 Task: Play online Dominion game.
Action: Mouse moved to (501, 391)
Screenshot: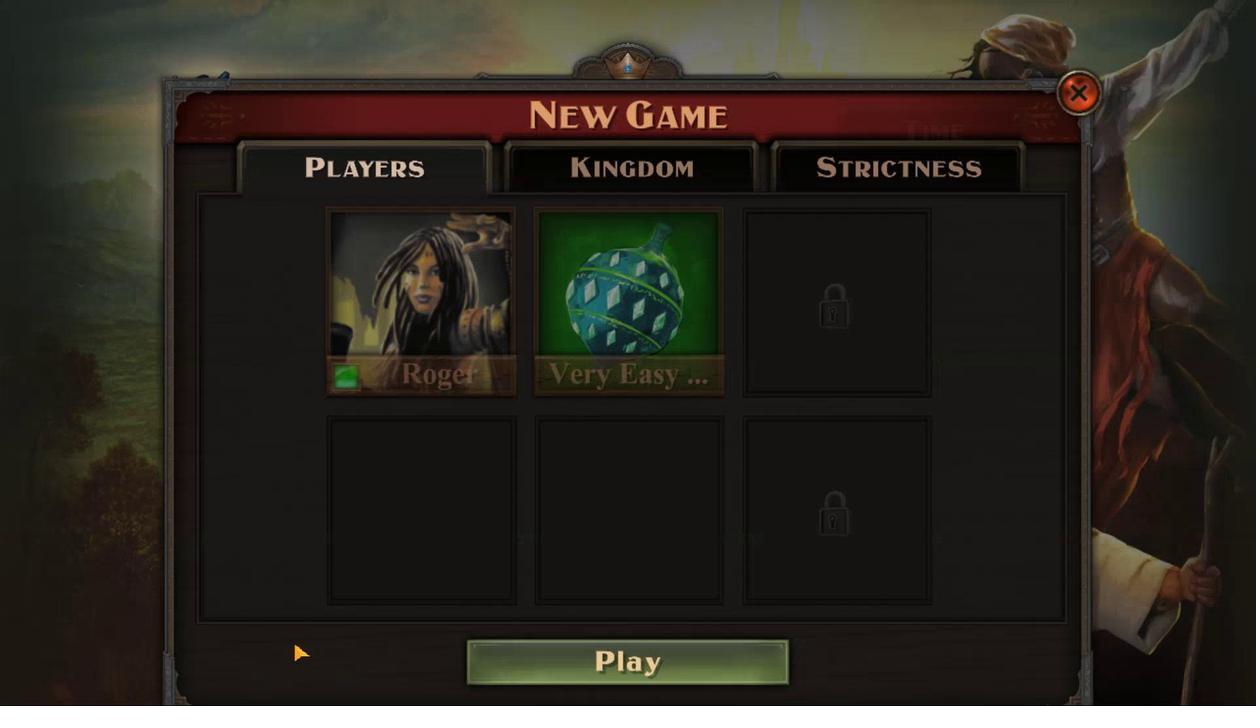 
Action: Mouse pressed left at (501, 391)
Screenshot: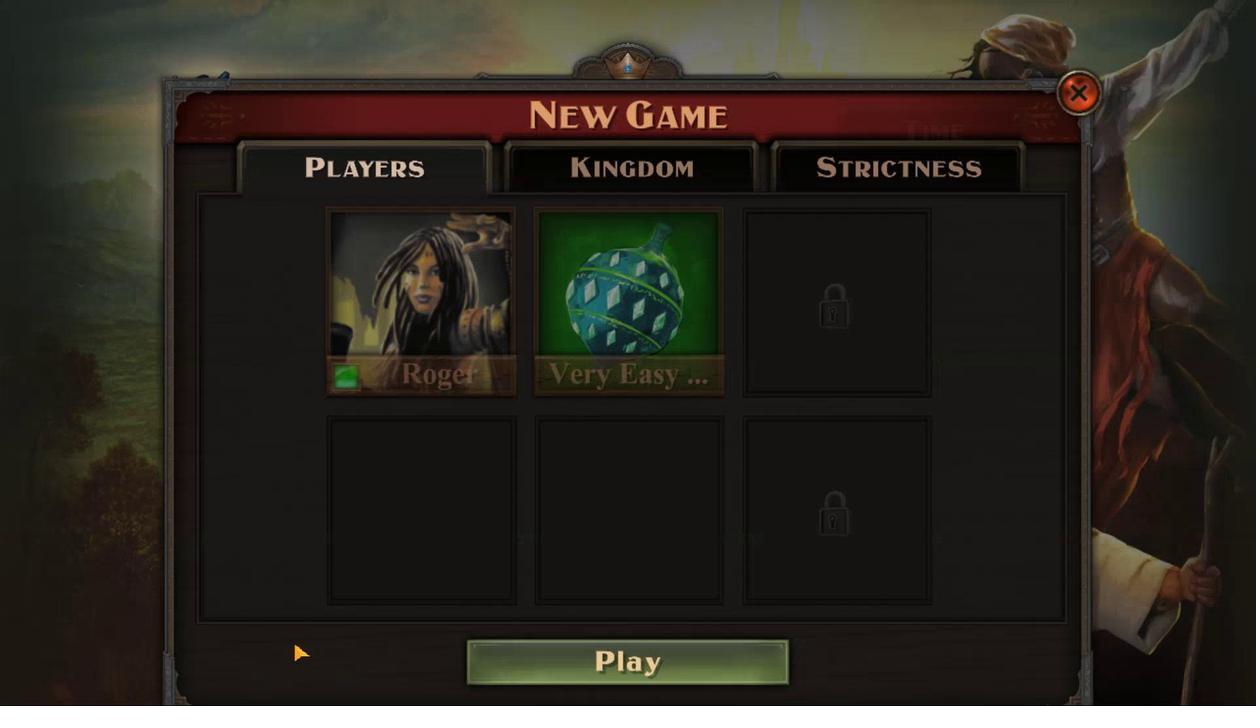 
Action: Mouse moved to (629, 391)
Screenshot: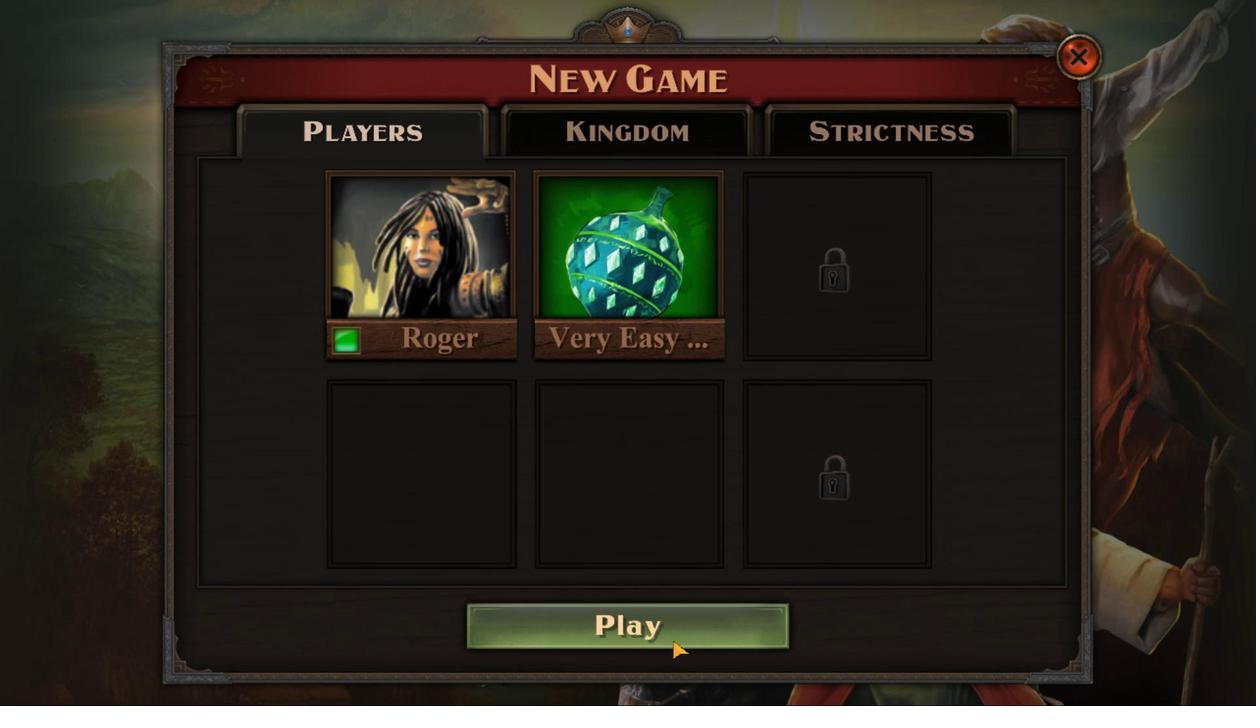 
Action: Mouse pressed left at (629, 391)
Screenshot: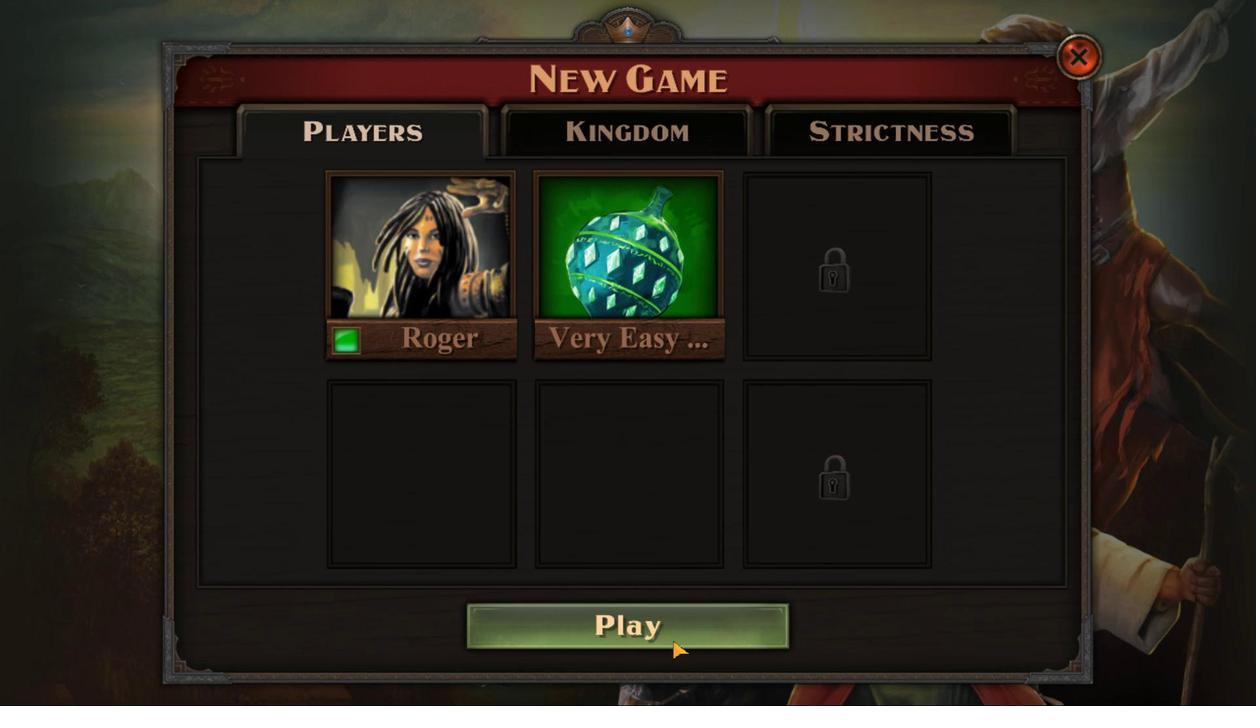 
Action: Mouse moved to (645, 390)
Screenshot: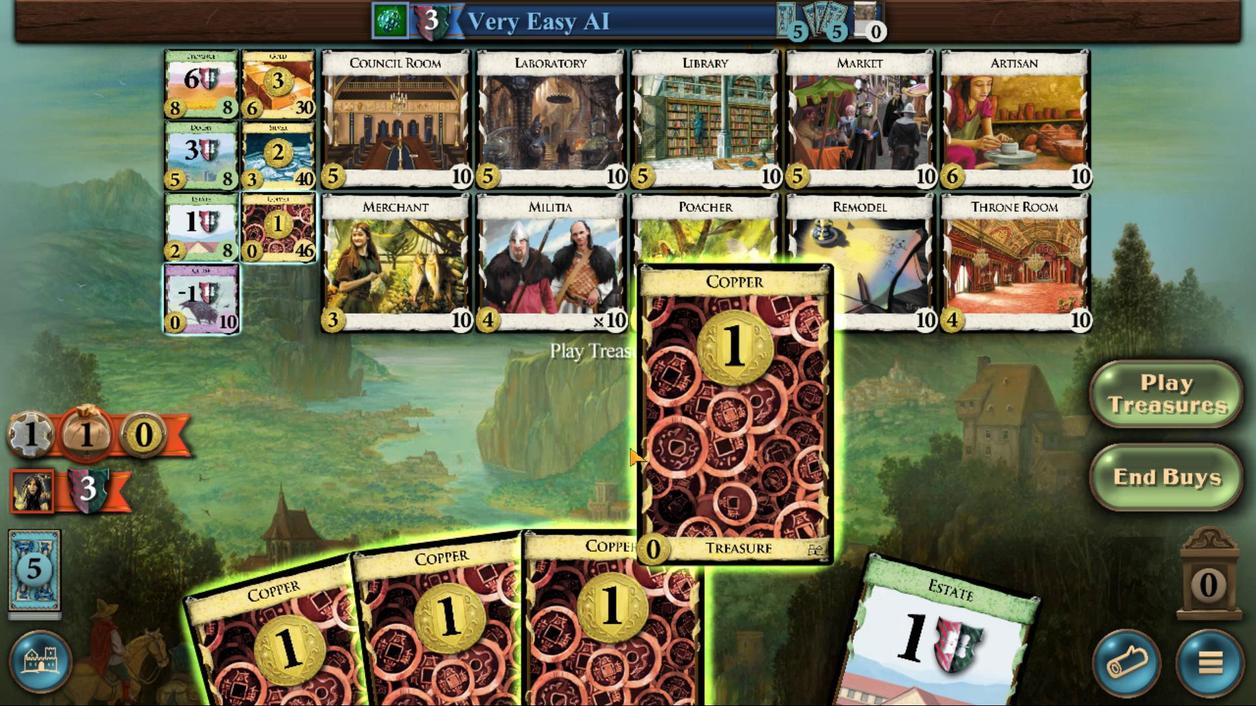 
Action: Mouse pressed left at (645, 390)
Screenshot: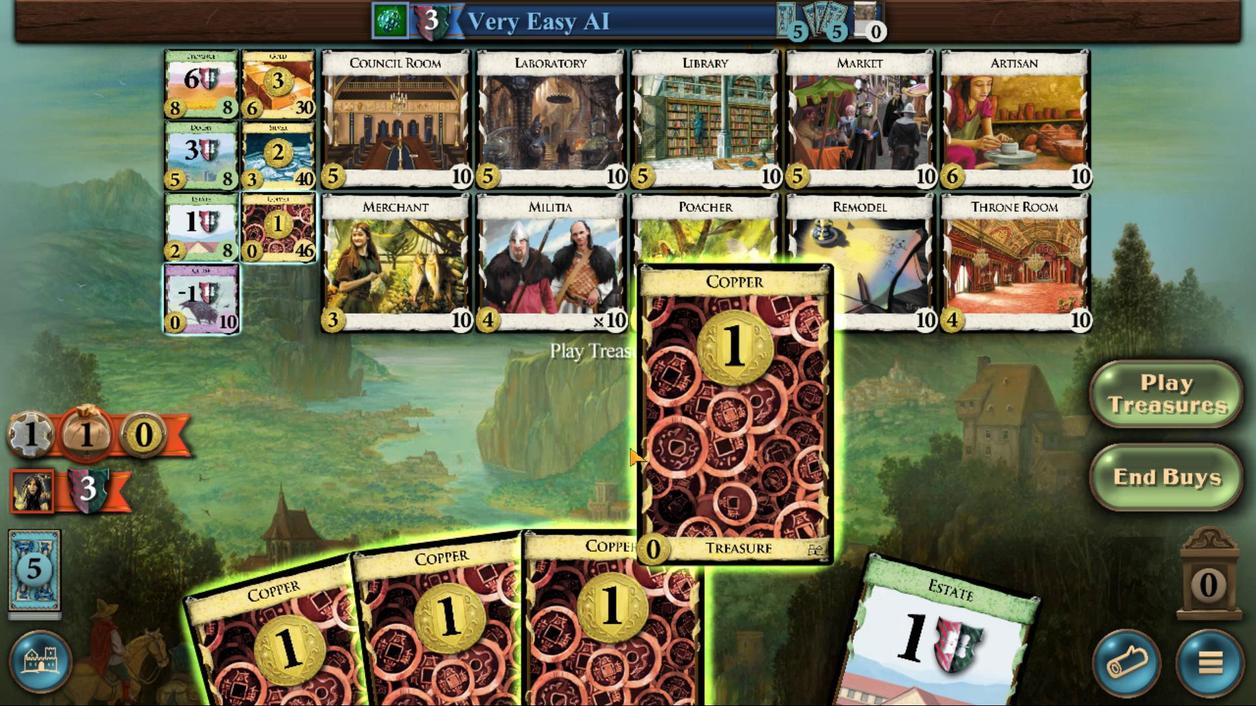 
Action: Mouse moved to (621, 389)
Screenshot: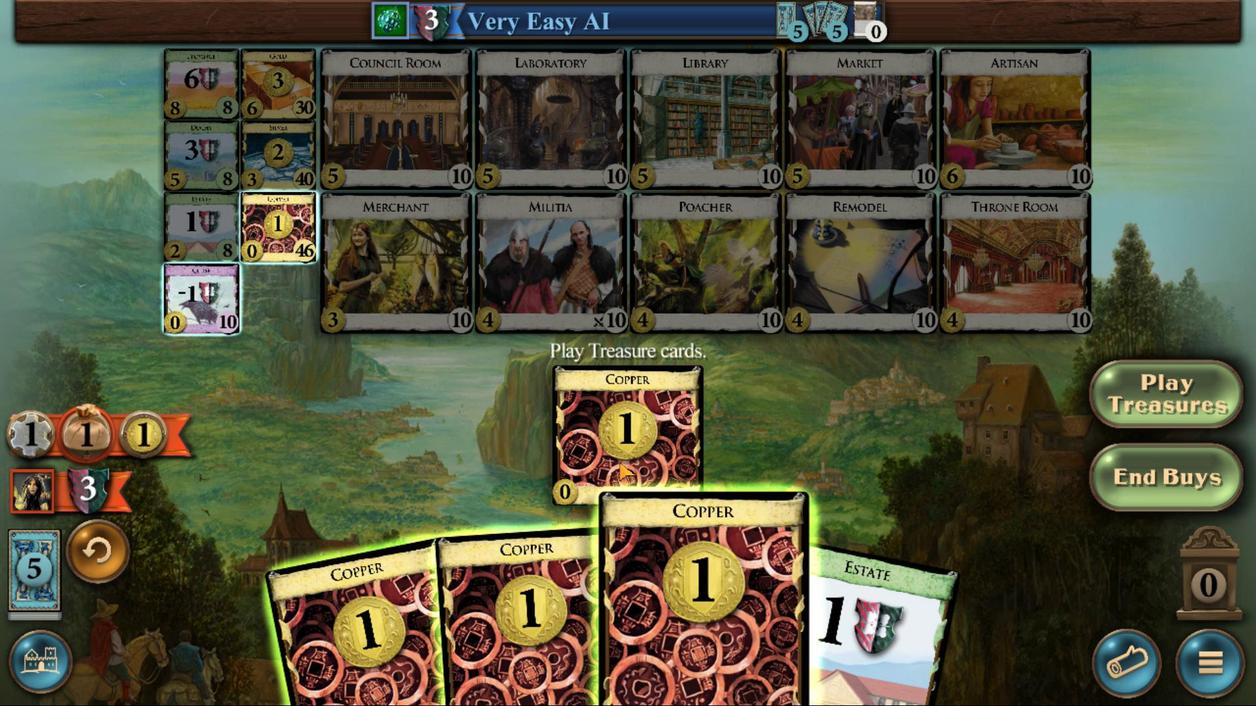 
Action: Mouse pressed left at (621, 389)
Screenshot: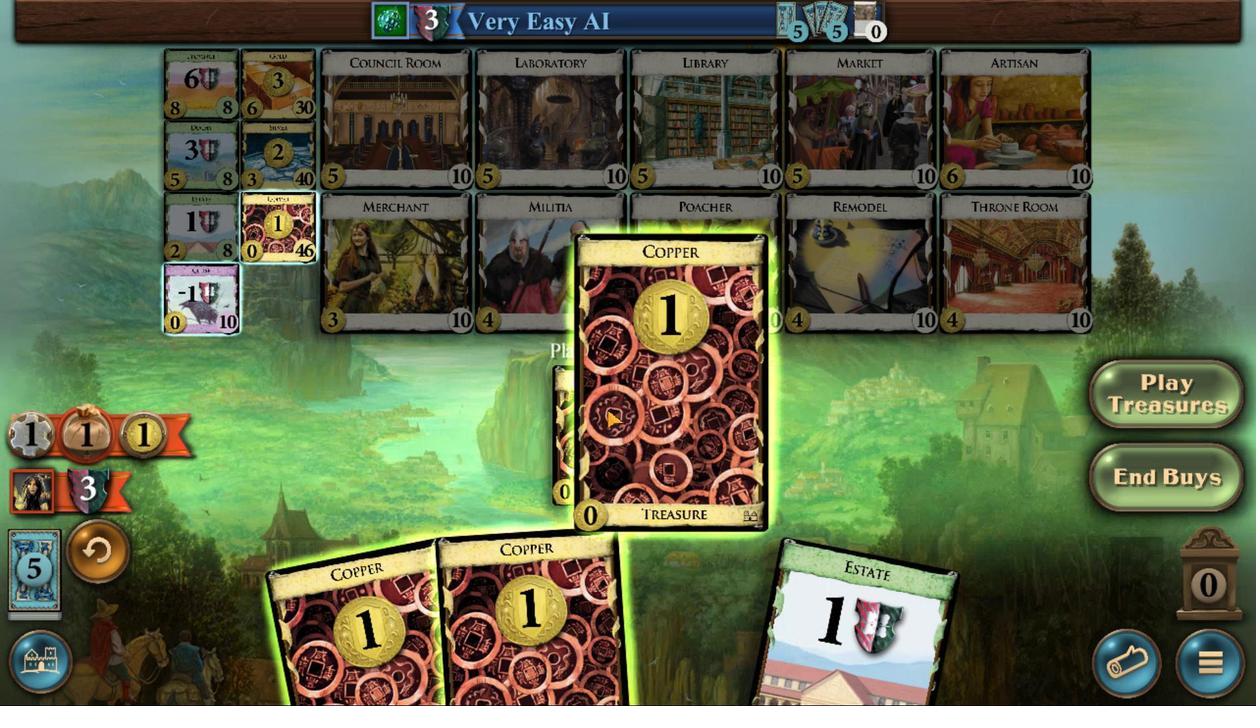 
Action: Mouse moved to (585, 388)
Screenshot: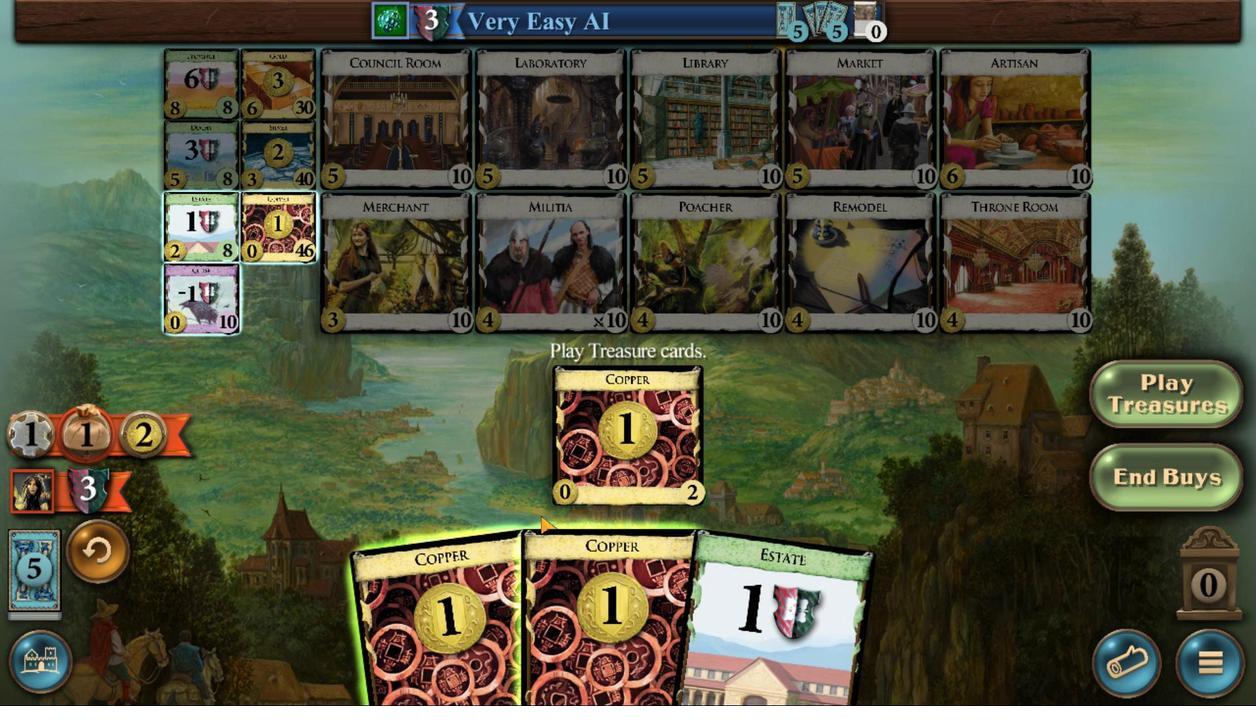 
Action: Mouse pressed left at (585, 388)
Screenshot: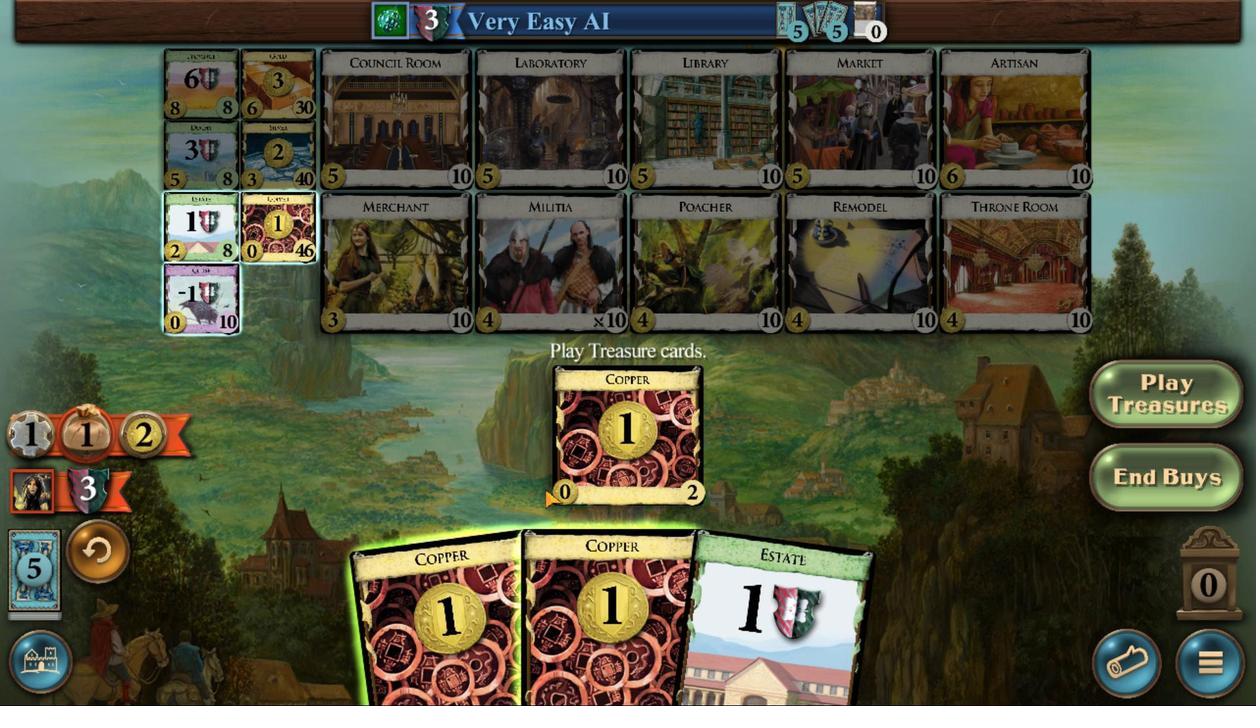 
Action: Mouse moved to (604, 390)
Screenshot: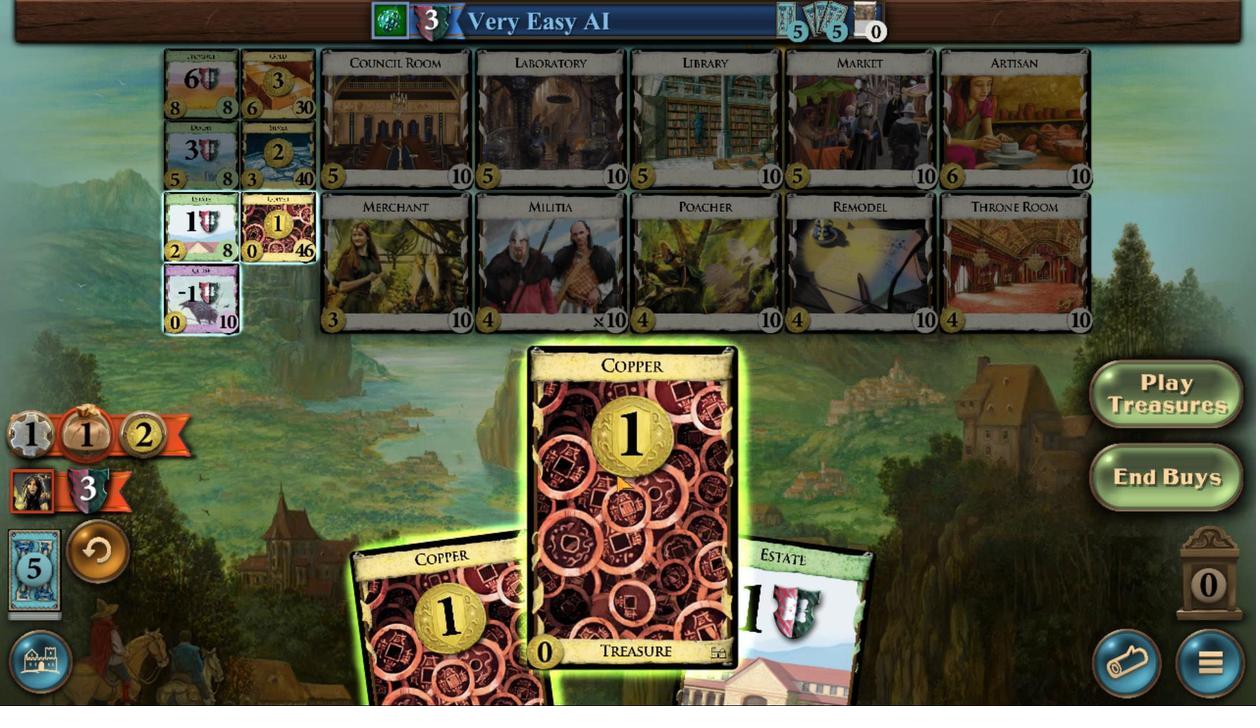 
Action: Mouse pressed left at (604, 390)
Screenshot: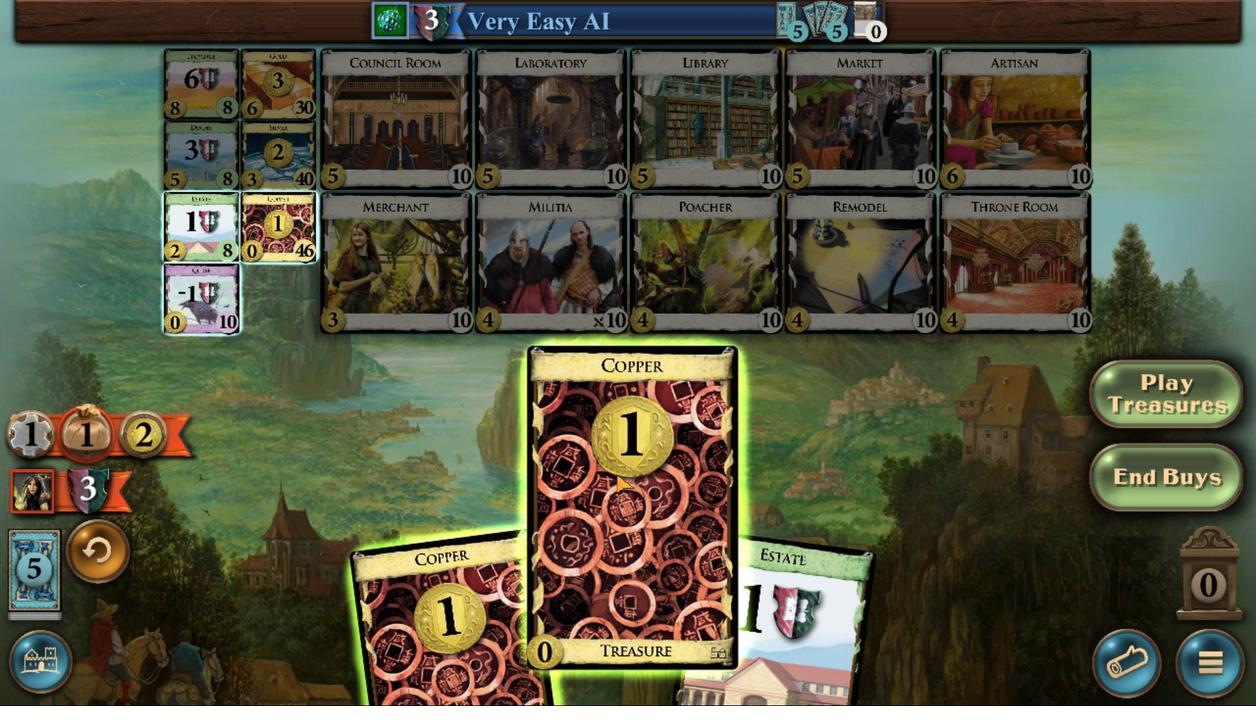
Action: Mouse moved to (583, 390)
Screenshot: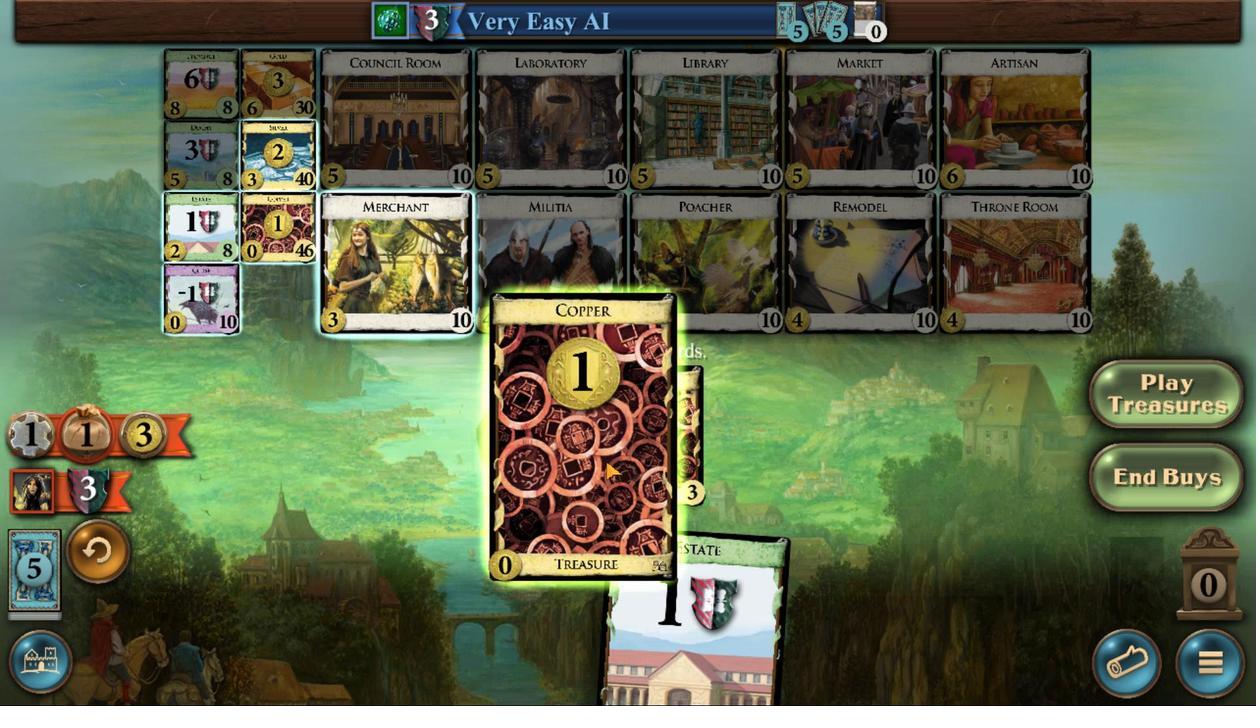 
Action: Mouse pressed left at (583, 390)
Screenshot: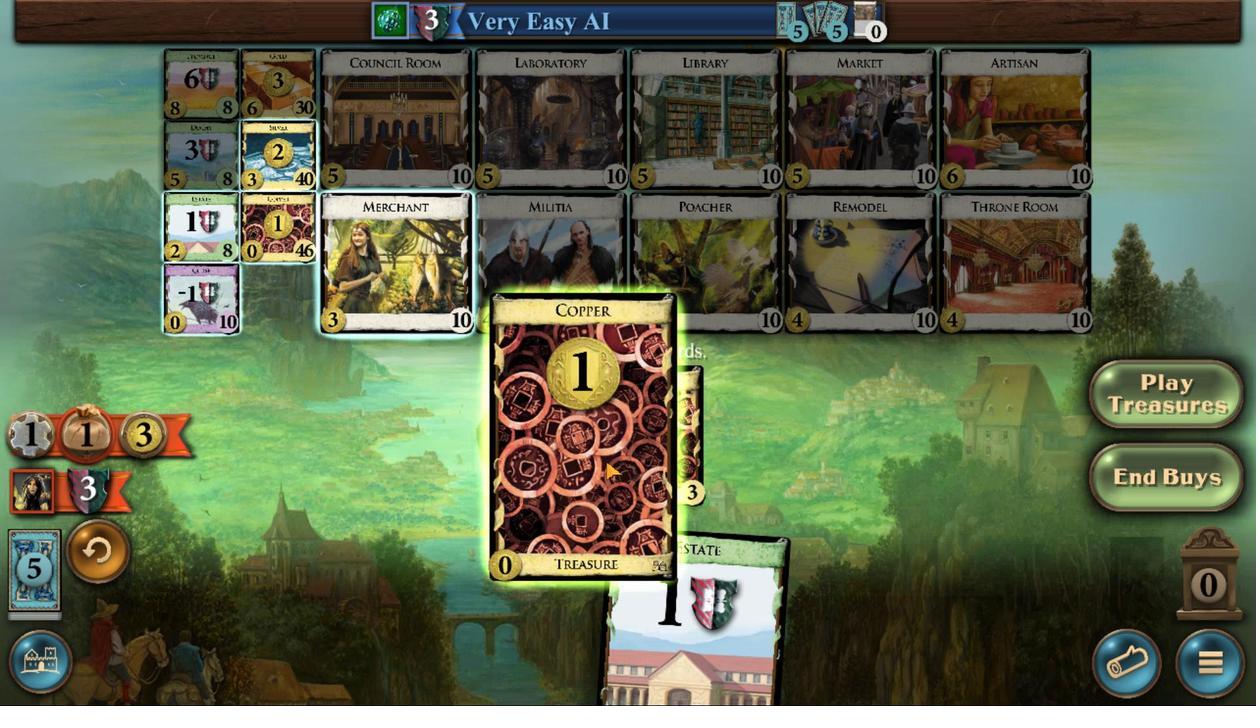 
Action: Mouse moved to (499, 378)
Screenshot: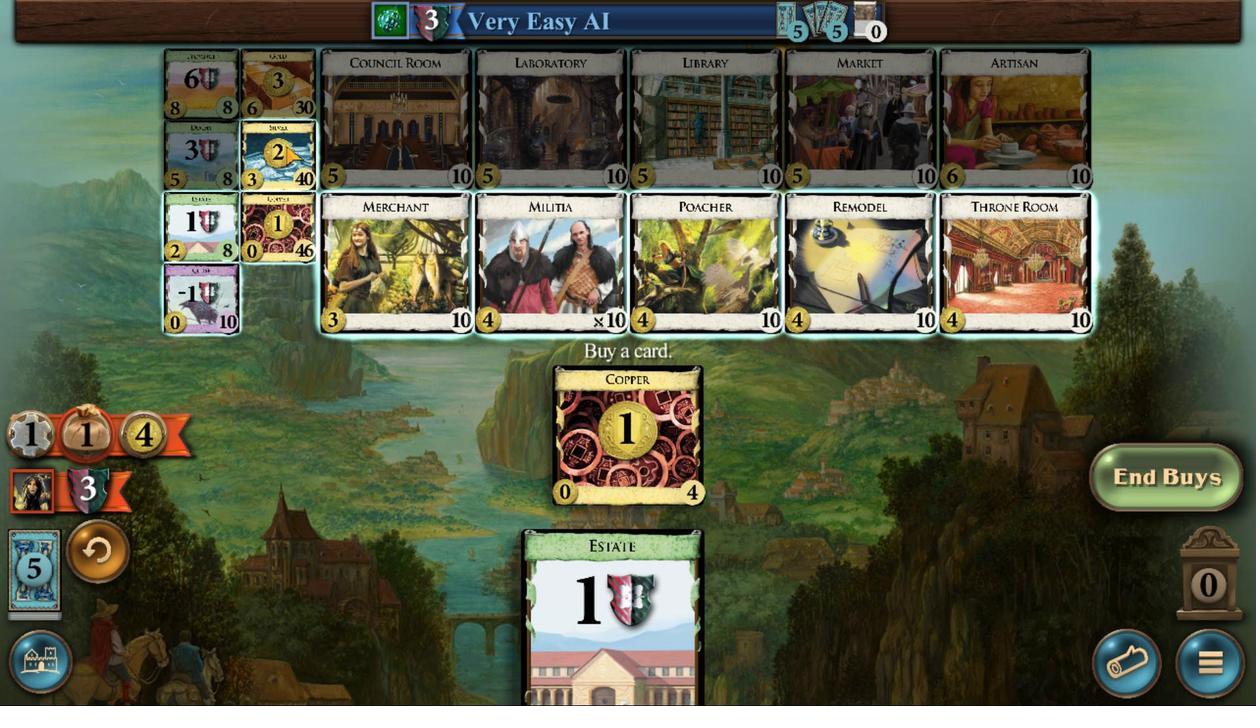 
Action: Mouse pressed left at (499, 378)
Screenshot: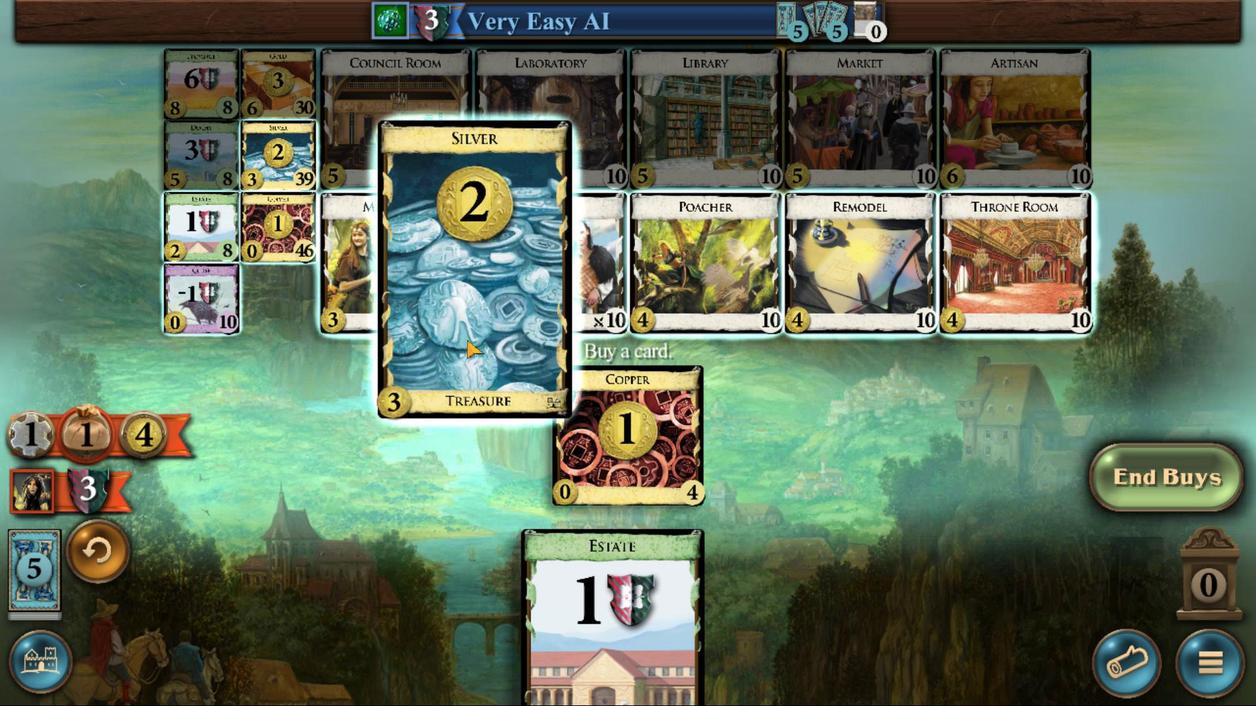 
Action: Mouse moved to (610, 390)
Screenshot: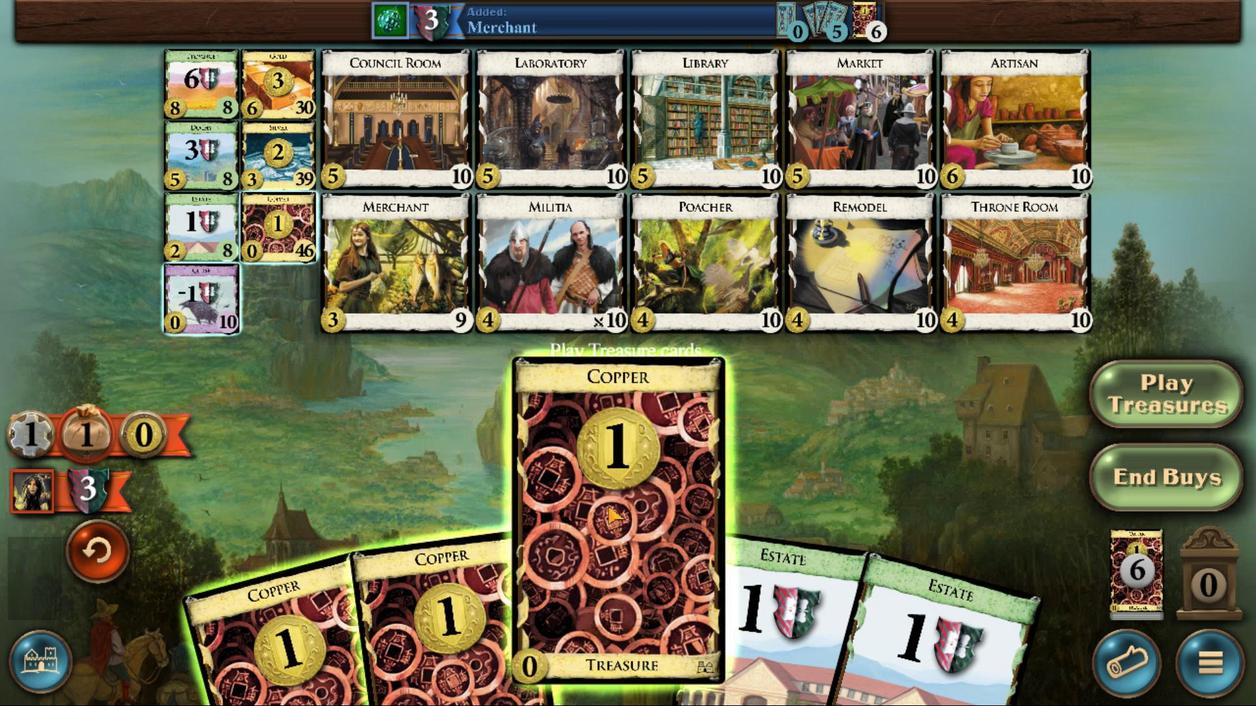 
Action: Mouse pressed left at (610, 390)
Screenshot: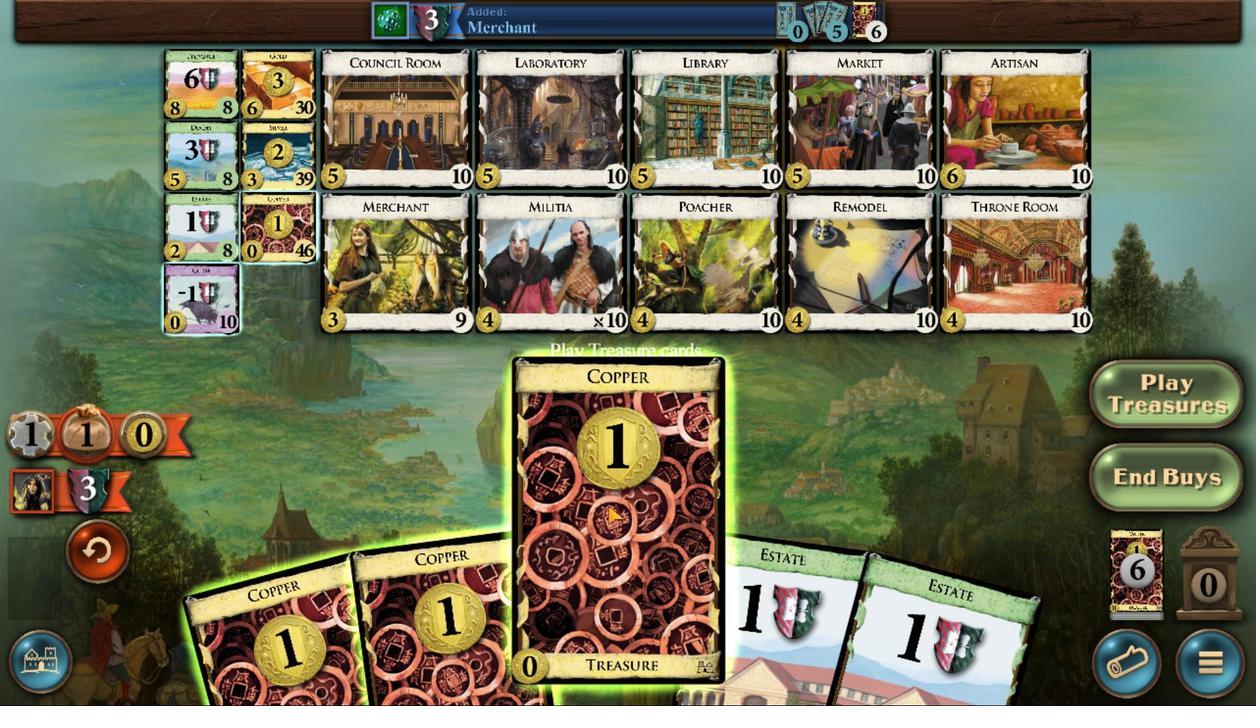 
Action: Mouse moved to (577, 390)
Screenshot: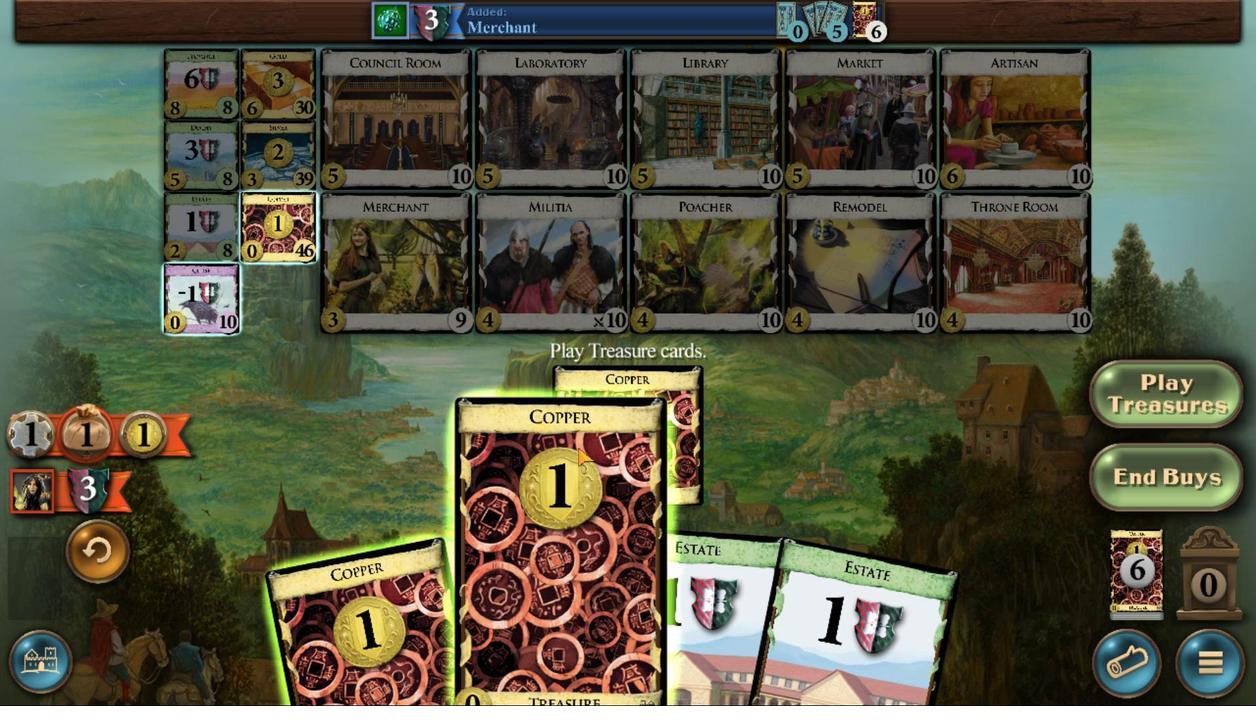 
Action: Mouse pressed left at (577, 390)
Screenshot: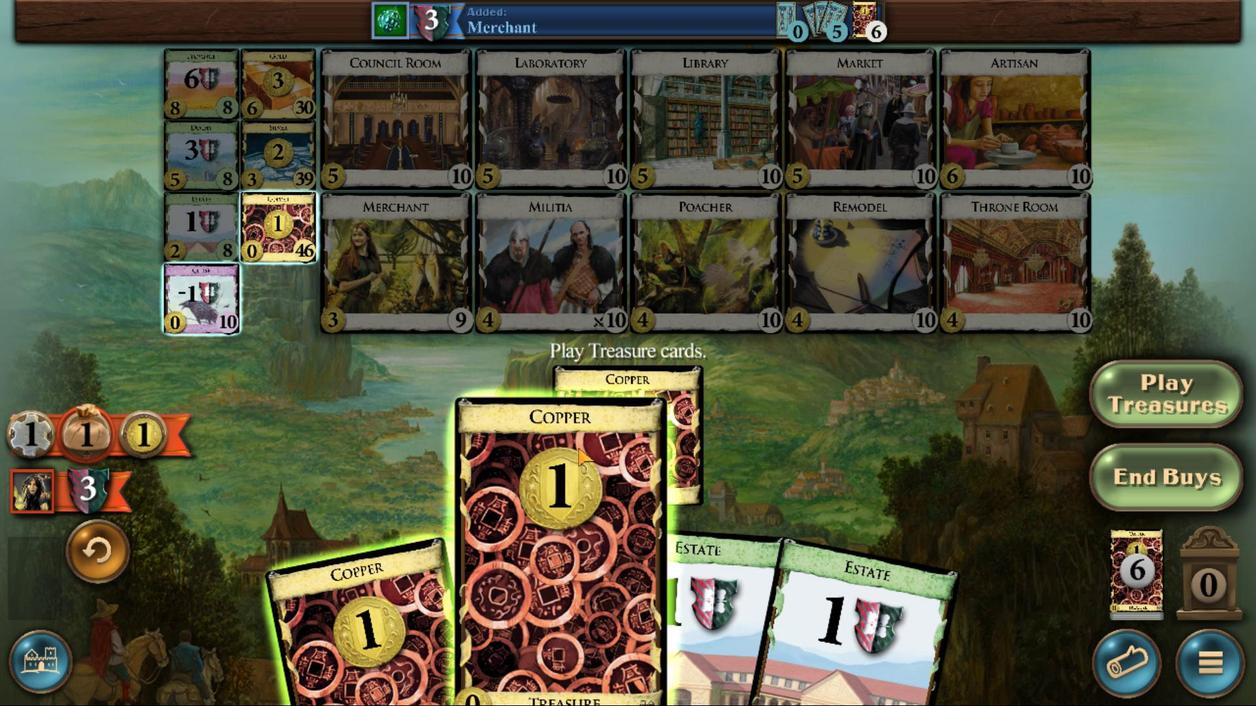 
Action: Mouse moved to (549, 390)
Screenshot: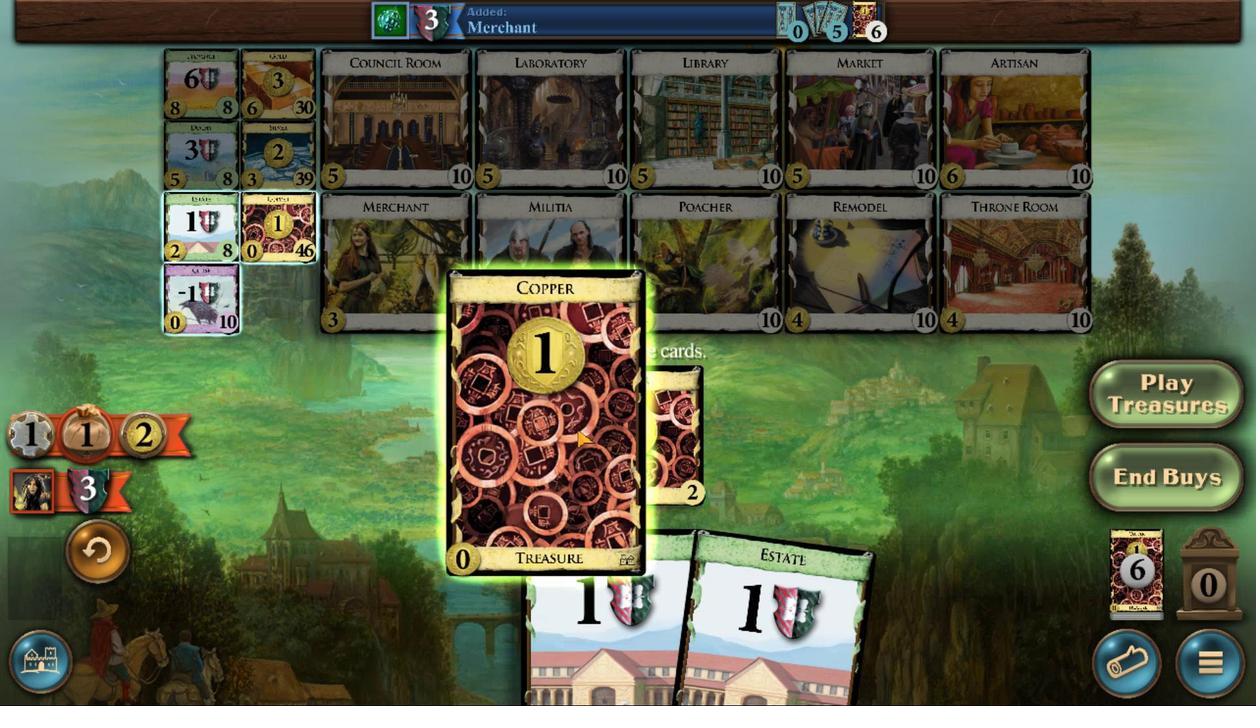 
Action: Mouse pressed left at (549, 390)
Screenshot: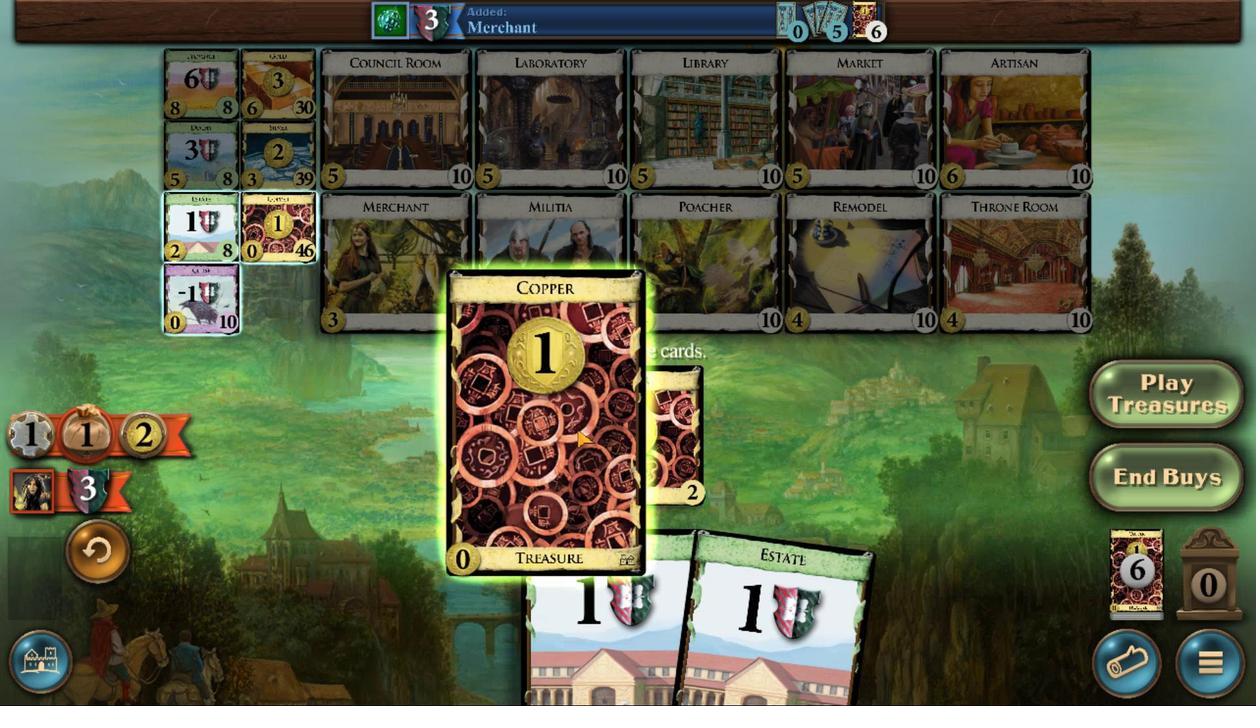 
Action: Mouse moved to (498, 378)
Screenshot: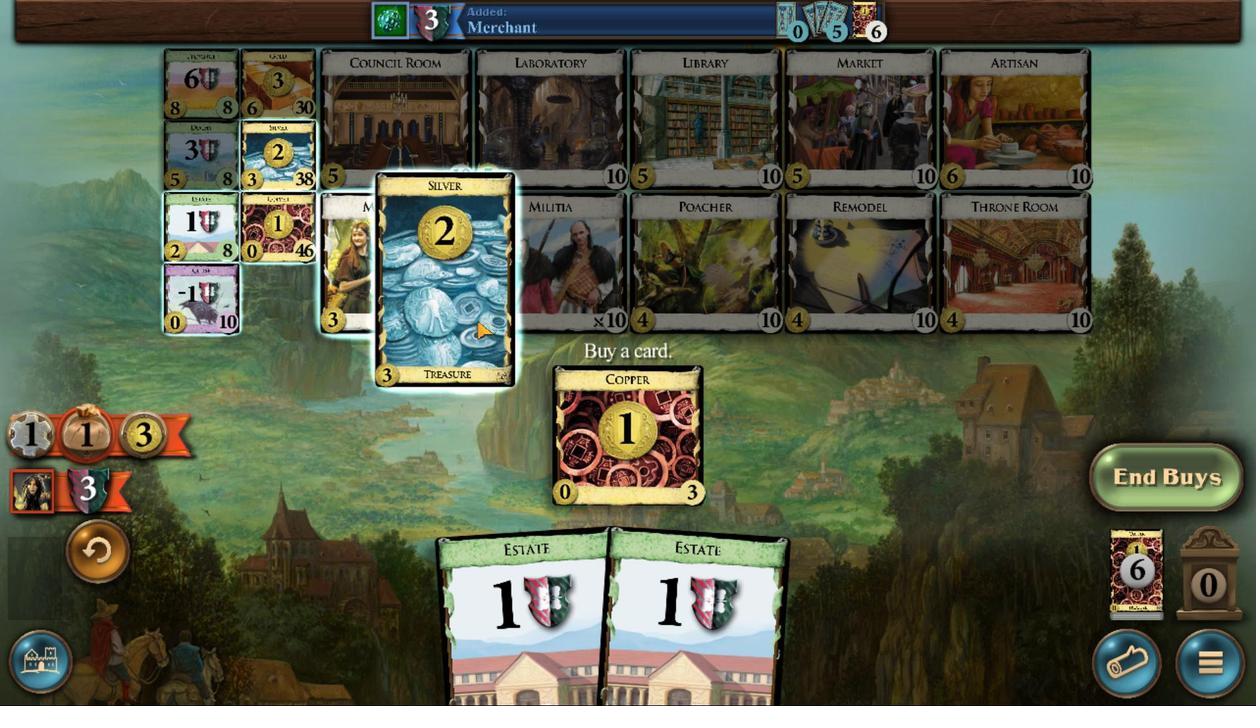 
Action: Mouse pressed left at (498, 378)
Screenshot: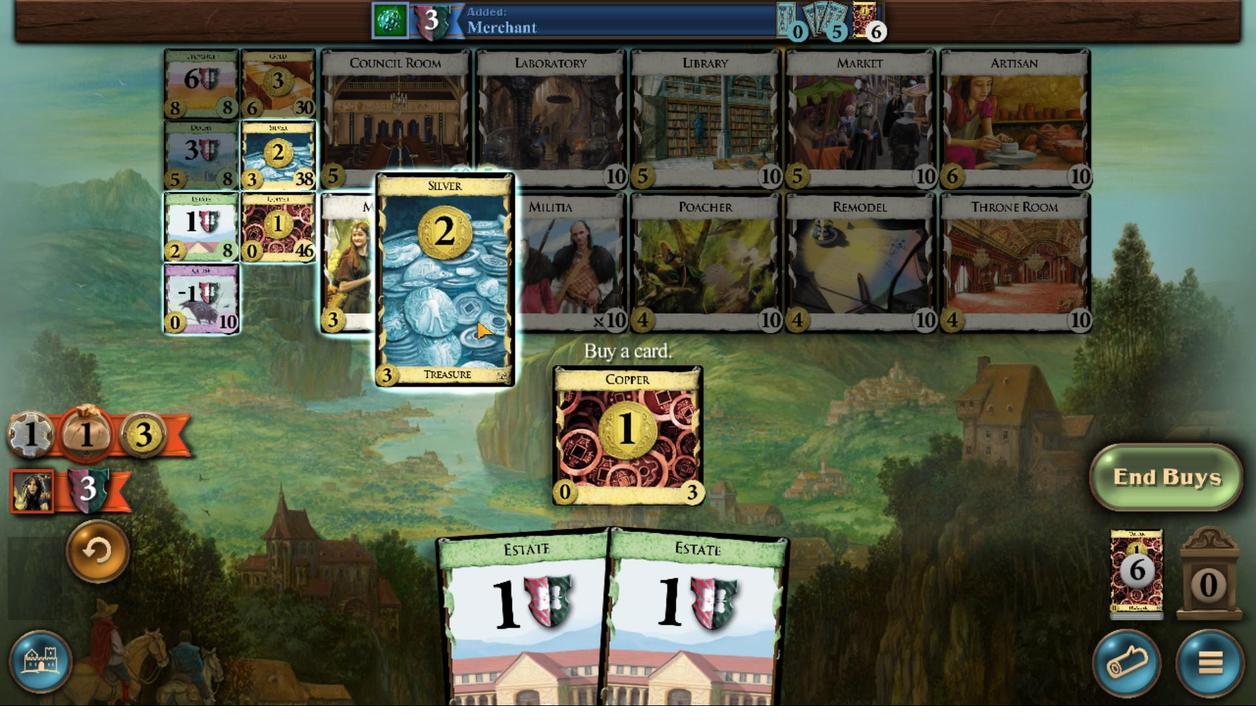 
Action: Mouse moved to (724, 390)
Screenshot: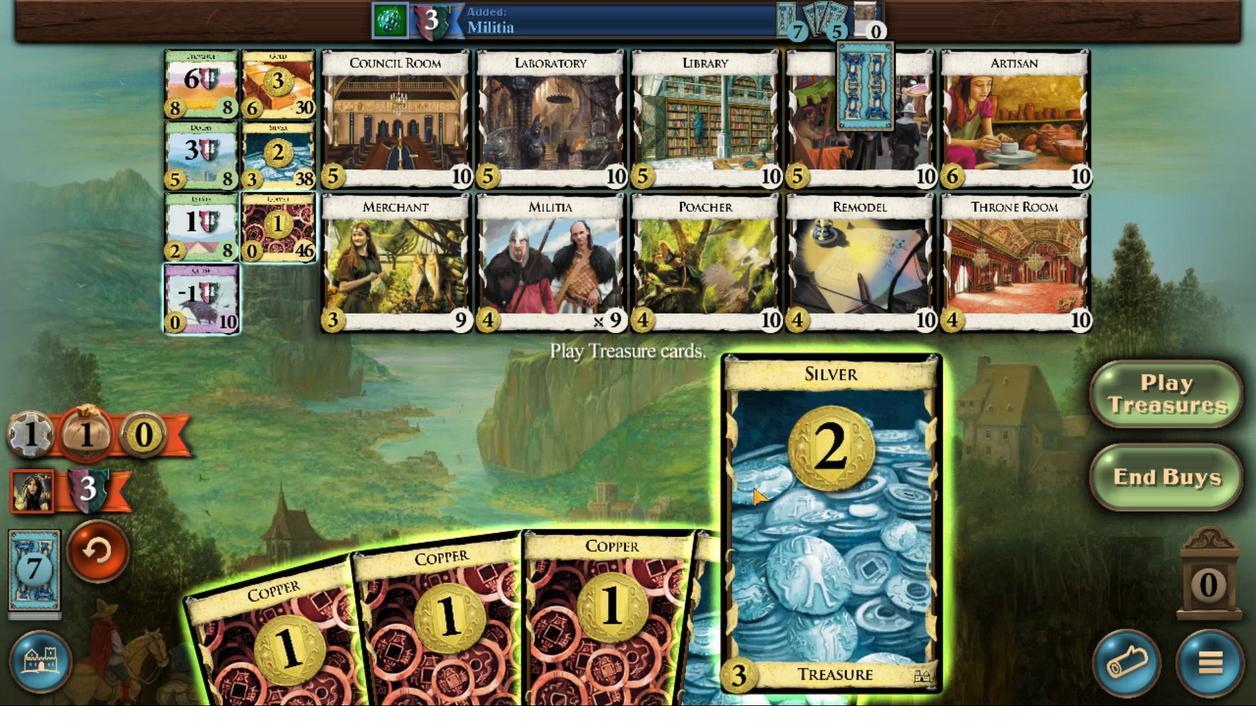 
Action: Mouse pressed left at (724, 390)
Screenshot: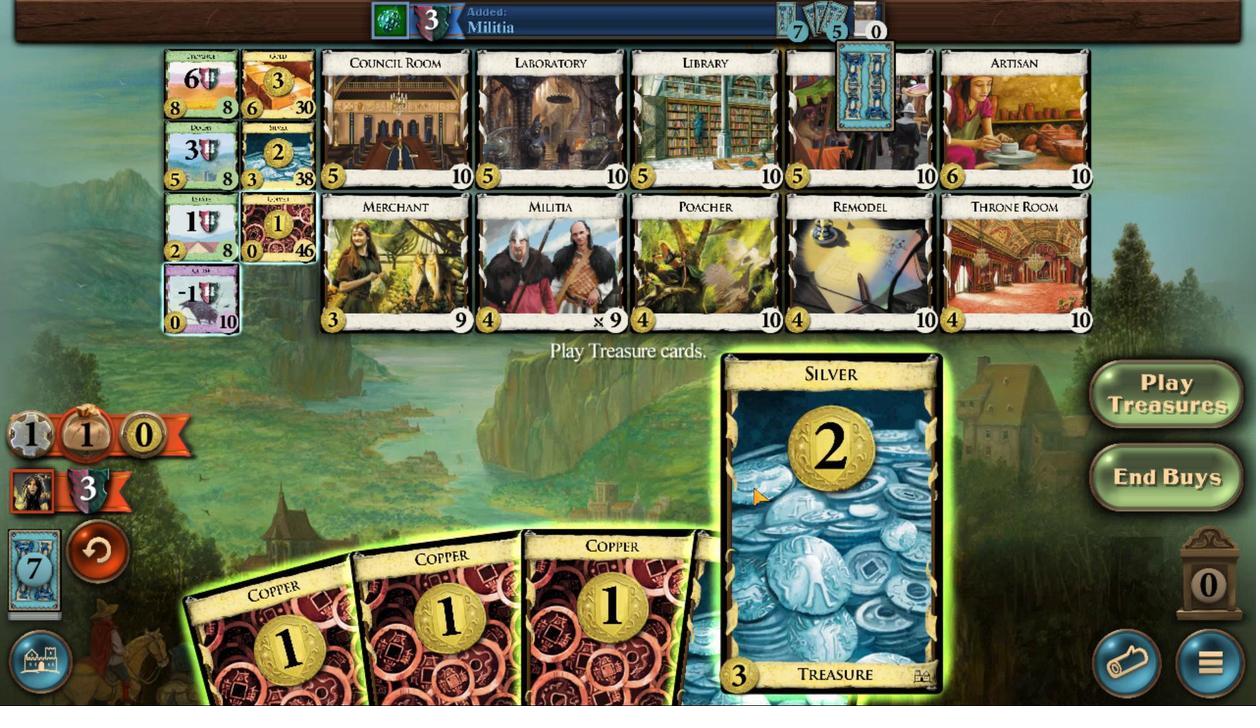 
Action: Mouse moved to (683, 389)
Screenshot: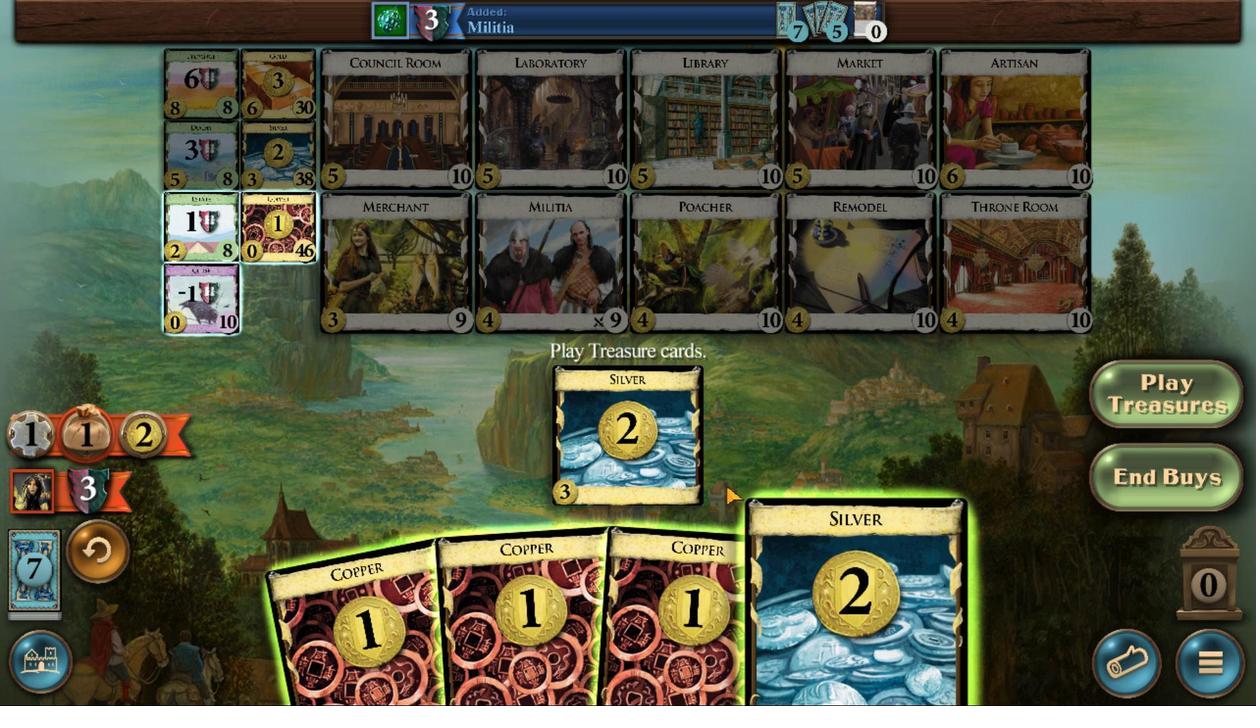 
Action: Mouse pressed left at (683, 389)
Screenshot: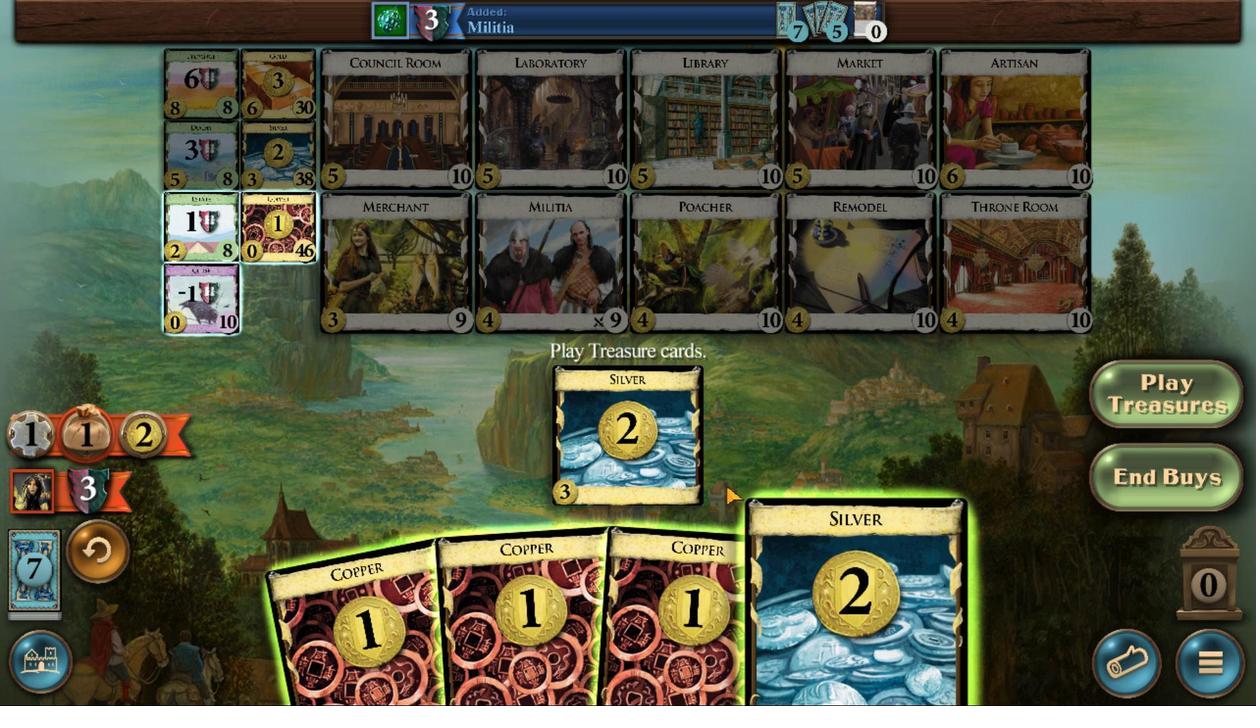 
Action: Mouse moved to (651, 388)
Screenshot: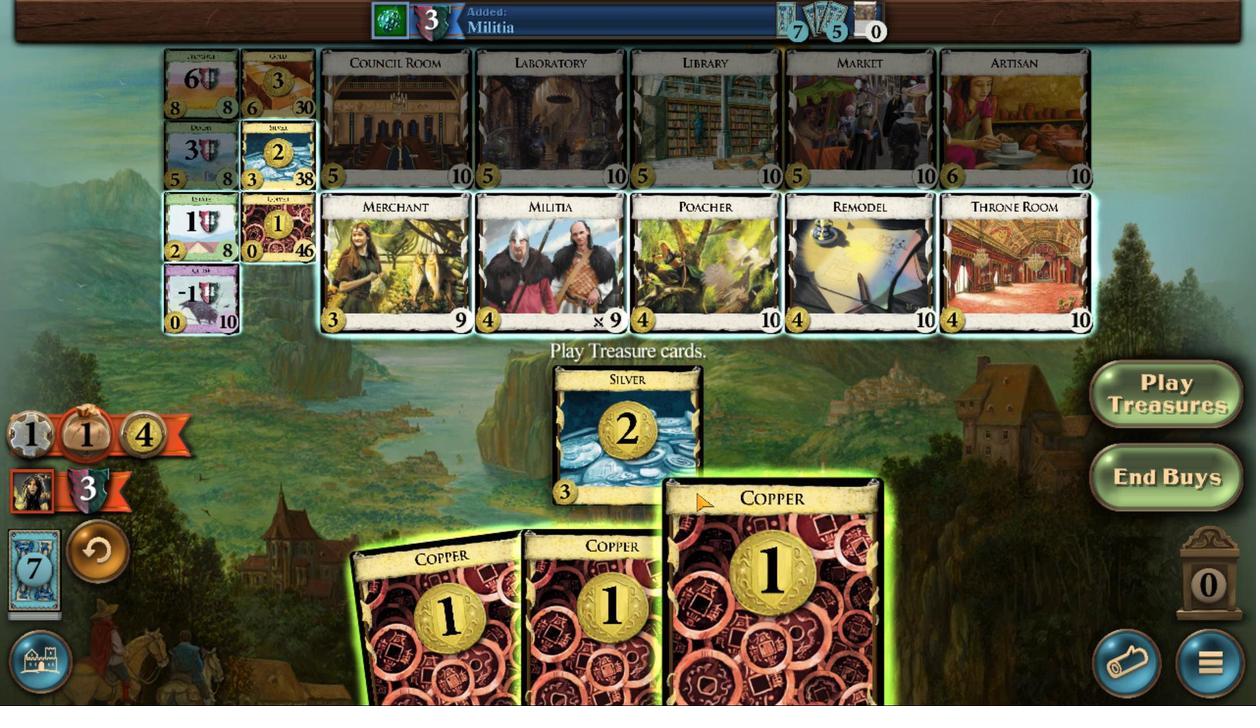 
Action: Mouse pressed left at (651, 388)
Screenshot: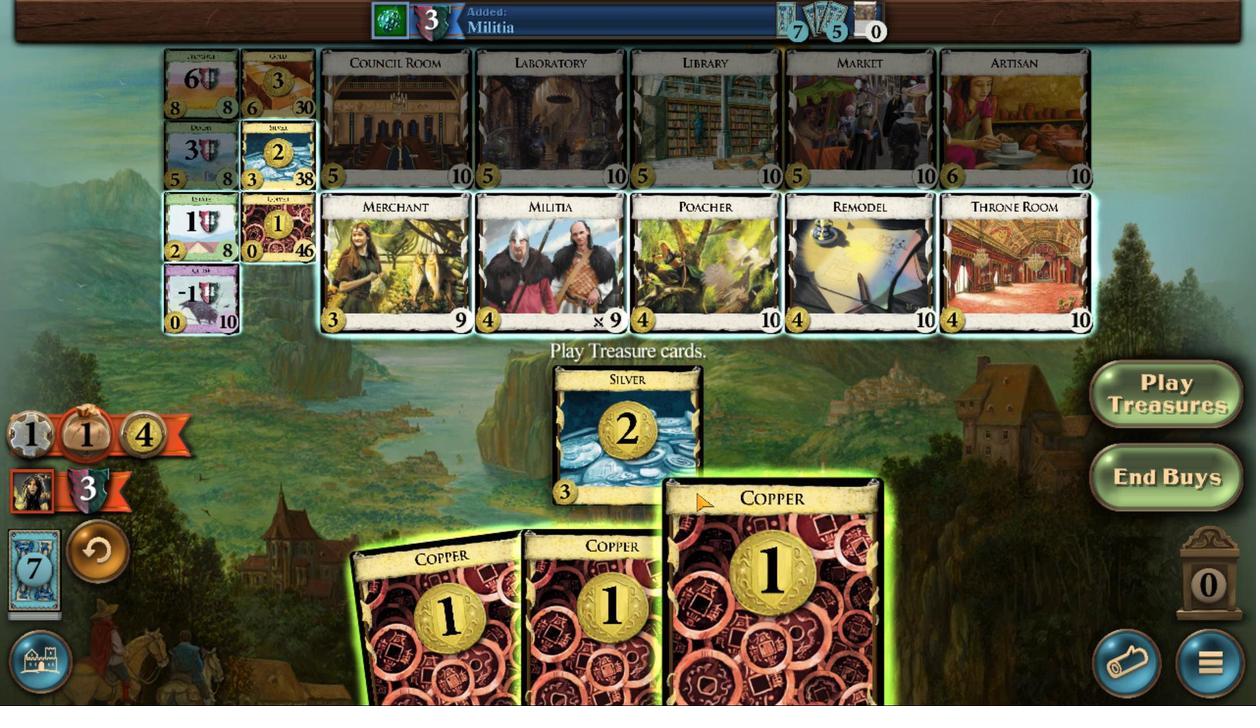 
Action: Mouse moved to (636, 388)
Screenshot: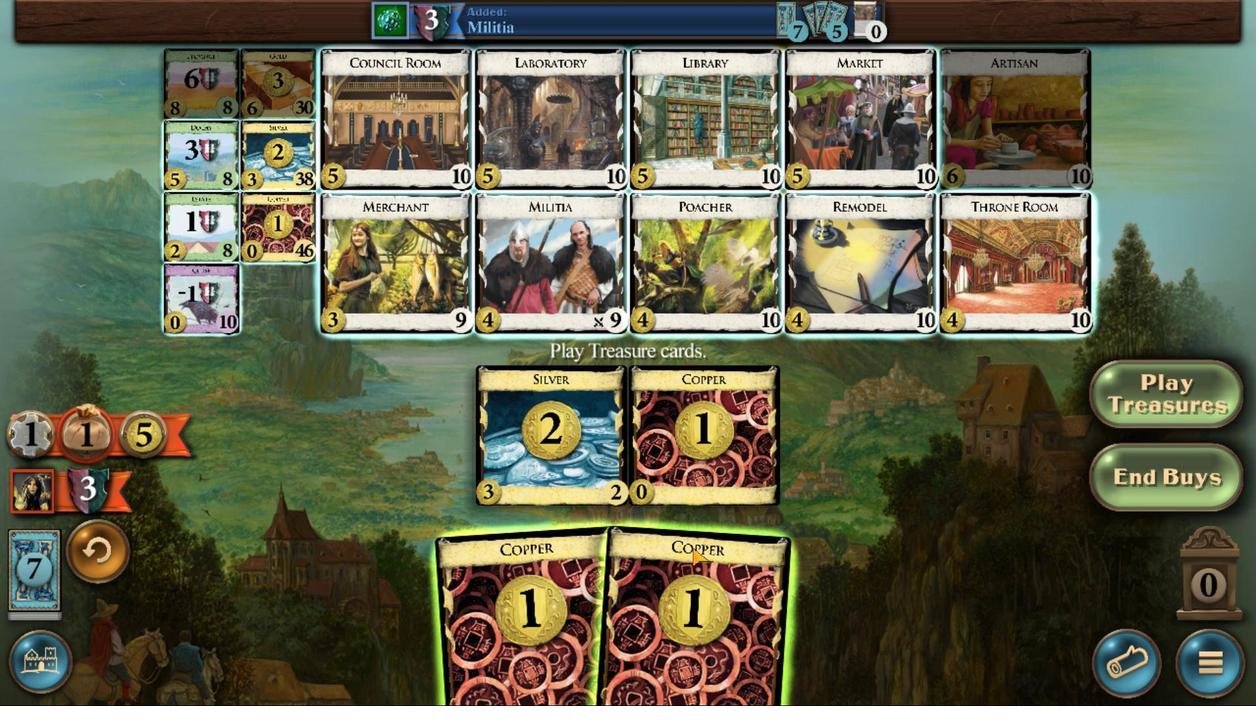 
Action: Mouse pressed left at (636, 388)
Screenshot: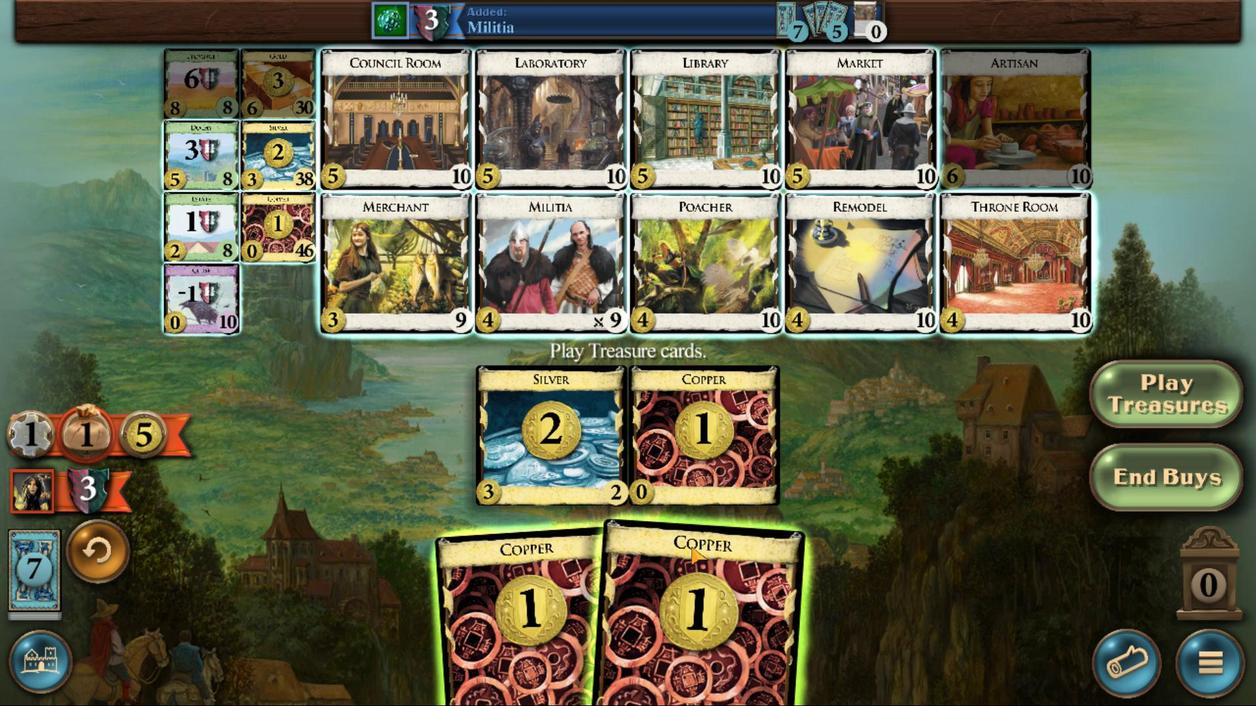 
Action: Mouse moved to (493, 375)
Screenshot: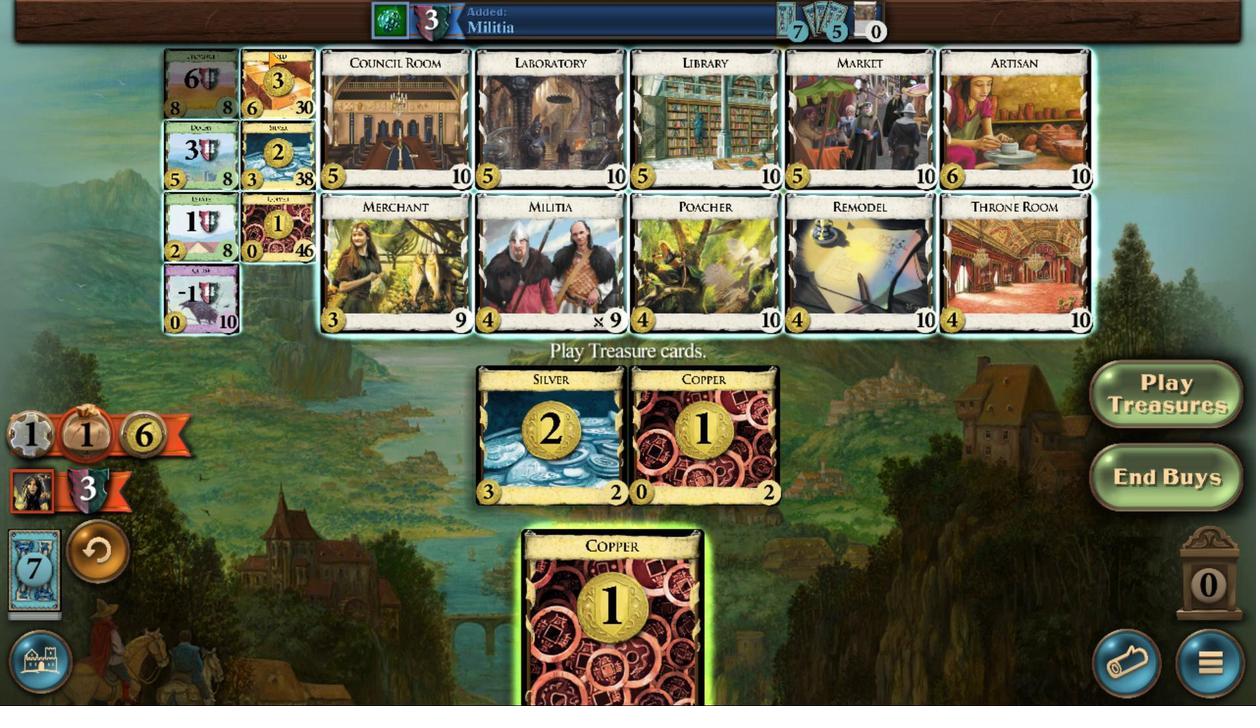 
Action: Mouse pressed left at (493, 375)
Screenshot: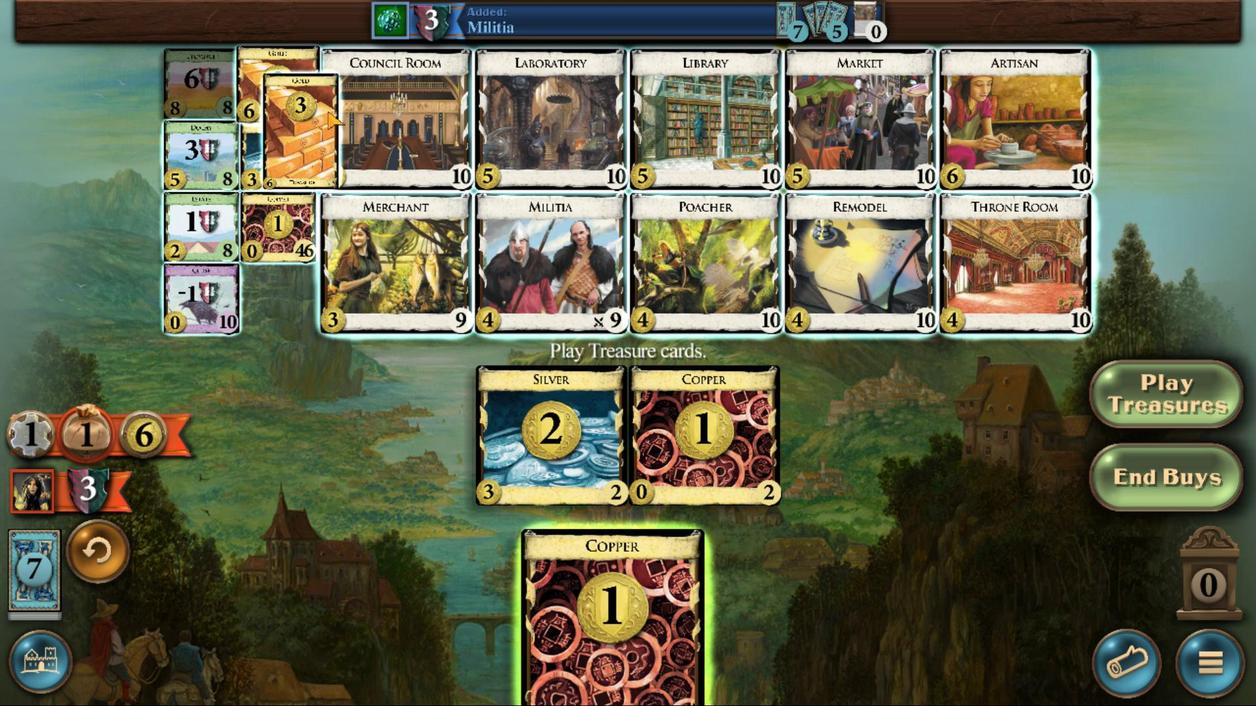 
Action: Mouse moved to (548, 388)
Screenshot: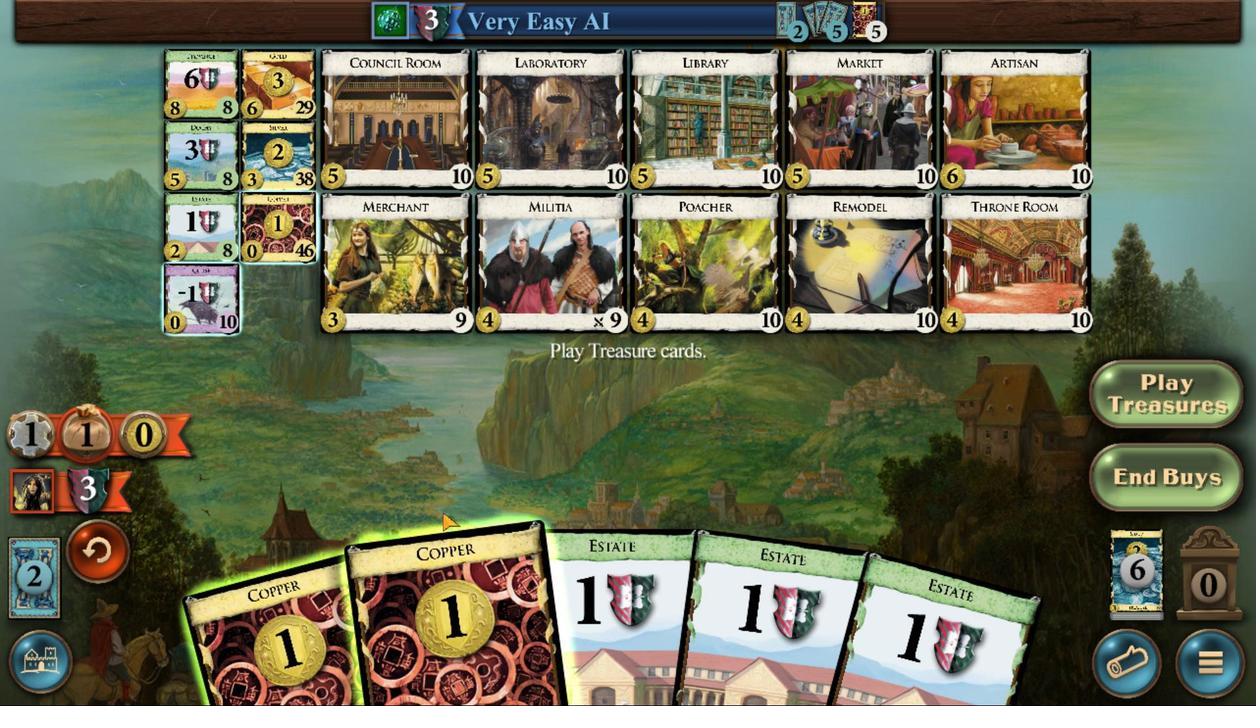 
Action: Mouse pressed left at (548, 388)
Screenshot: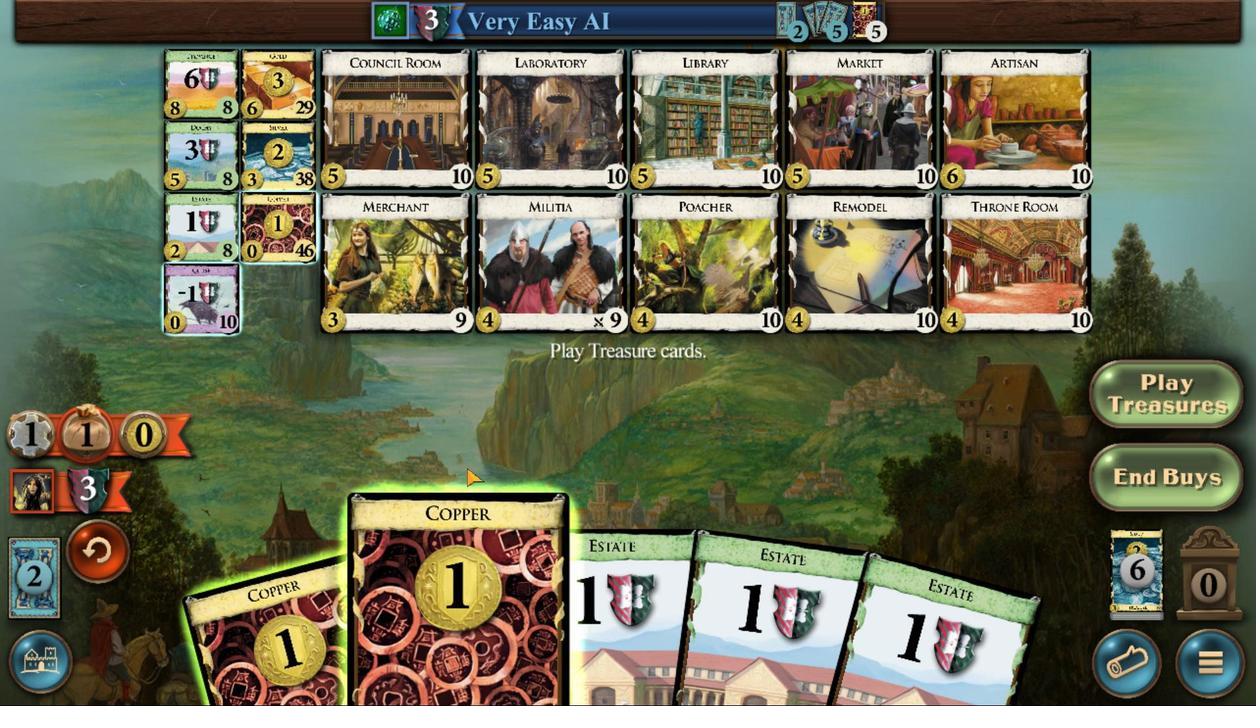 
Action: Mouse moved to (522, 389)
Screenshot: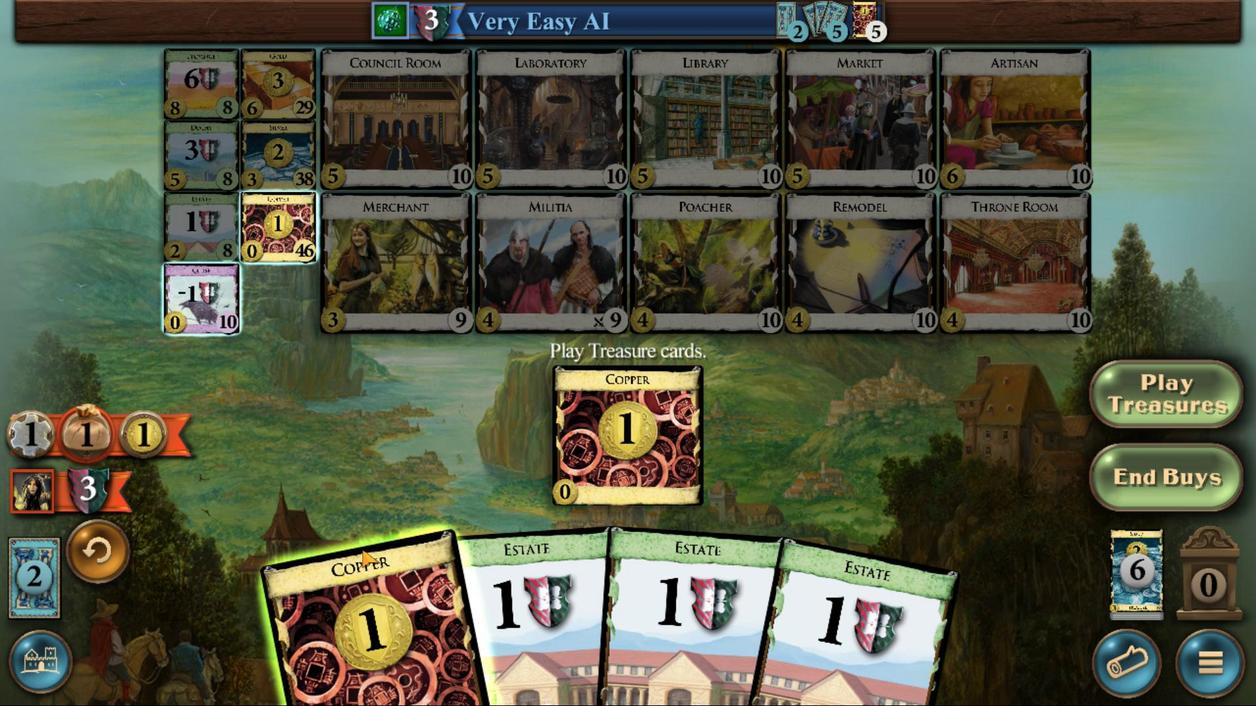 
Action: Mouse pressed left at (522, 389)
Screenshot: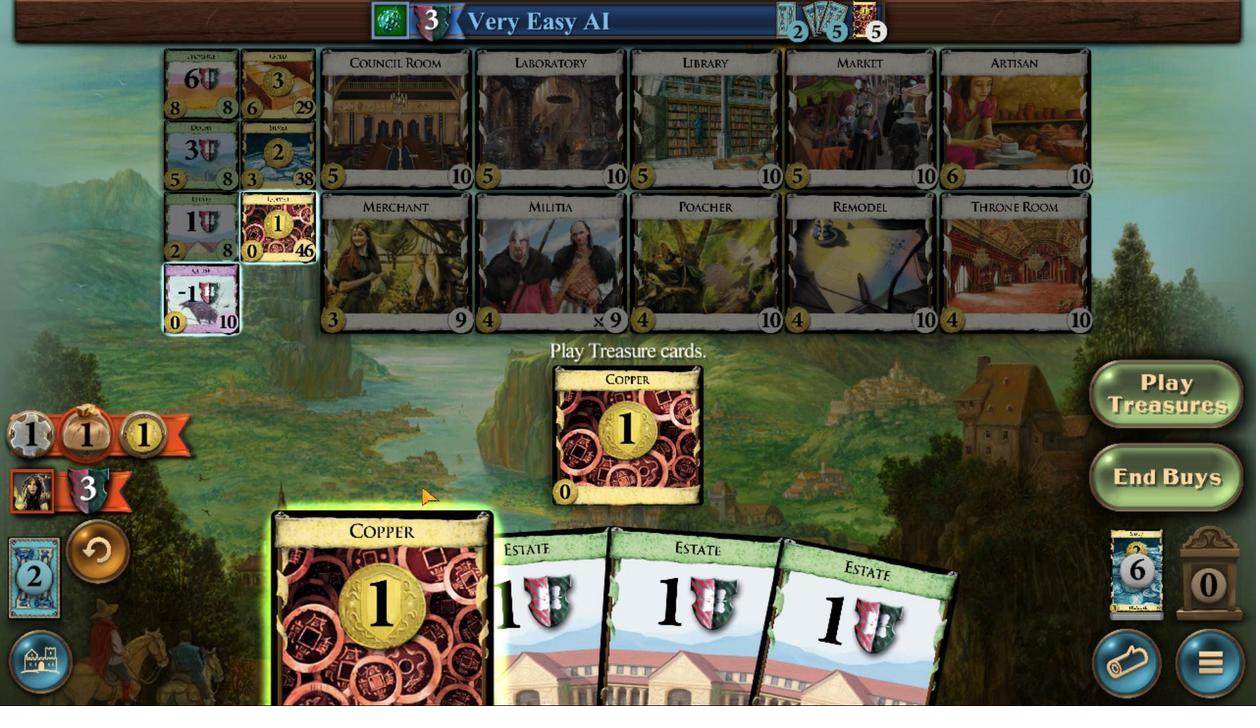 
Action: Mouse moved to (468, 379)
Screenshot: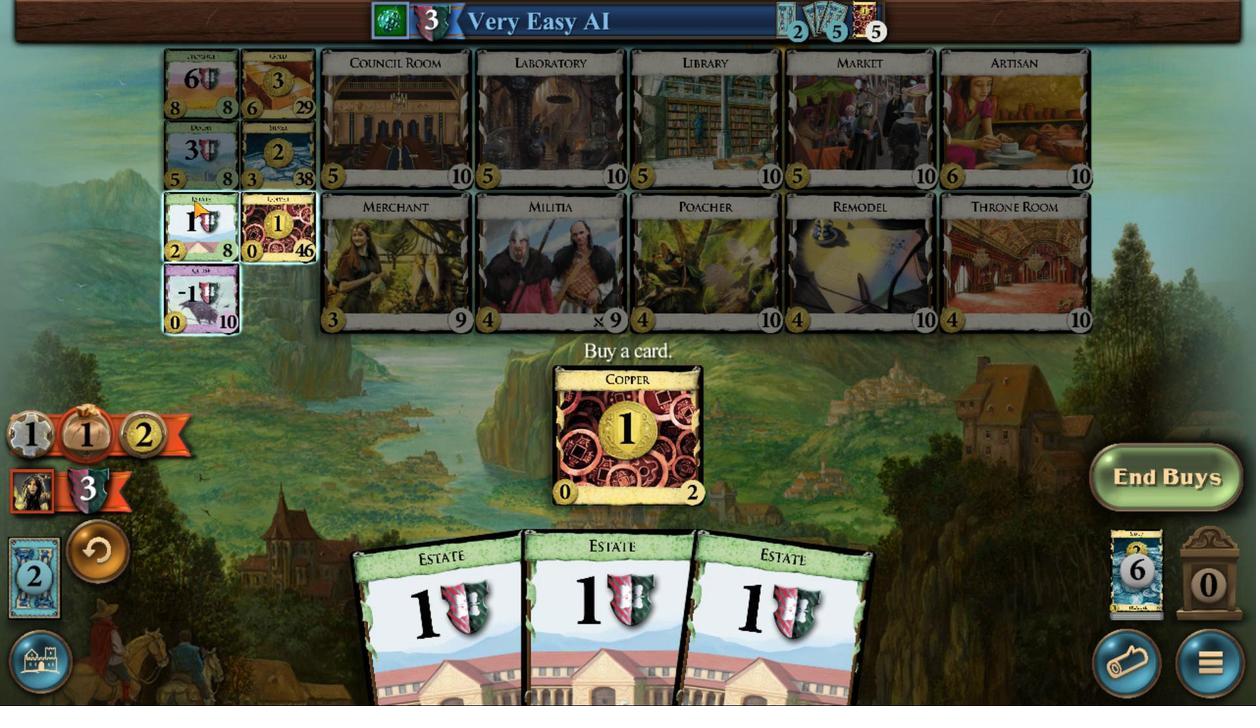 
Action: Mouse pressed left at (468, 379)
Screenshot: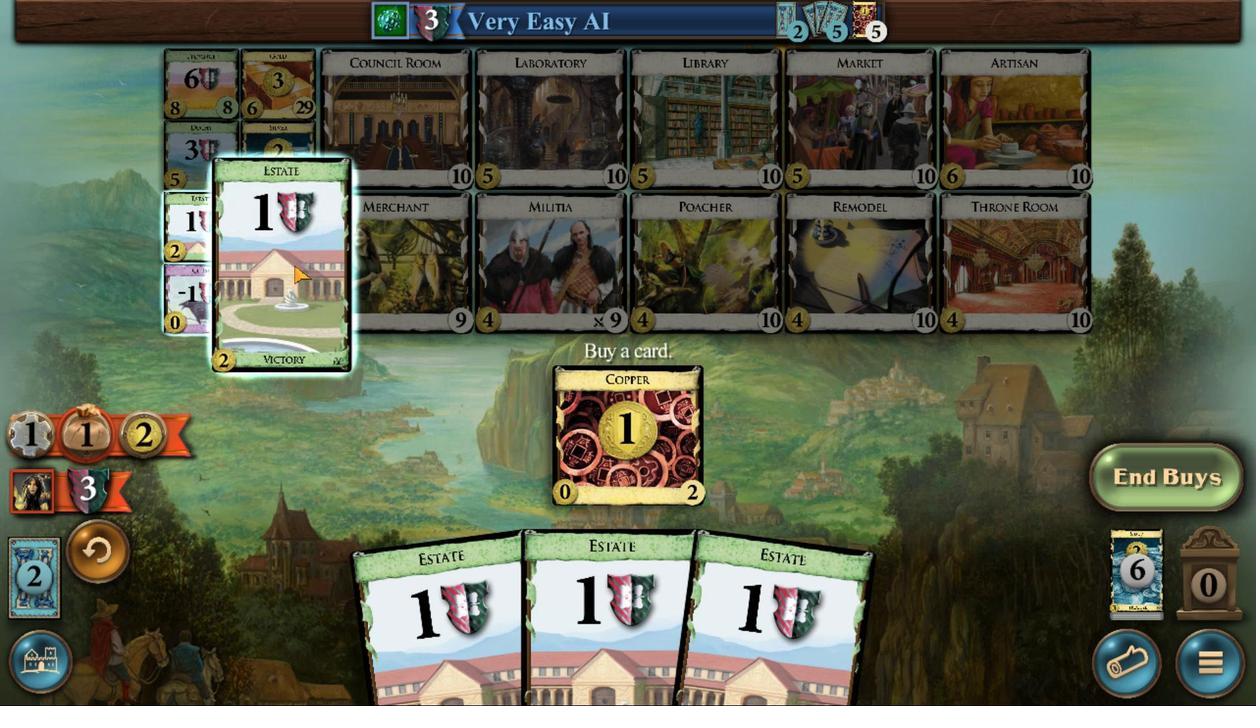 
Action: Mouse moved to (602, 389)
Screenshot: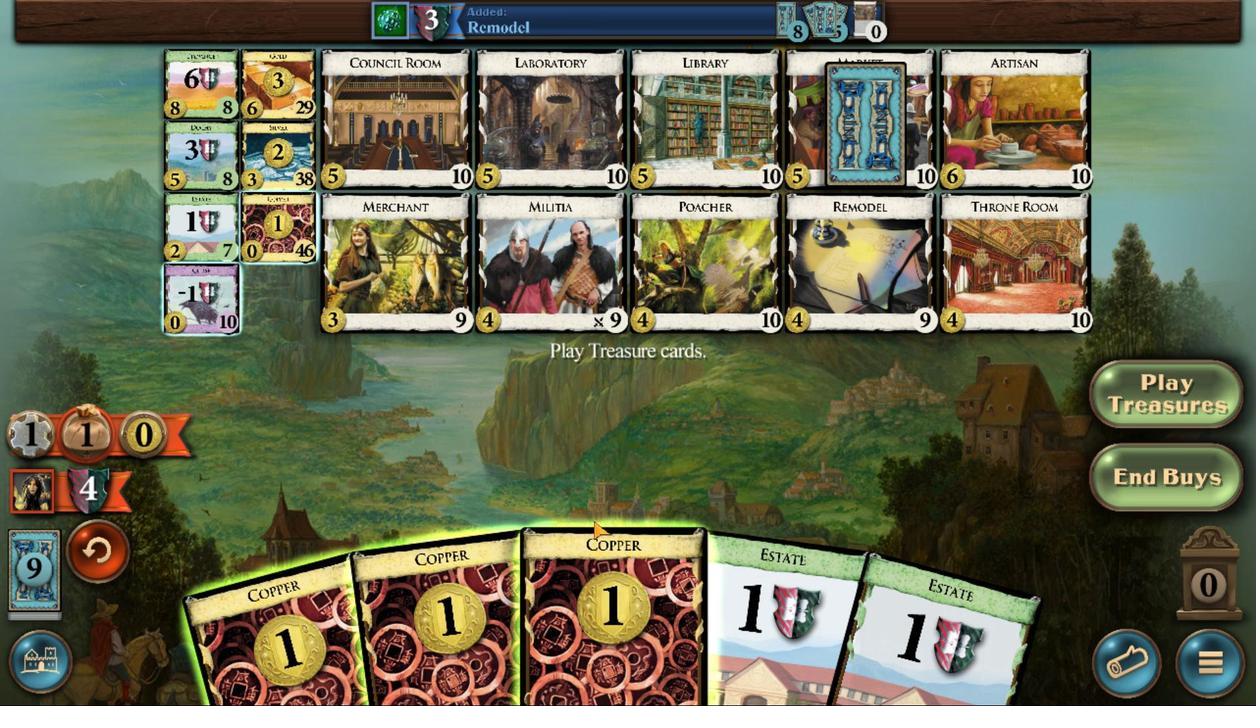 
Action: Mouse pressed left at (602, 389)
Screenshot: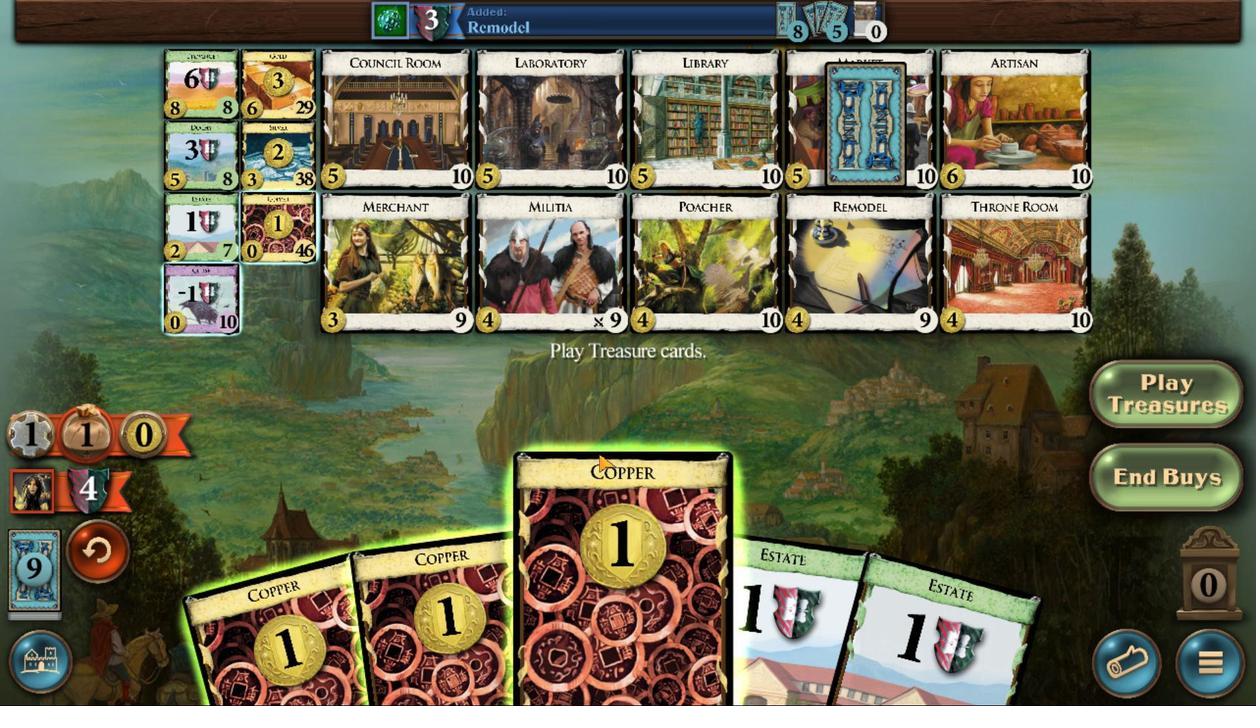 
Action: Mouse moved to (584, 388)
Screenshot: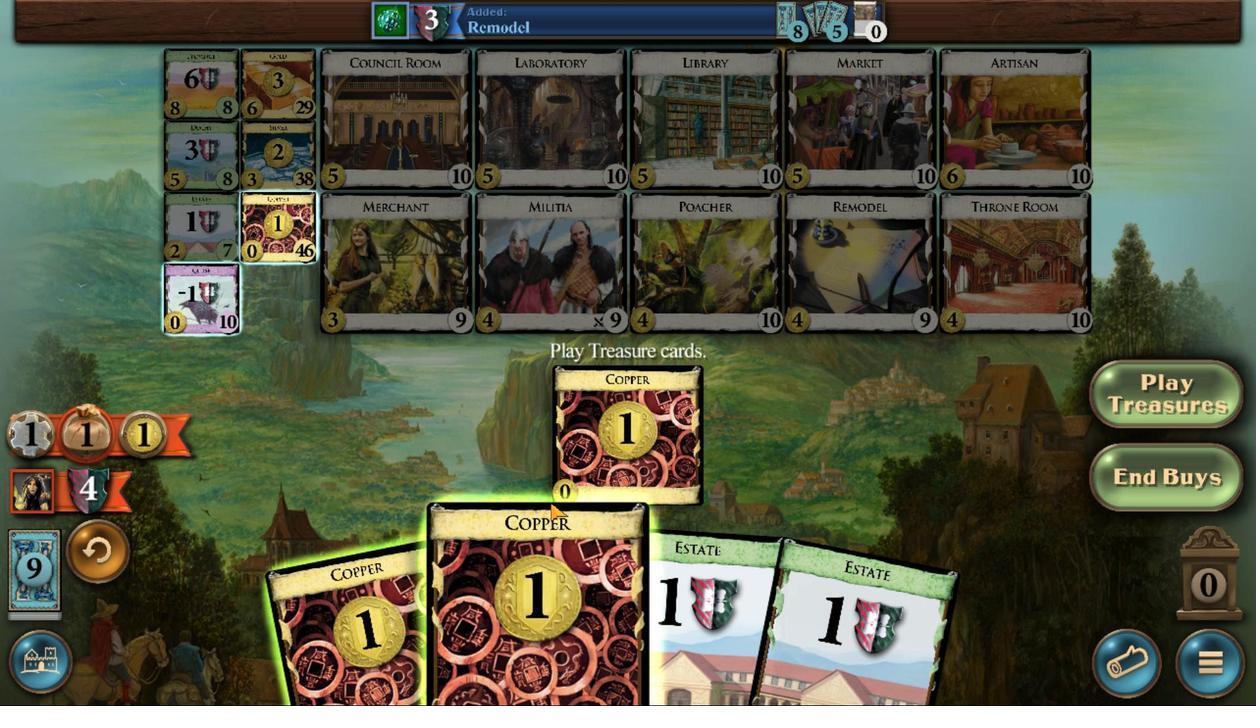 
Action: Mouse pressed left at (584, 388)
Screenshot: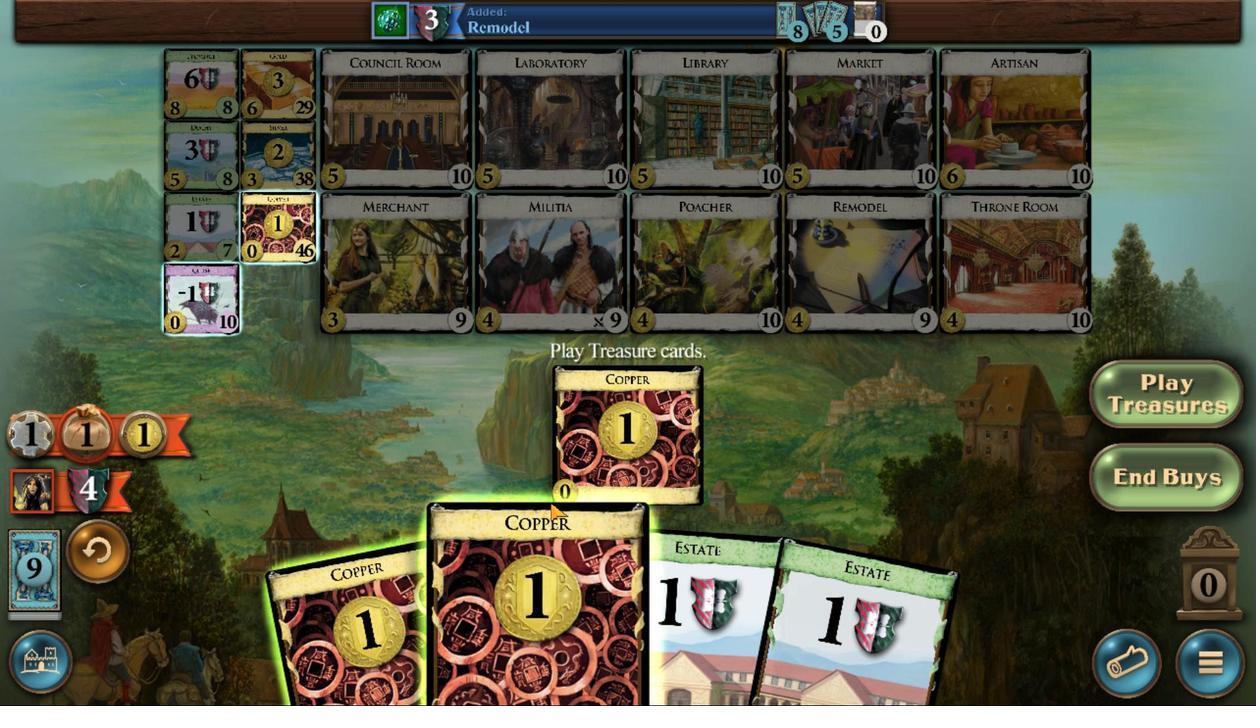 
Action: Mouse moved to (598, 386)
Screenshot: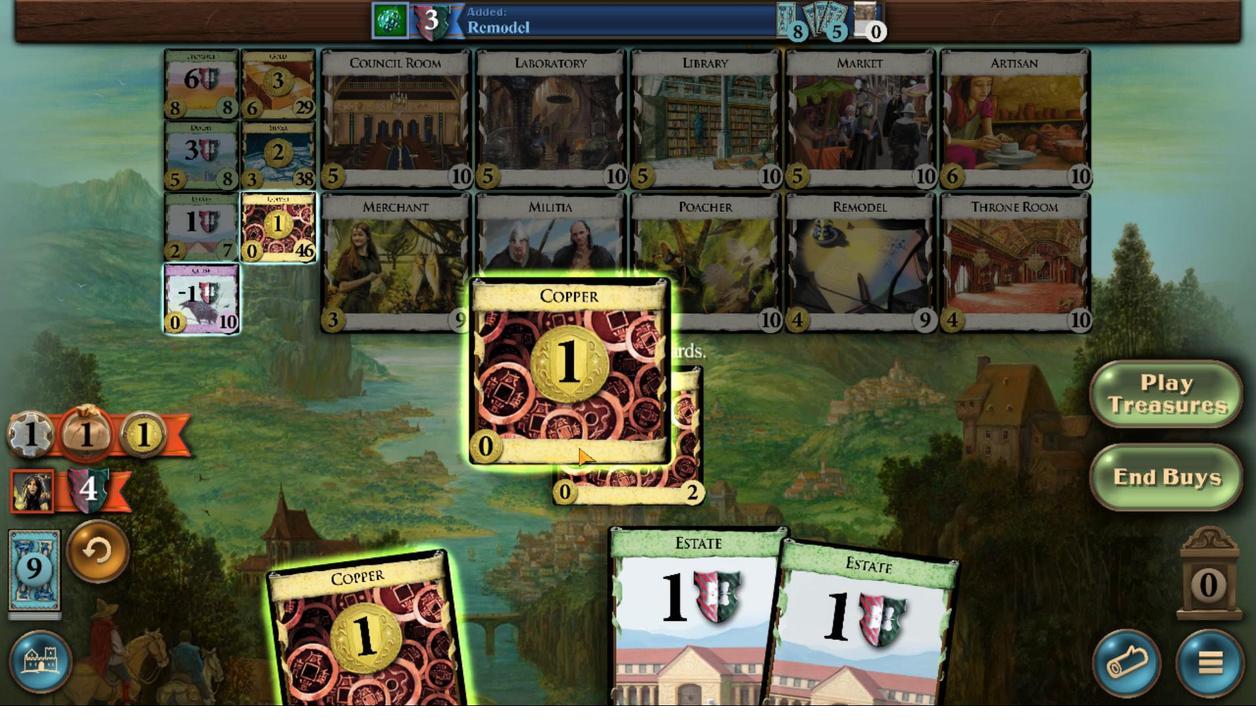 
Action: Mouse pressed left at (598, 386)
Screenshot: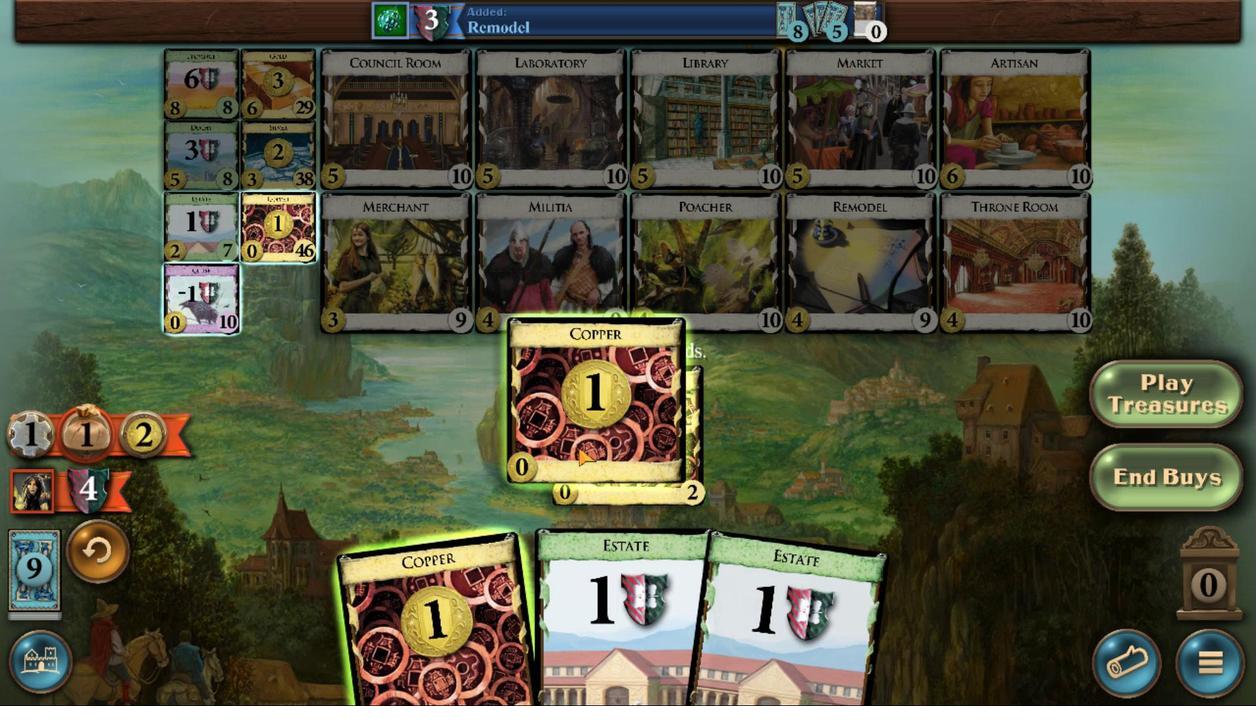 
Action: Mouse moved to (570, 389)
Screenshot: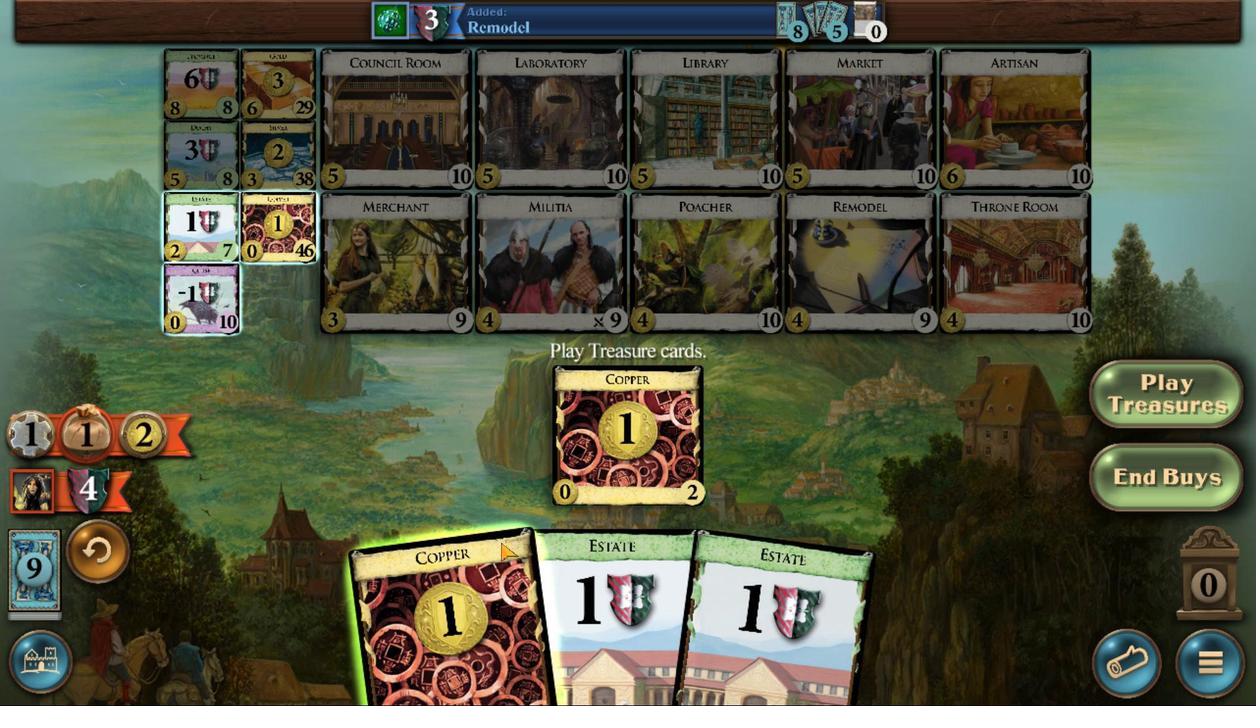 
Action: Mouse pressed left at (570, 389)
Screenshot: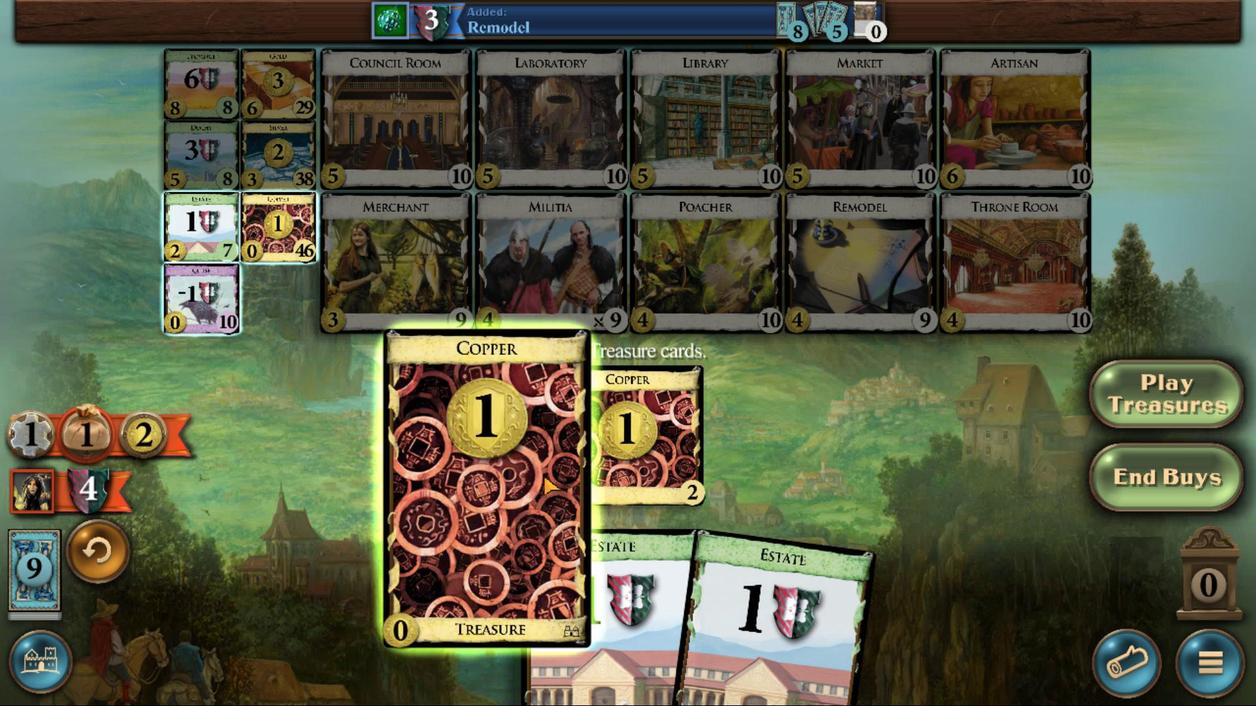 
Action: Mouse moved to (496, 377)
Screenshot: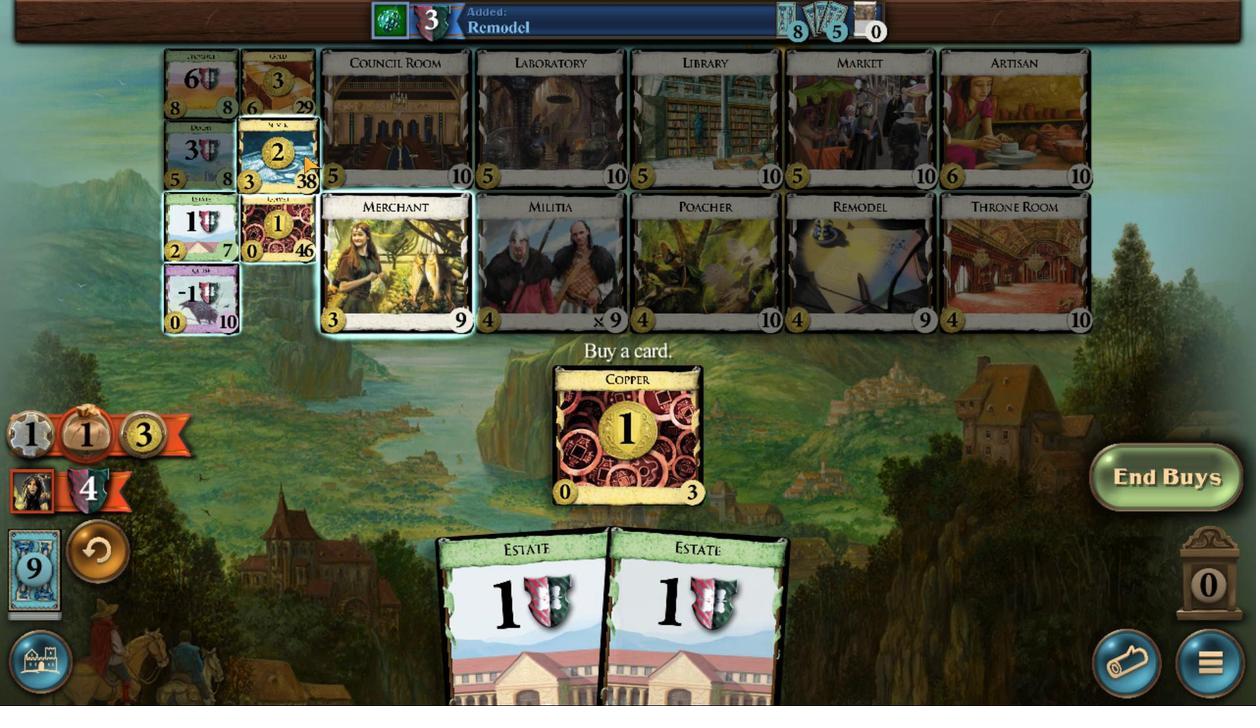 
Action: Mouse pressed left at (496, 377)
Screenshot: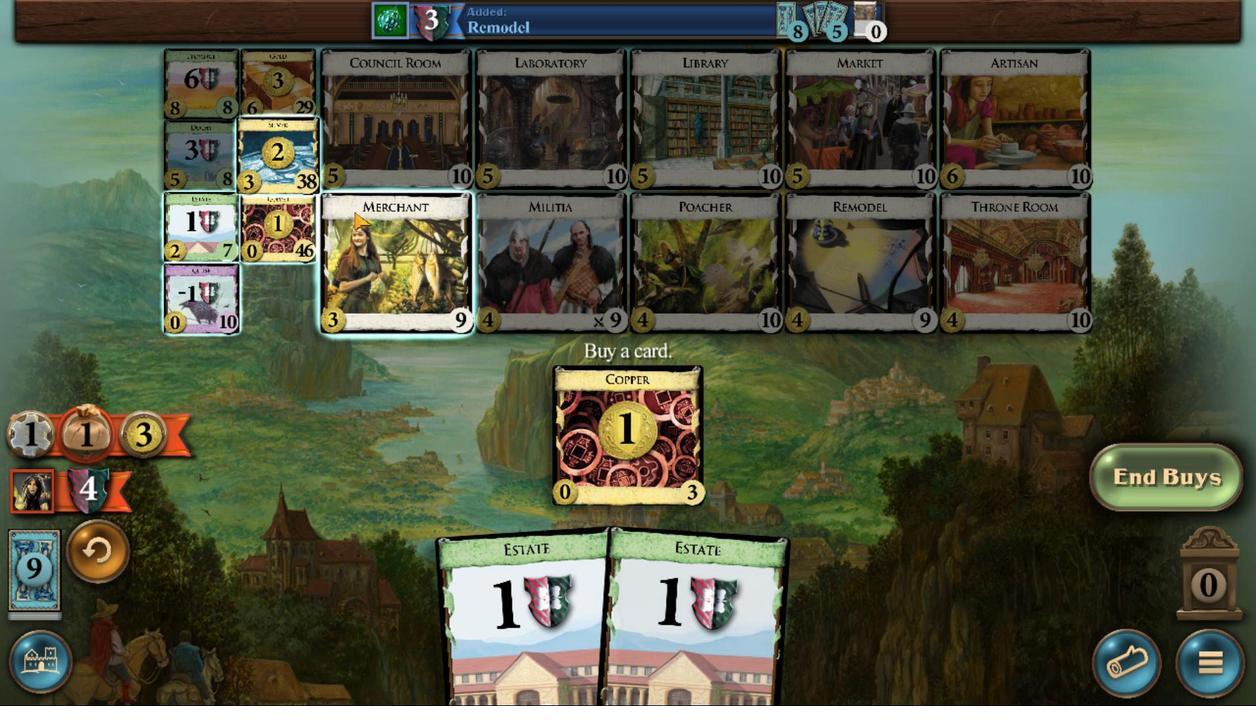 
Action: Mouse moved to (494, 378)
Screenshot: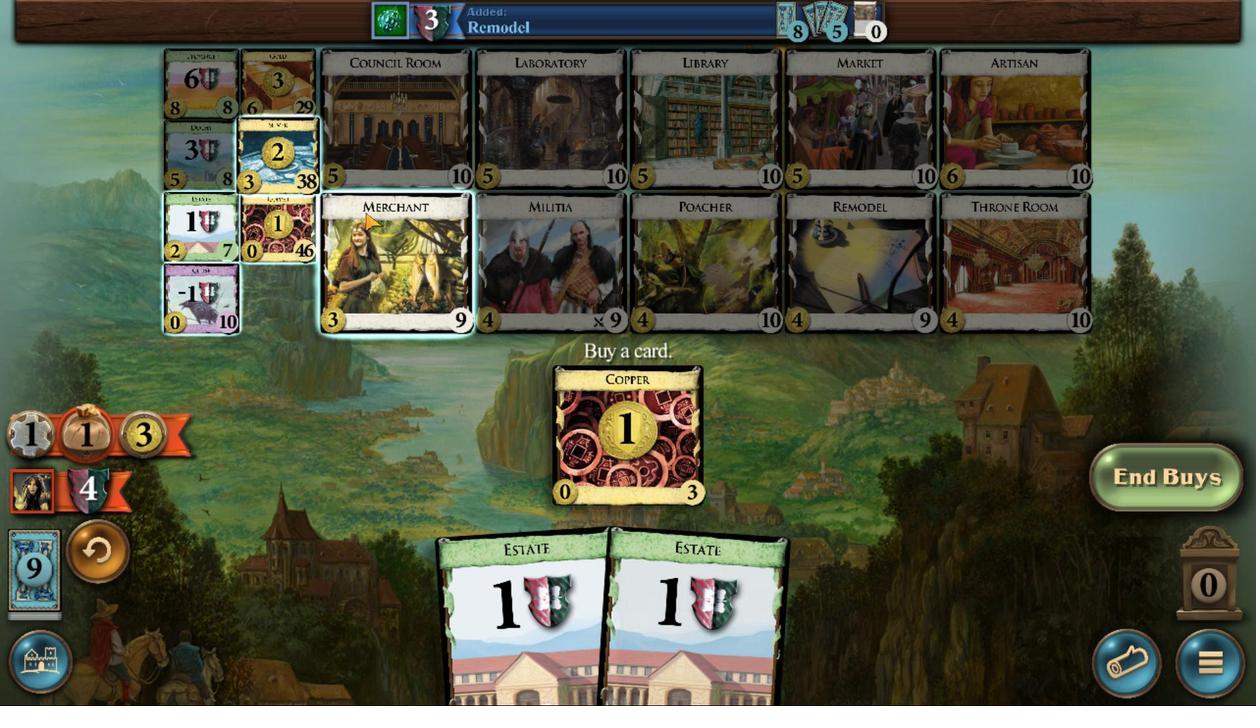 
Action: Mouse pressed left at (494, 378)
Screenshot: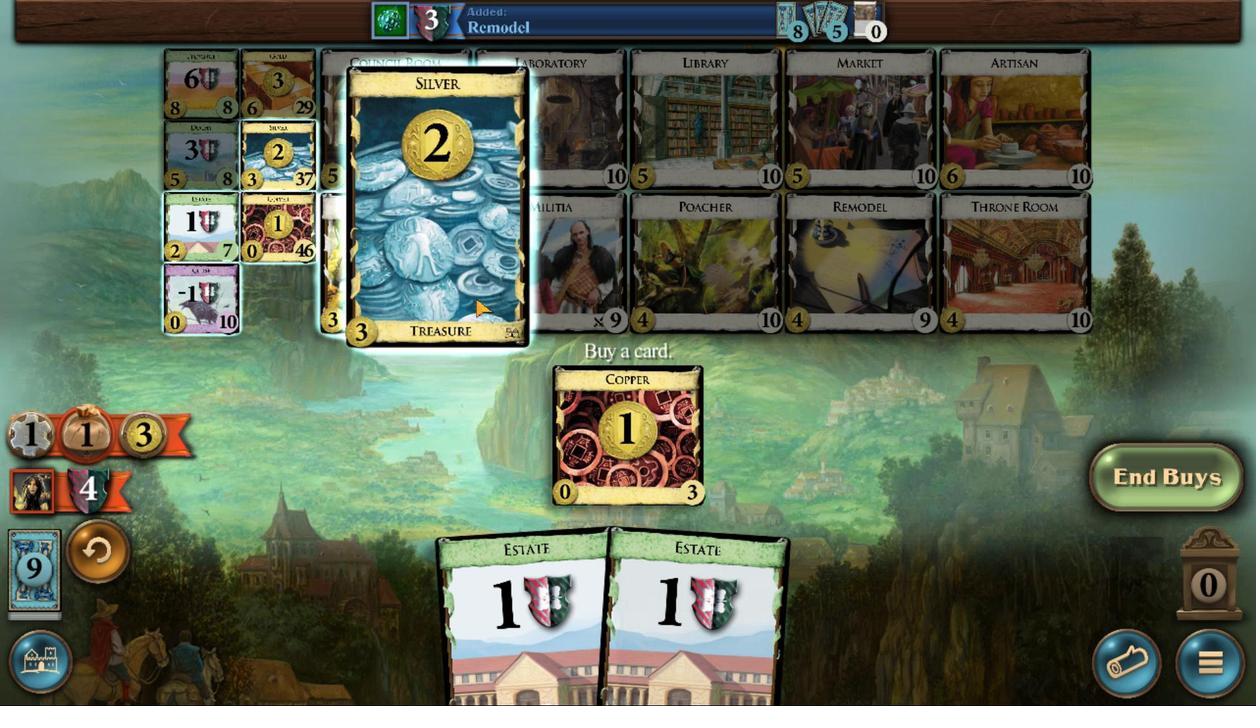 
Action: Mouse moved to (654, 389)
Screenshot: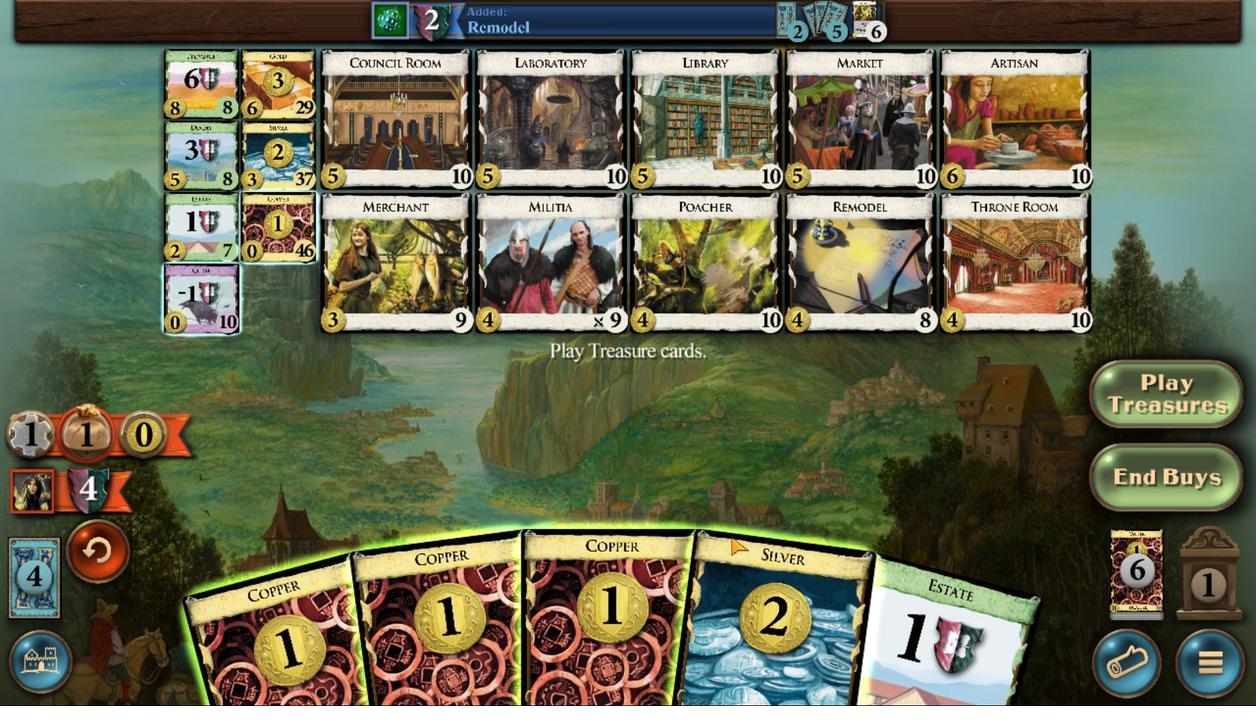 
Action: Mouse pressed left at (654, 389)
Screenshot: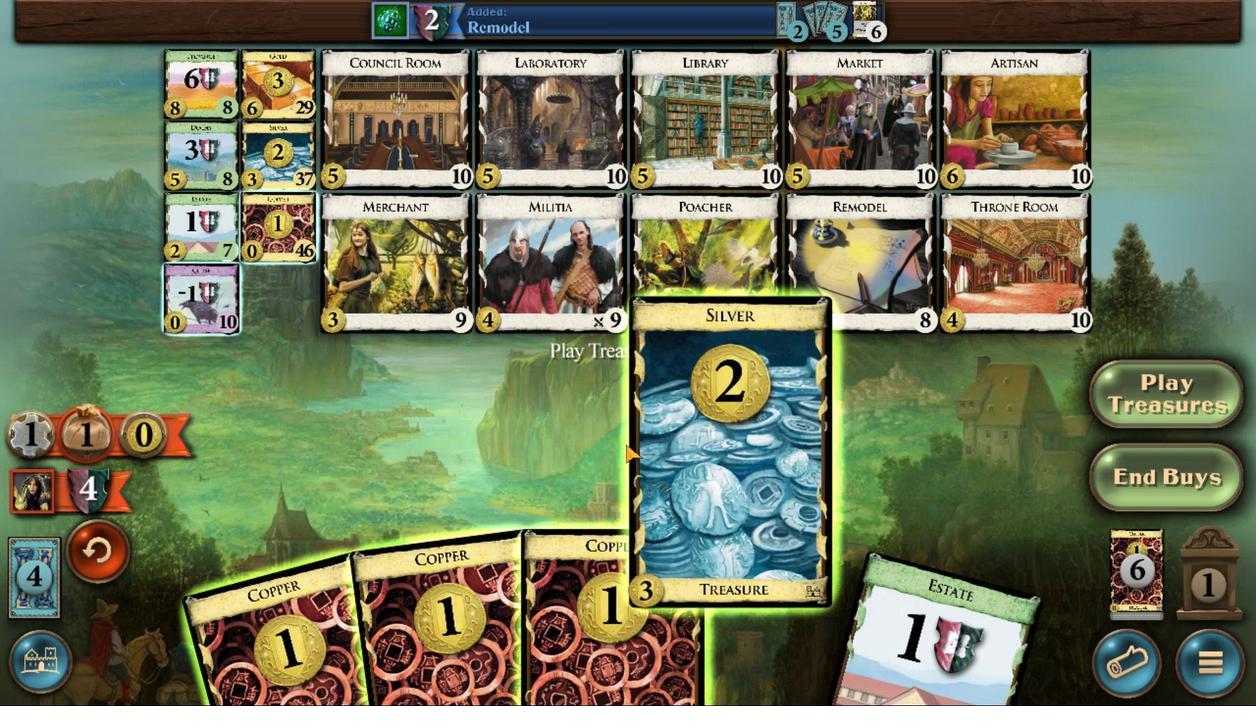 
Action: Mouse moved to (625, 388)
Screenshot: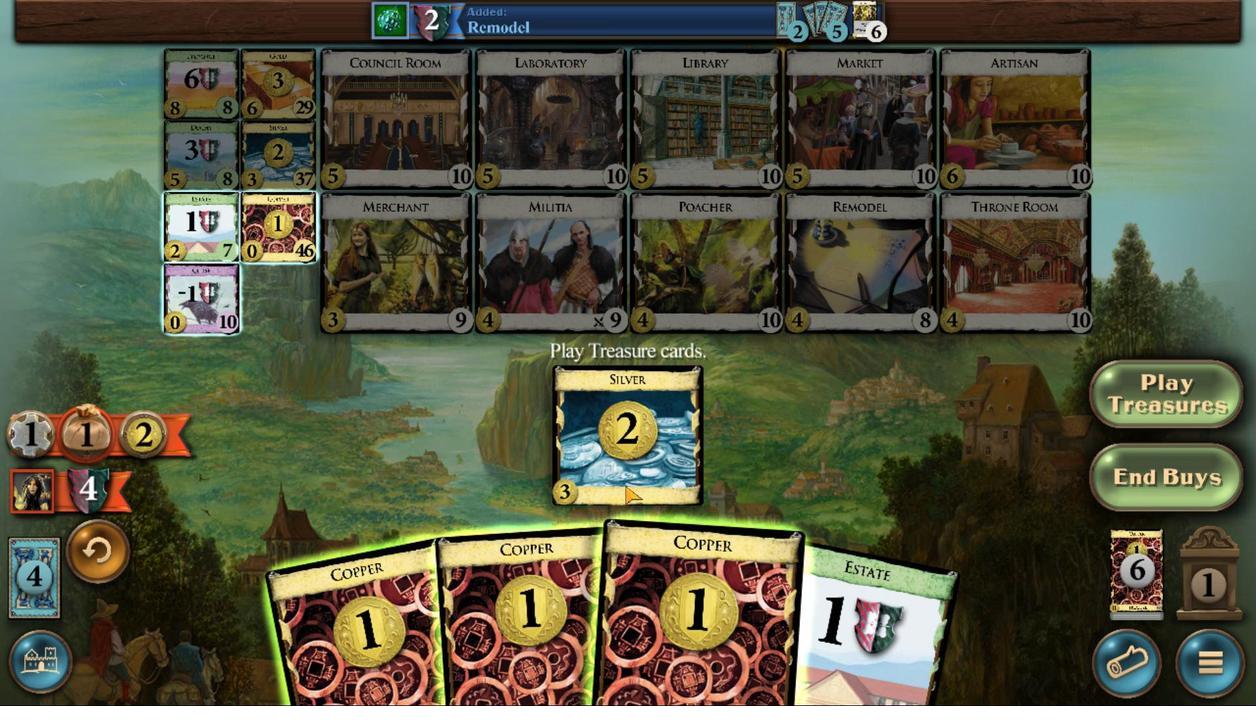 
Action: Mouse pressed left at (625, 388)
Screenshot: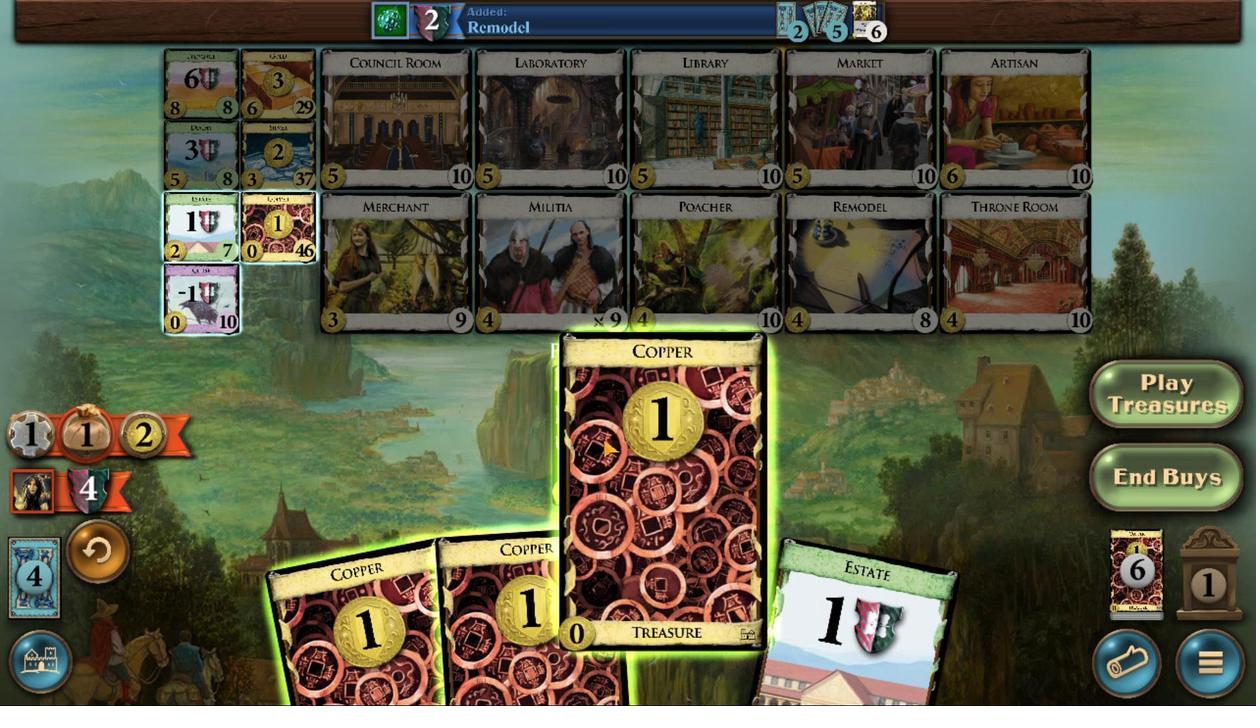 
Action: Mouse moved to (596, 388)
Screenshot: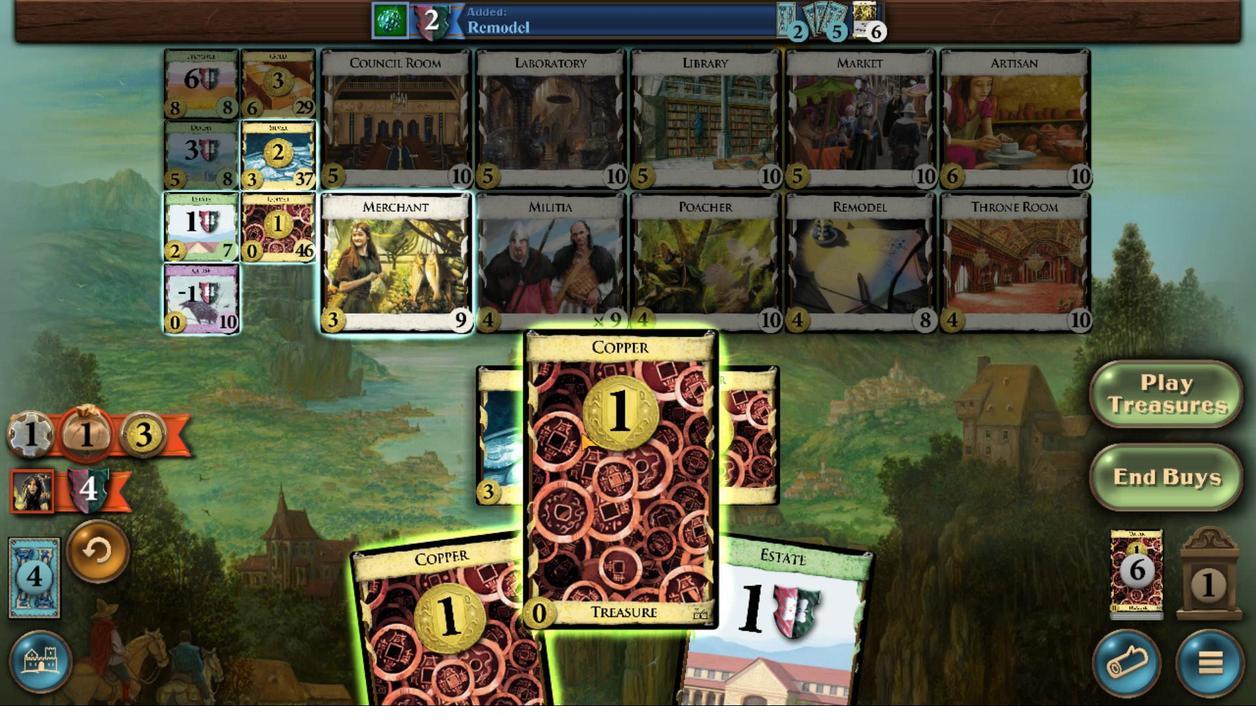 
Action: Mouse pressed left at (596, 388)
Screenshot: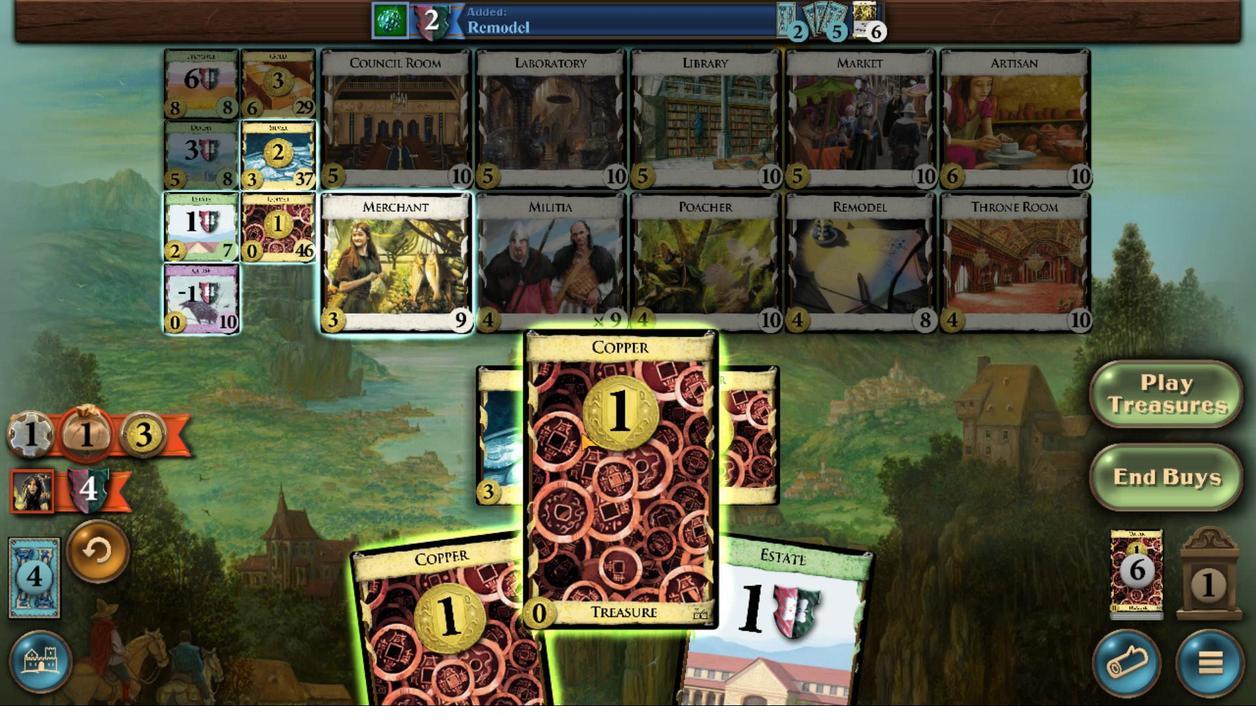 
Action: Mouse moved to (574, 388)
Screenshot: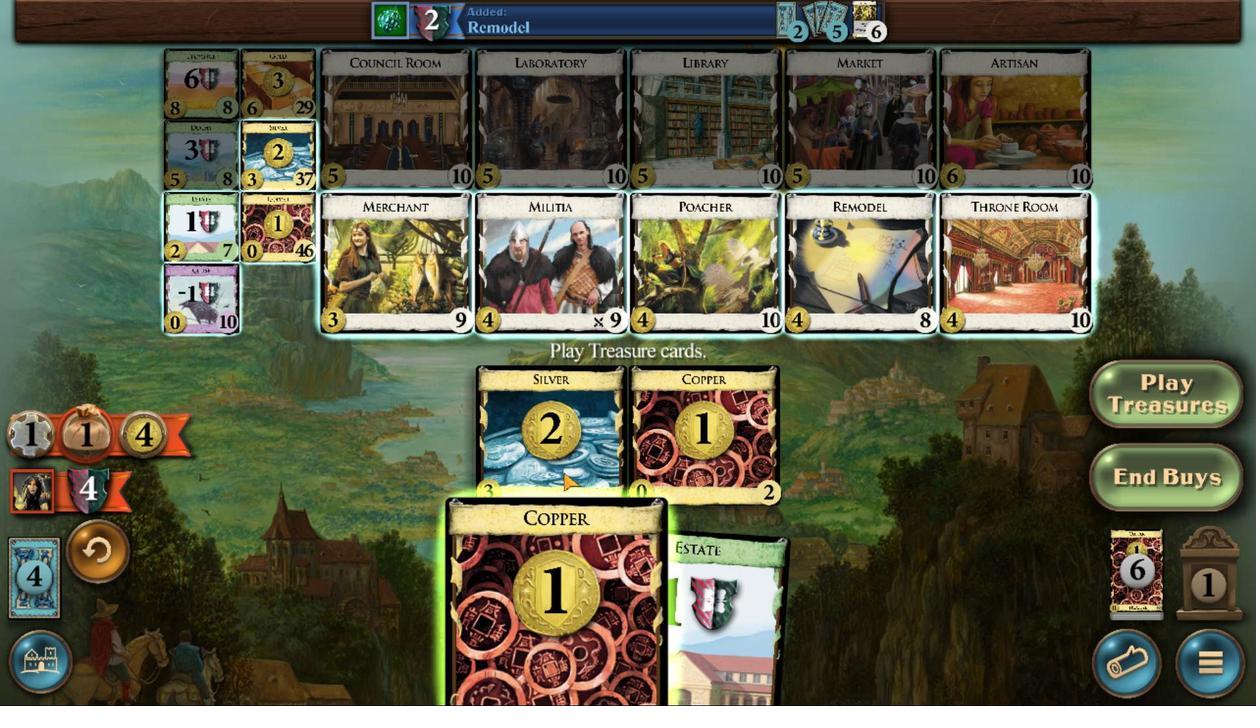 
Action: Mouse pressed left at (574, 388)
Screenshot: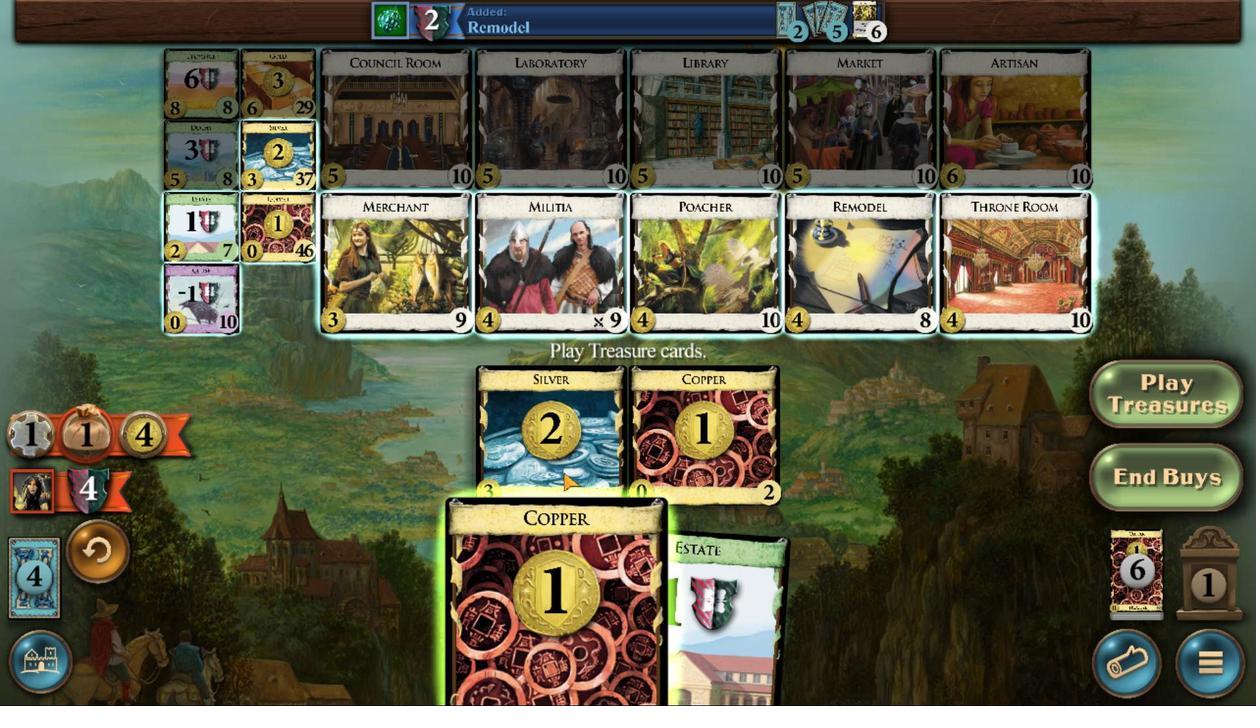 
Action: Mouse moved to (470, 378)
Screenshot: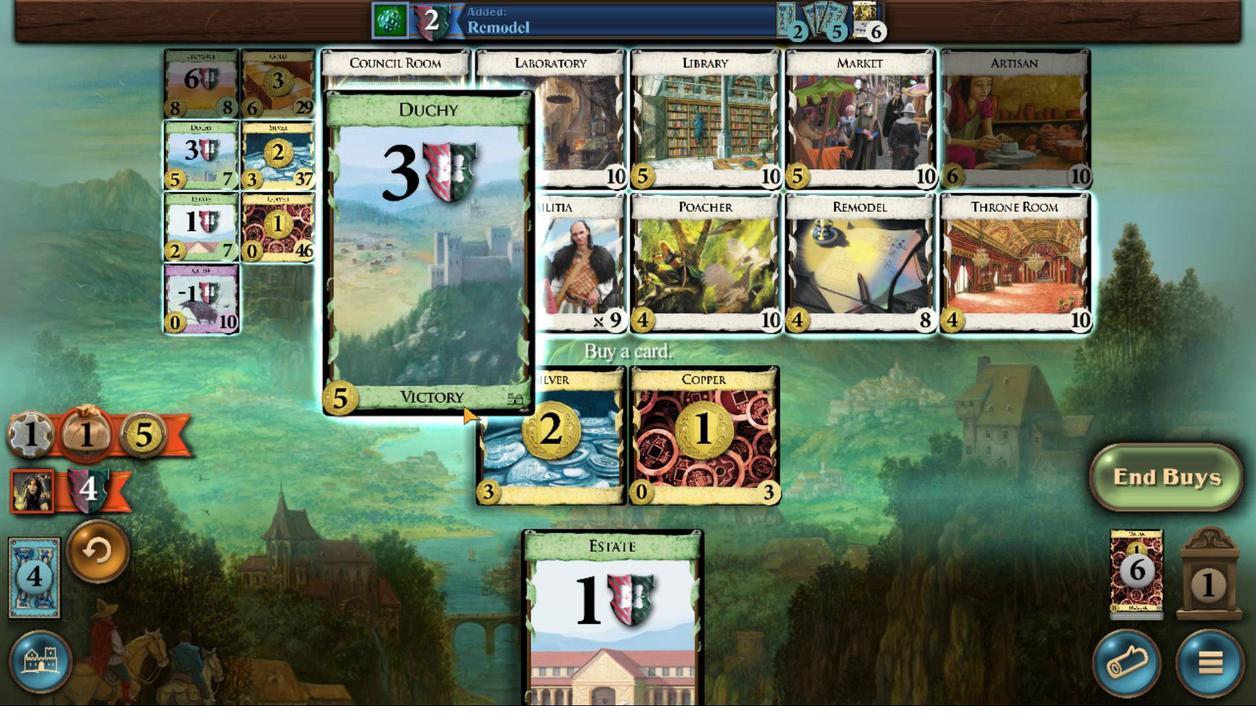 
Action: Mouse pressed left at (470, 378)
Screenshot: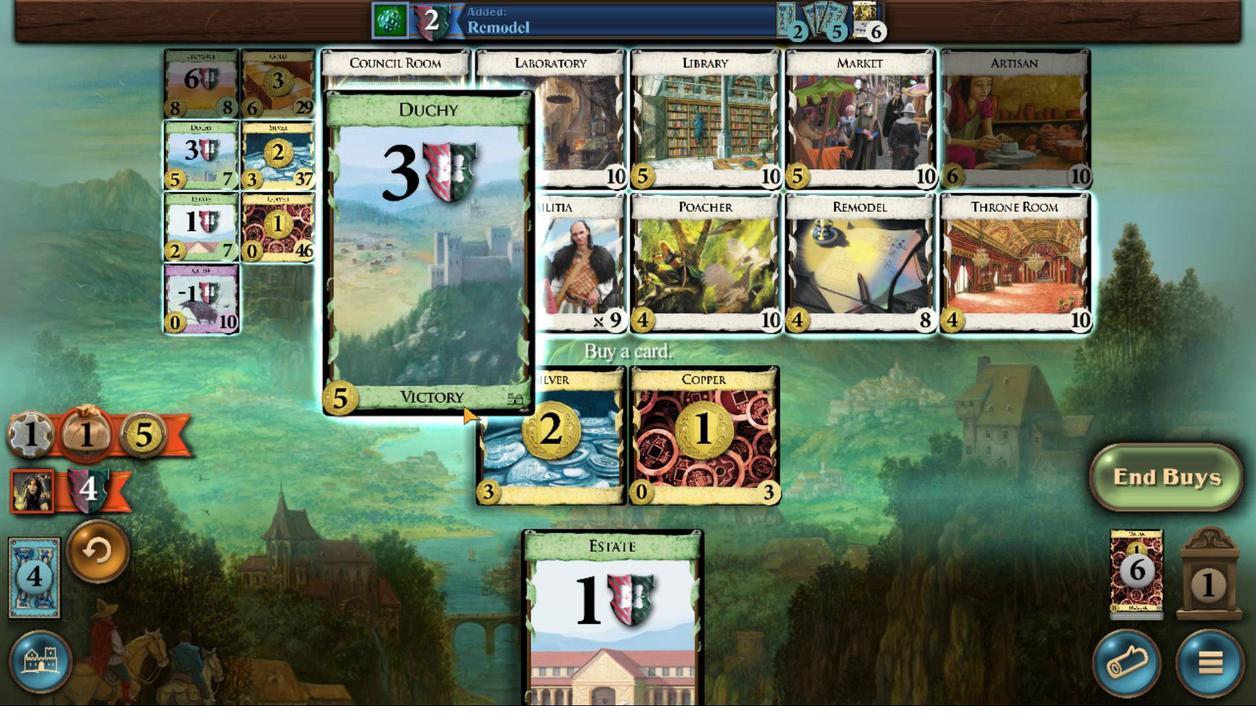 
Action: Mouse moved to (656, 389)
Screenshot: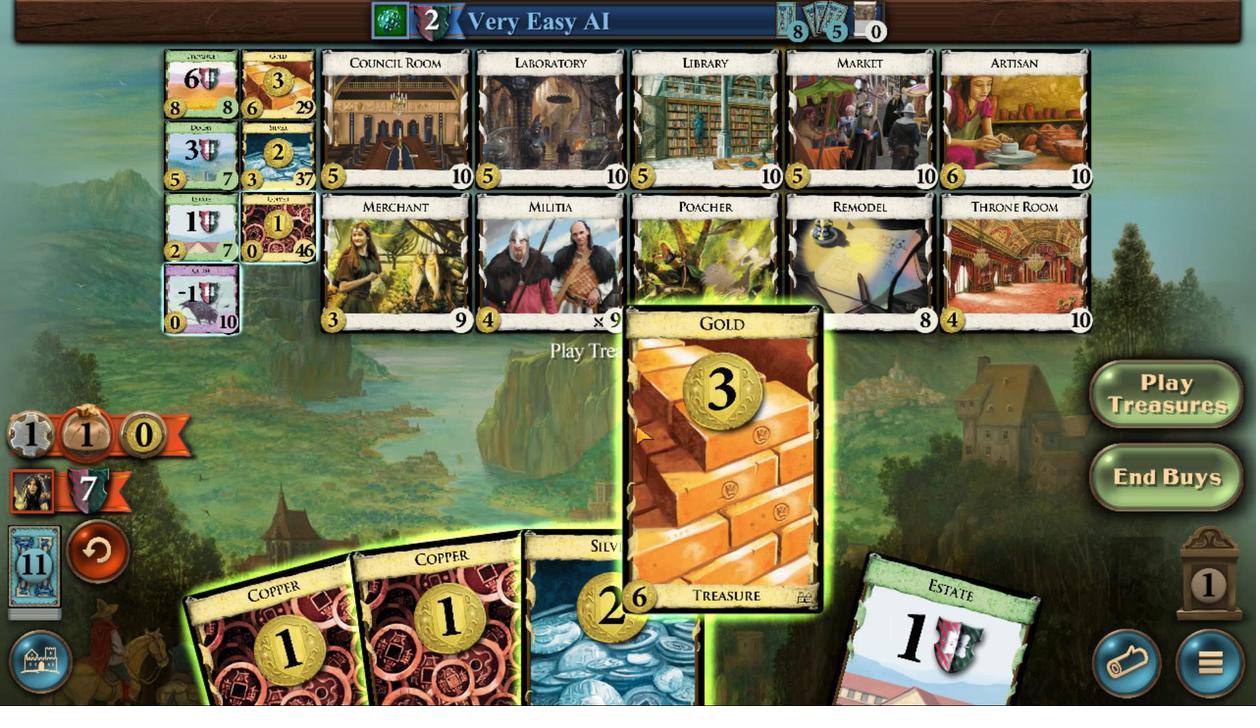 
Action: Mouse pressed left at (656, 389)
Screenshot: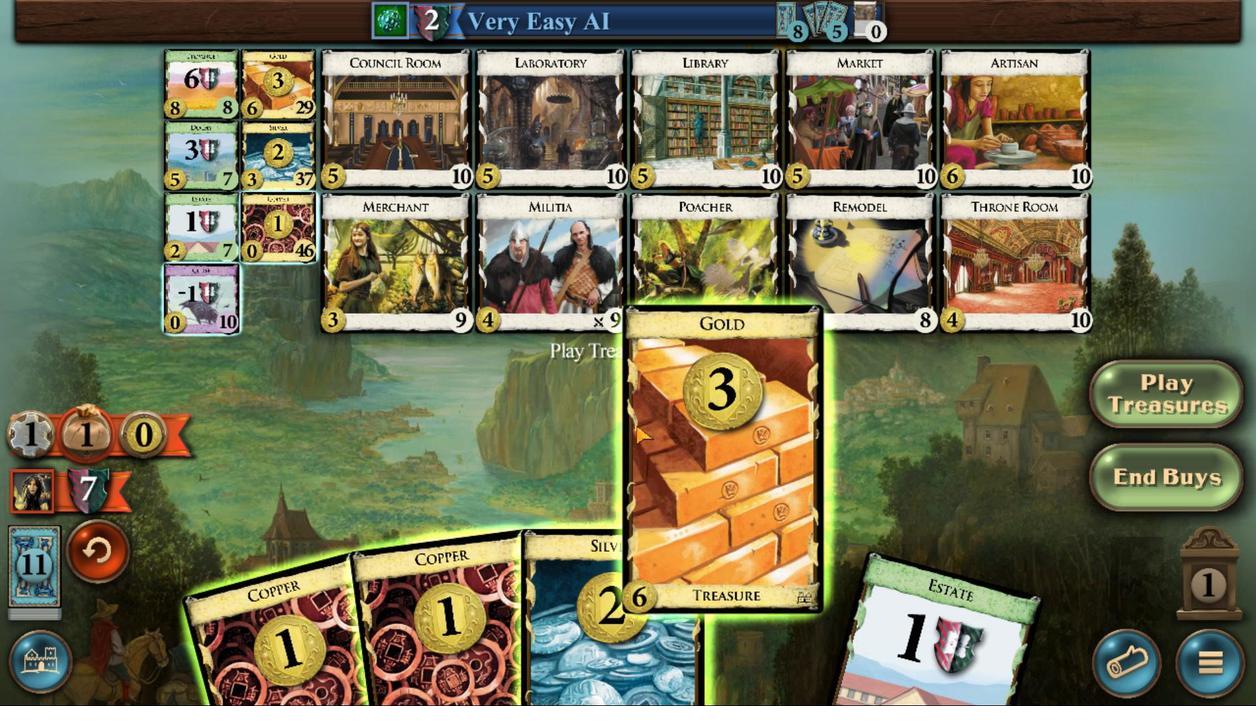 
Action: Mouse moved to (626, 390)
Screenshot: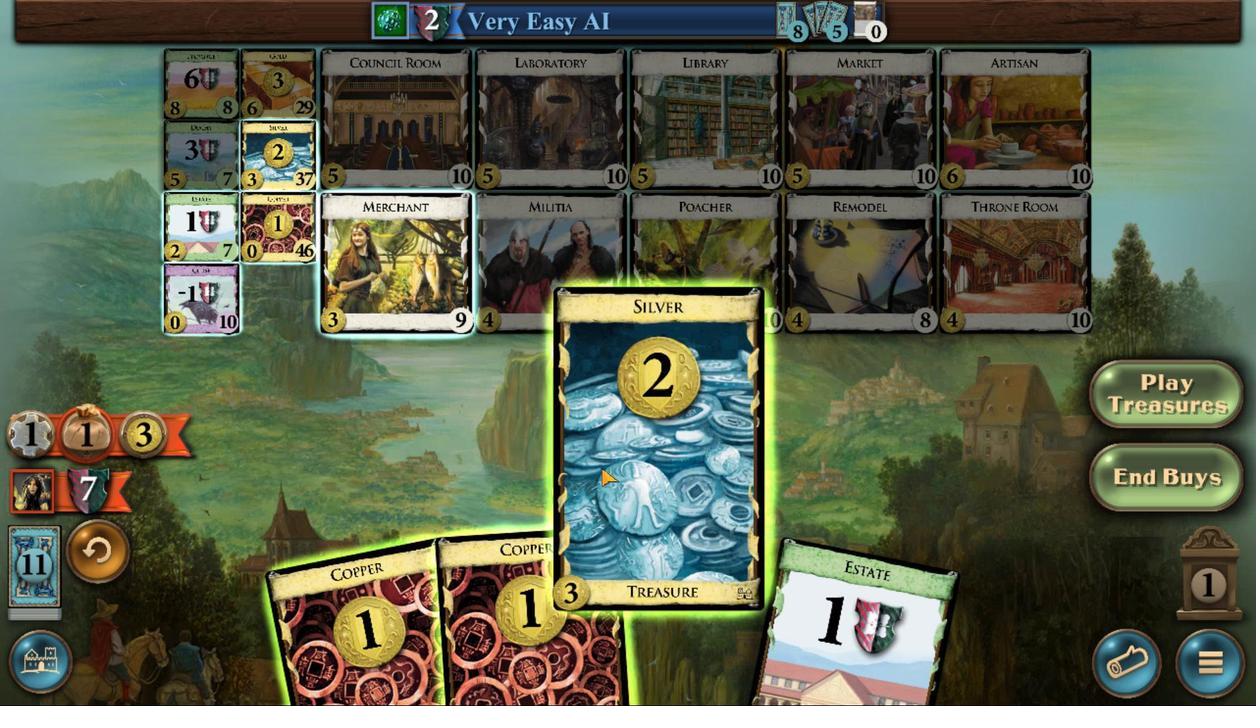 
Action: Mouse pressed left at (626, 390)
Screenshot: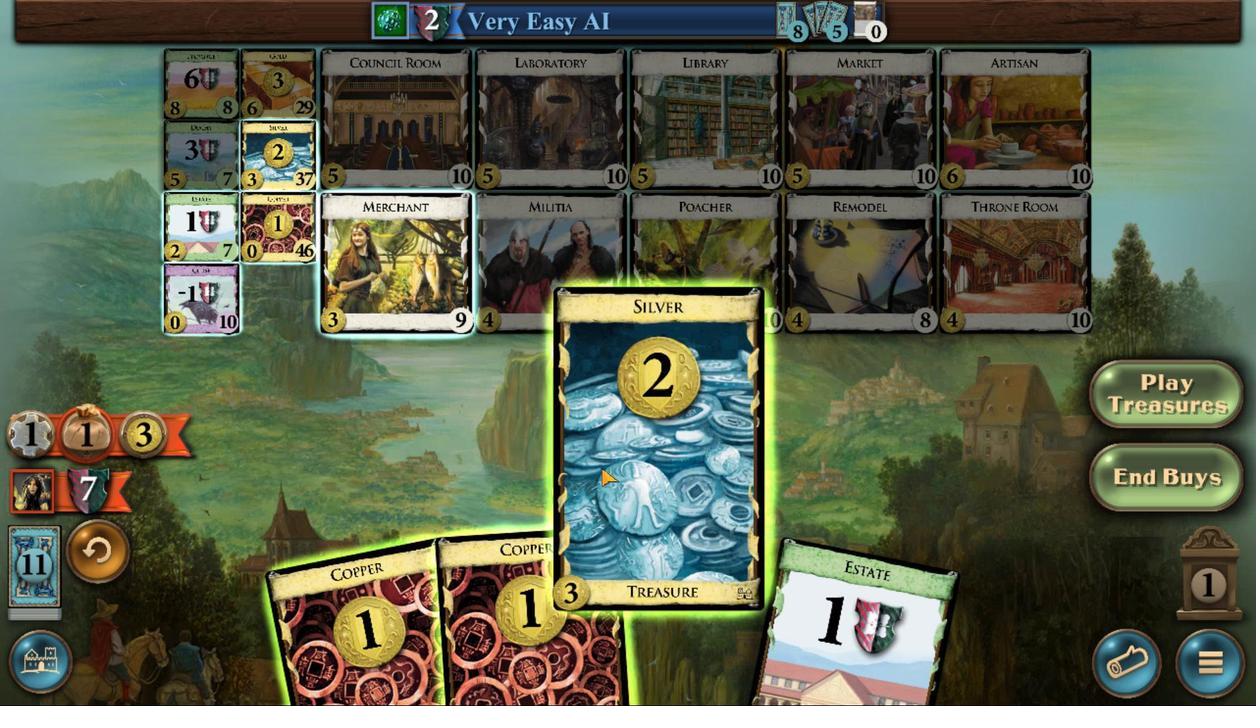 
Action: Mouse moved to (599, 388)
Screenshot: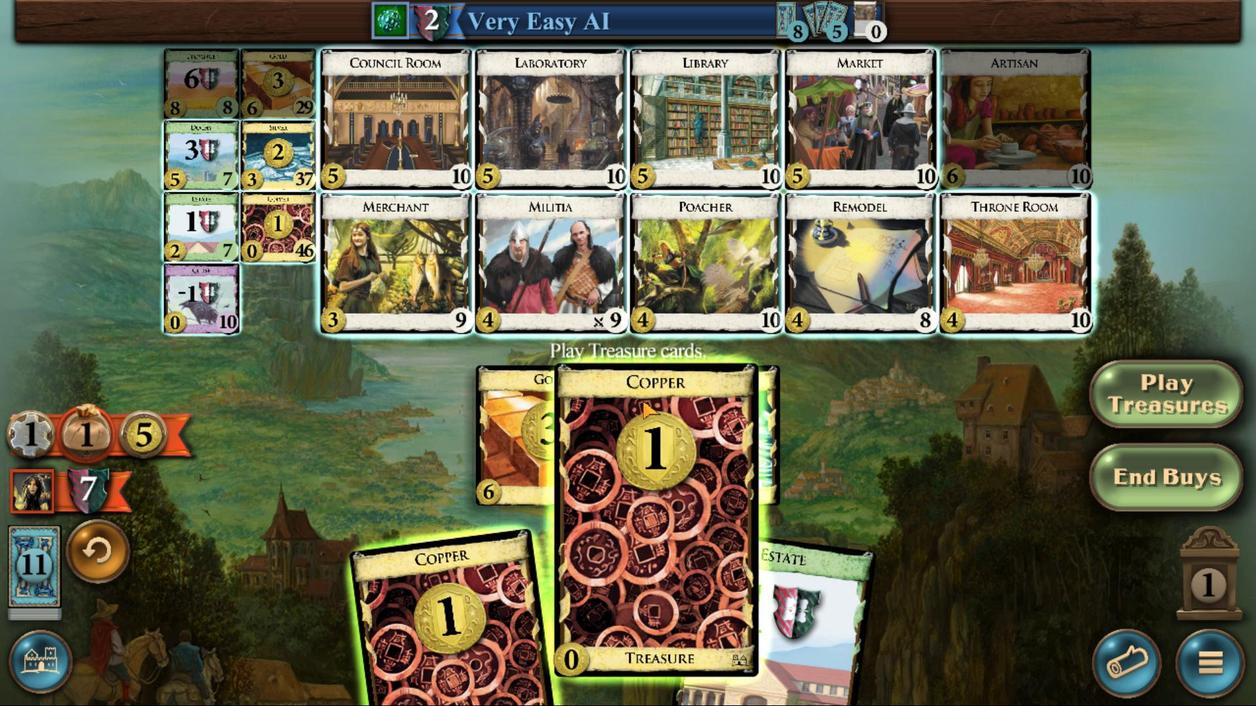 
Action: Mouse pressed left at (599, 388)
Screenshot: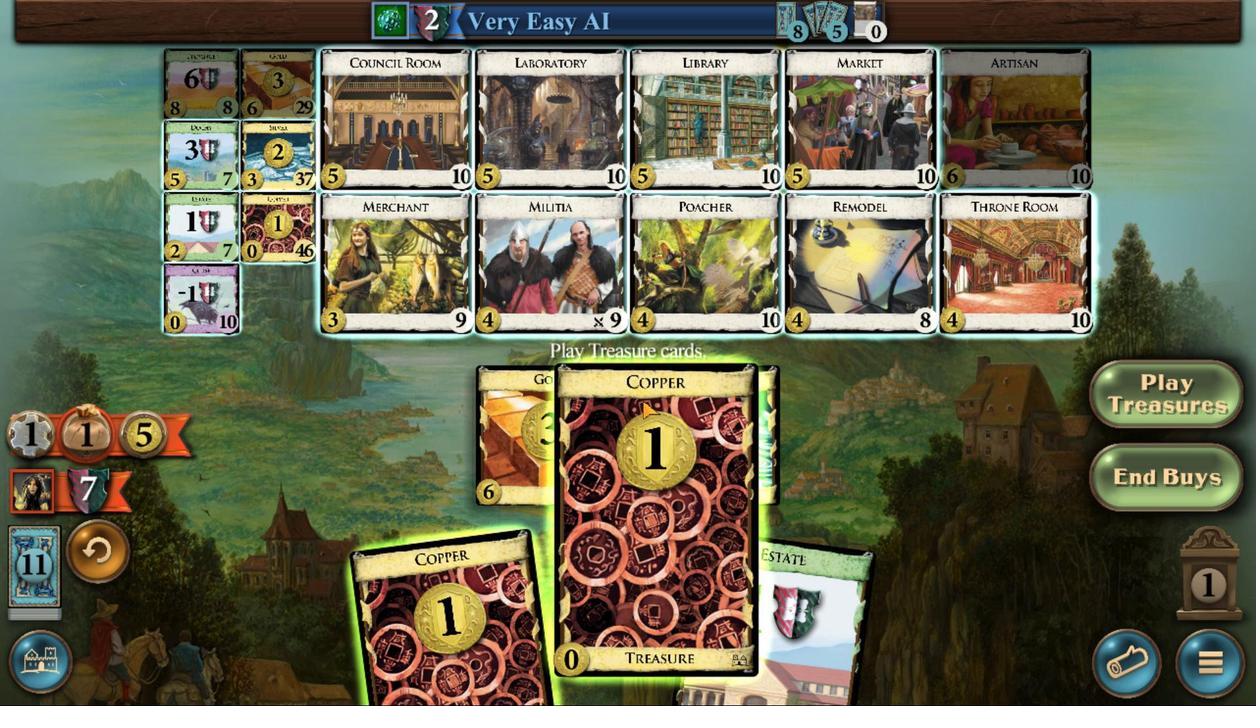 
Action: Mouse moved to (498, 376)
Screenshot: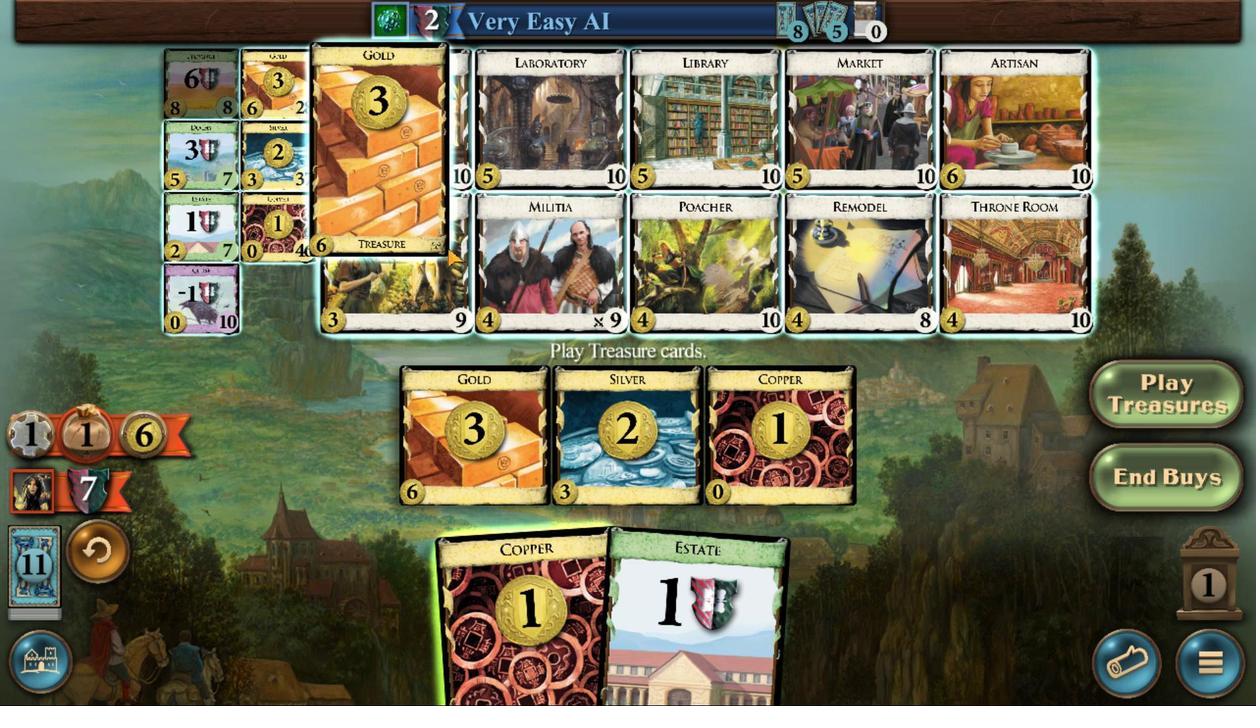 
Action: Mouse pressed left at (498, 376)
Screenshot: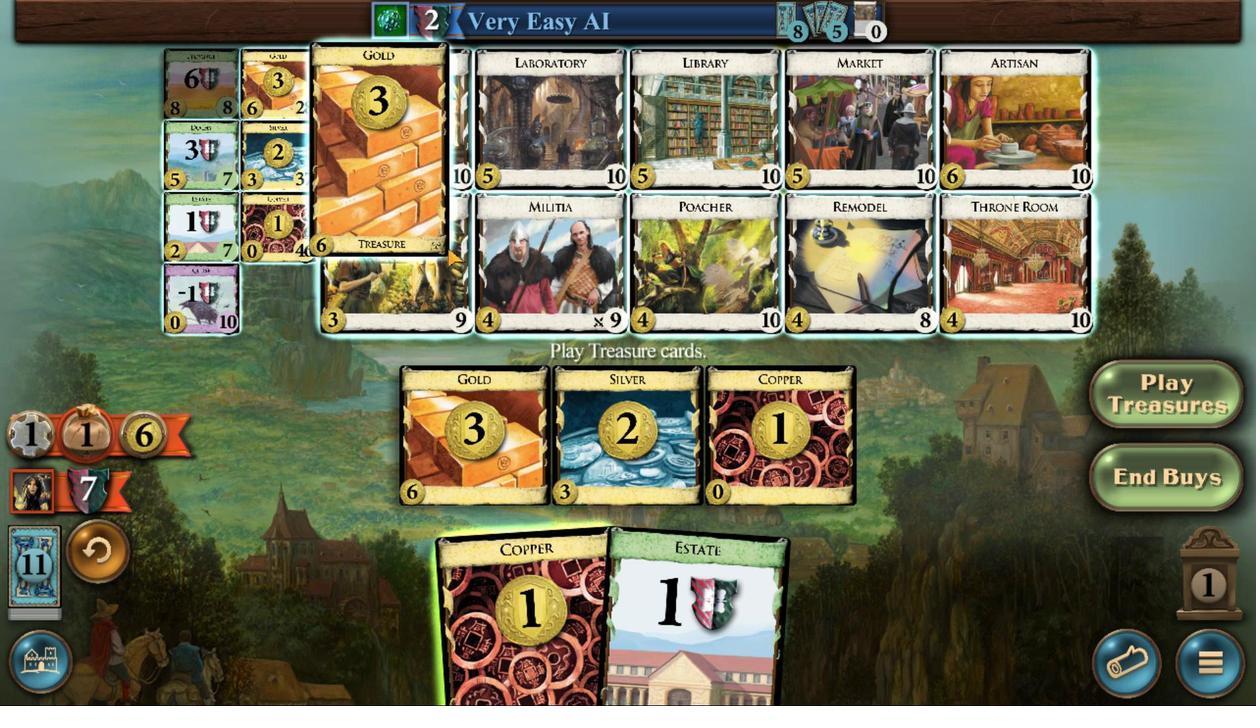 
Action: Mouse moved to (604, 388)
Screenshot: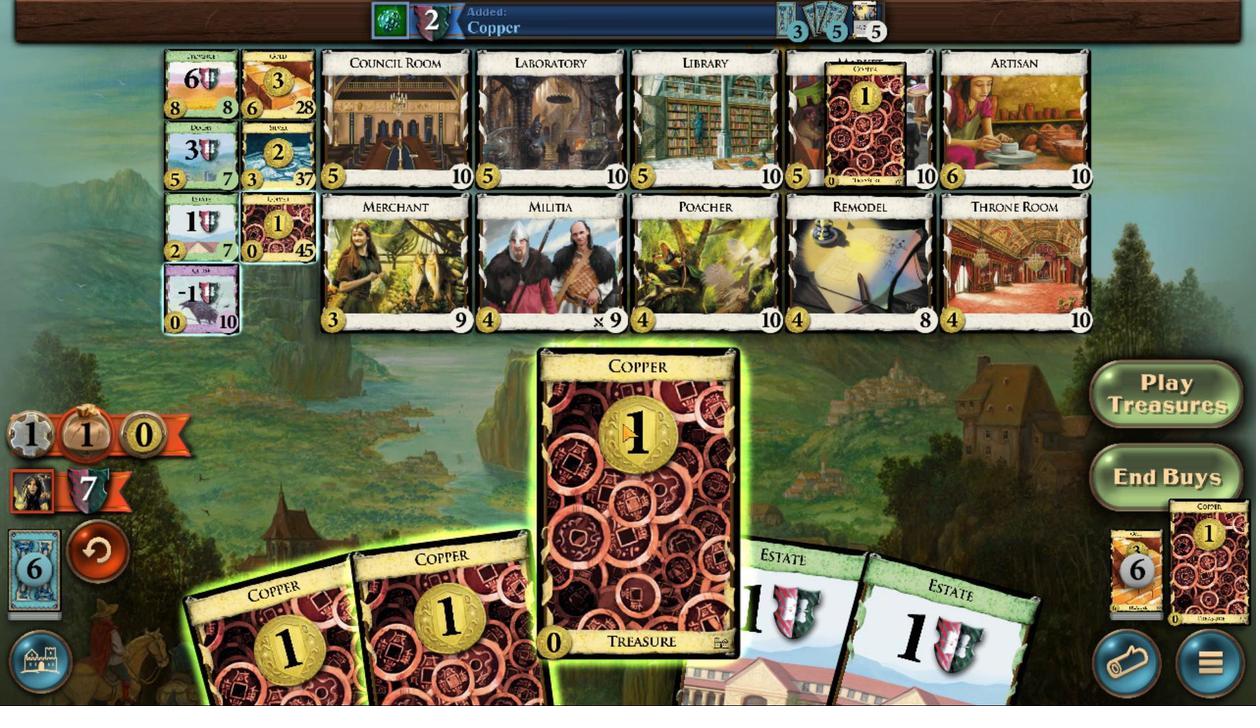 
Action: Mouse pressed left at (604, 388)
Screenshot: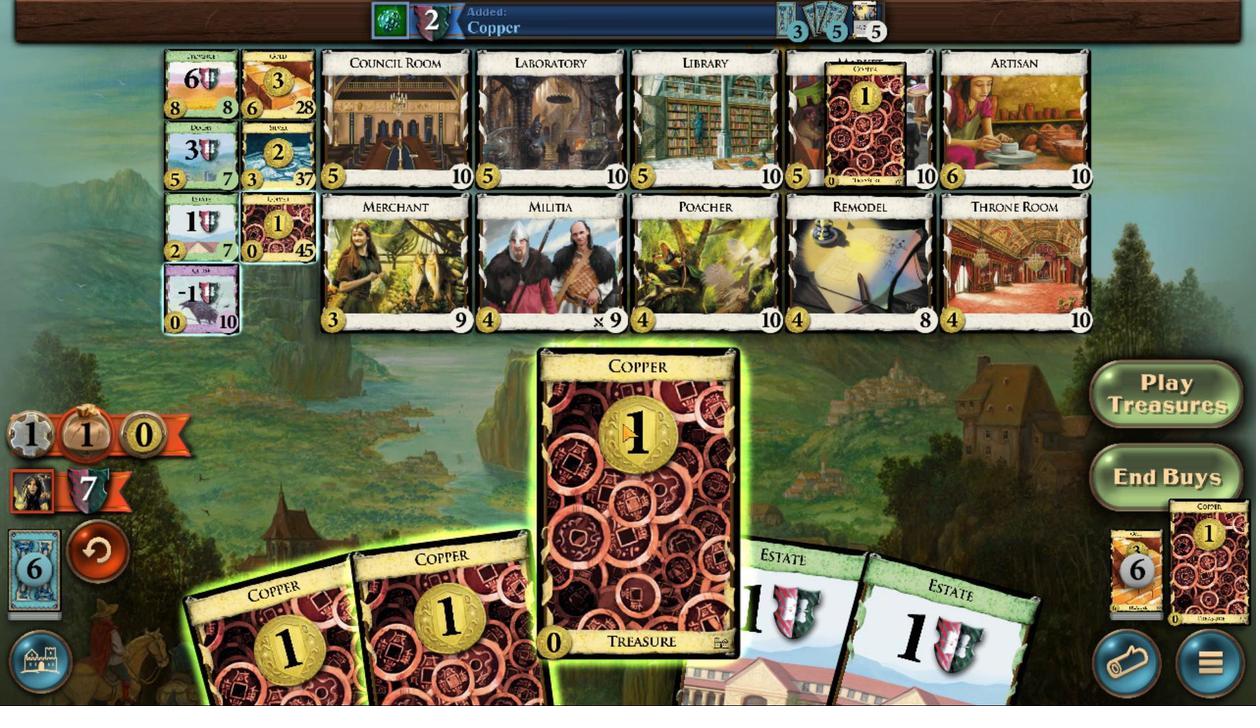 
Action: Mouse moved to (580, 388)
Screenshot: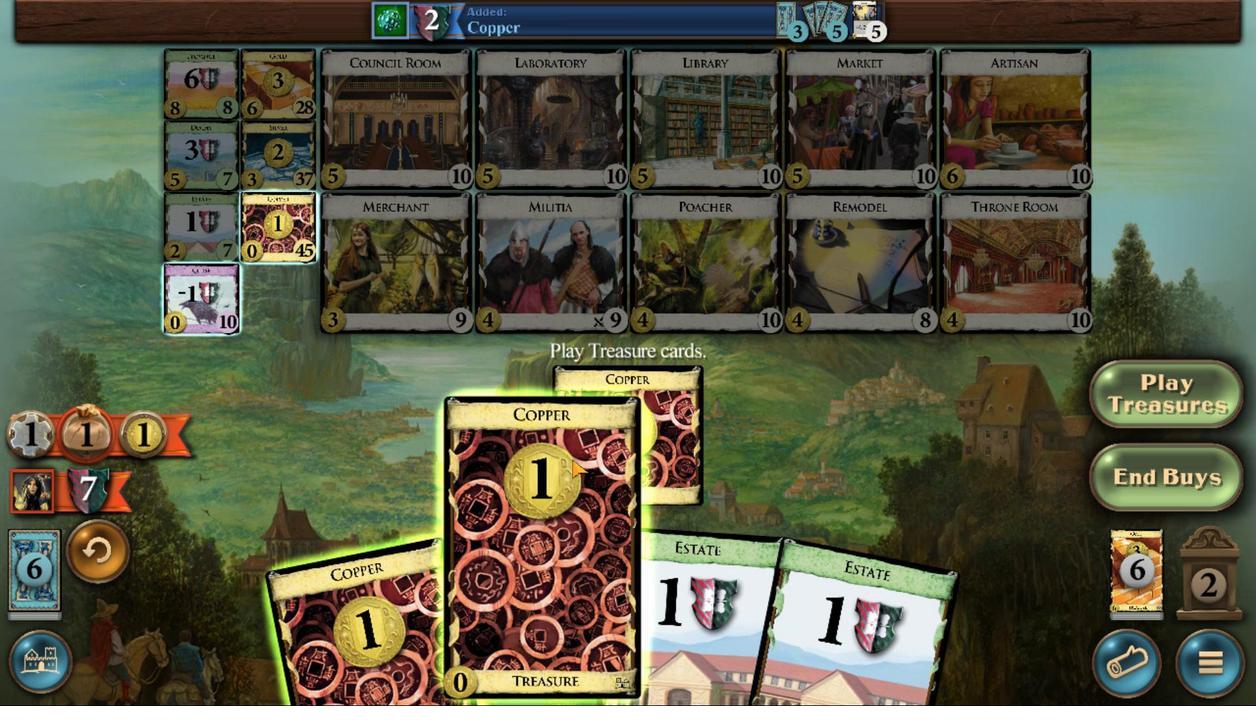 
Action: Mouse pressed left at (580, 388)
Screenshot: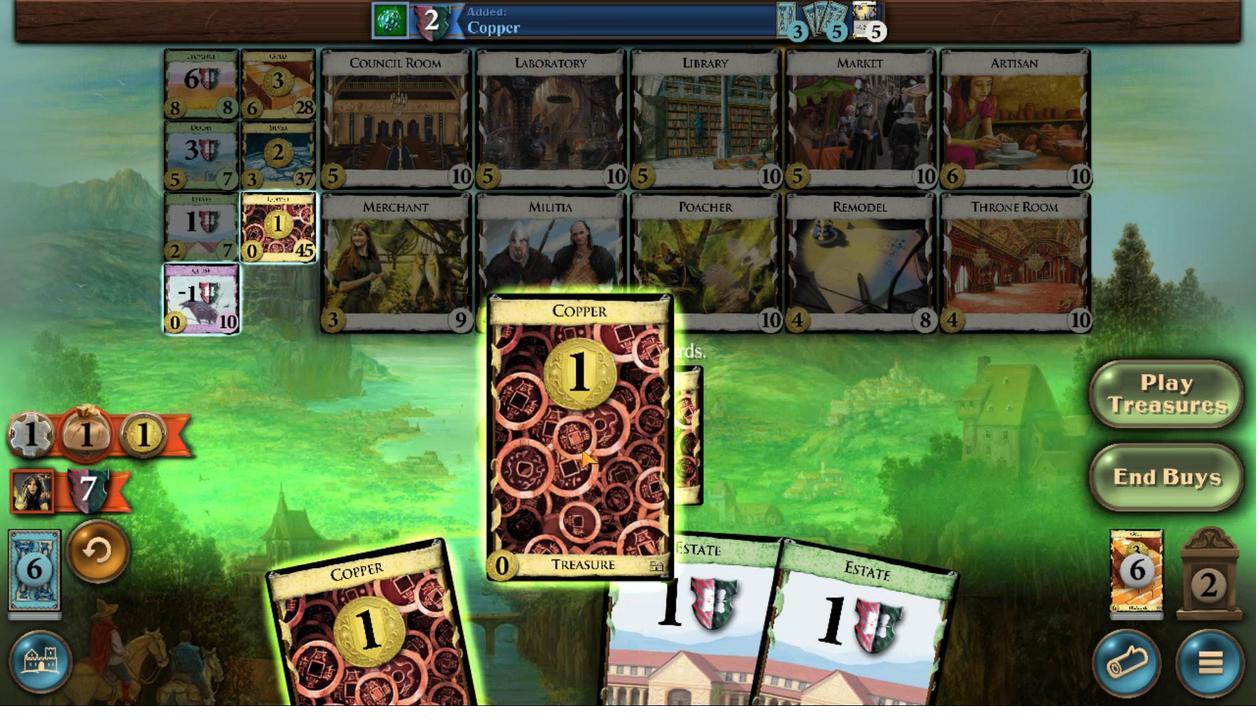 
Action: Mouse moved to (551, 389)
Screenshot: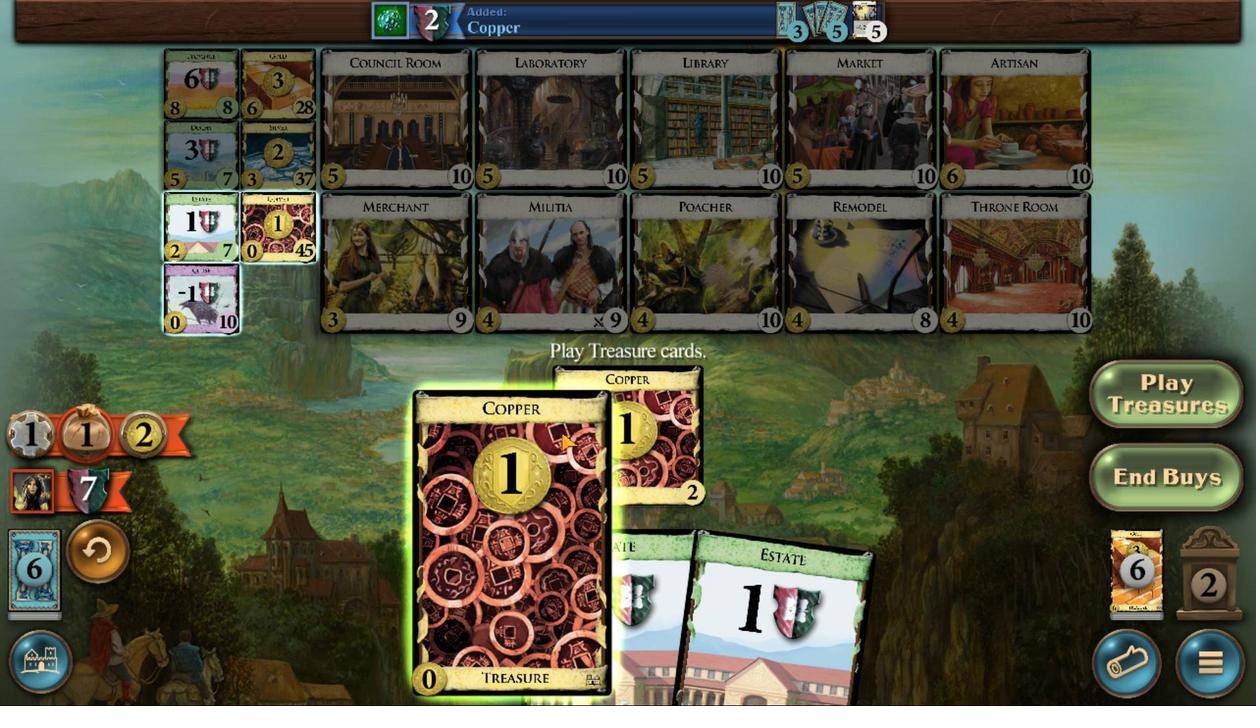 
Action: Mouse pressed left at (551, 389)
Screenshot: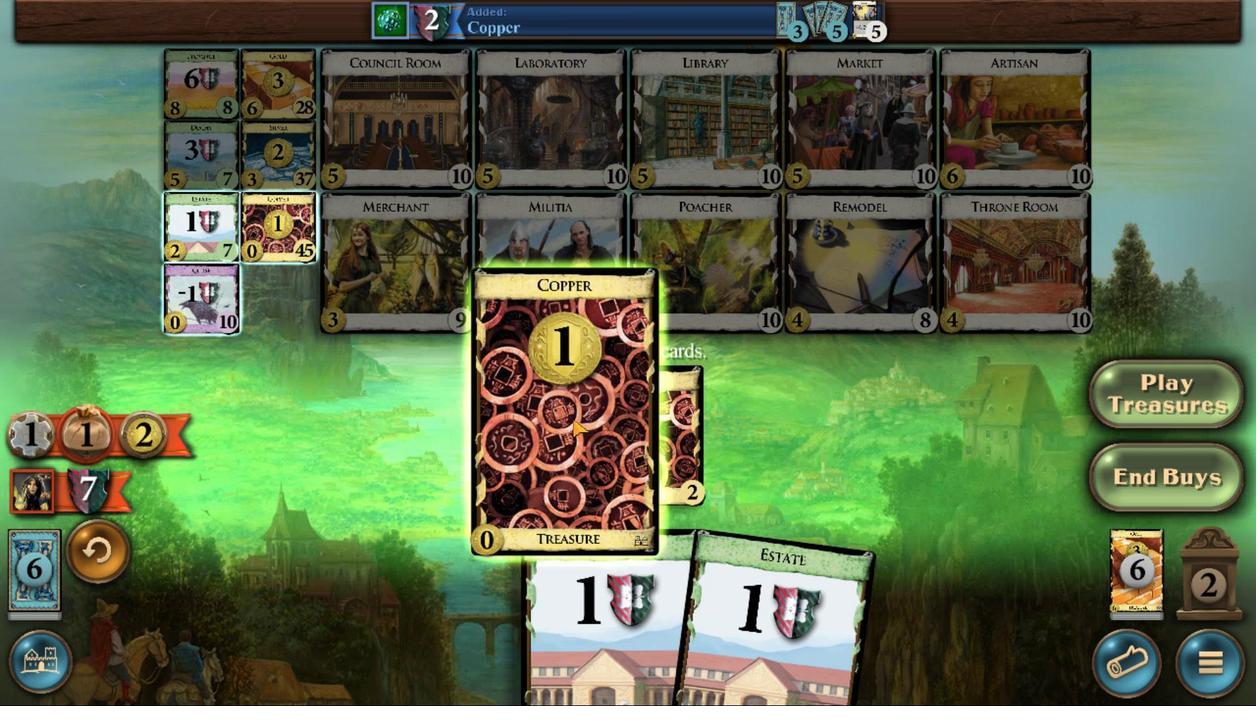 
Action: Mouse moved to (495, 377)
Screenshot: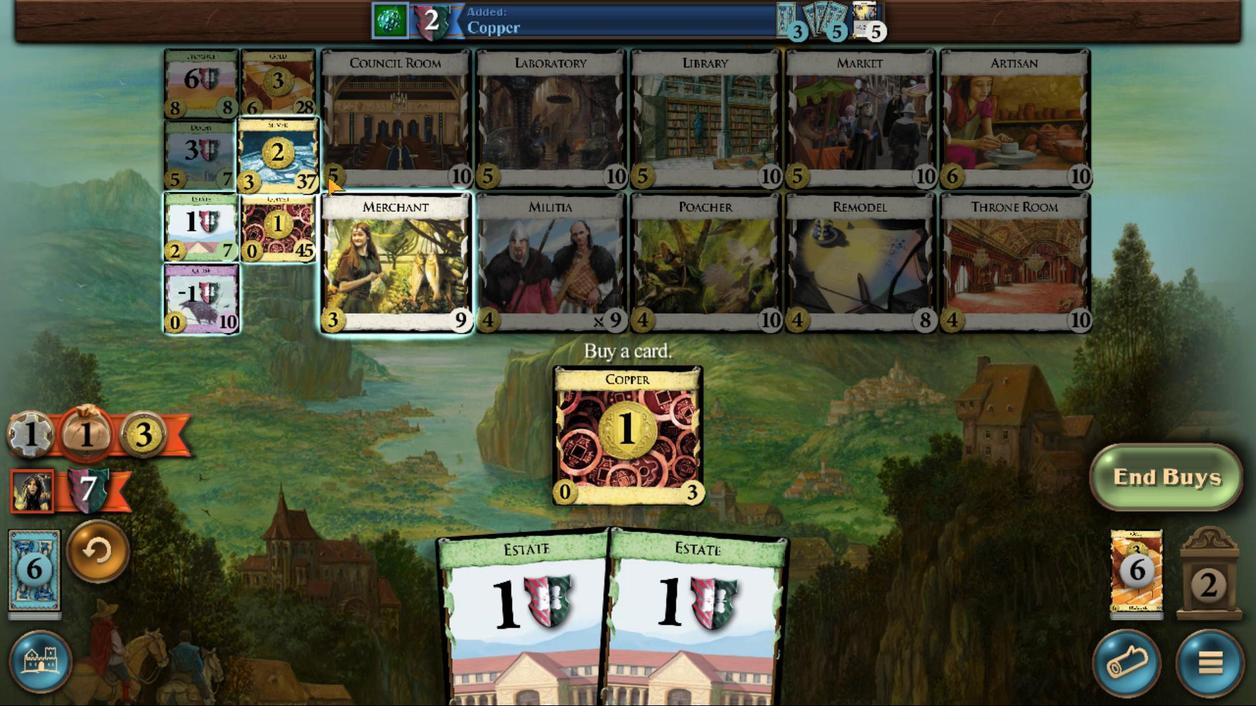 
Action: Mouse pressed left at (495, 377)
Screenshot: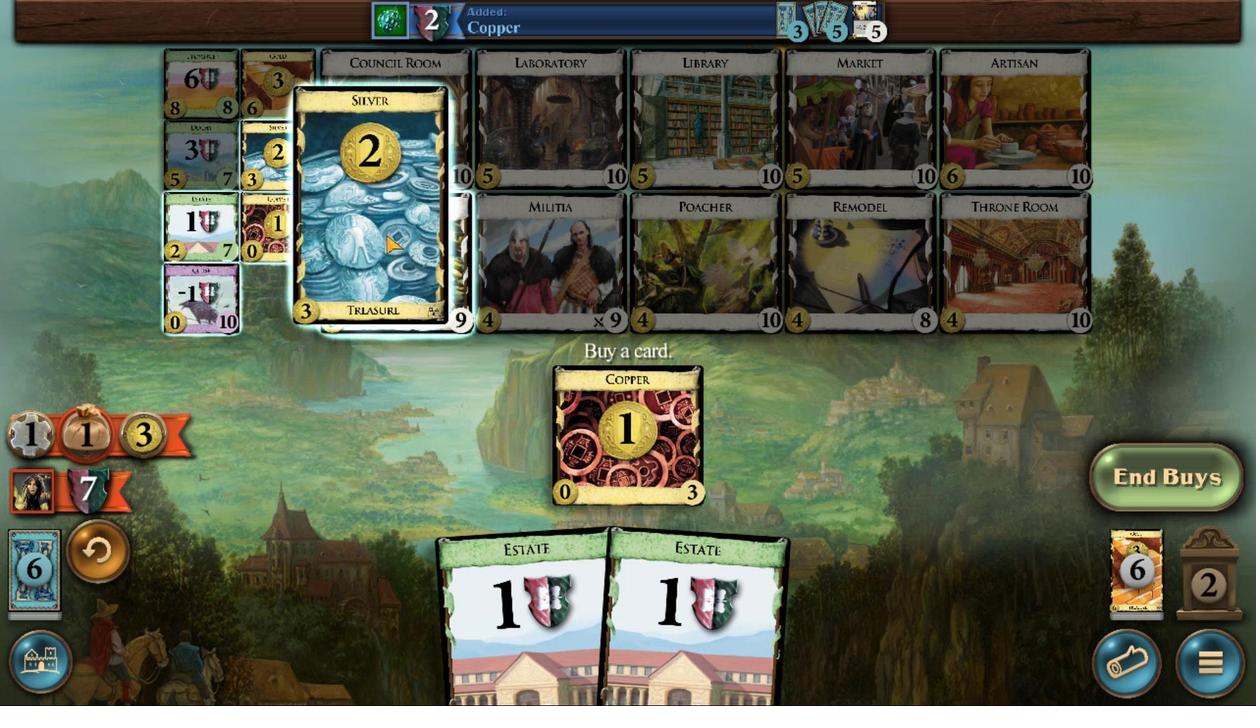 
Action: Mouse moved to (607, 388)
Screenshot: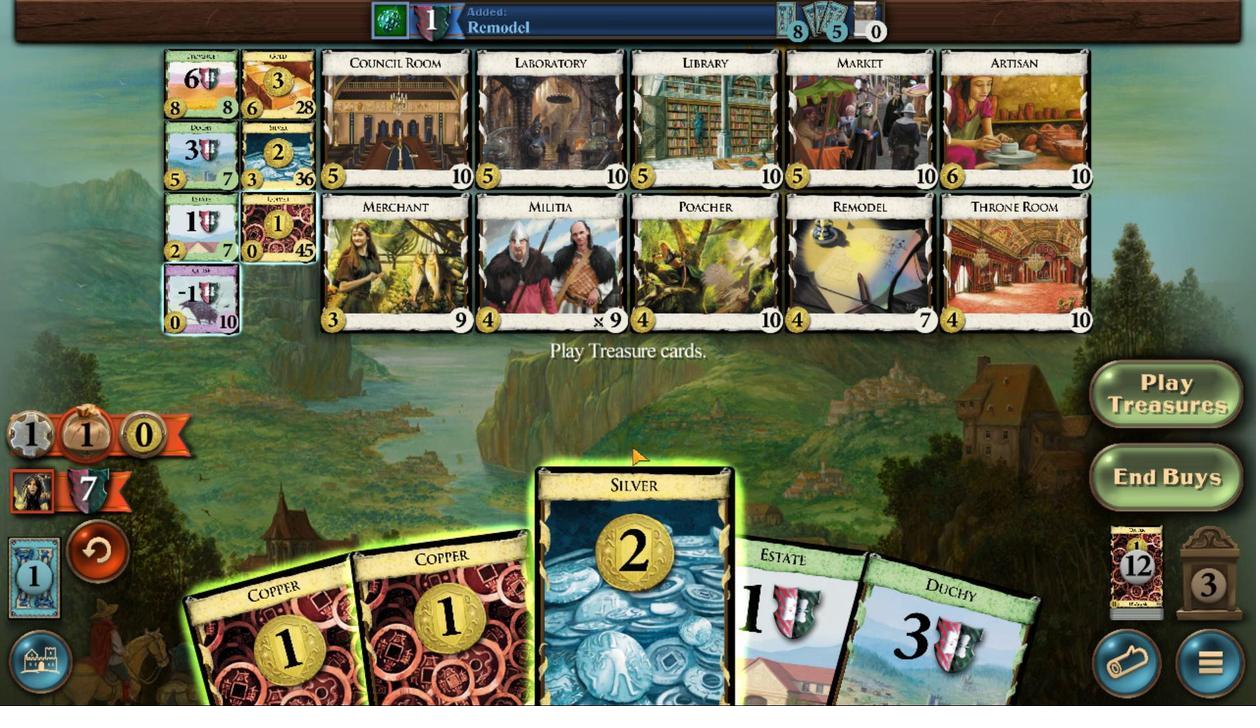 
Action: Mouse pressed left at (607, 388)
Screenshot: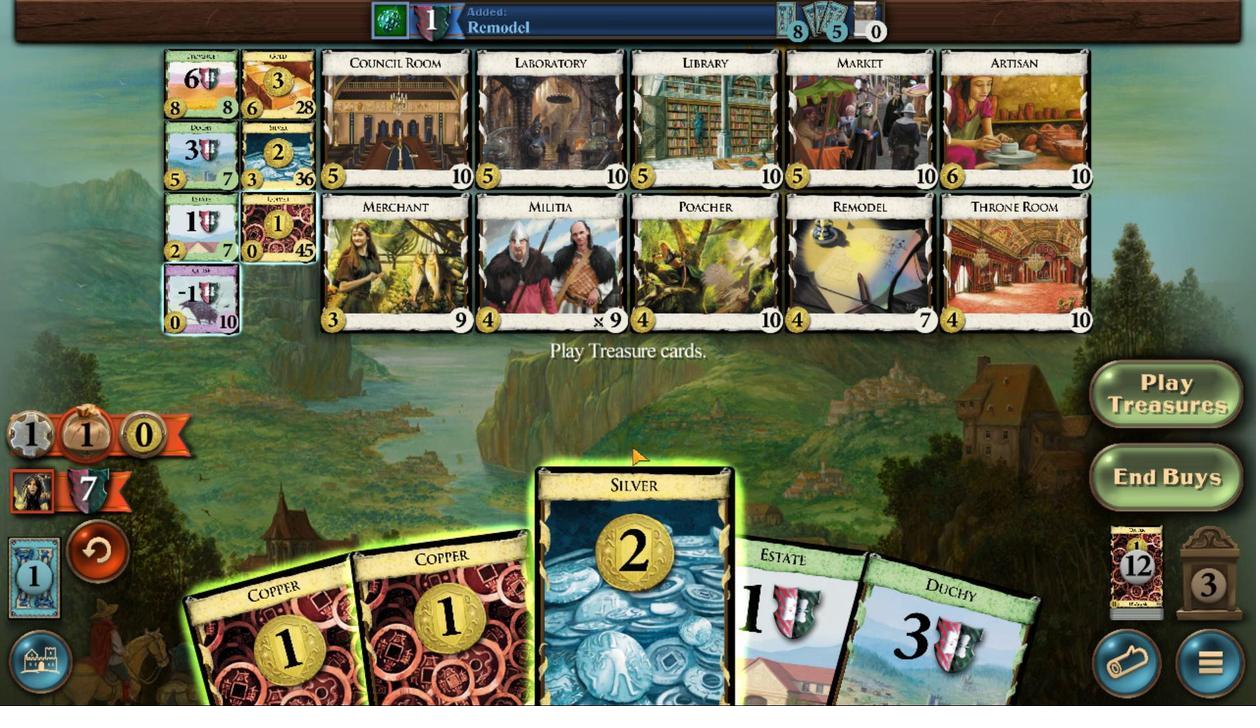 
Action: Mouse moved to (578, 388)
Screenshot: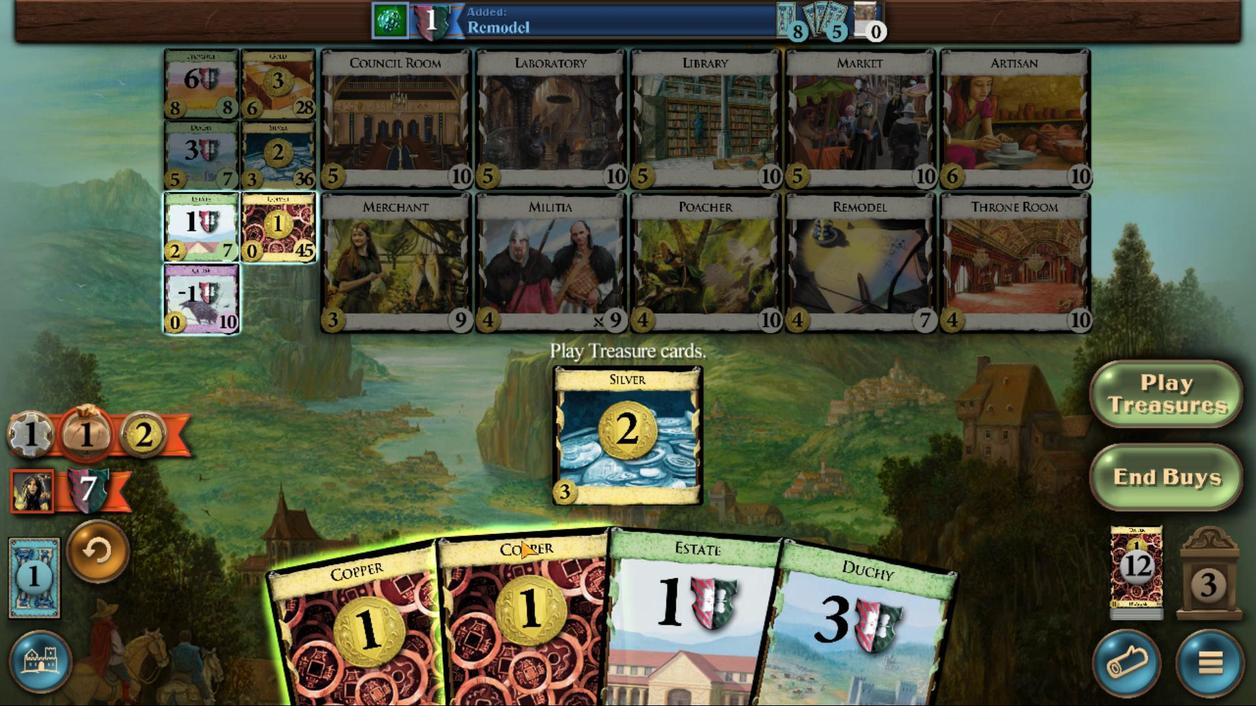 
Action: Mouse pressed left at (578, 388)
Screenshot: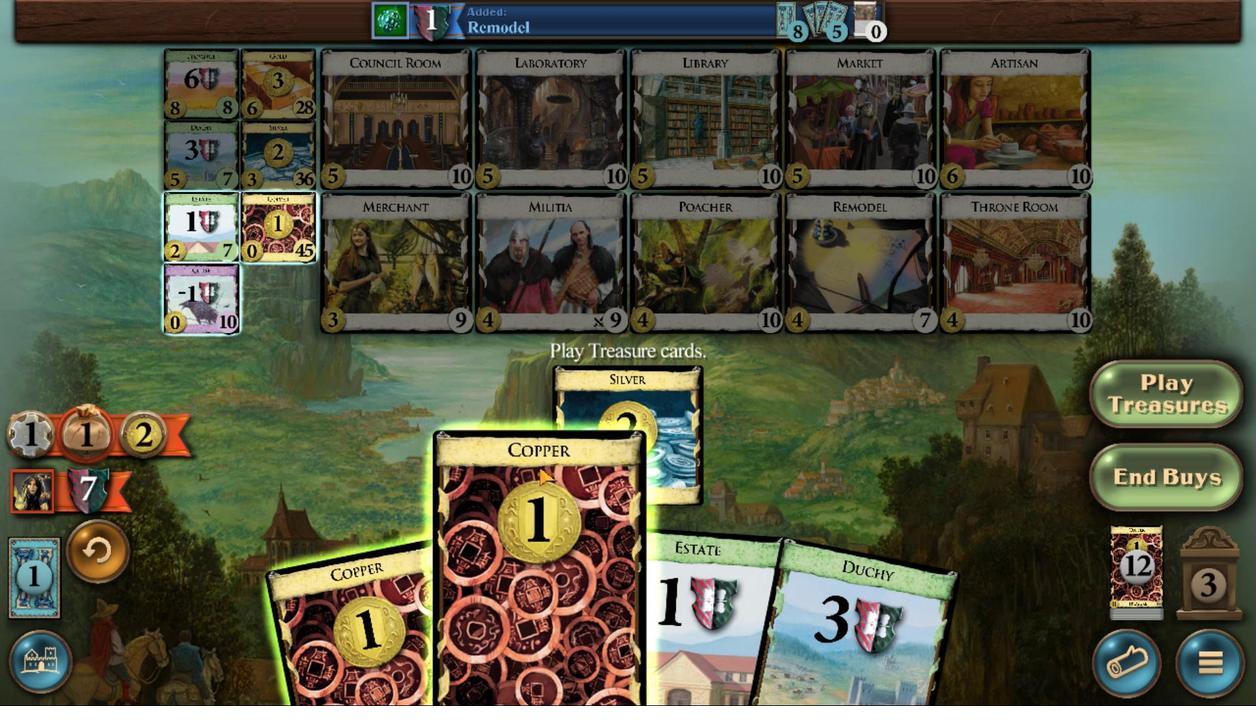
Action: Mouse moved to (551, 388)
Screenshot: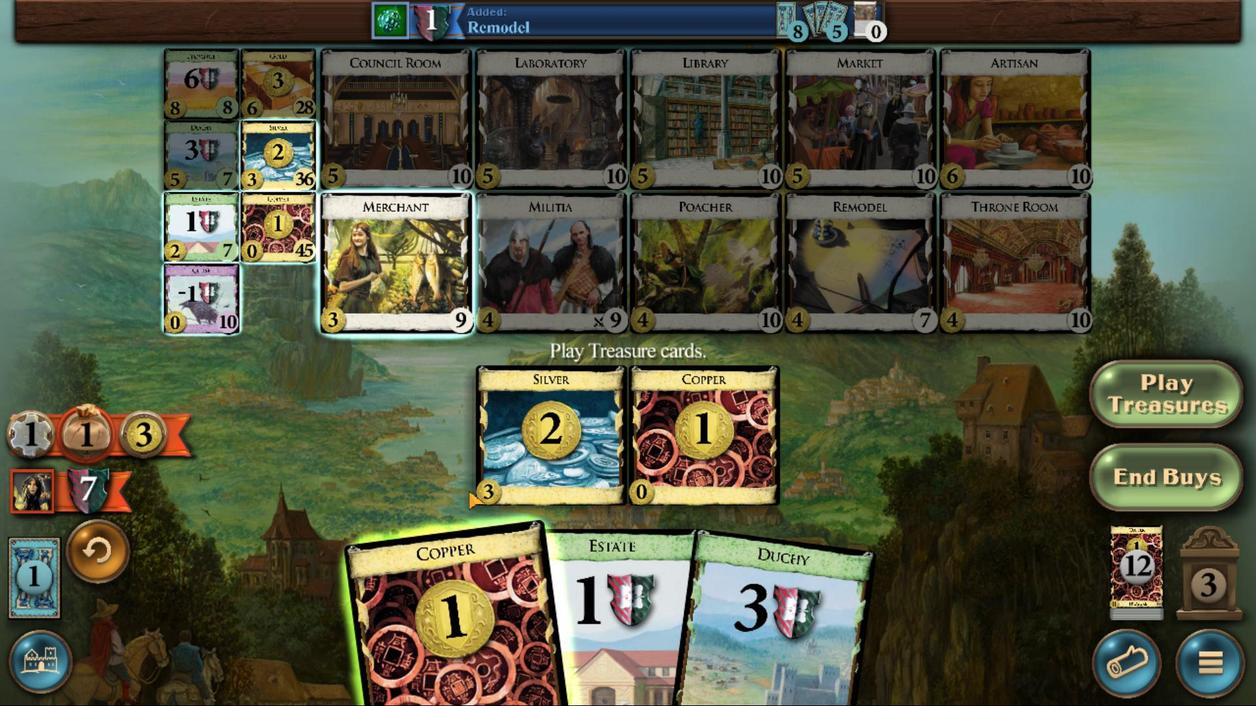 
Action: Mouse pressed left at (551, 388)
Screenshot: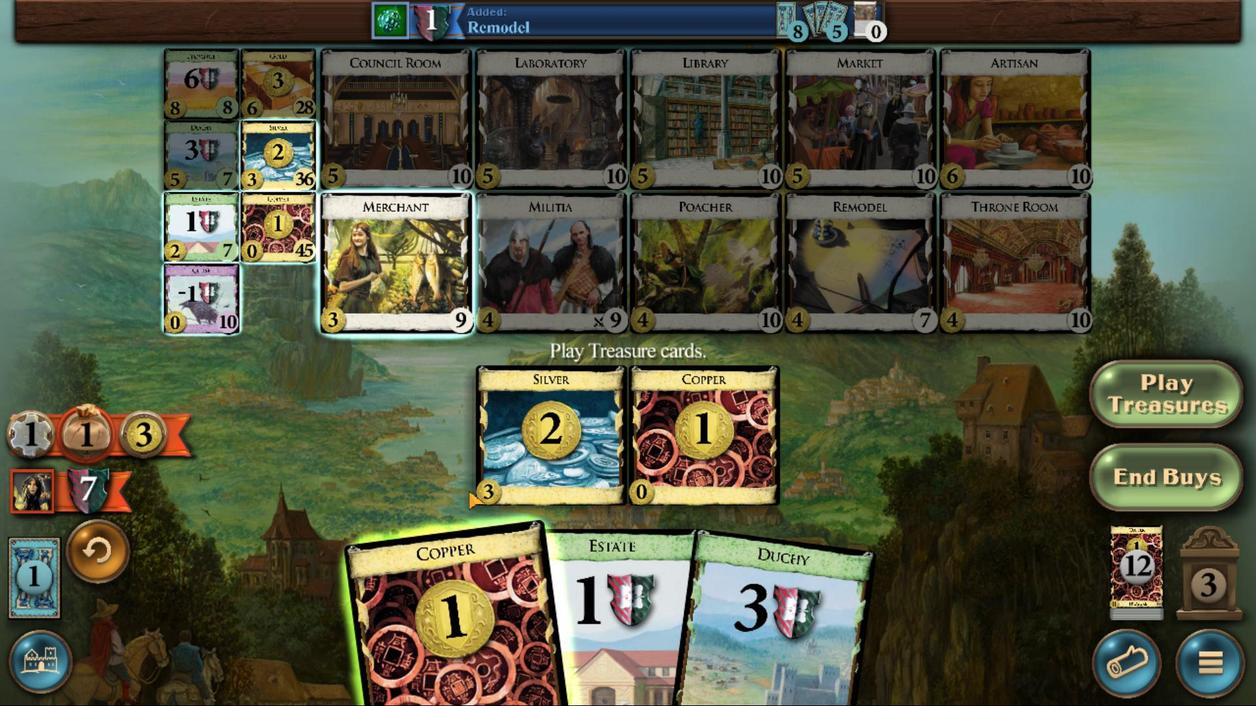 
Action: Mouse moved to (496, 377)
Screenshot: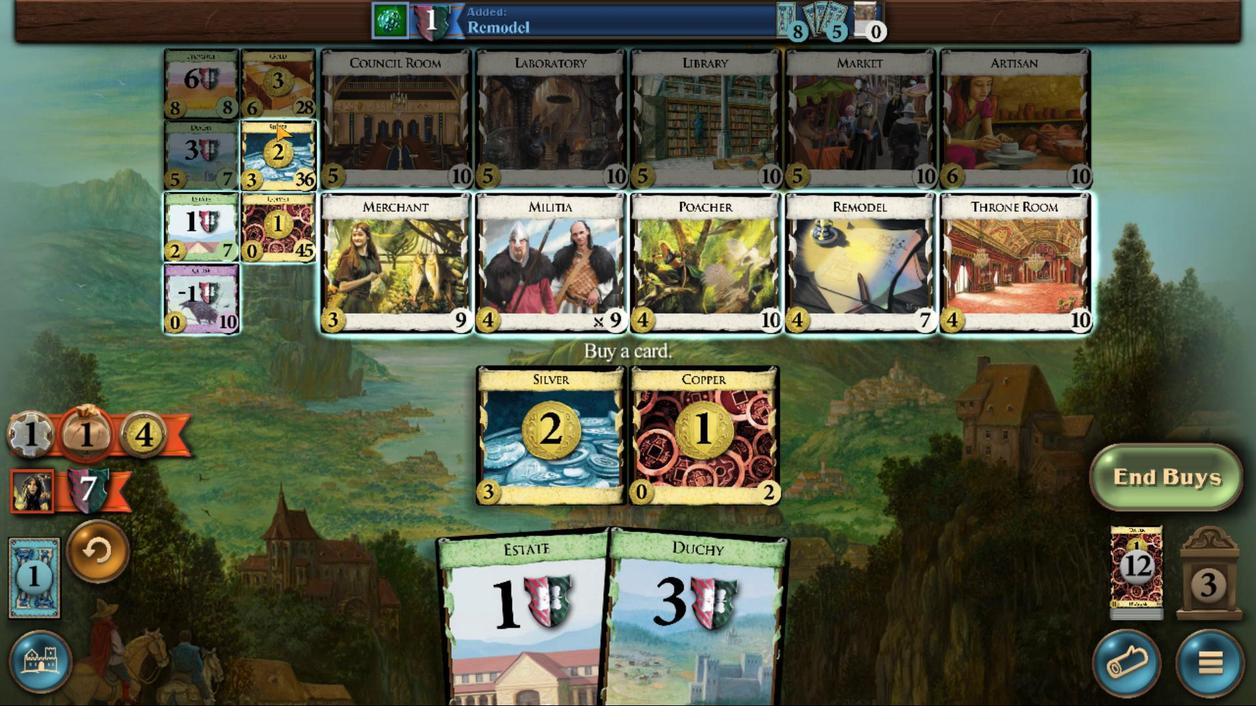 
Action: Mouse pressed left at (496, 377)
Screenshot: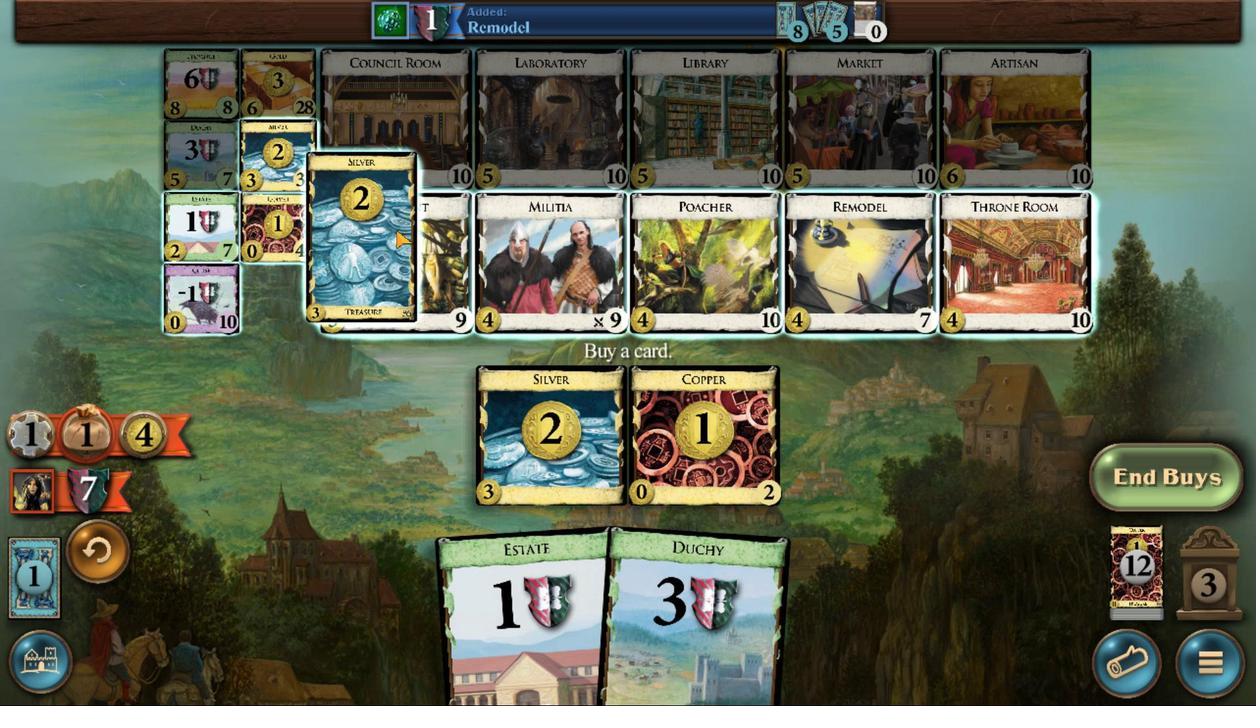 
Action: Mouse moved to (664, 388)
Screenshot: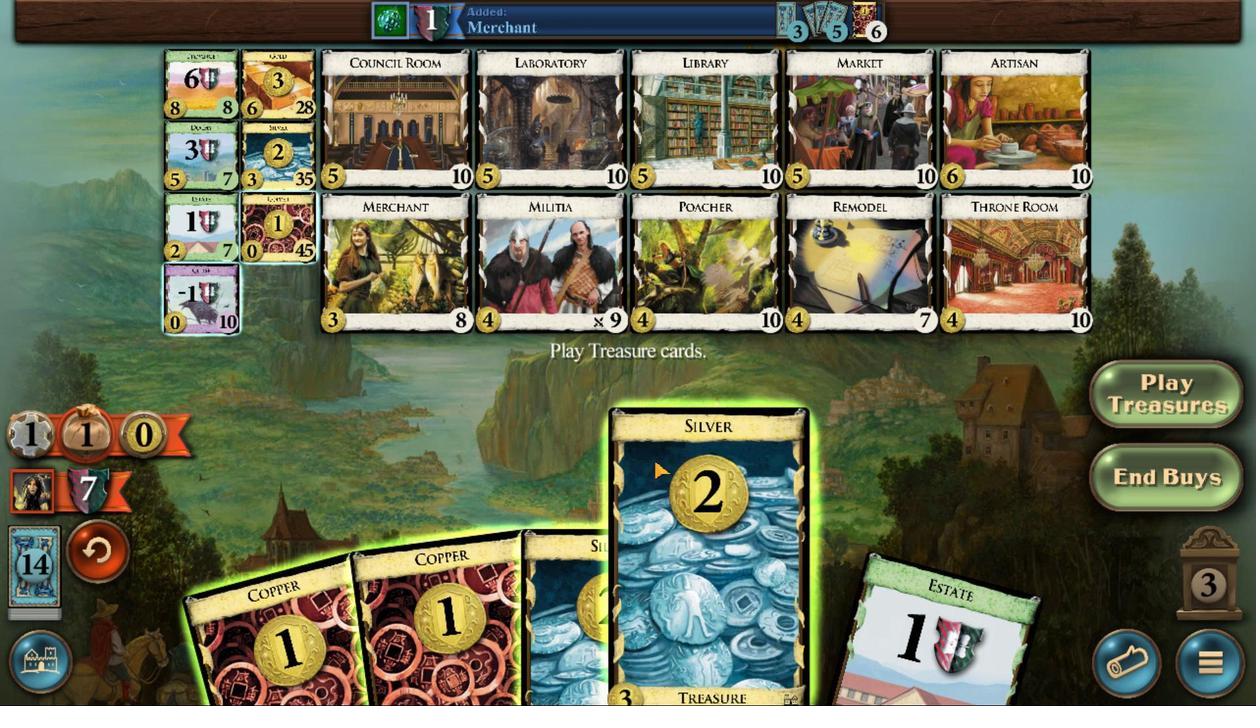 
Action: Mouse pressed left at (664, 388)
Screenshot: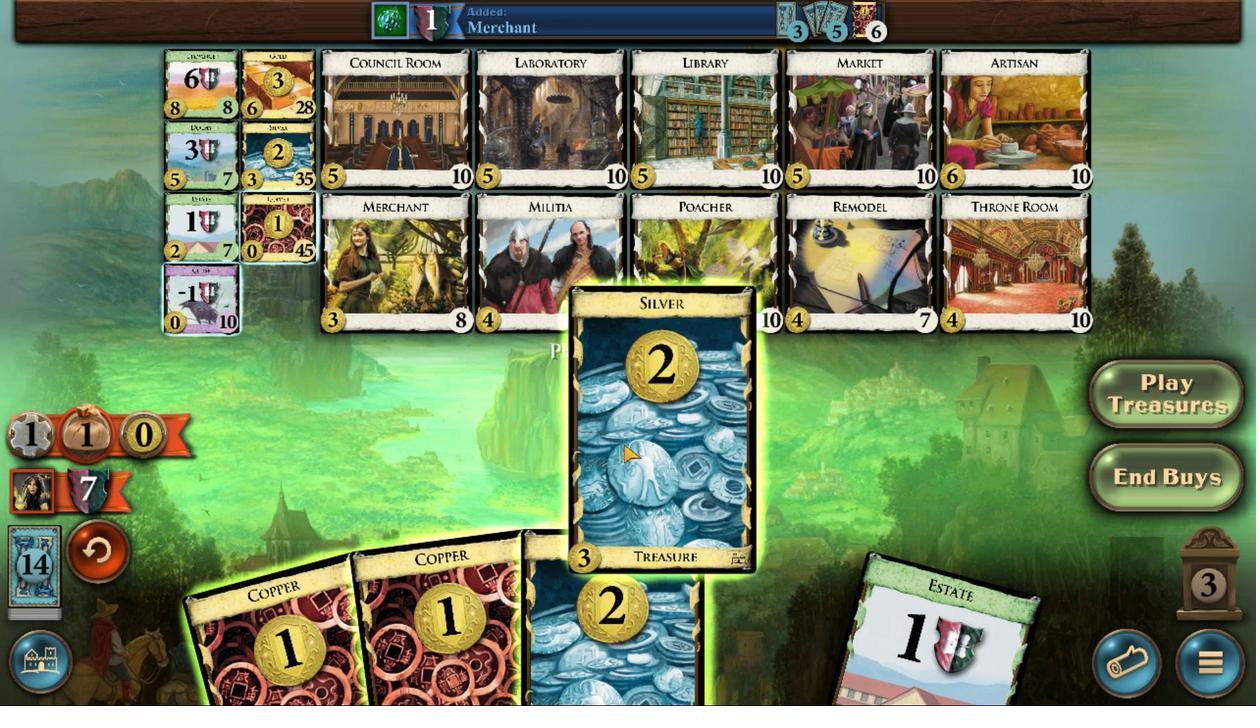 
Action: Mouse moved to (631, 388)
Screenshot: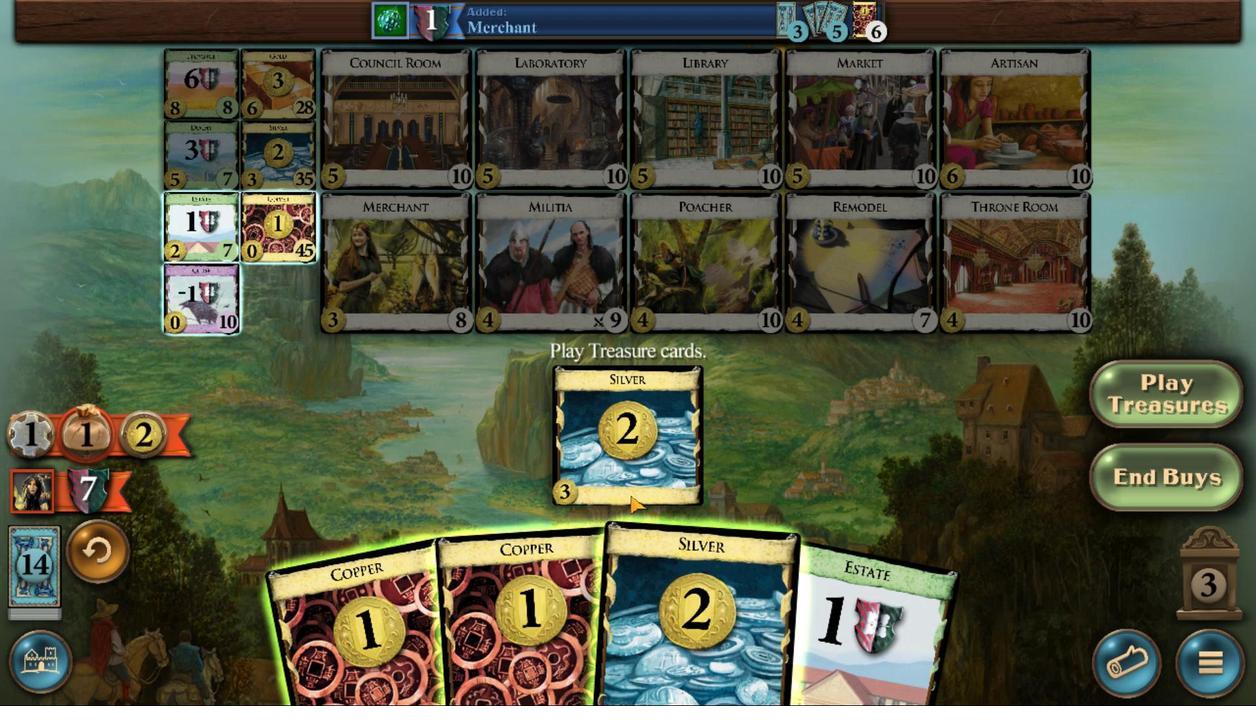 
Action: Mouse pressed left at (631, 388)
Screenshot: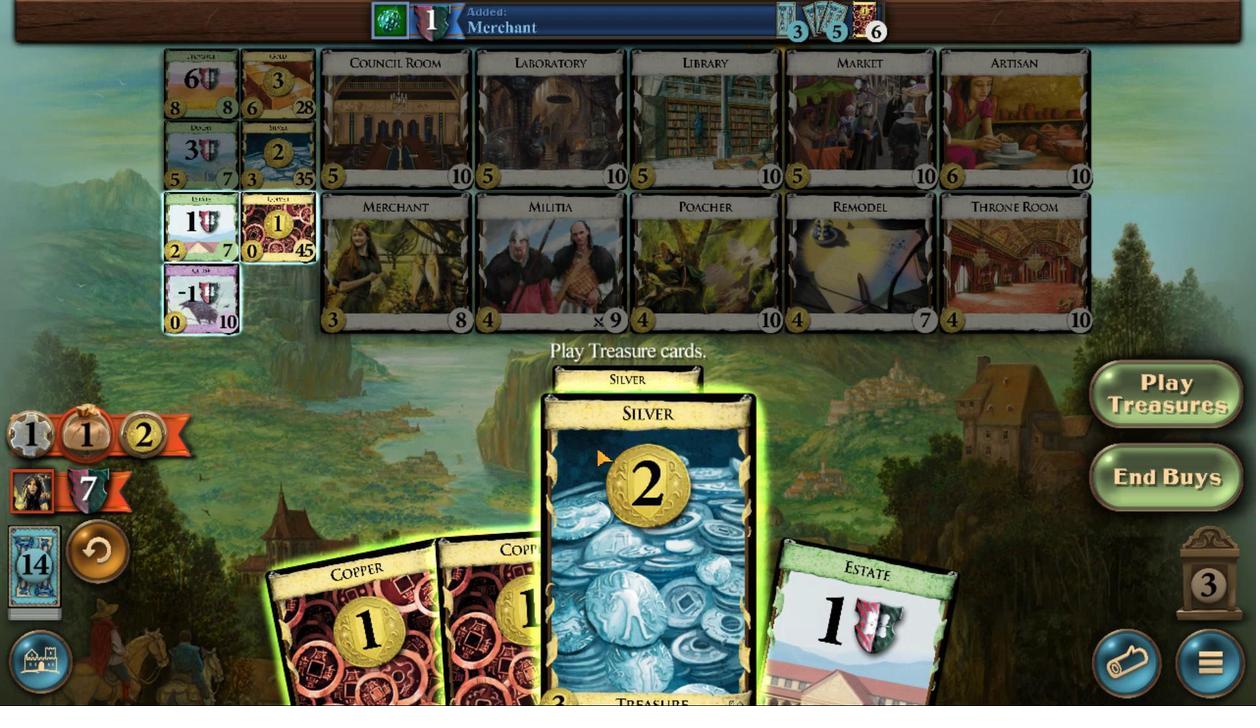 
Action: Mouse moved to (601, 388)
Screenshot: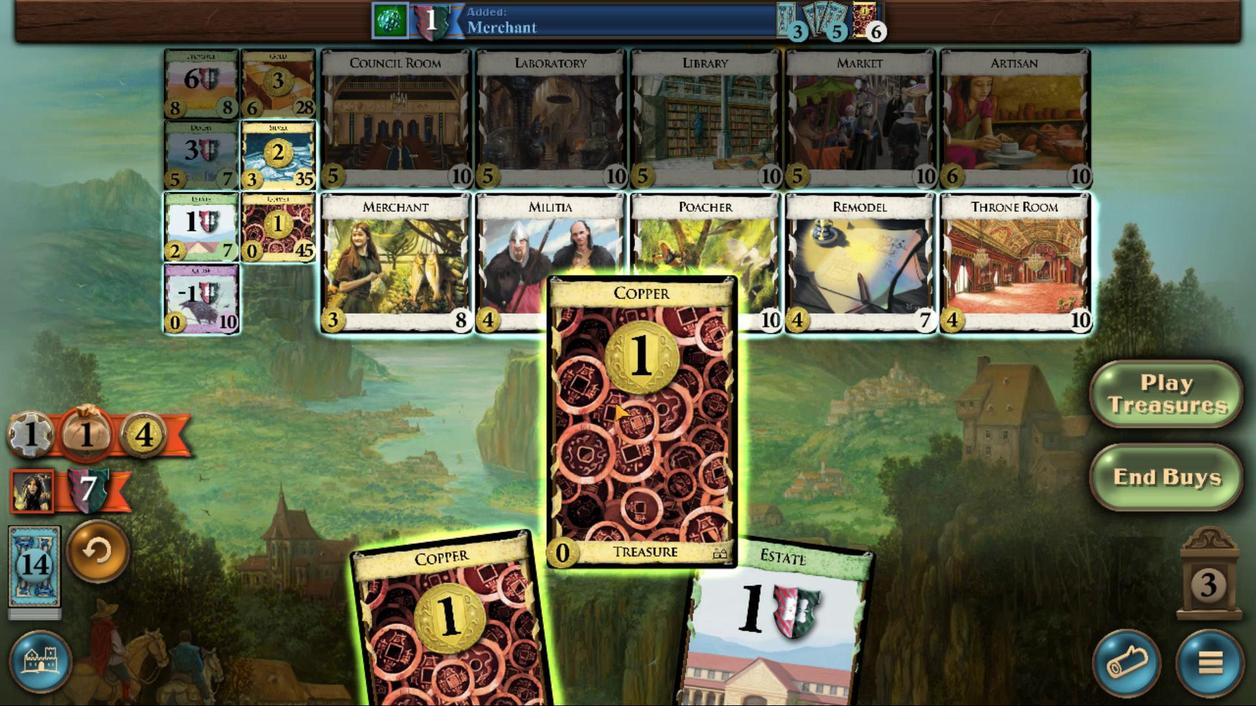 
Action: Mouse pressed left at (601, 388)
Screenshot: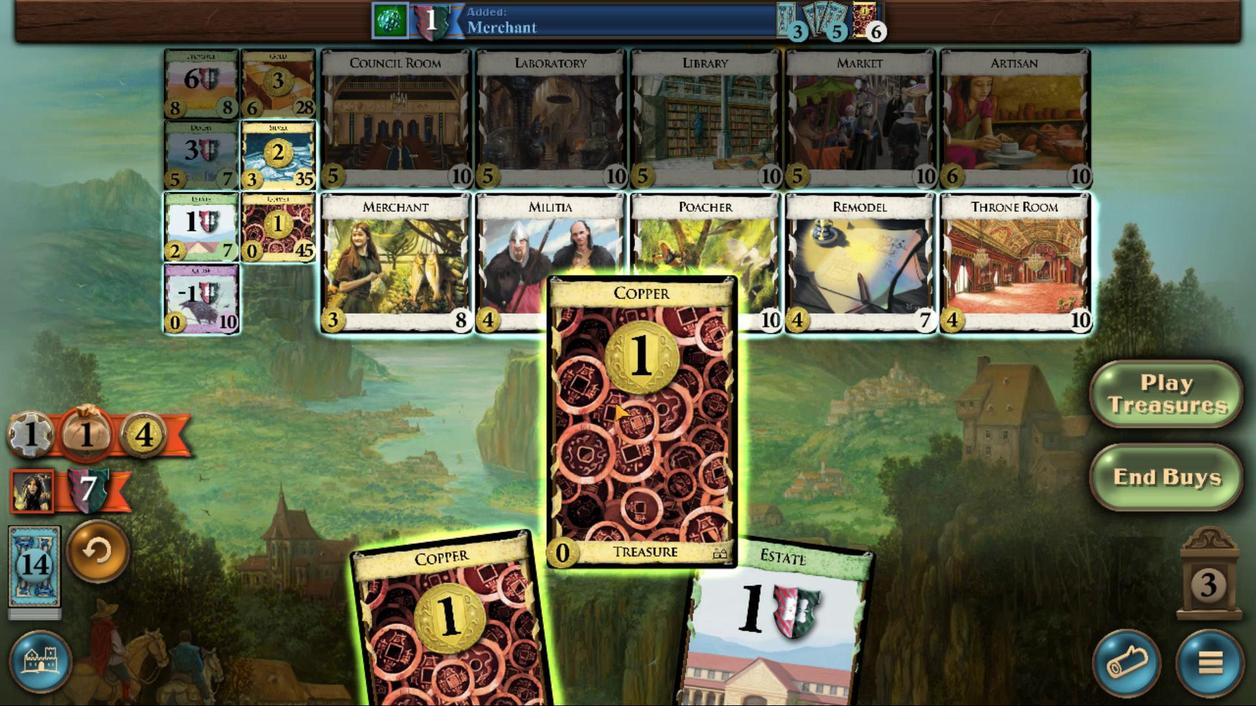 
Action: Mouse moved to (600, 389)
Screenshot: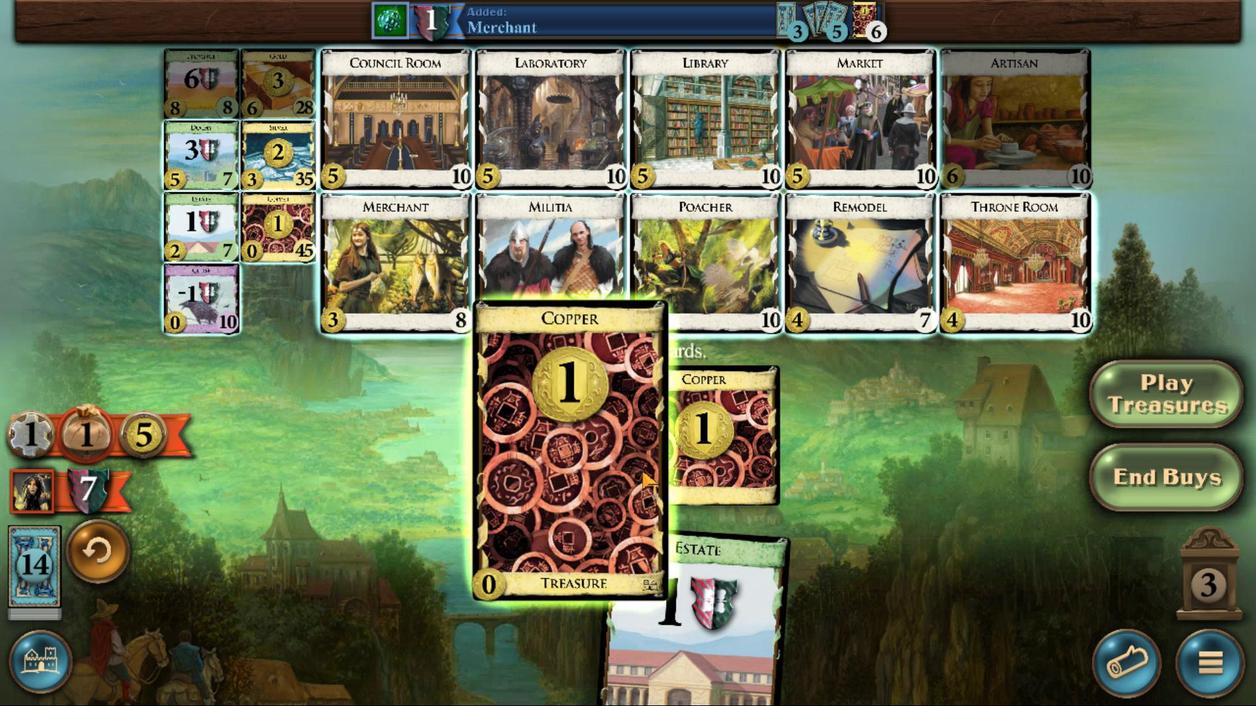 
Action: Mouse pressed left at (600, 389)
Screenshot: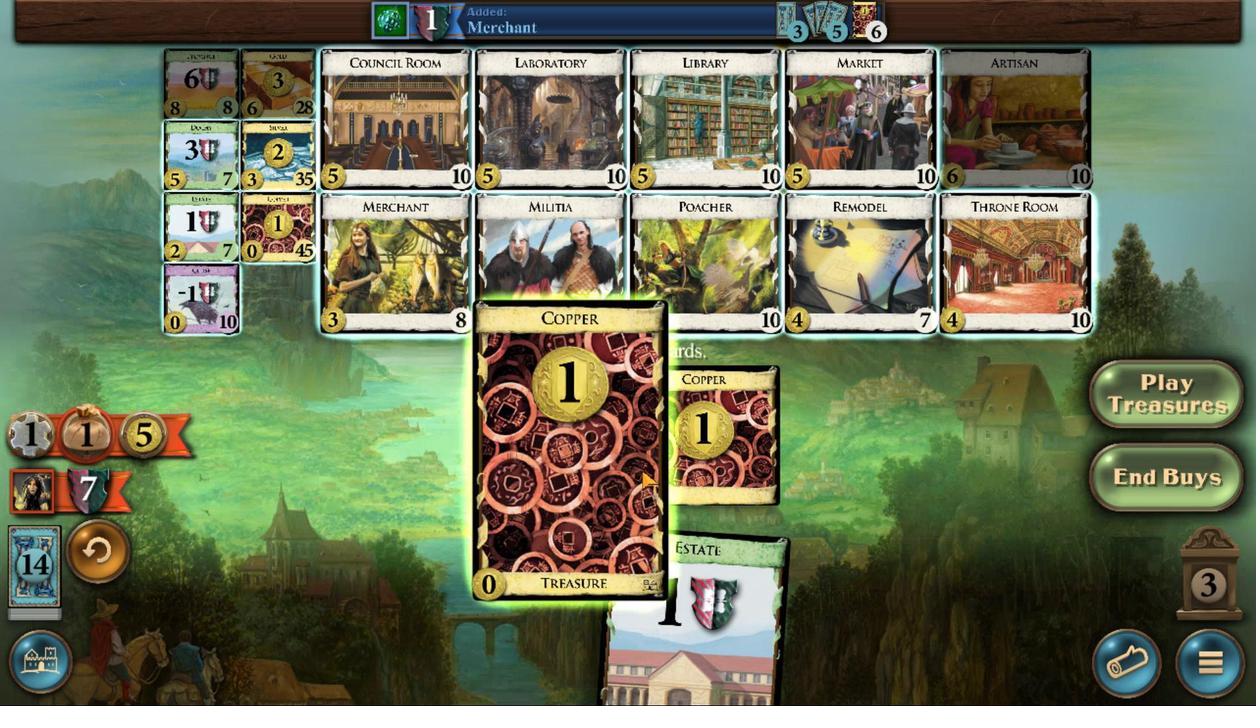 
Action: Mouse moved to (498, 376)
Screenshot: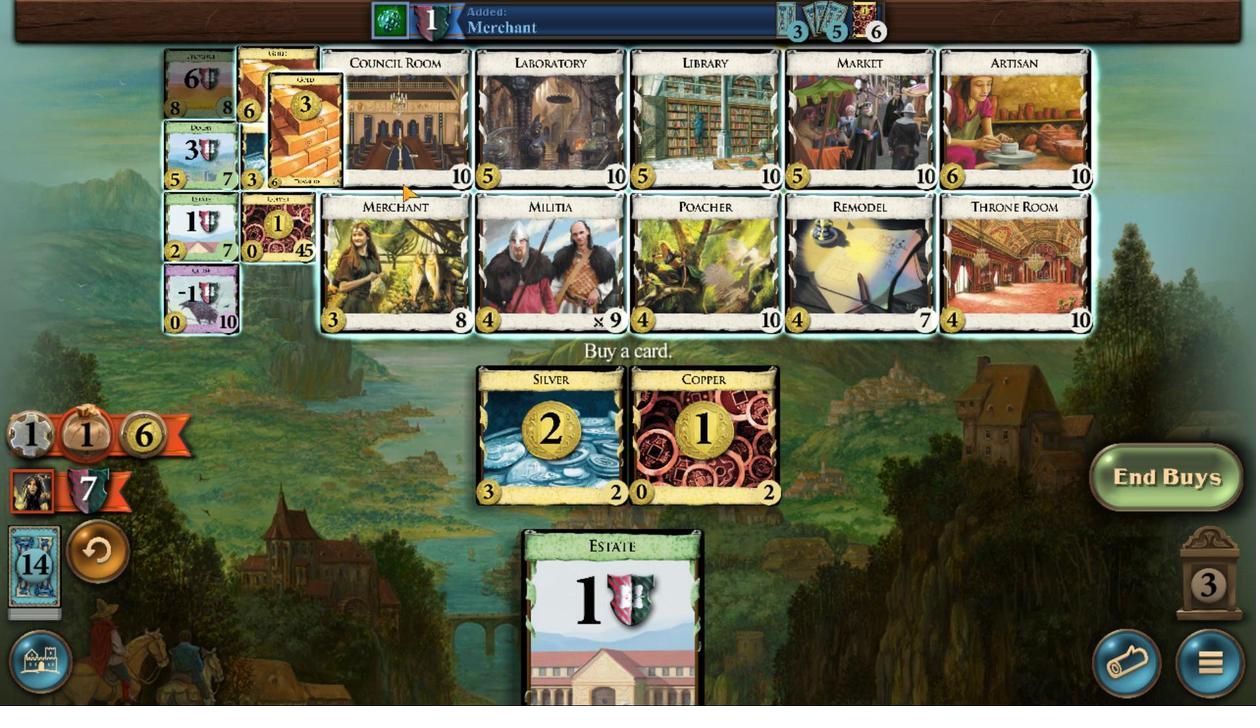 
Action: Mouse pressed left at (498, 376)
Screenshot: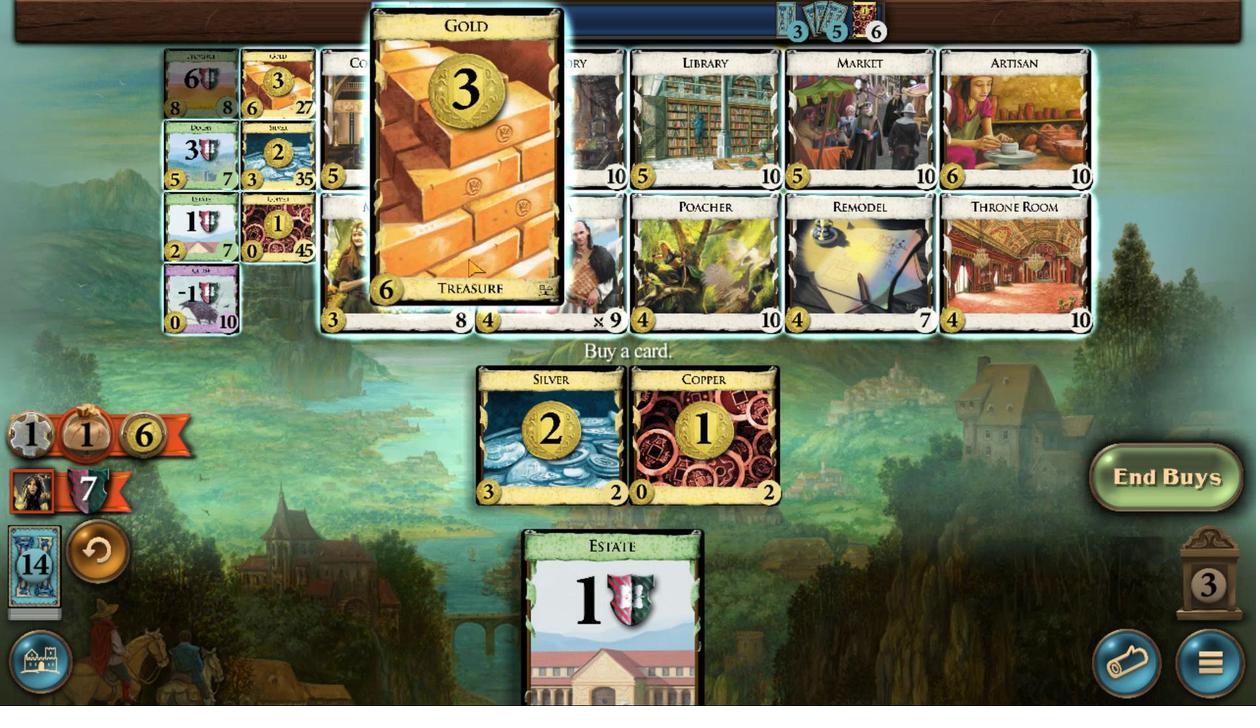 
Action: Mouse moved to (610, 389)
Screenshot: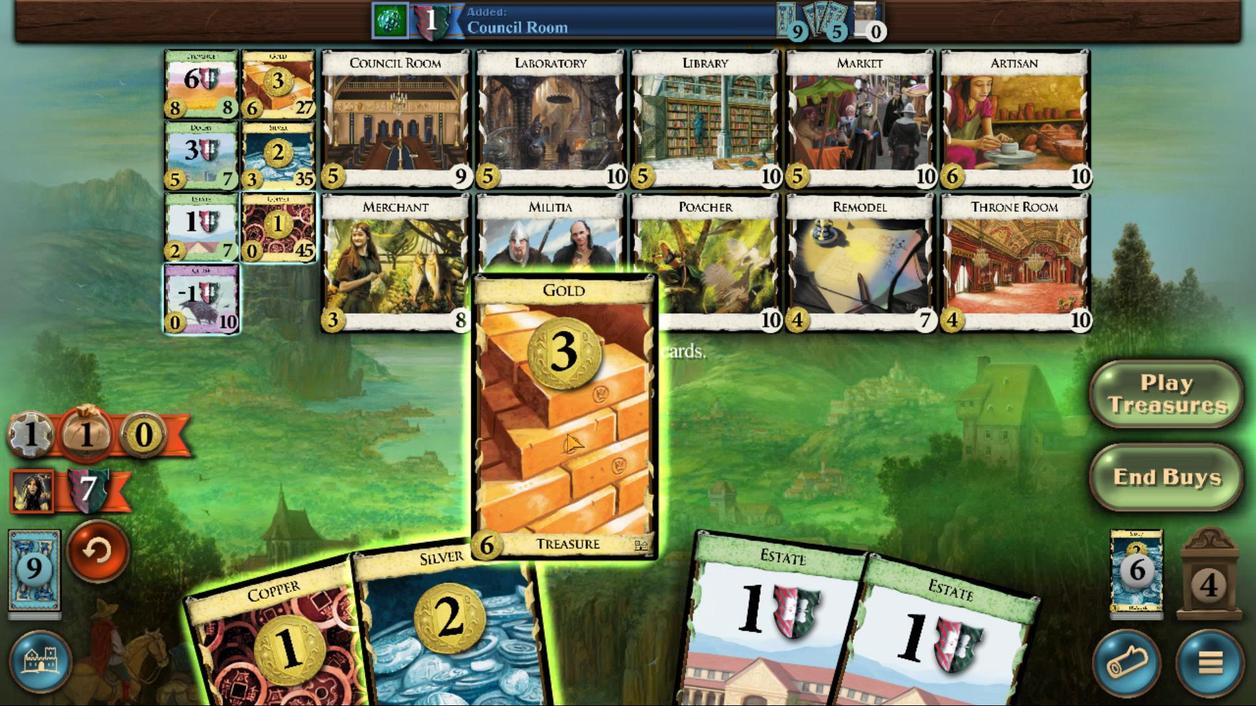 
Action: Mouse pressed left at (610, 389)
Screenshot: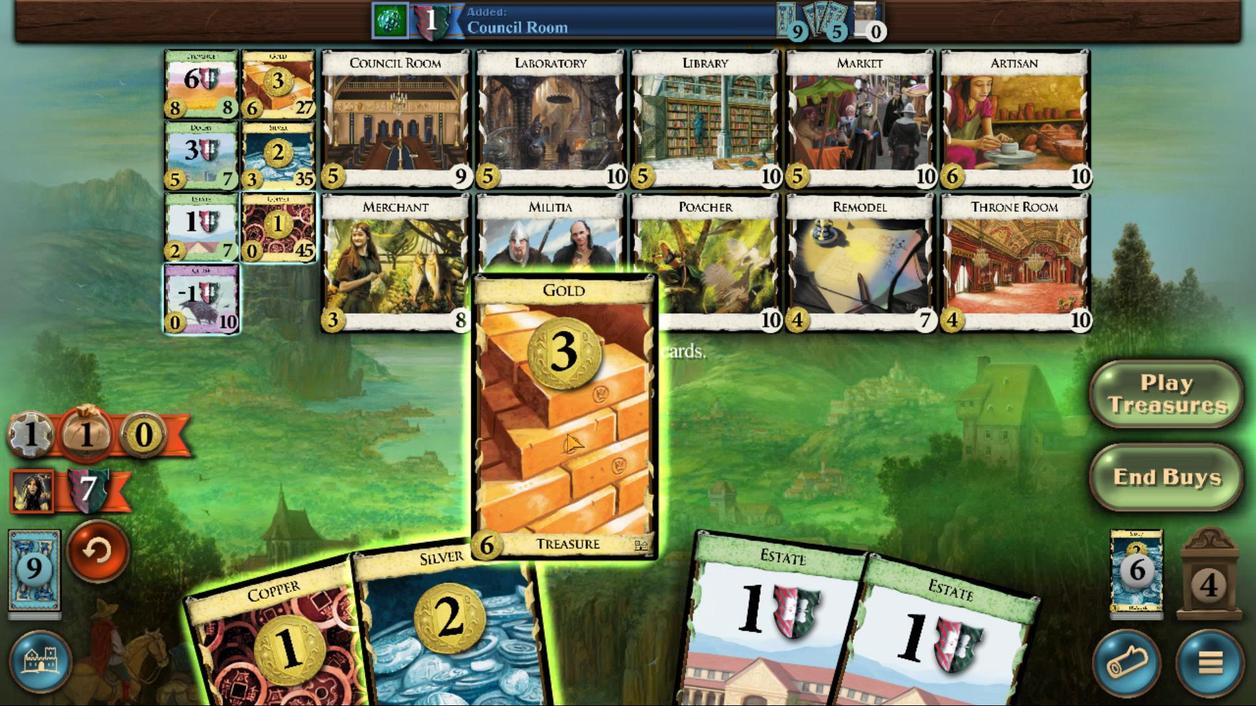 
Action: Mouse moved to (584, 388)
Screenshot: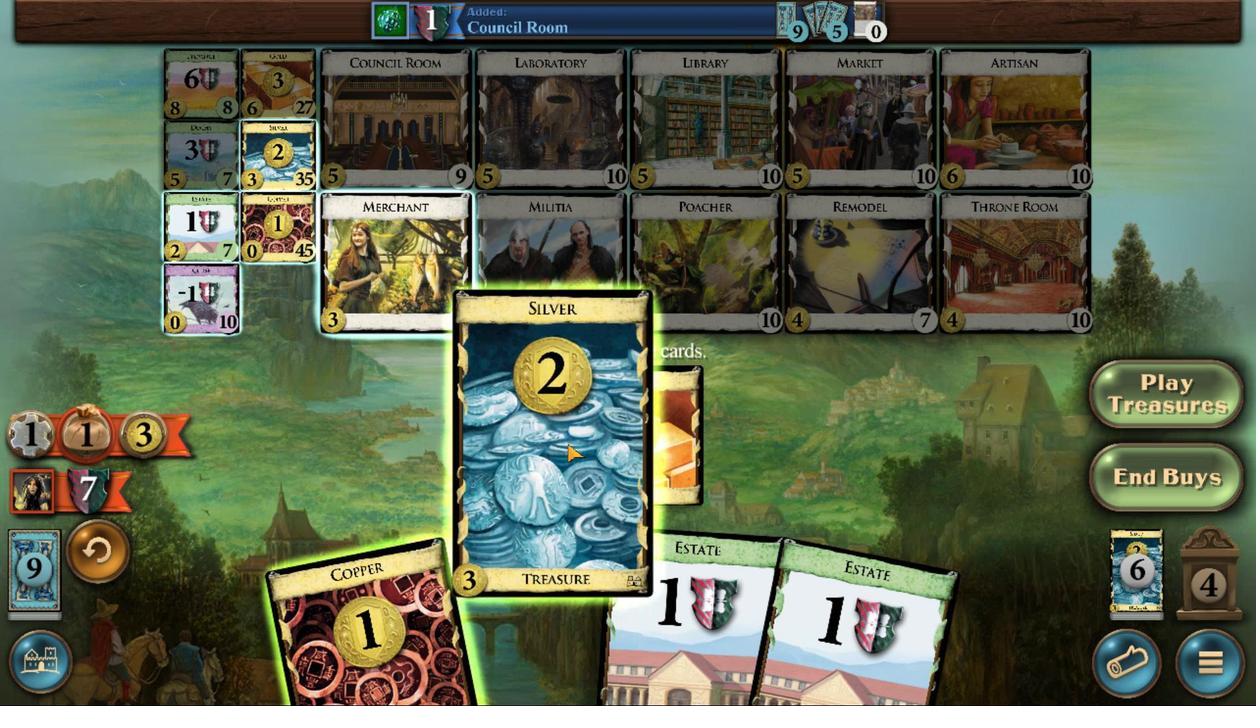 
Action: Mouse pressed left at (584, 388)
Screenshot: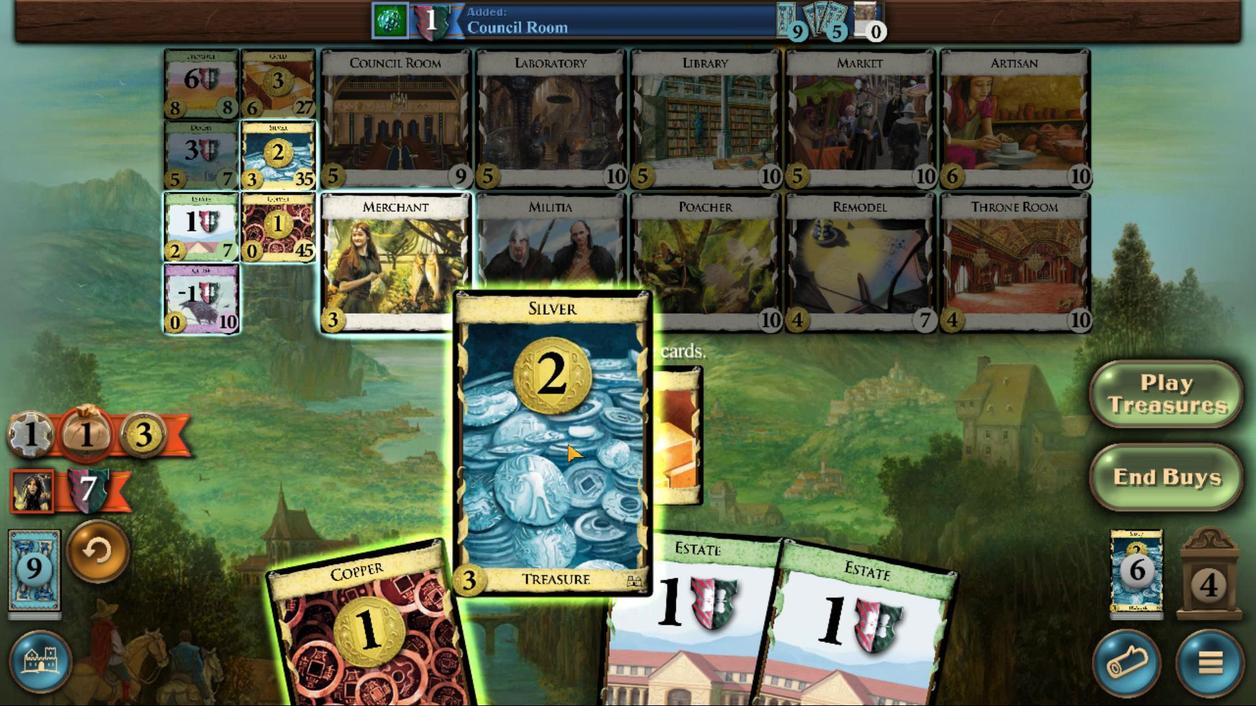 
Action: Mouse moved to (553, 389)
Screenshot: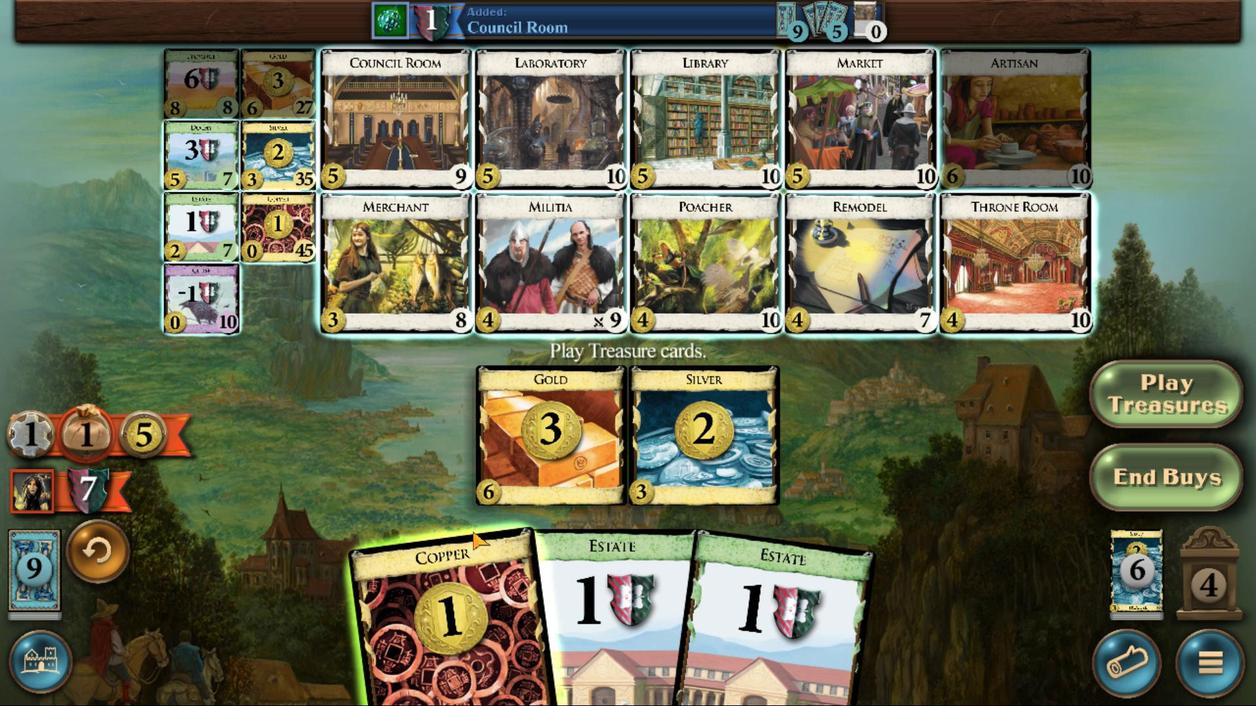 
Action: Mouse pressed left at (553, 389)
Screenshot: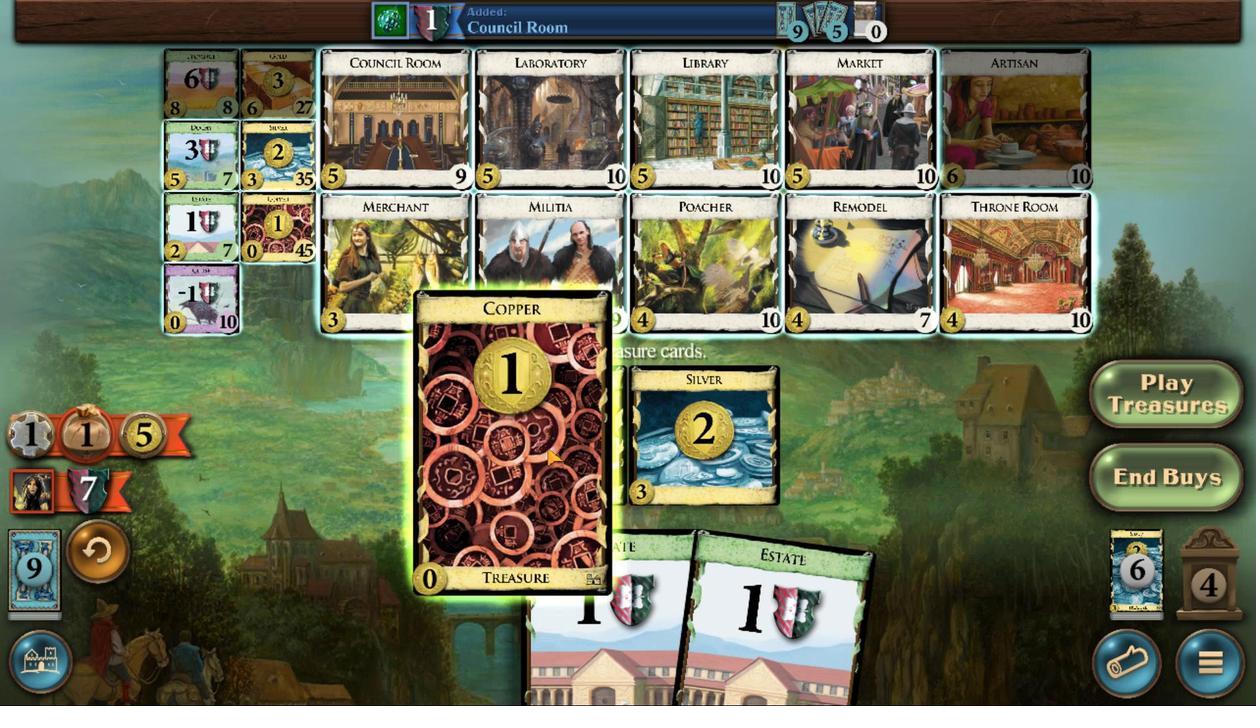 
Action: Mouse moved to (494, 375)
Screenshot: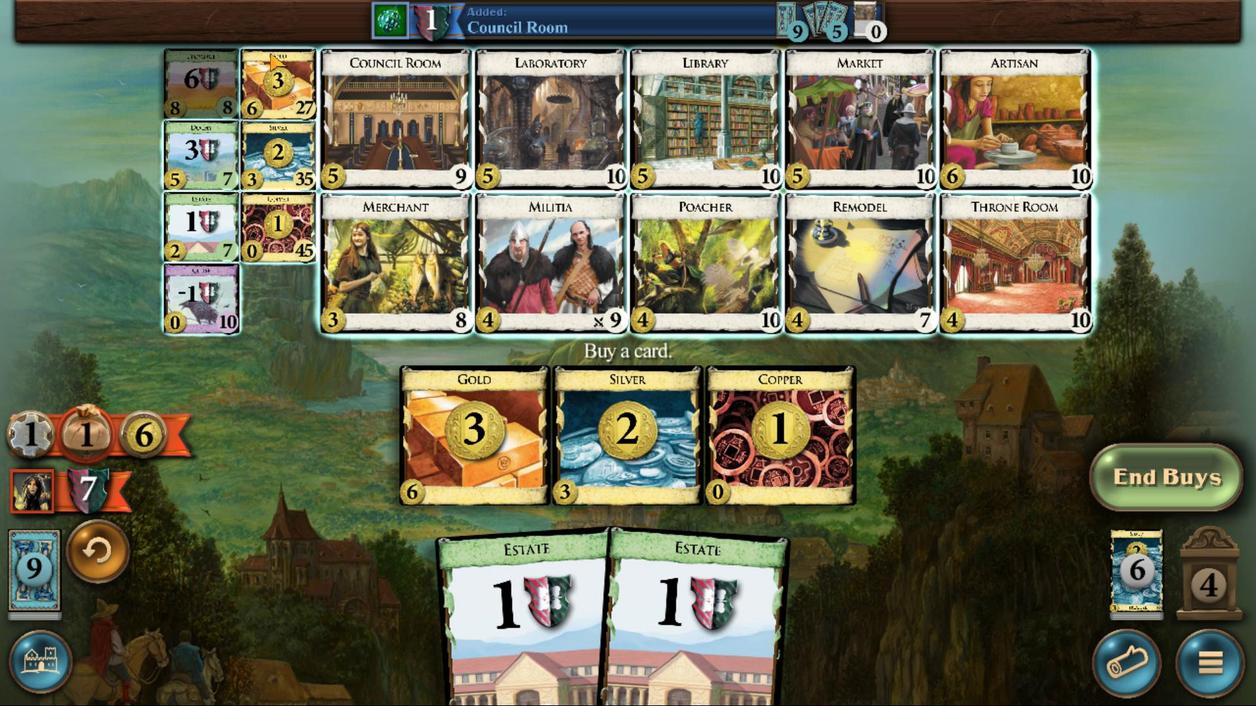 
Action: Mouse pressed left at (494, 375)
Screenshot: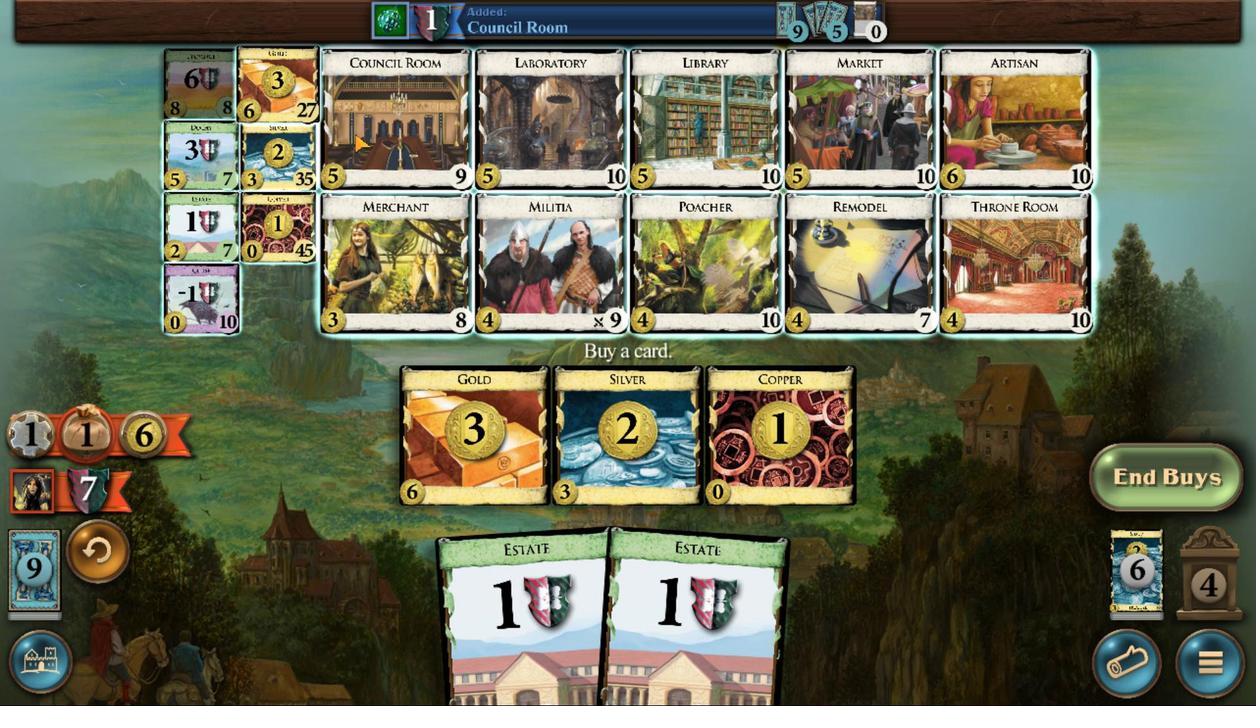 
Action: Mouse moved to (608, 389)
Screenshot: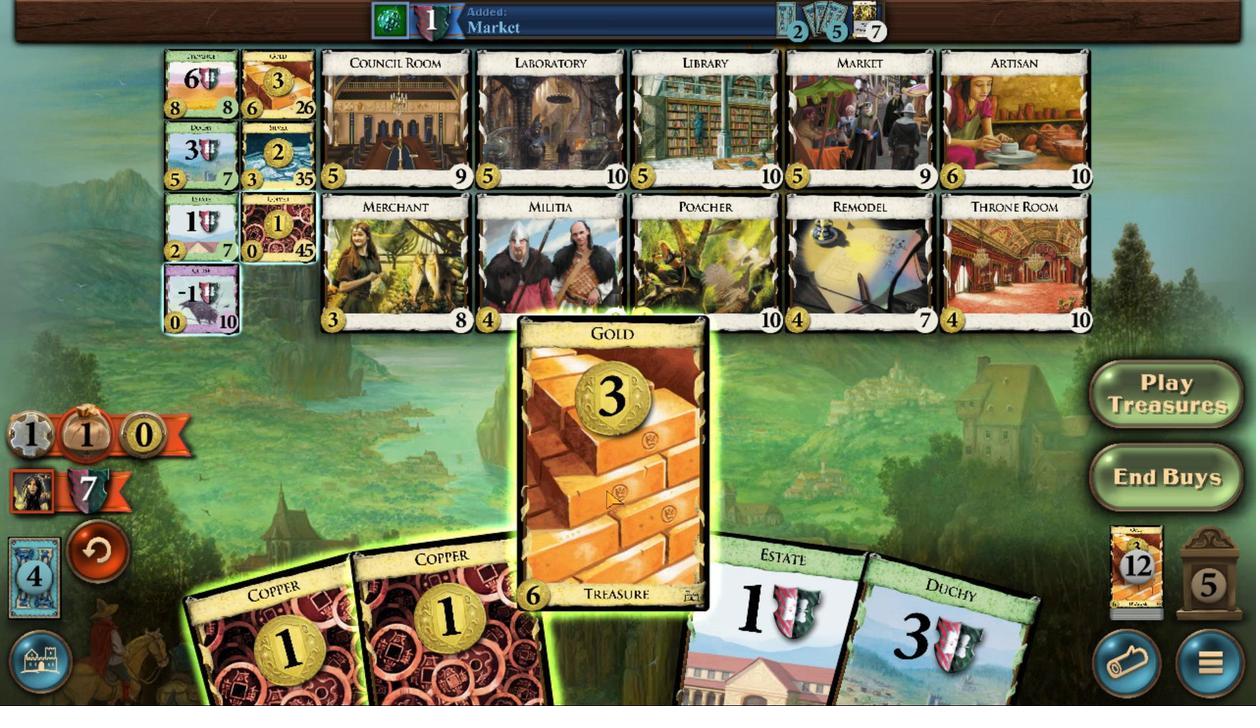 
Action: Mouse pressed left at (608, 389)
Screenshot: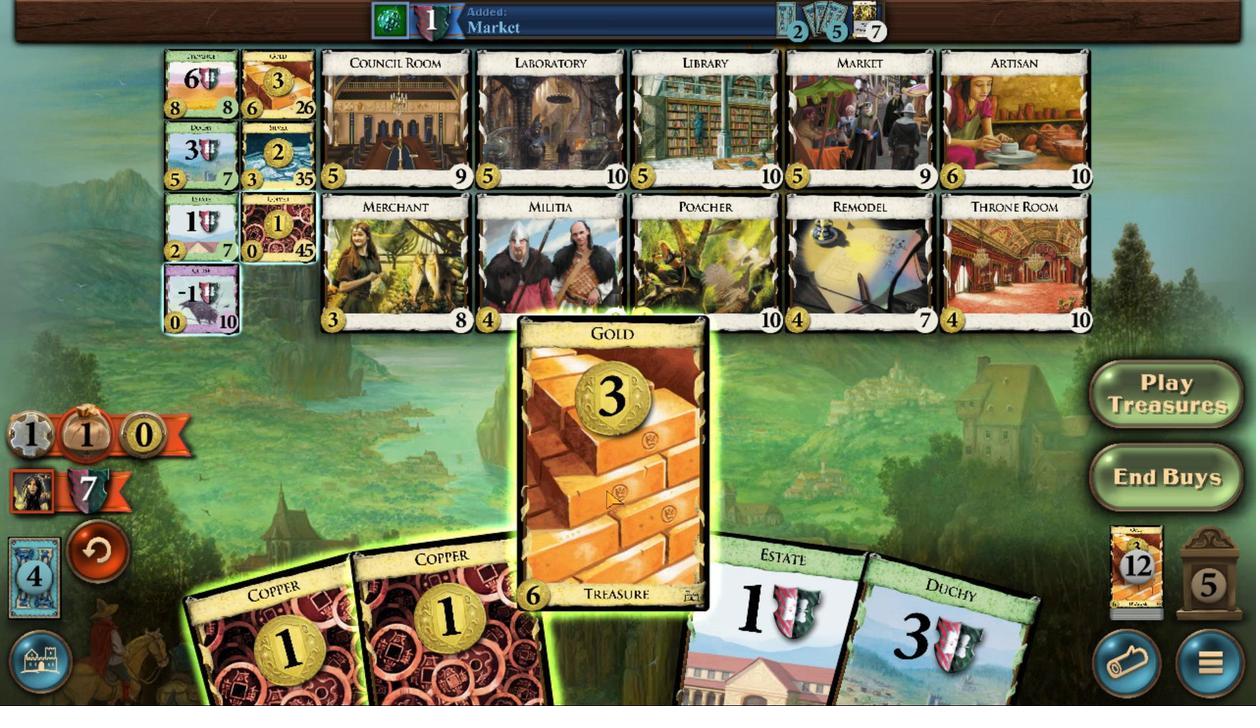 
Action: Mouse moved to (570, 390)
Screenshot: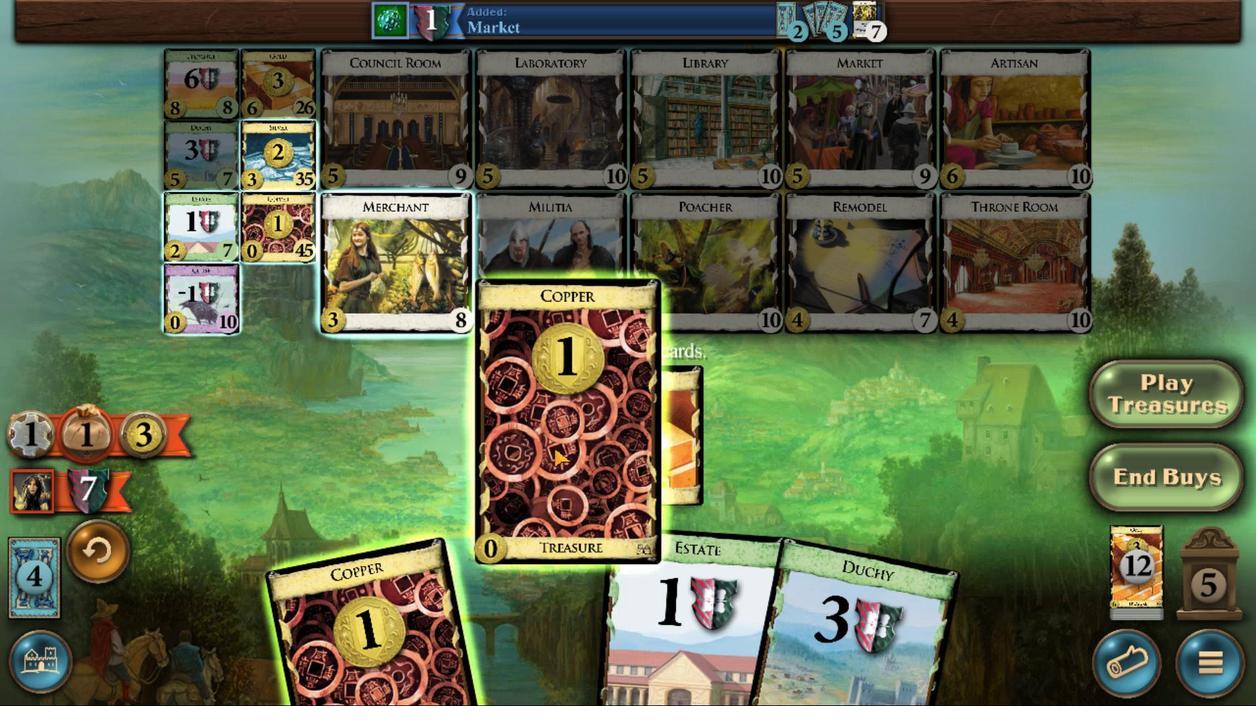 
Action: Mouse pressed left at (570, 390)
Screenshot: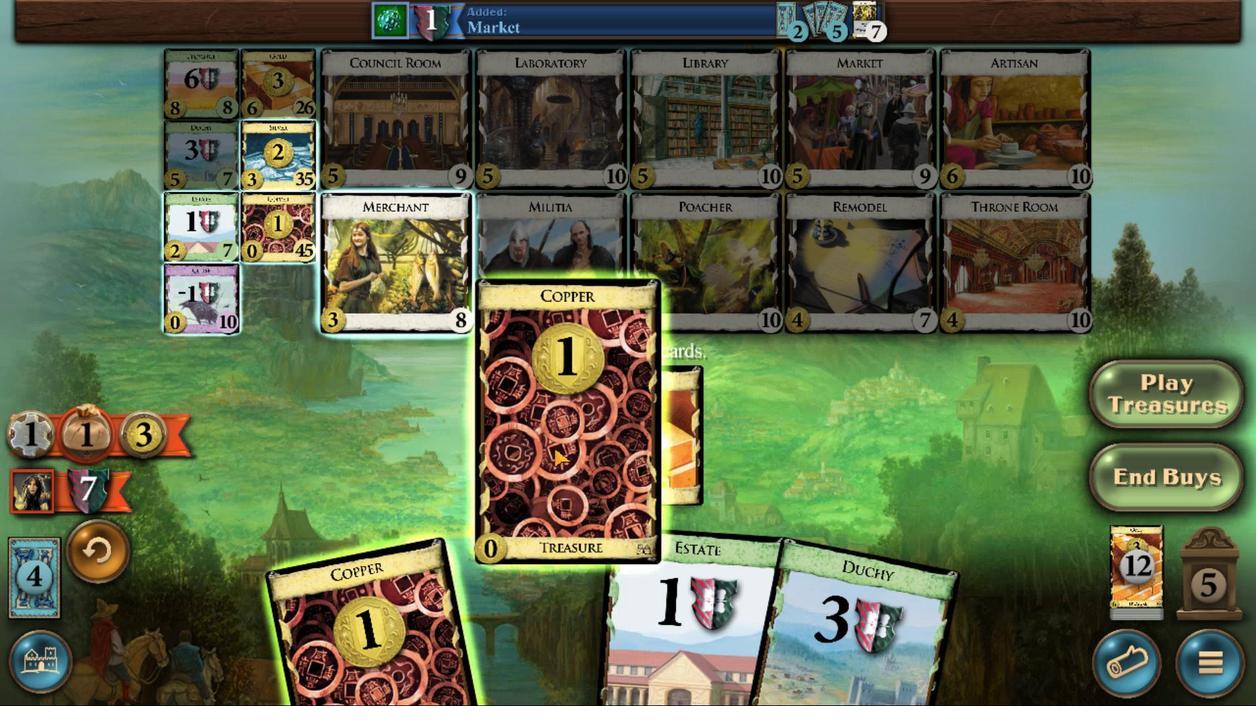 
Action: Mouse moved to (548, 389)
Screenshot: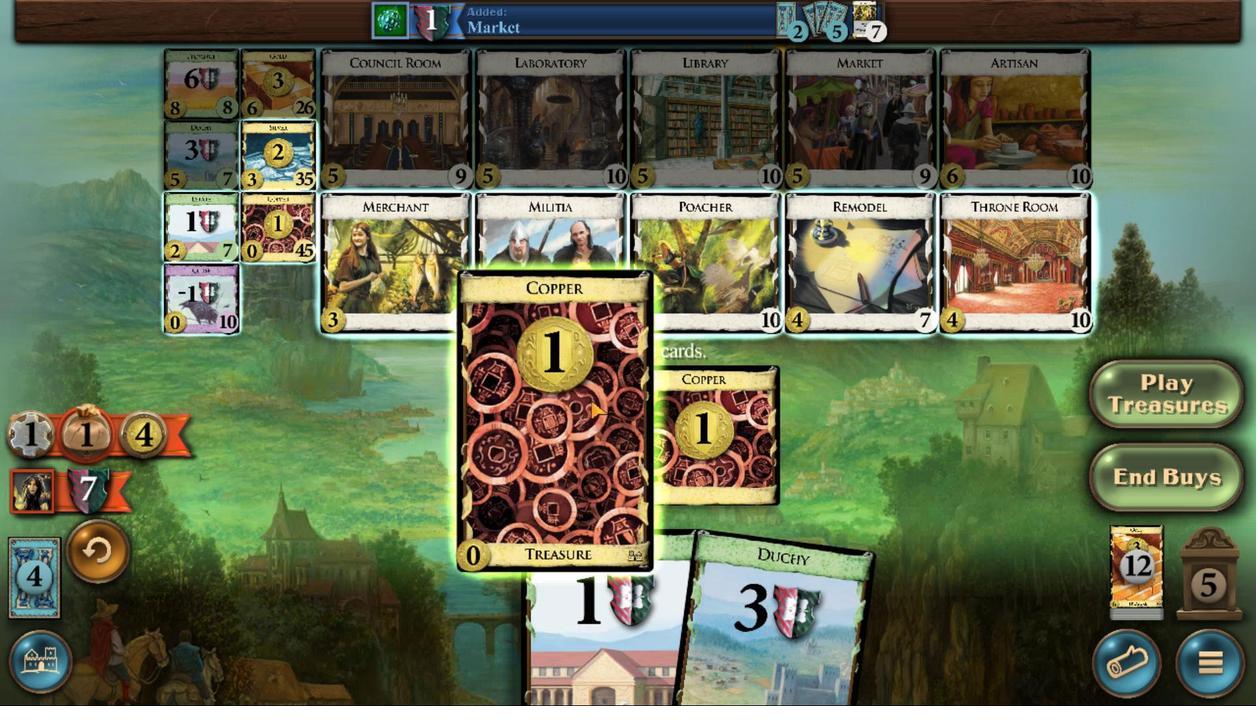 
Action: Mouse pressed left at (548, 389)
Screenshot: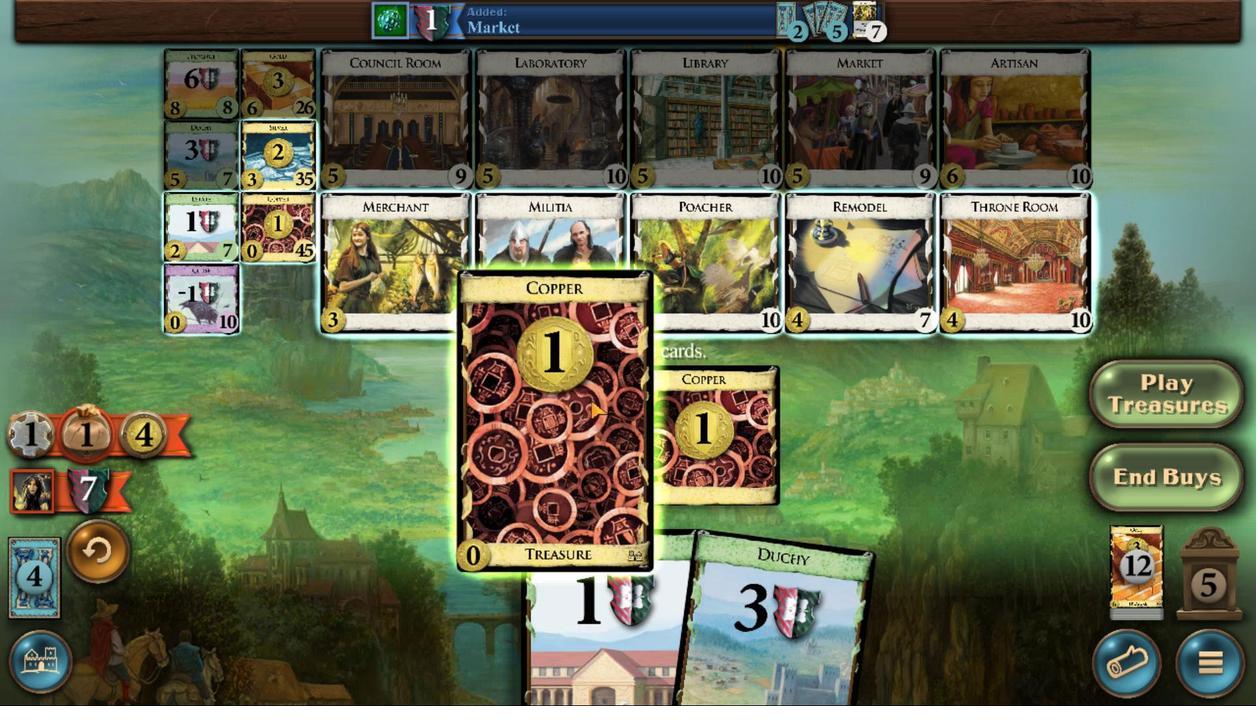 
Action: Mouse moved to (471, 377)
Screenshot: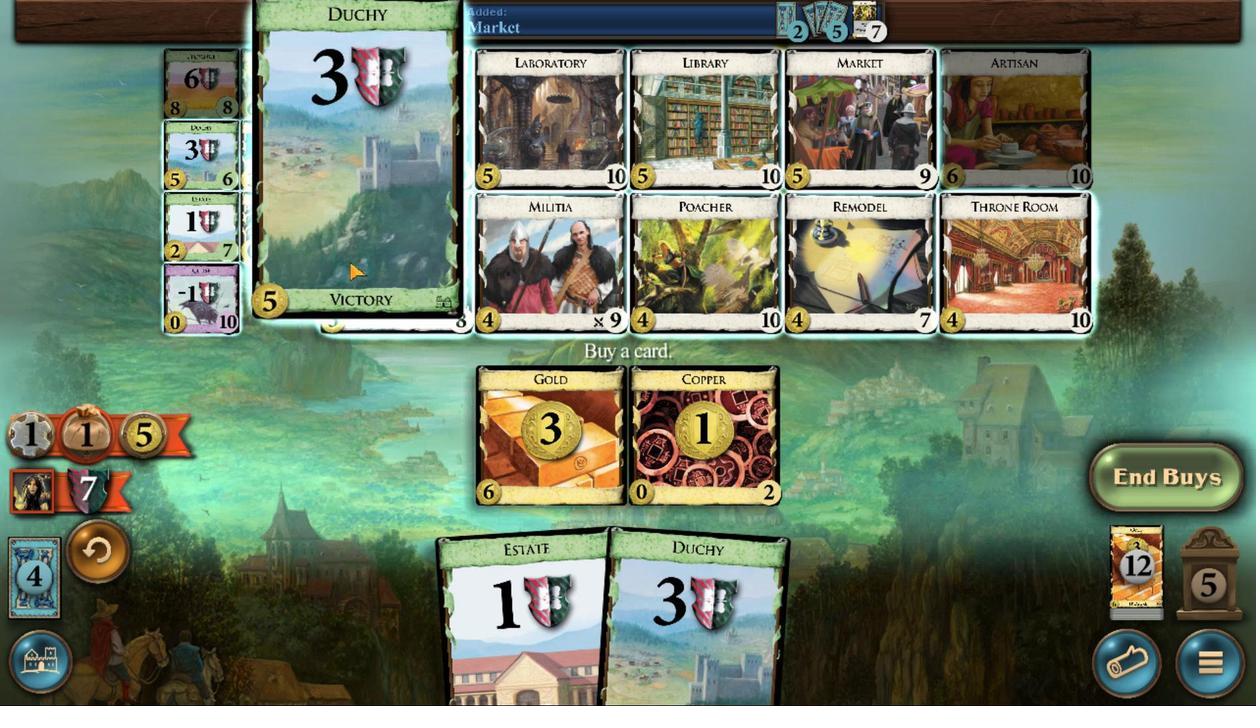 
Action: Mouse pressed left at (471, 377)
Screenshot: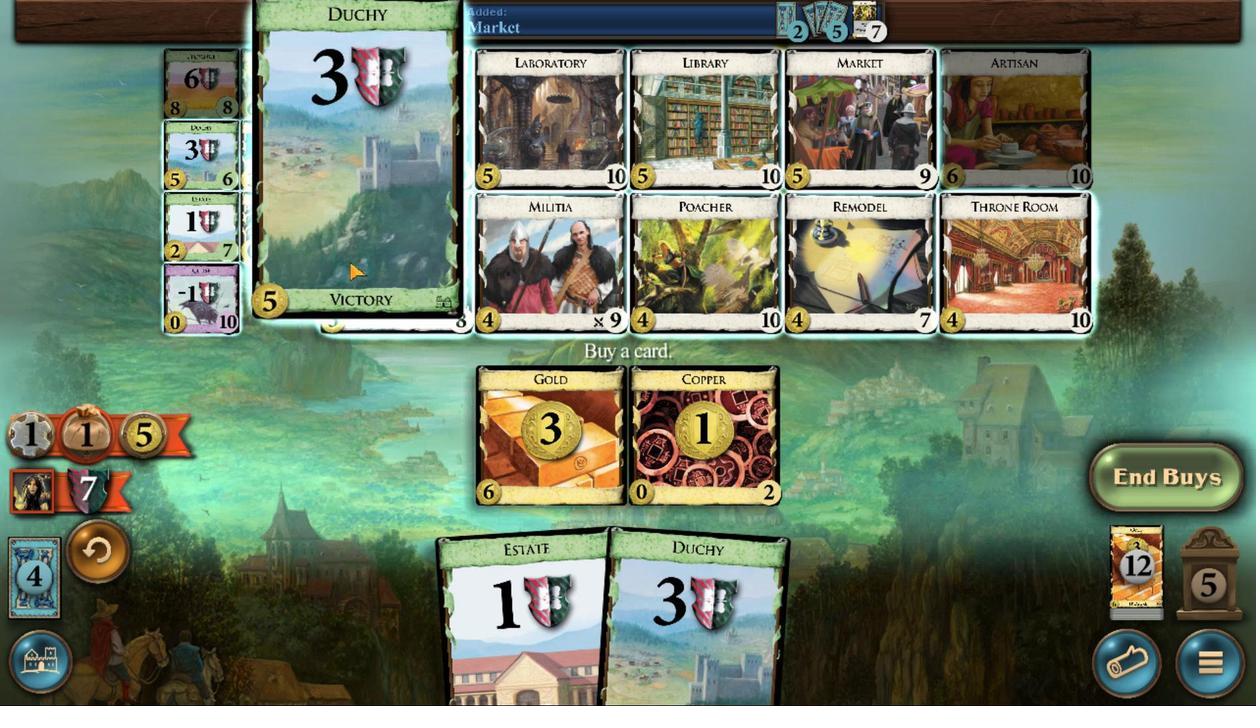 
Action: Mouse moved to (719, 390)
Screenshot: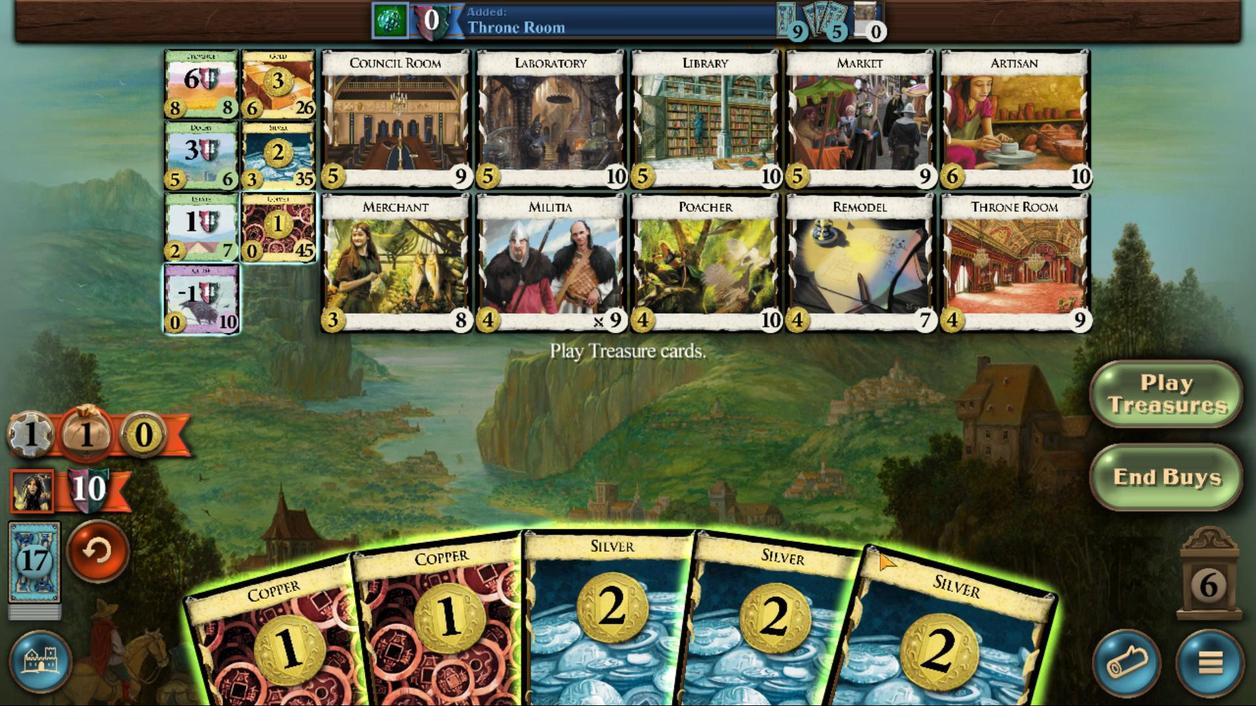 
Action: Mouse pressed left at (719, 390)
Screenshot: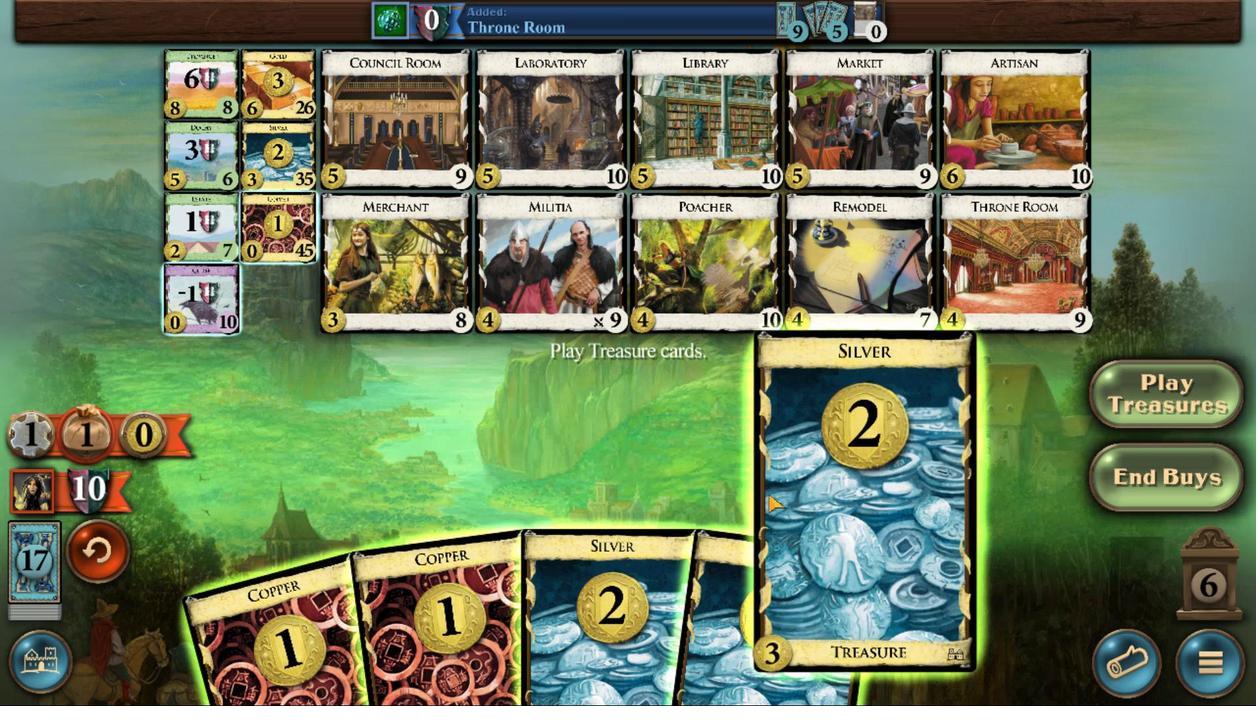 
Action: Mouse moved to (688, 389)
Screenshot: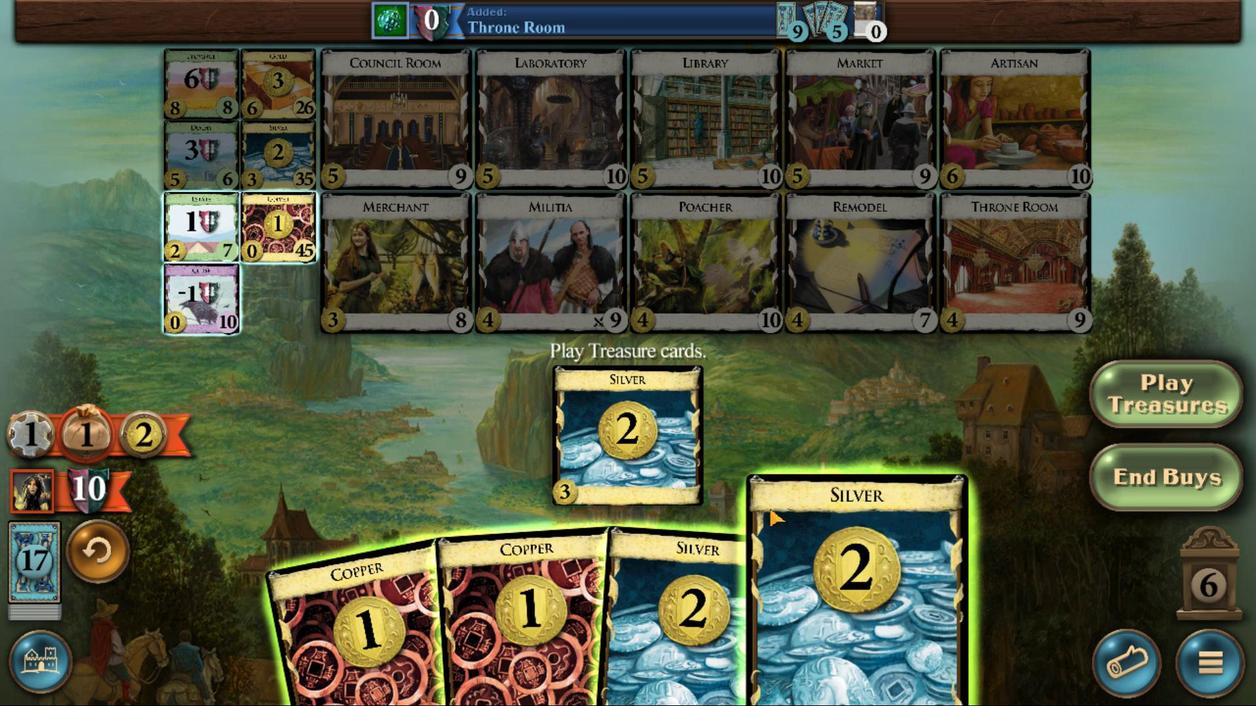 
Action: Mouse pressed left at (688, 389)
Screenshot: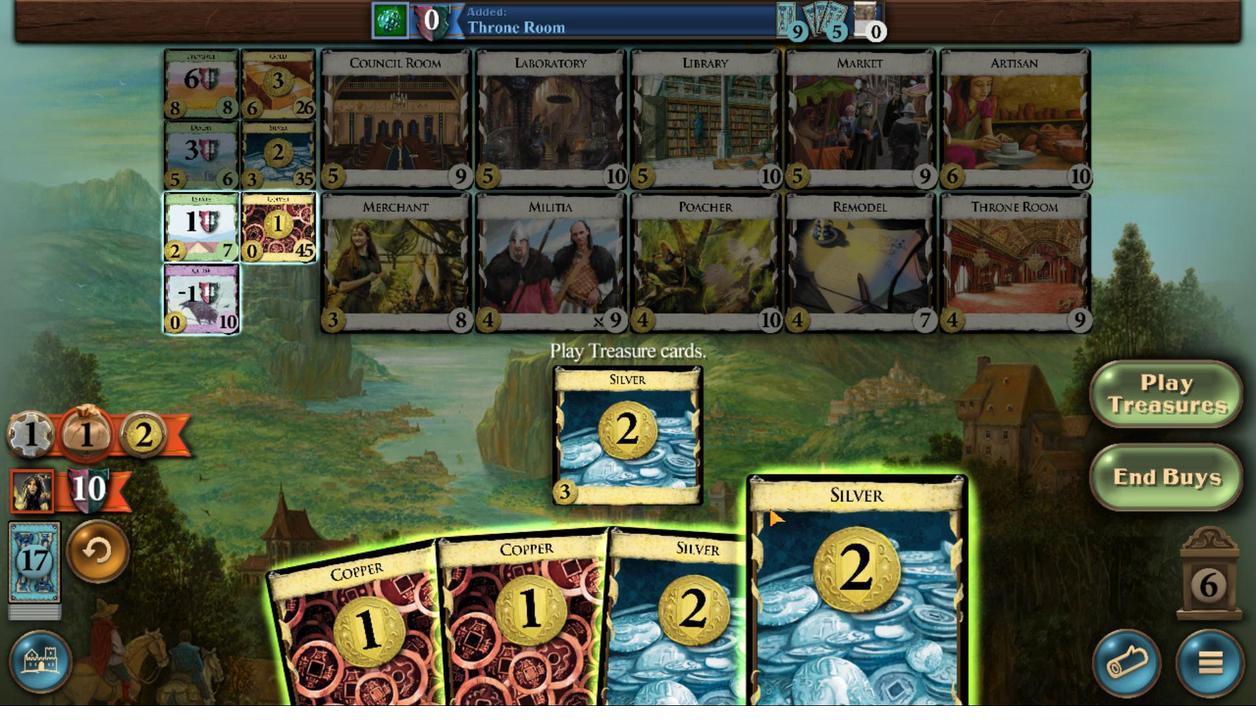 
Action: Mouse moved to (662, 389)
Screenshot: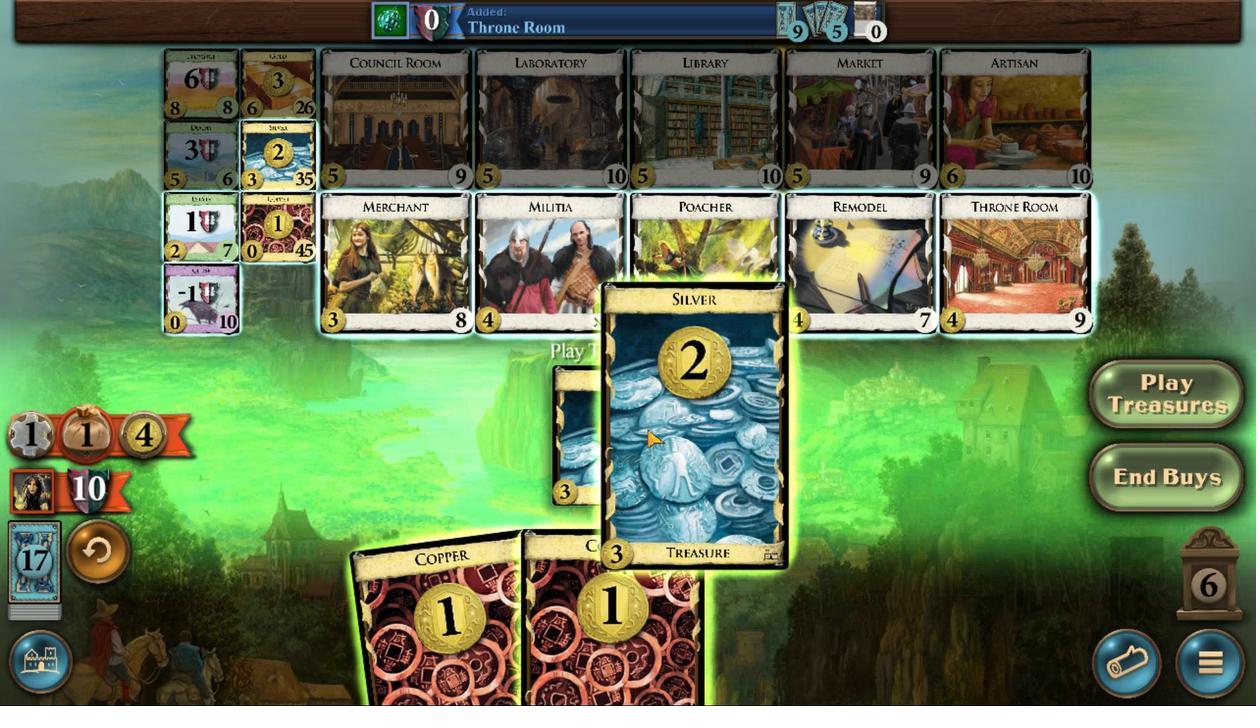 
Action: Mouse pressed left at (662, 389)
Screenshot: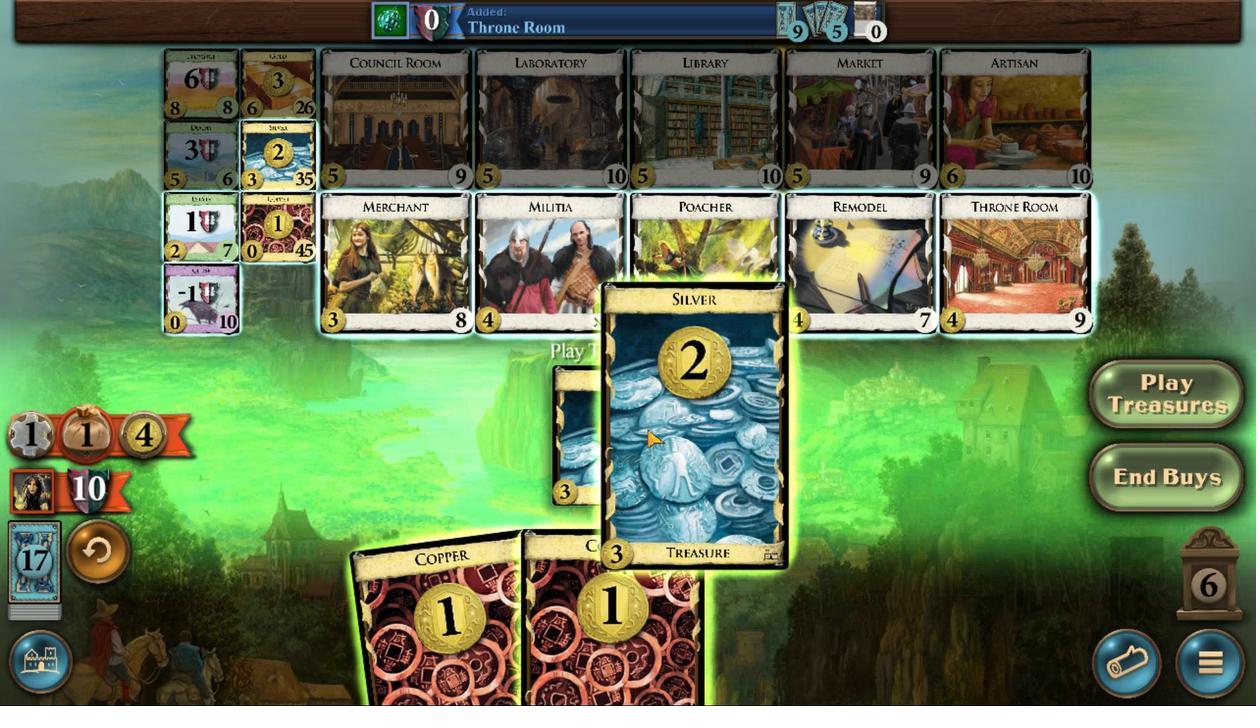 
Action: Mouse moved to (646, 388)
Screenshot: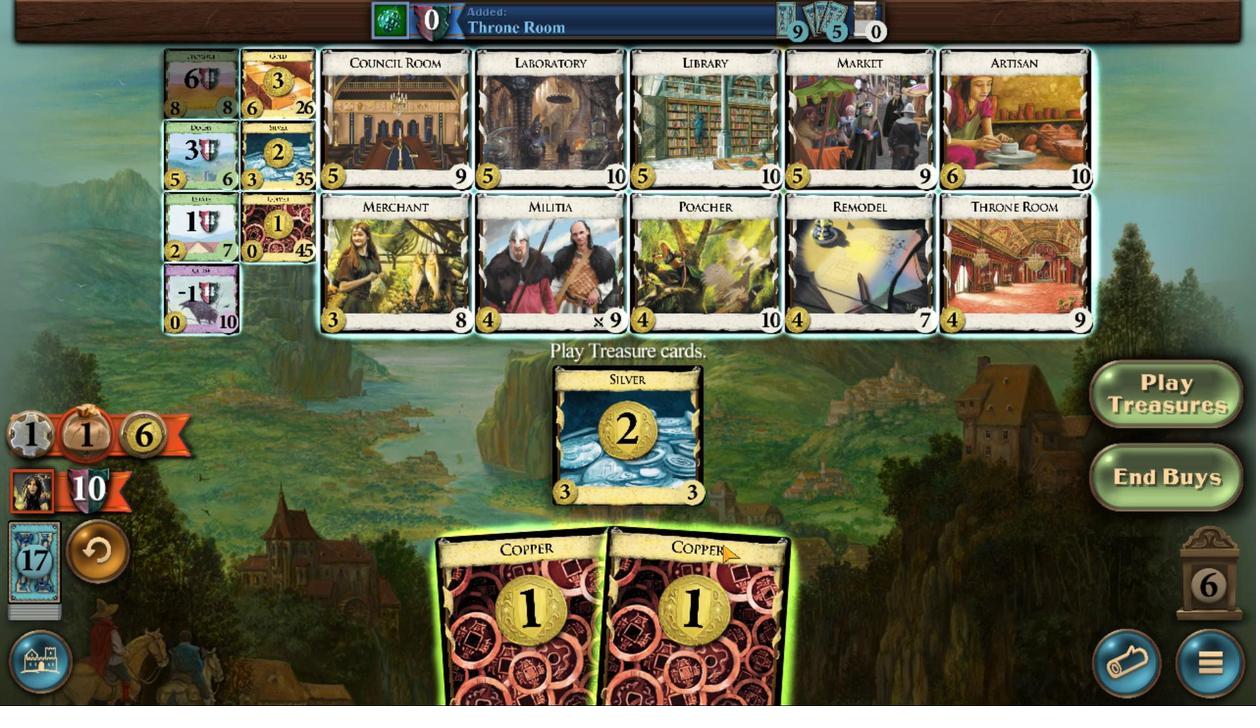 
Action: Mouse pressed left at (646, 388)
Screenshot: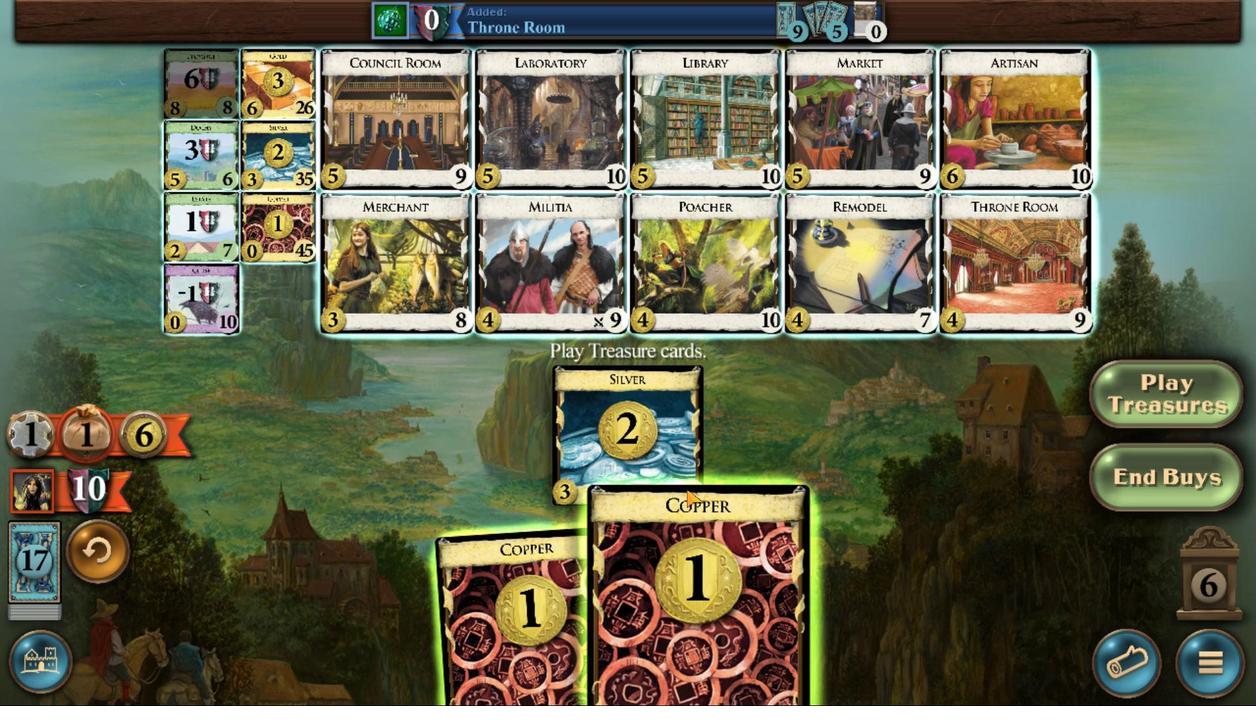 
Action: Mouse moved to (606, 388)
Screenshot: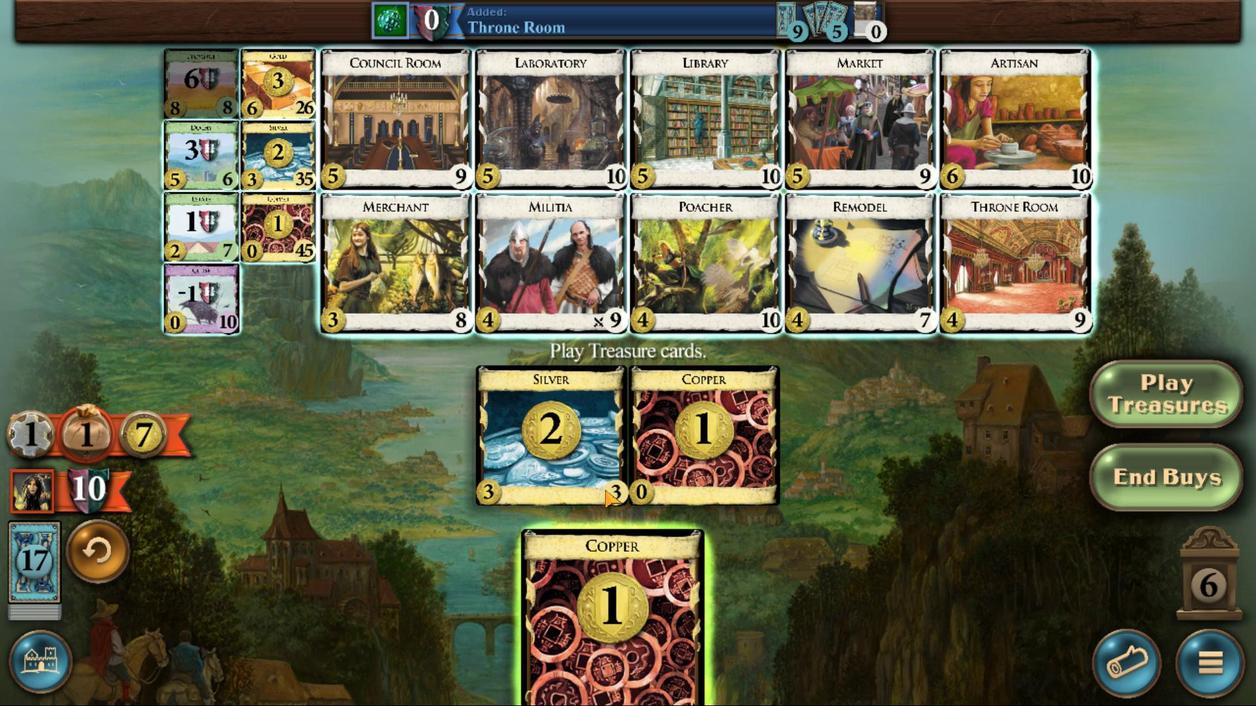 
Action: Mouse pressed left at (606, 388)
Screenshot: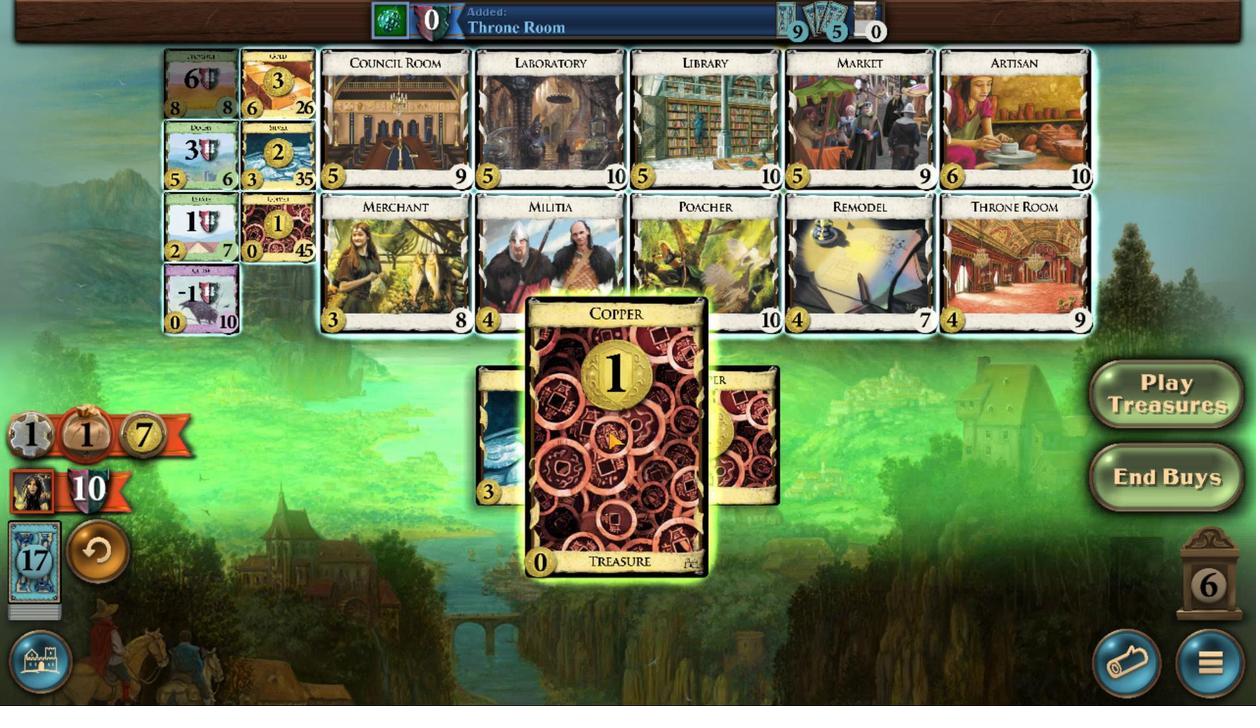 
Action: Mouse moved to (471, 375)
Screenshot: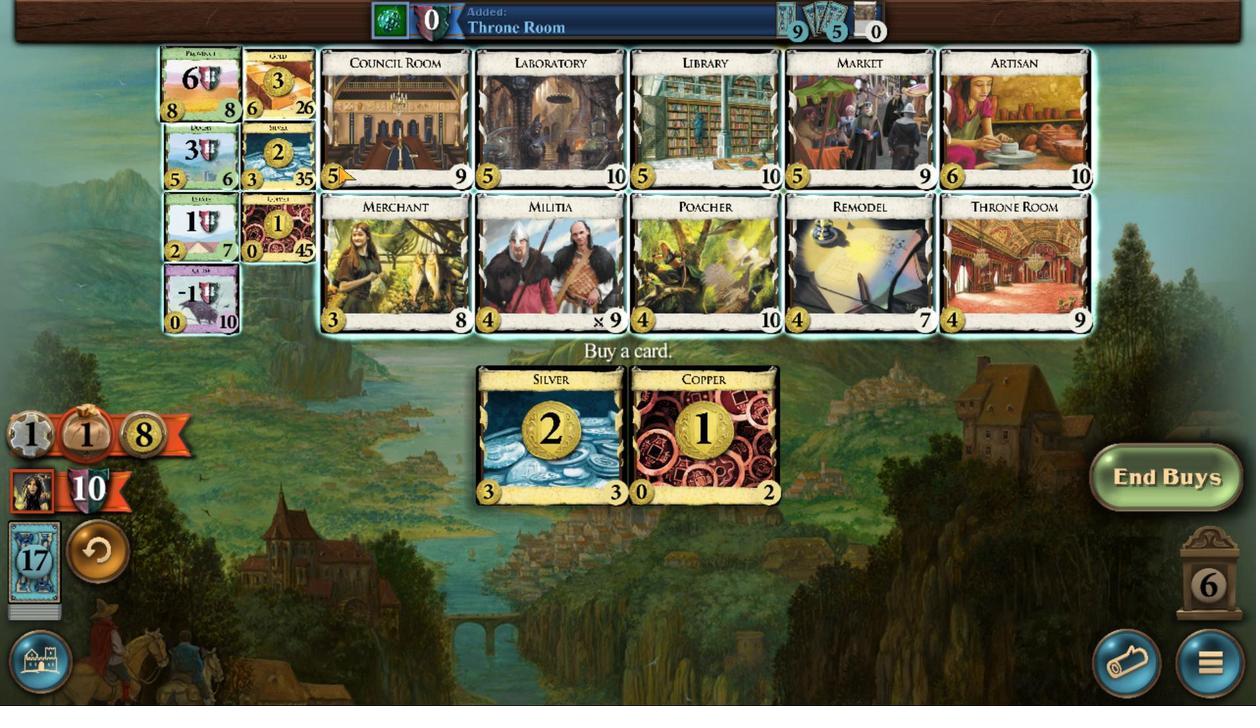 
Action: Mouse pressed left at (471, 375)
Screenshot: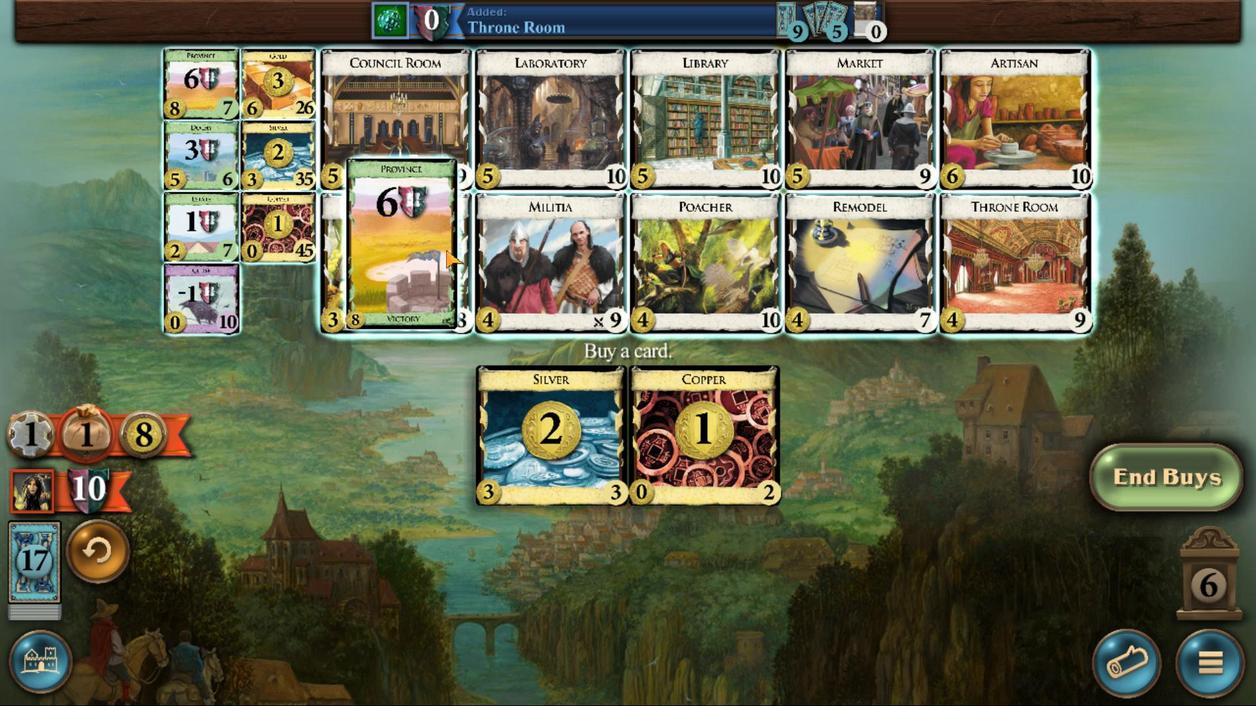 
Action: Mouse moved to (636, 388)
Screenshot: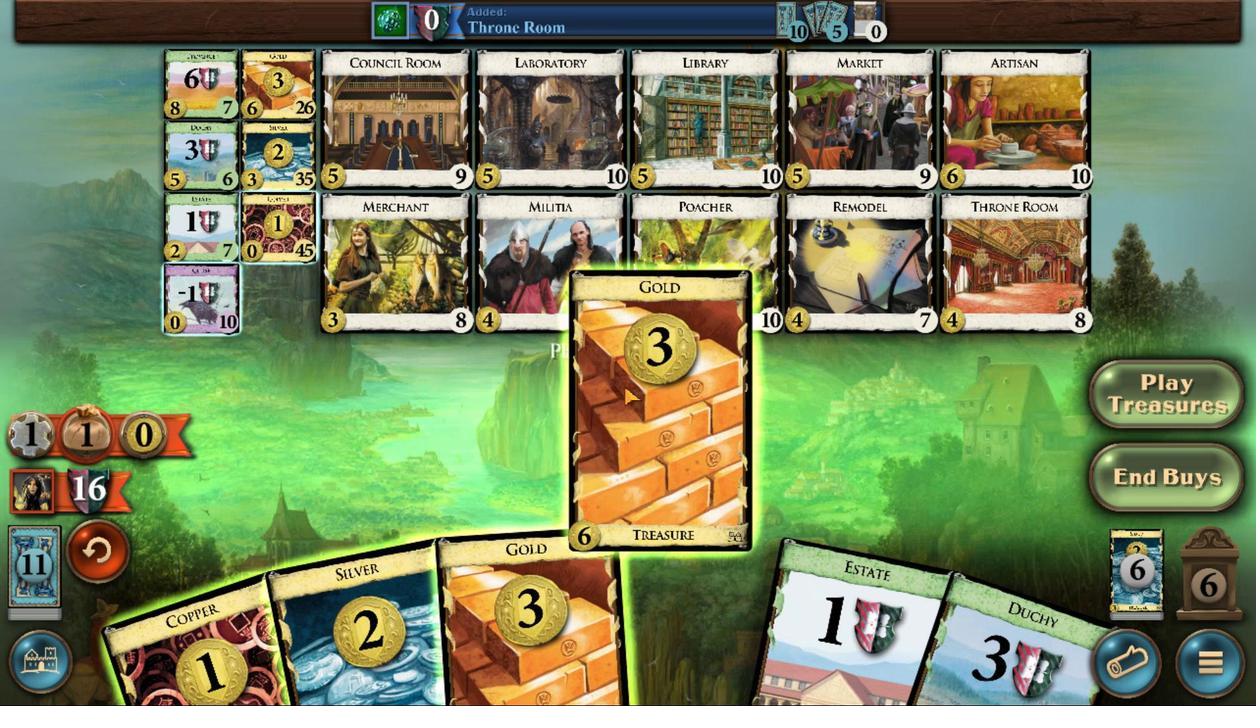 
Action: Mouse pressed left at (636, 388)
Screenshot: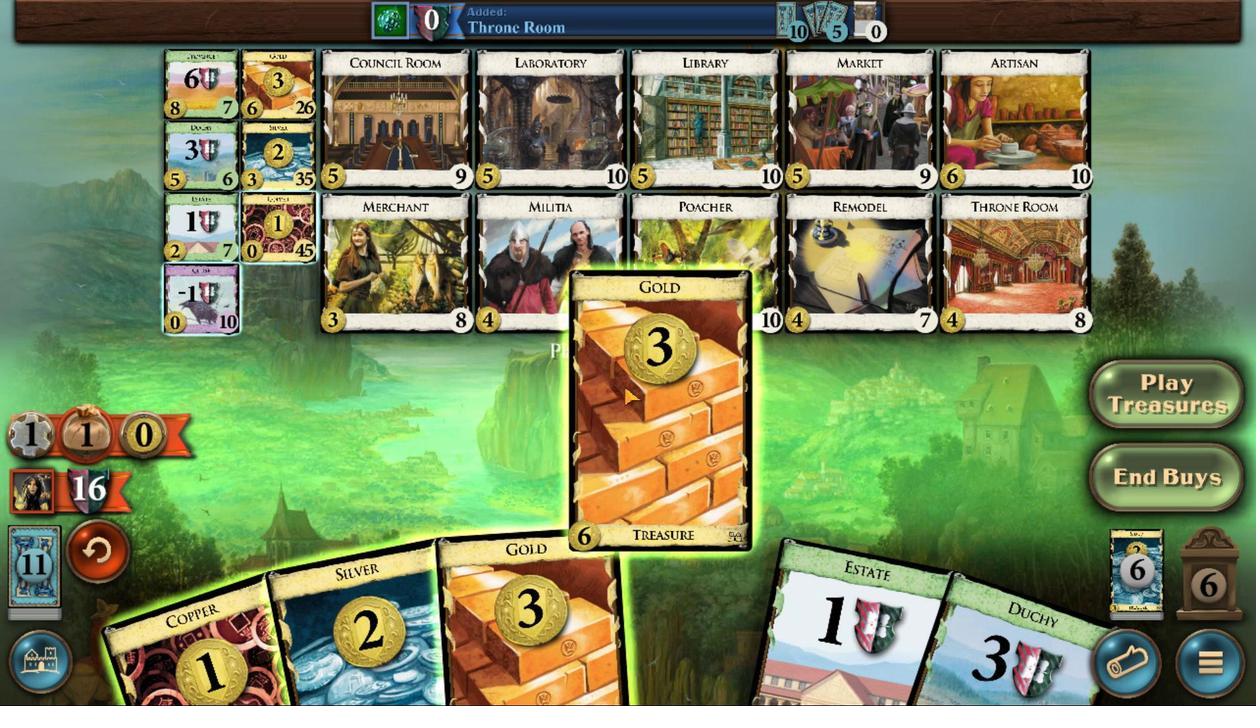 
Action: Mouse moved to (608, 388)
Screenshot: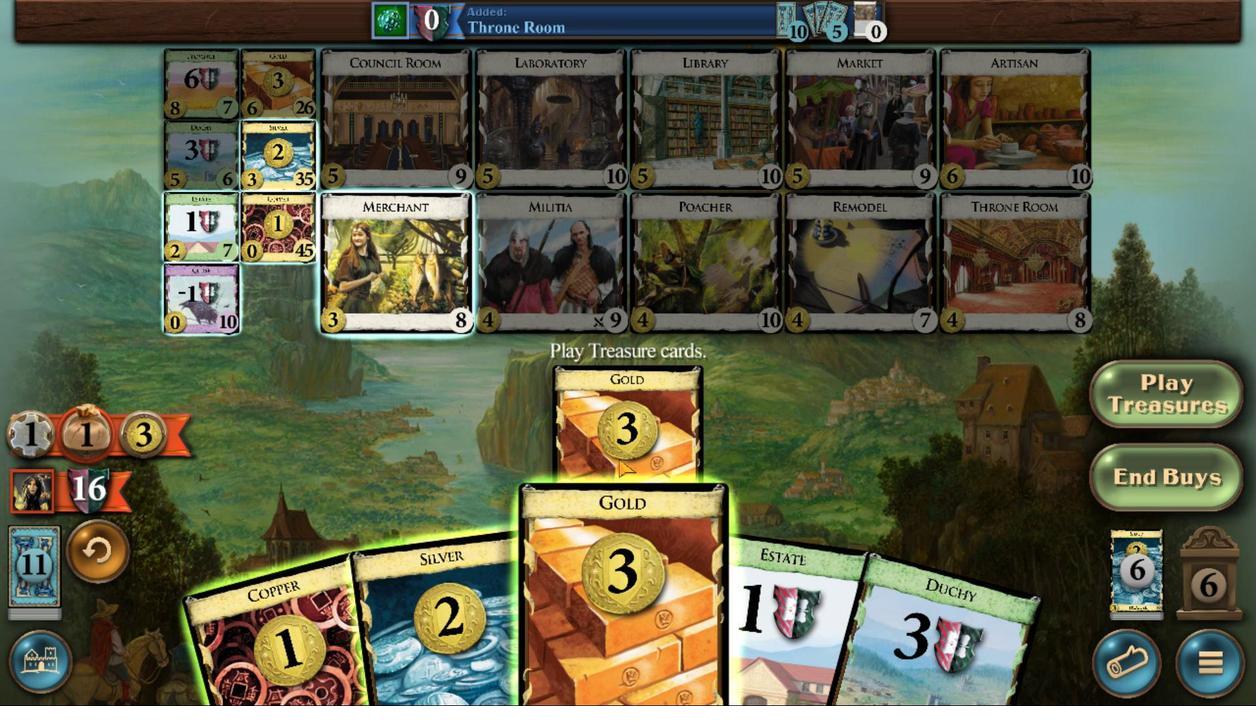 
Action: Mouse pressed left at (608, 388)
Screenshot: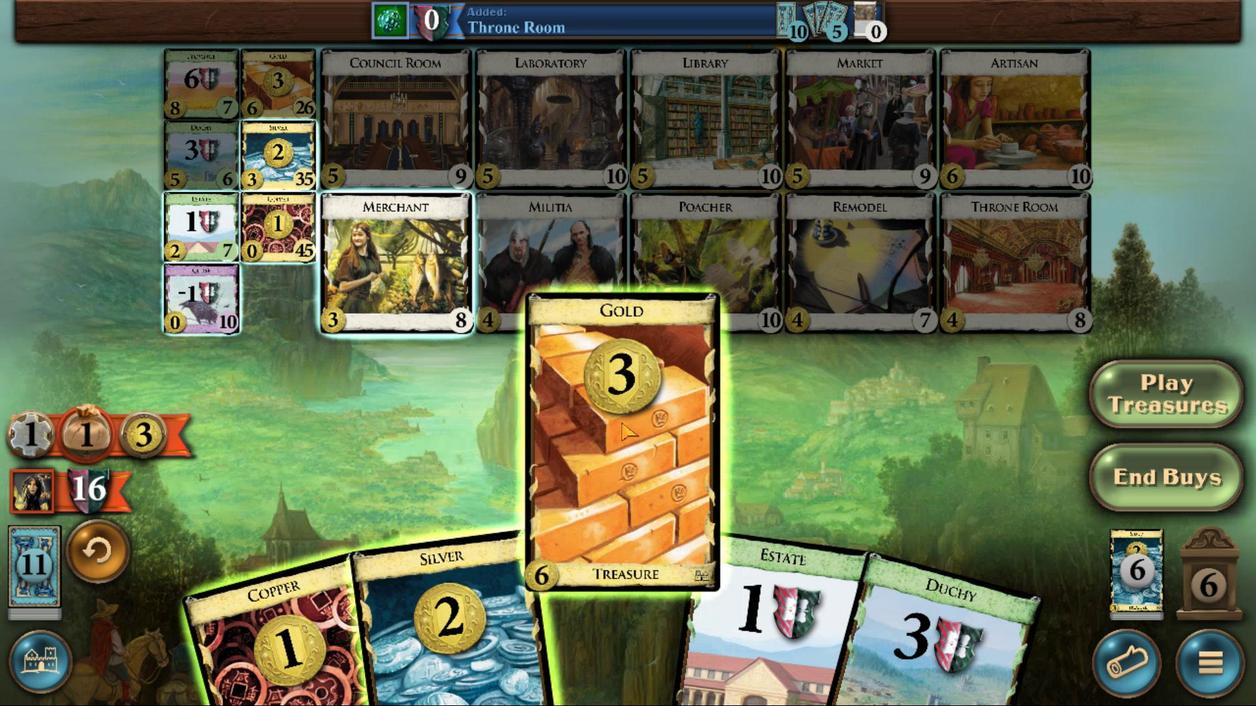 
Action: Mouse moved to (578, 388)
Screenshot: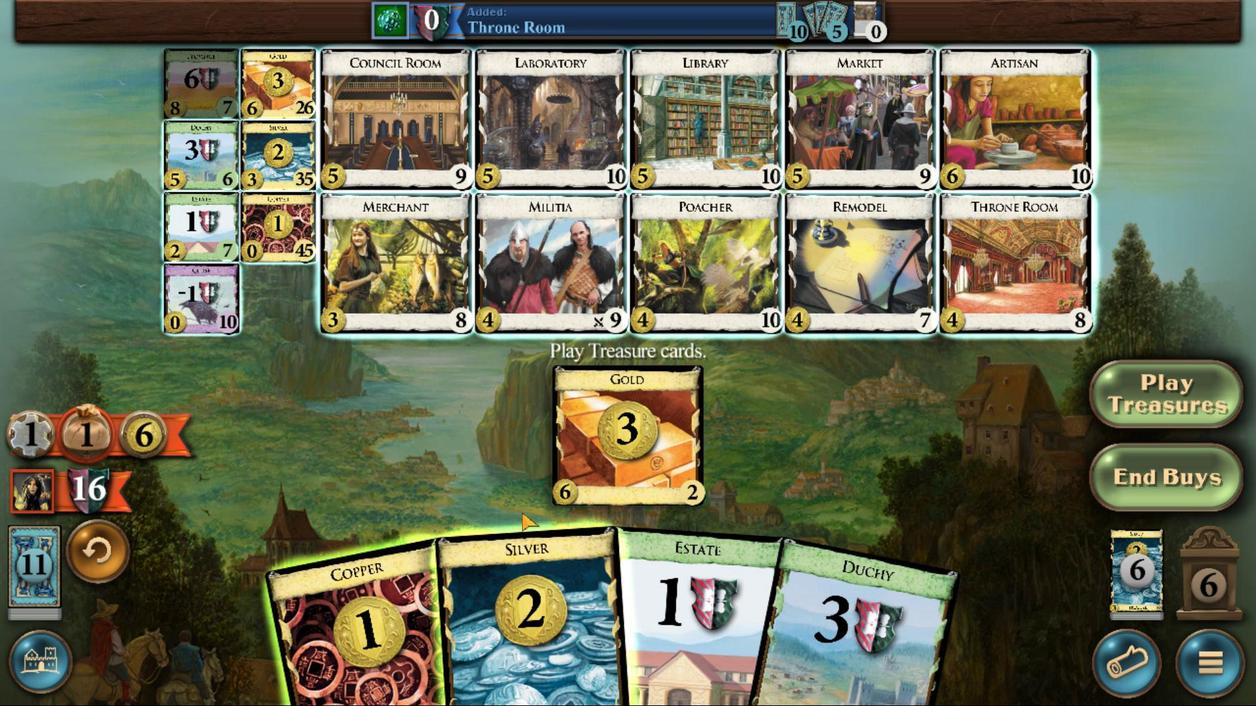 
Action: Mouse pressed left at (578, 388)
Screenshot: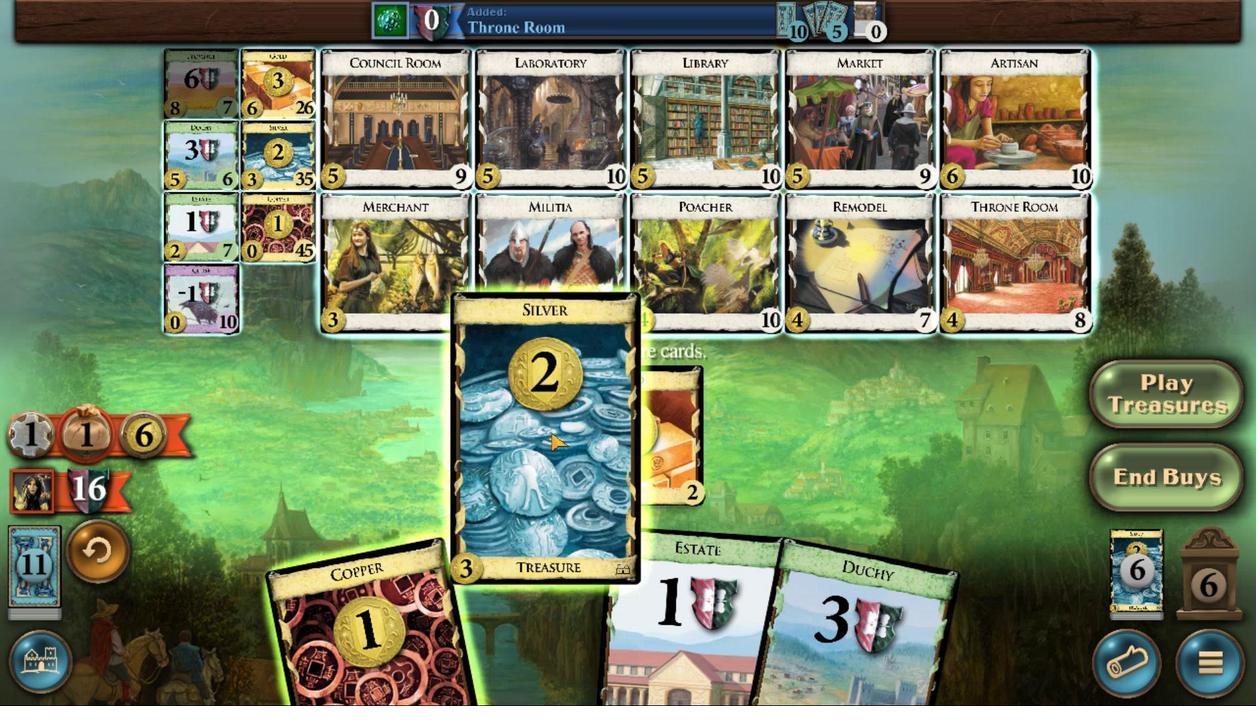 
Action: Mouse moved to (560, 389)
Screenshot: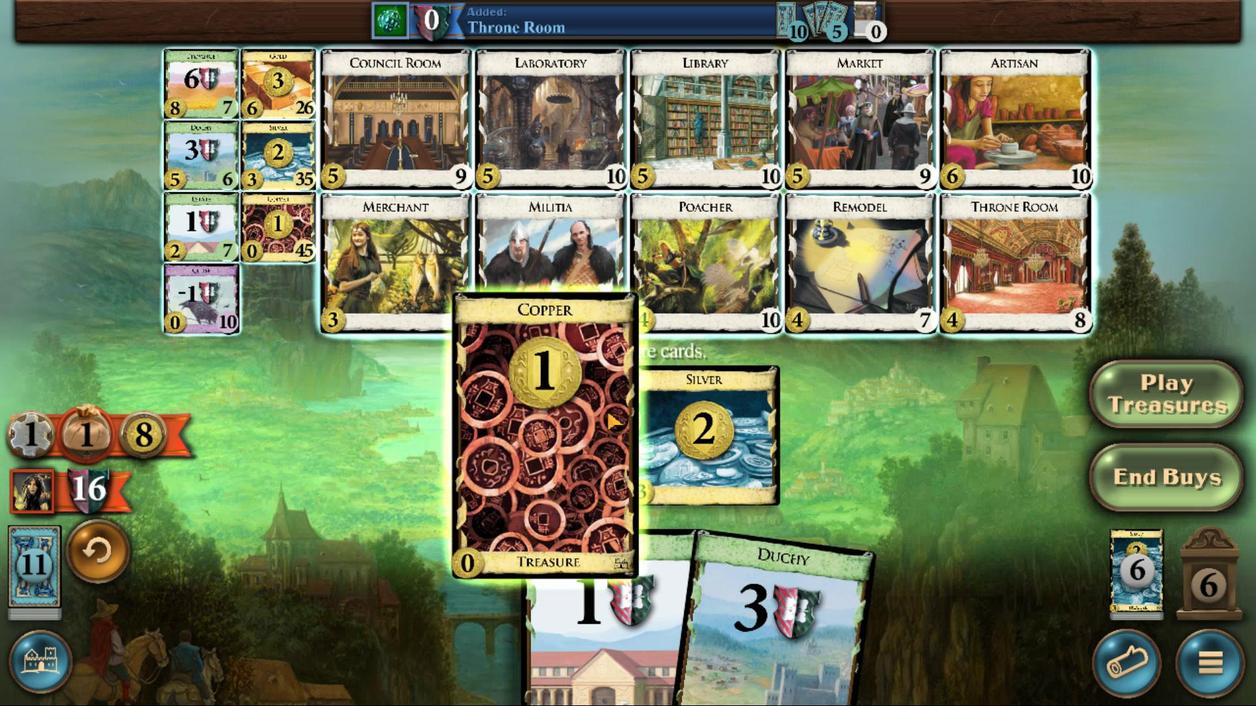 
Action: Mouse pressed left at (560, 389)
Screenshot: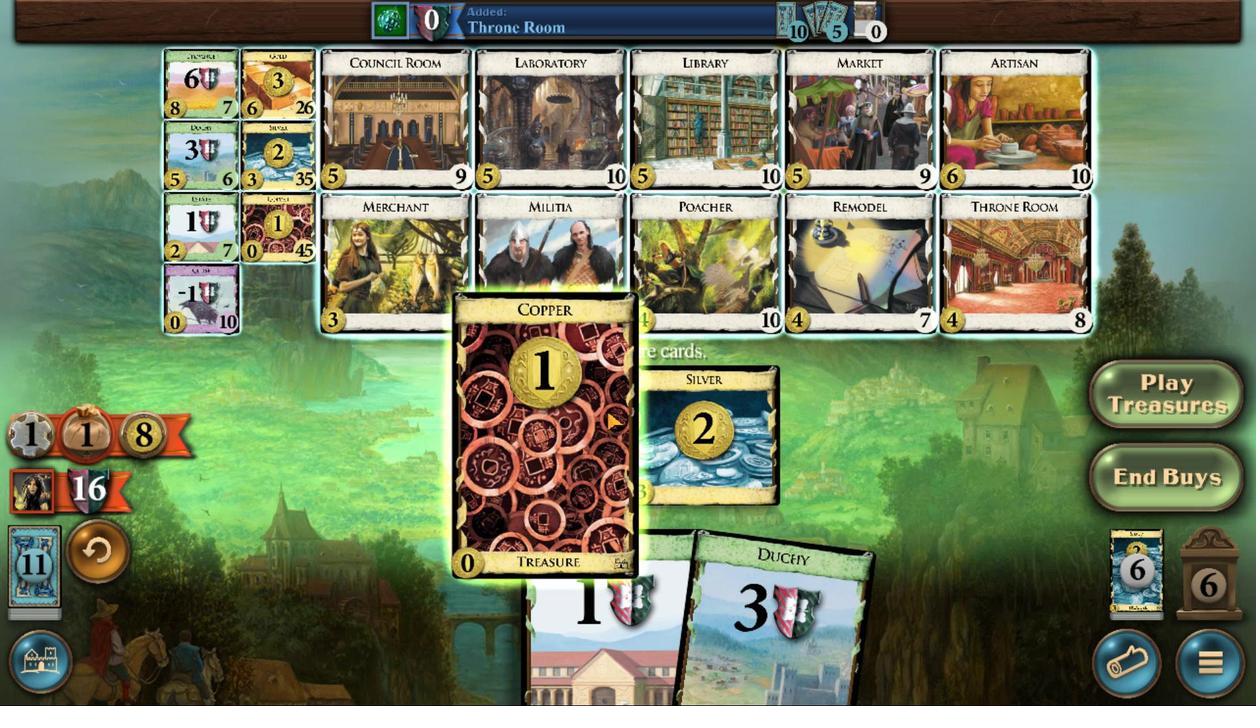 
Action: Mouse moved to (469, 375)
Screenshot: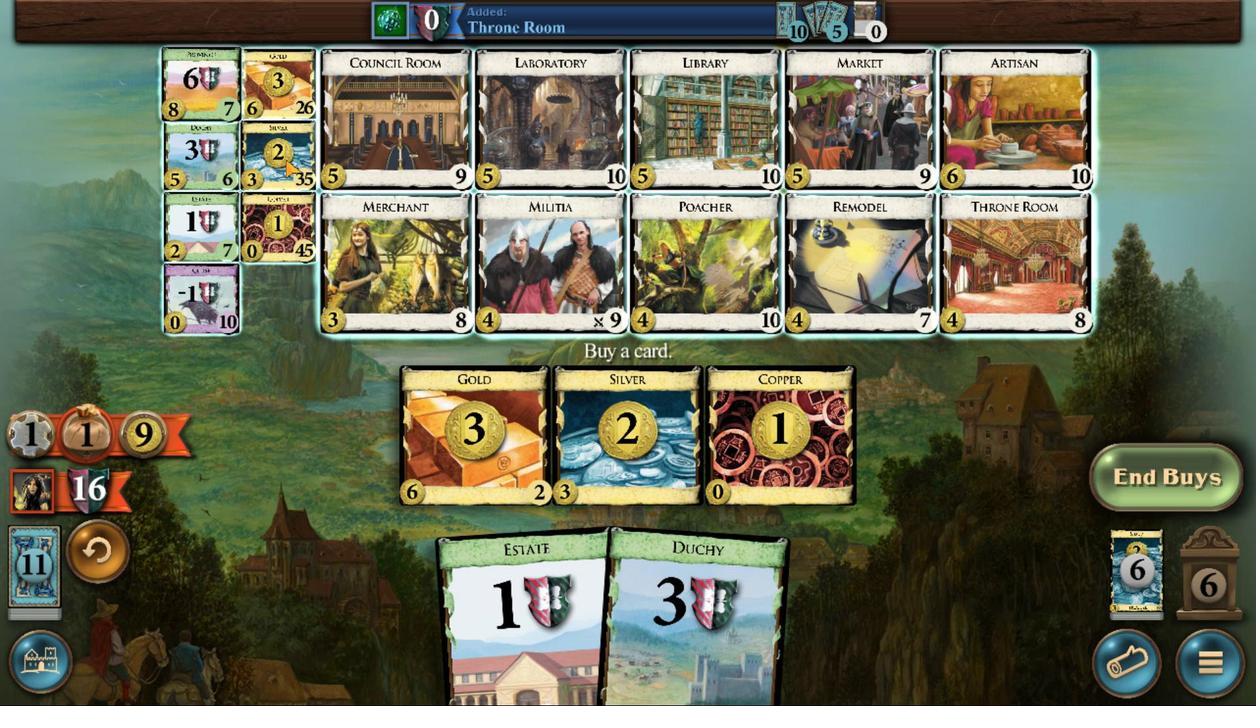 
Action: Mouse pressed left at (469, 375)
Screenshot: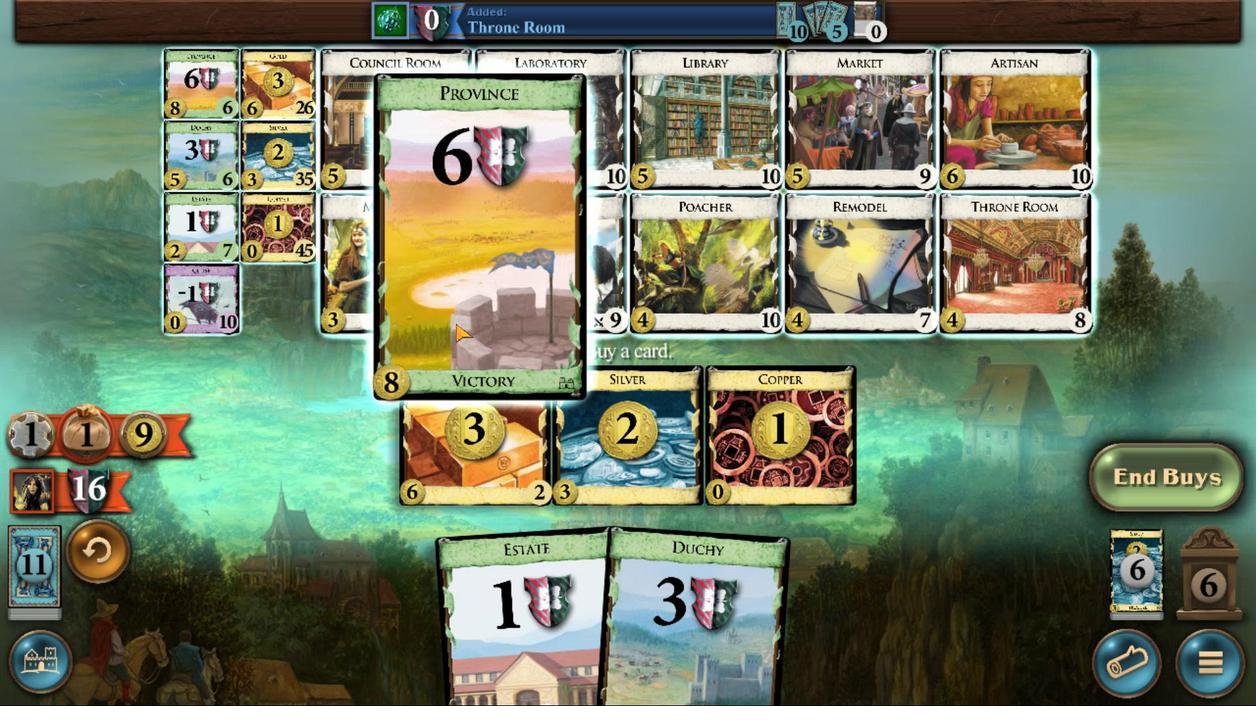
Action: Mouse moved to (722, 389)
Screenshot: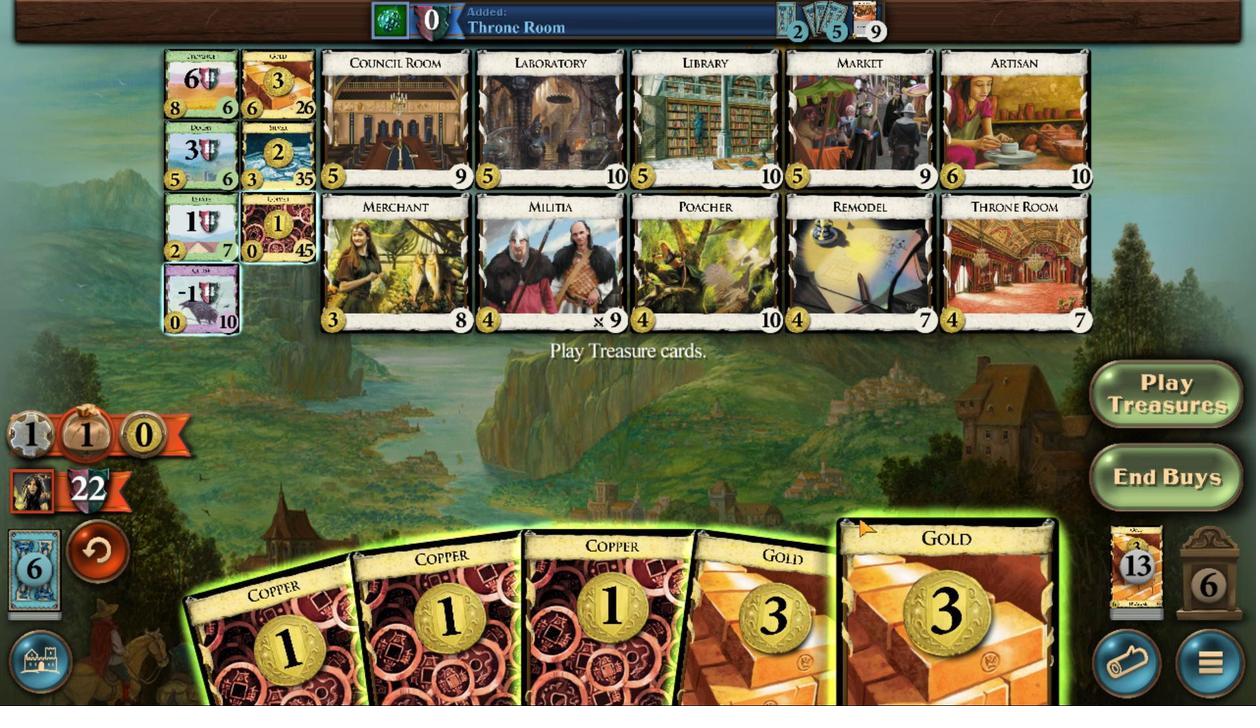 
Action: Mouse pressed left at (722, 389)
Screenshot: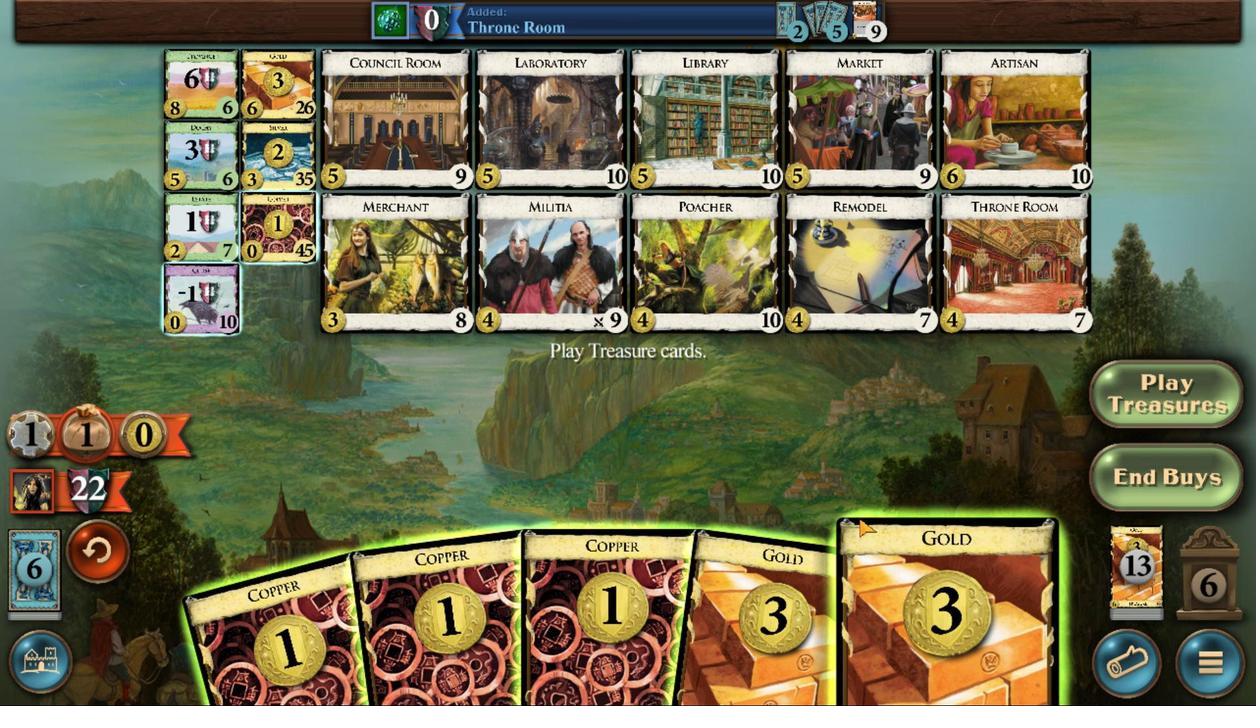 
Action: Mouse moved to (689, 389)
Screenshot: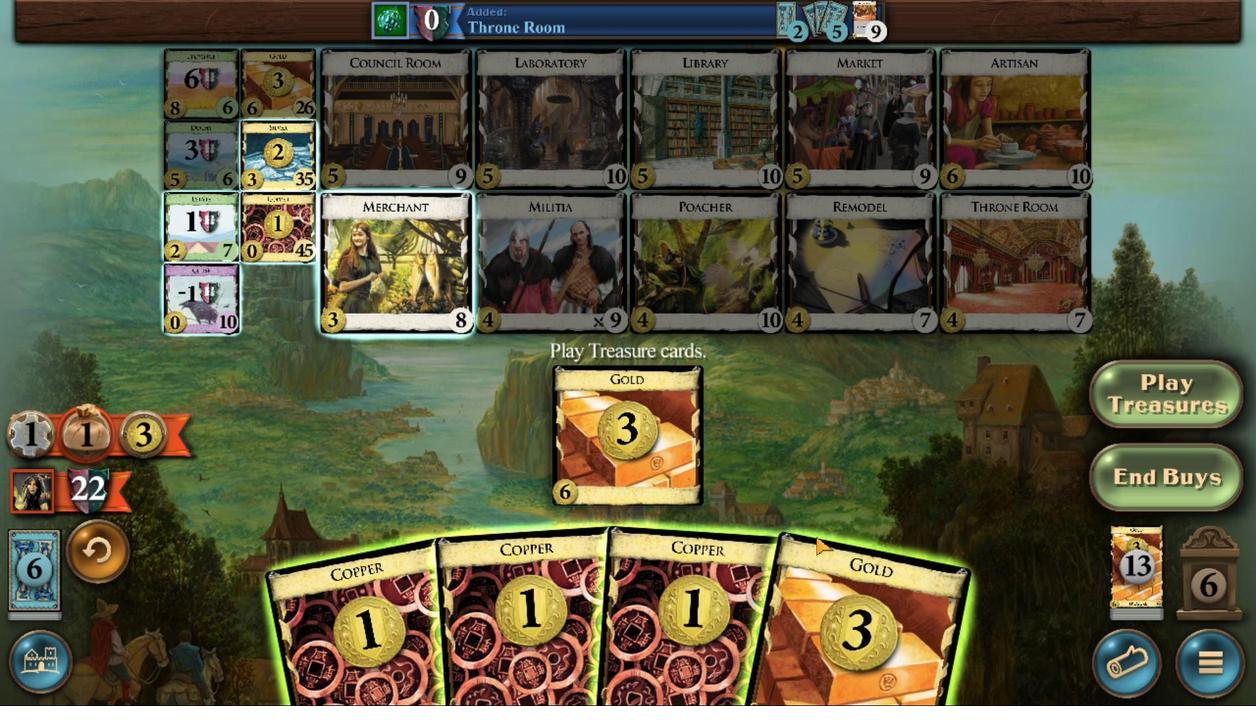 
Action: Mouse pressed left at (689, 389)
Screenshot: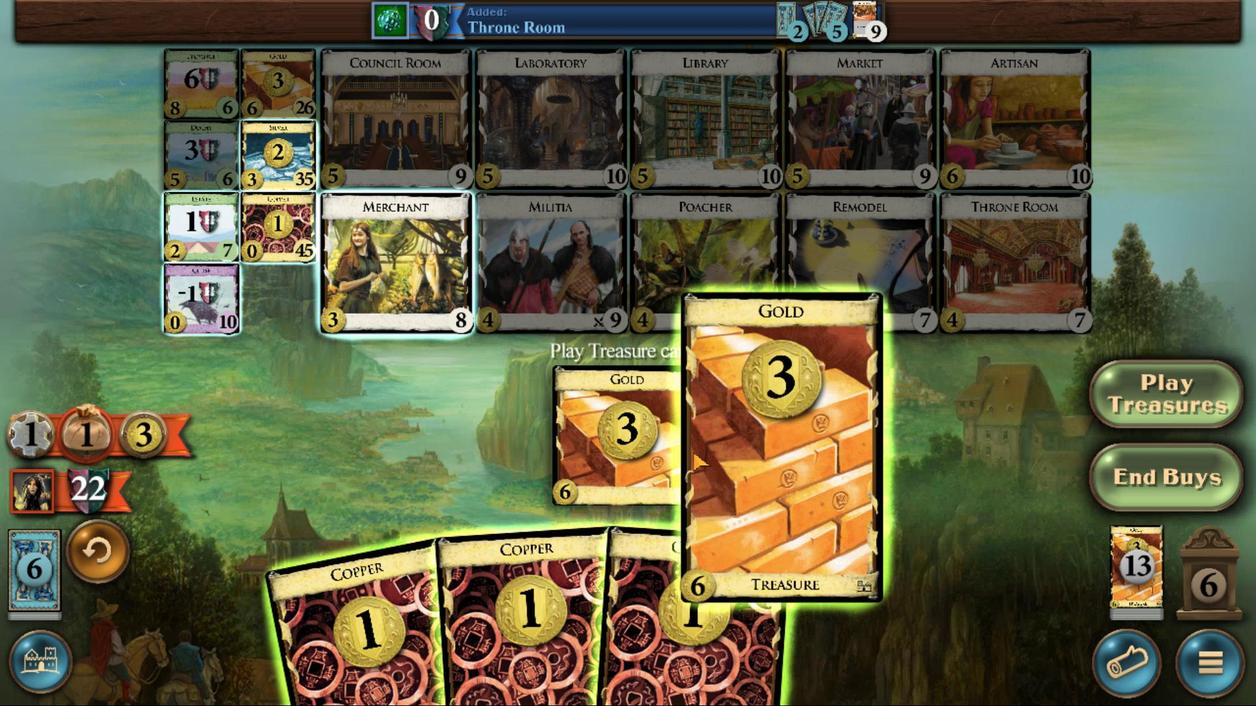 
Action: Mouse moved to (667, 390)
Screenshot: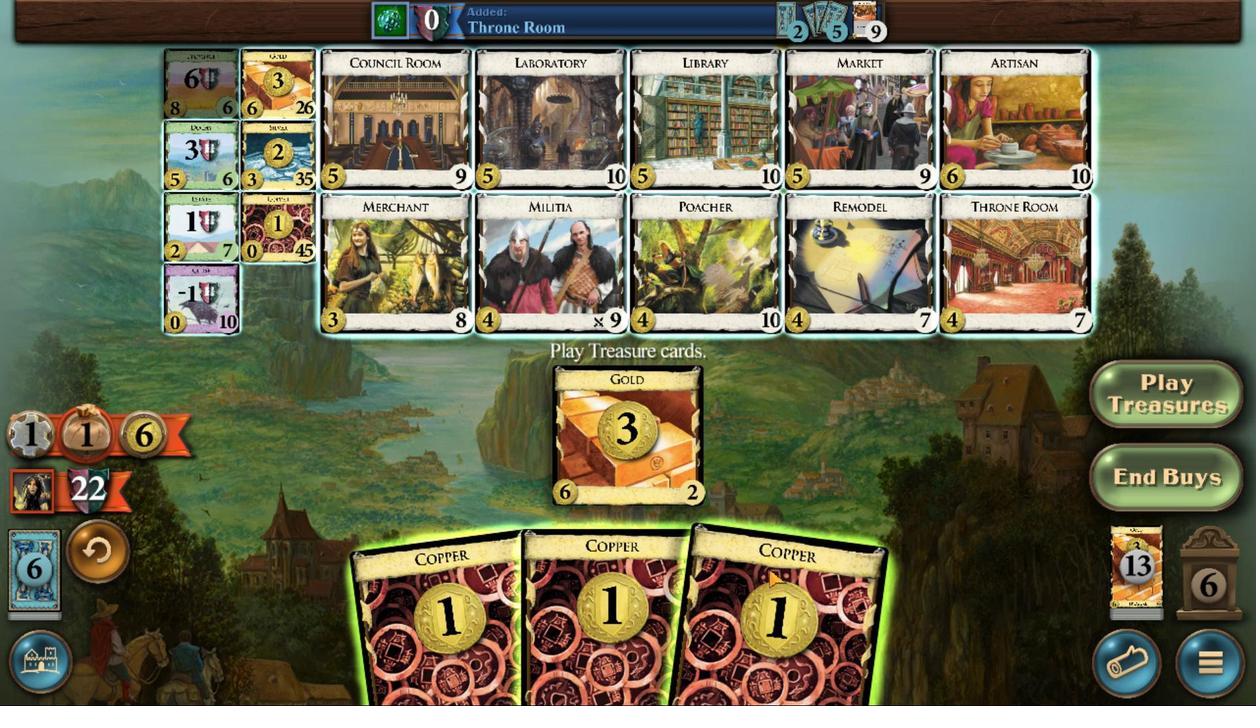 
Action: Mouse pressed left at (667, 390)
Screenshot: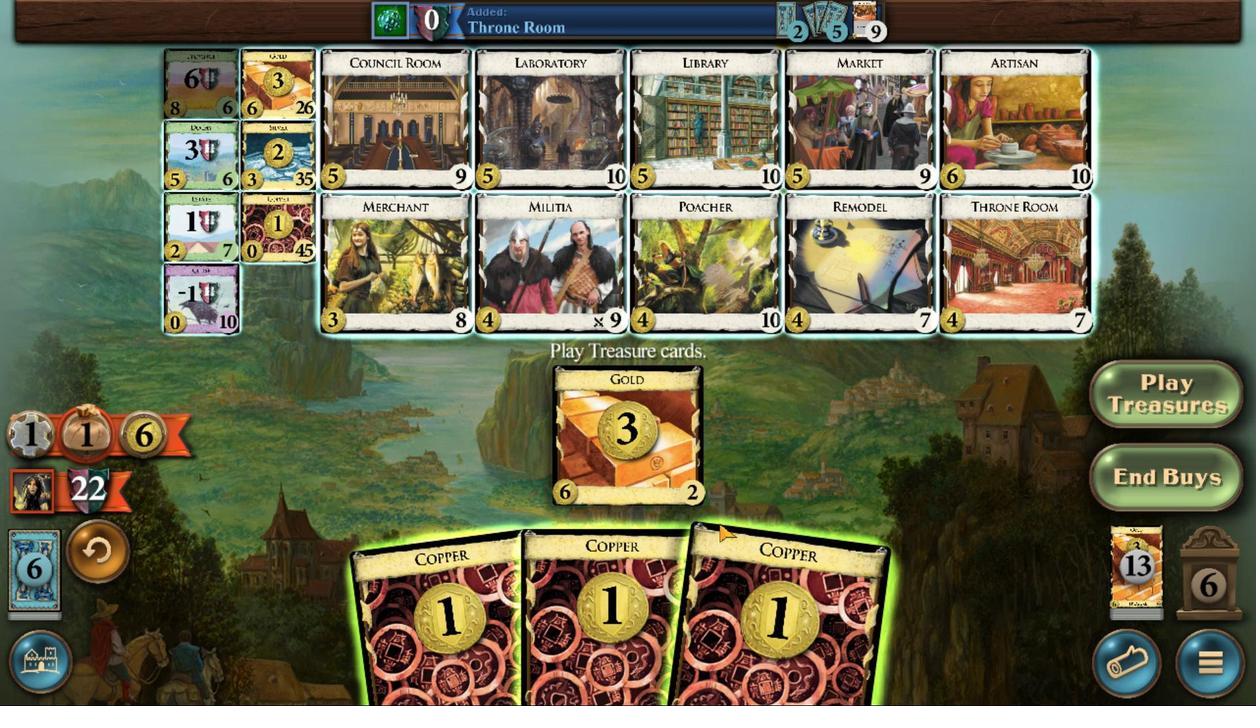 
Action: Mouse moved to (645, 391)
Screenshot: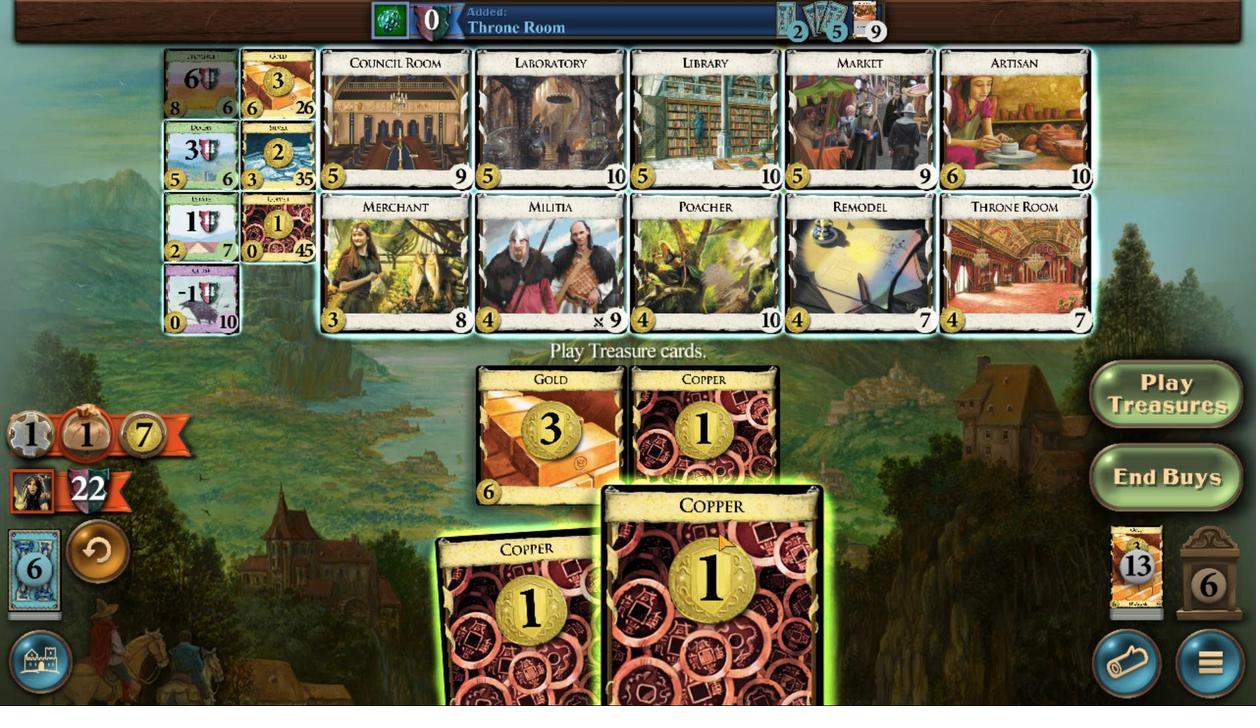 
Action: Mouse pressed left at (645, 391)
Screenshot: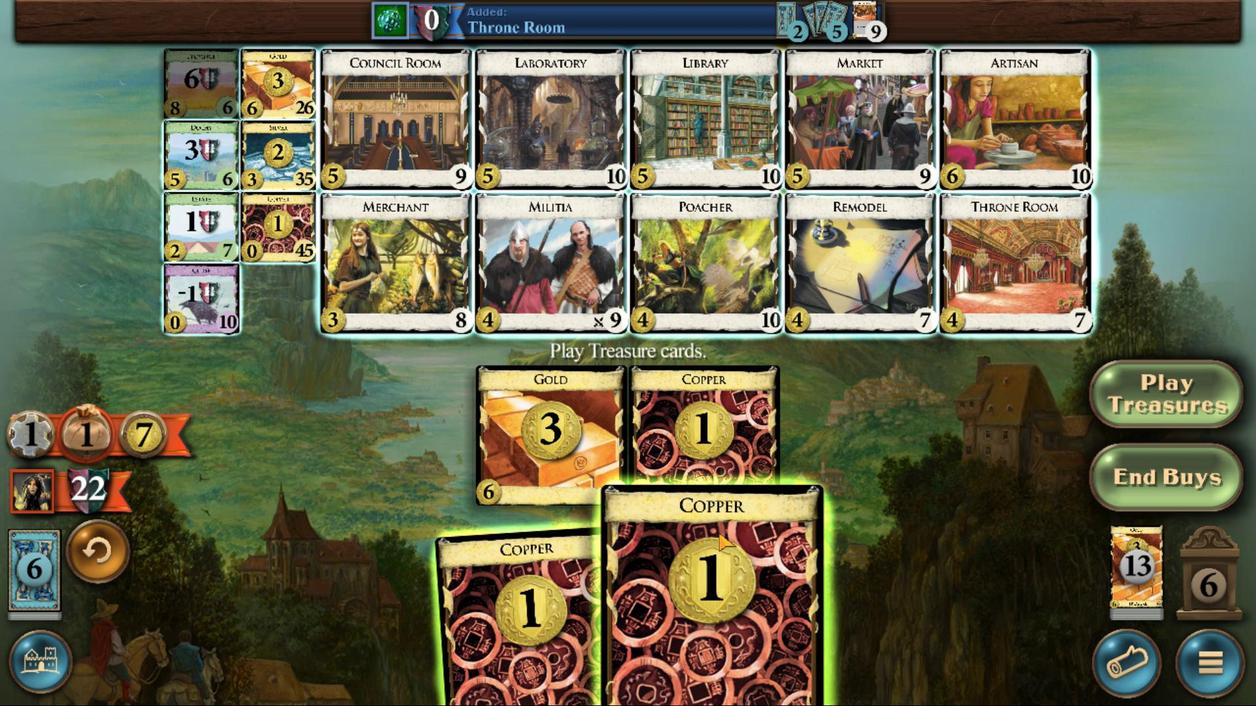
Action: Mouse moved to (611, 388)
Screenshot: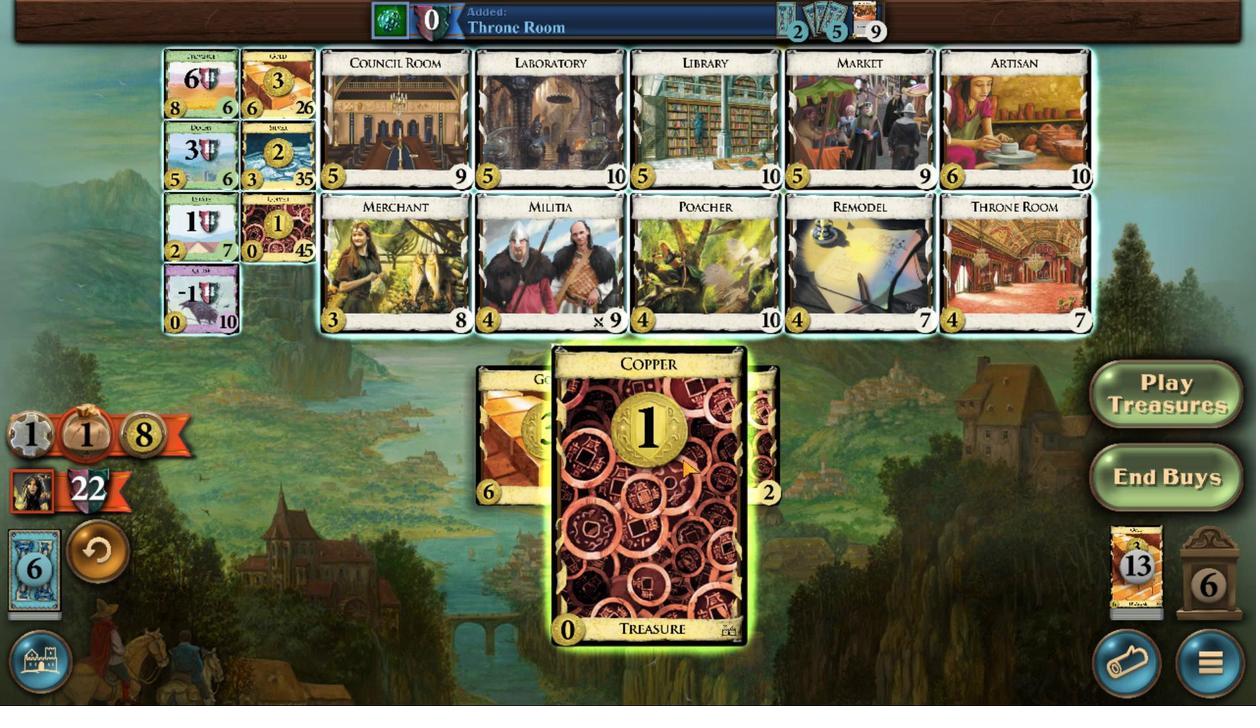 
Action: Mouse pressed left at (611, 388)
Screenshot: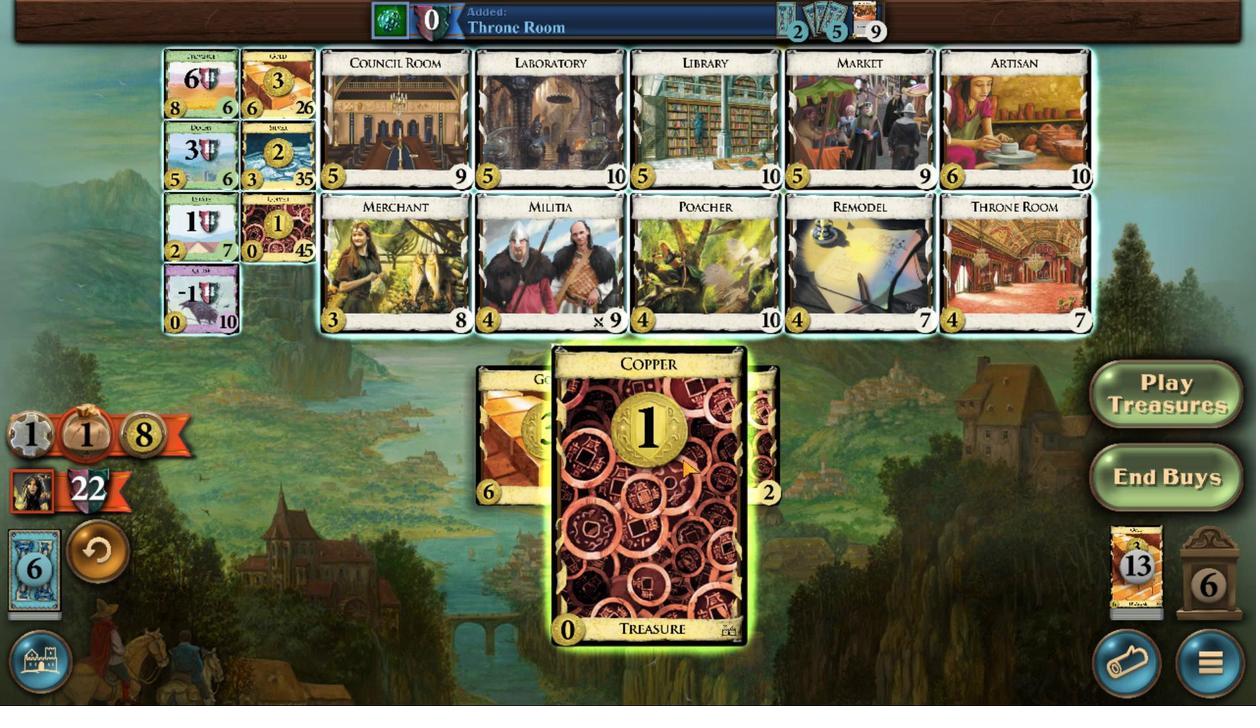 
Action: Mouse moved to (470, 375)
Screenshot: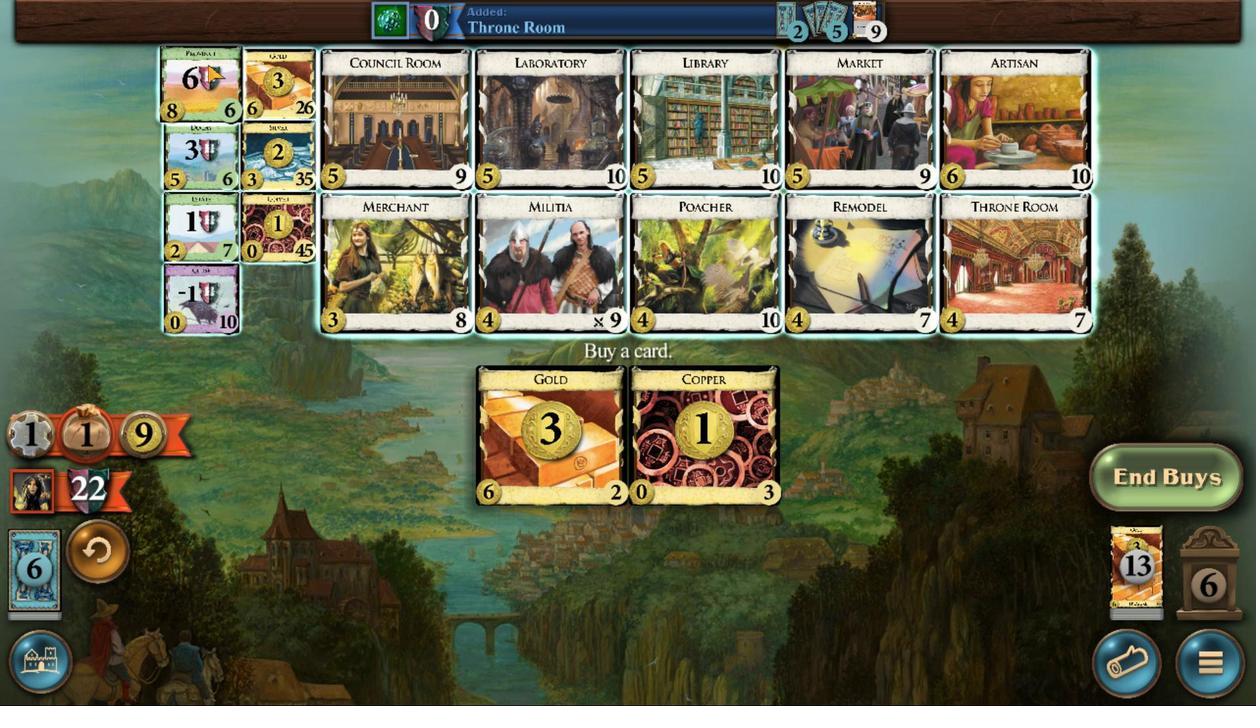 
Action: Mouse pressed left at (470, 375)
Screenshot: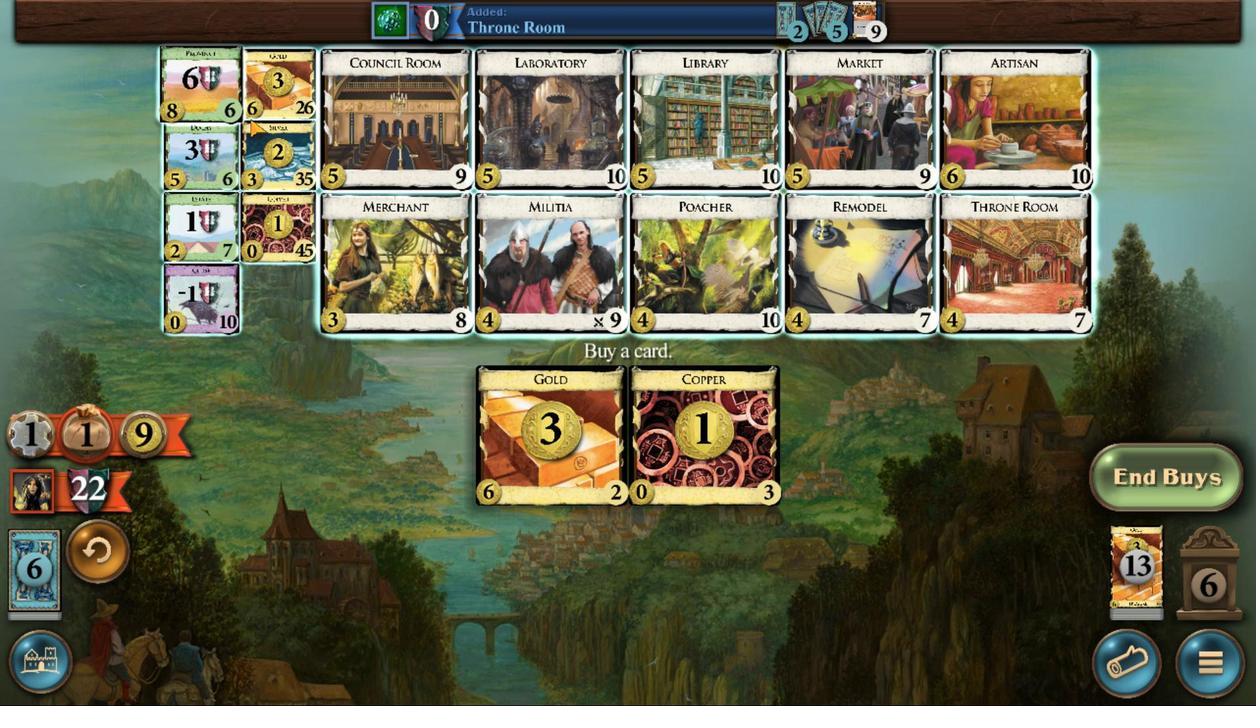 
Action: Mouse moved to (522, 389)
Screenshot: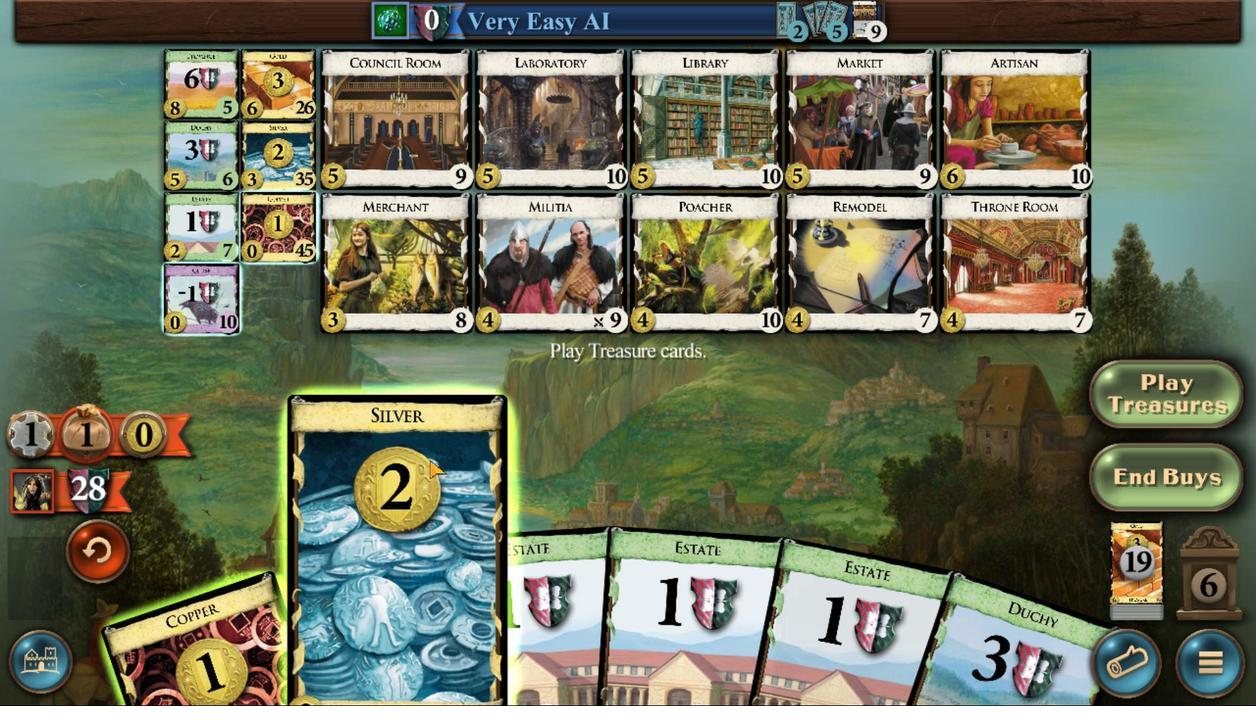 
Action: Mouse pressed left at (522, 389)
Screenshot: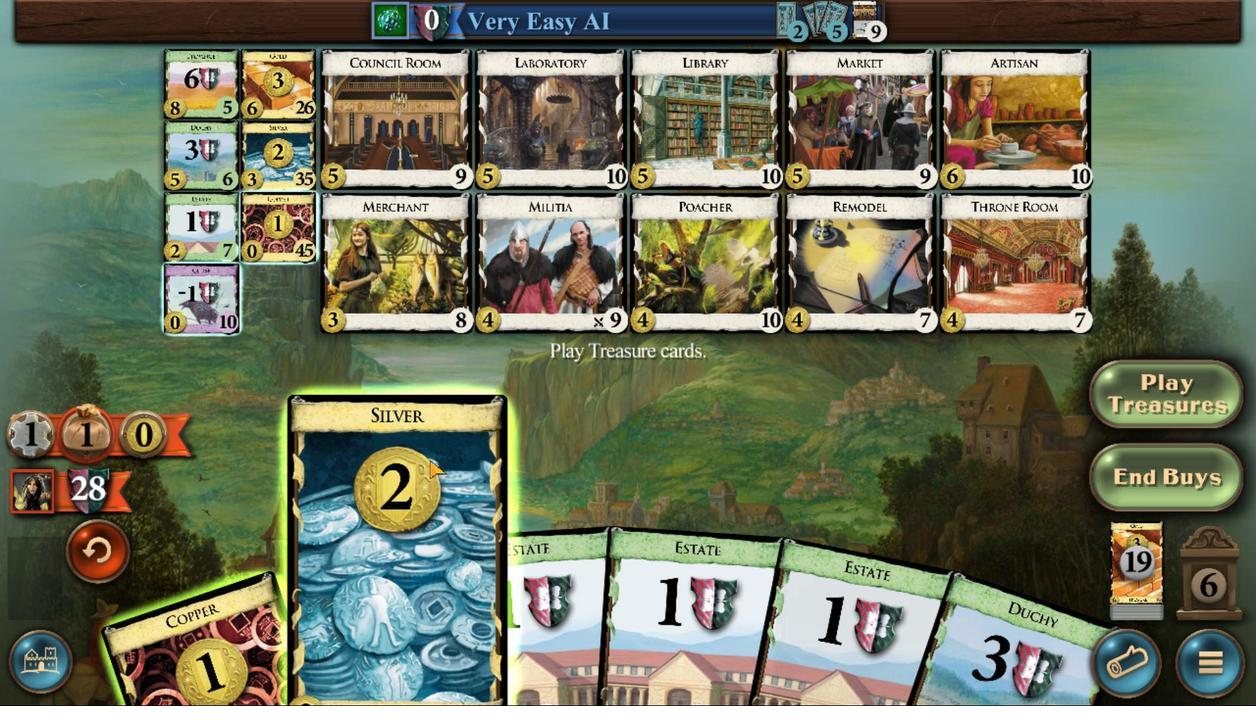 
Action: Mouse moved to (494, 390)
Screenshot: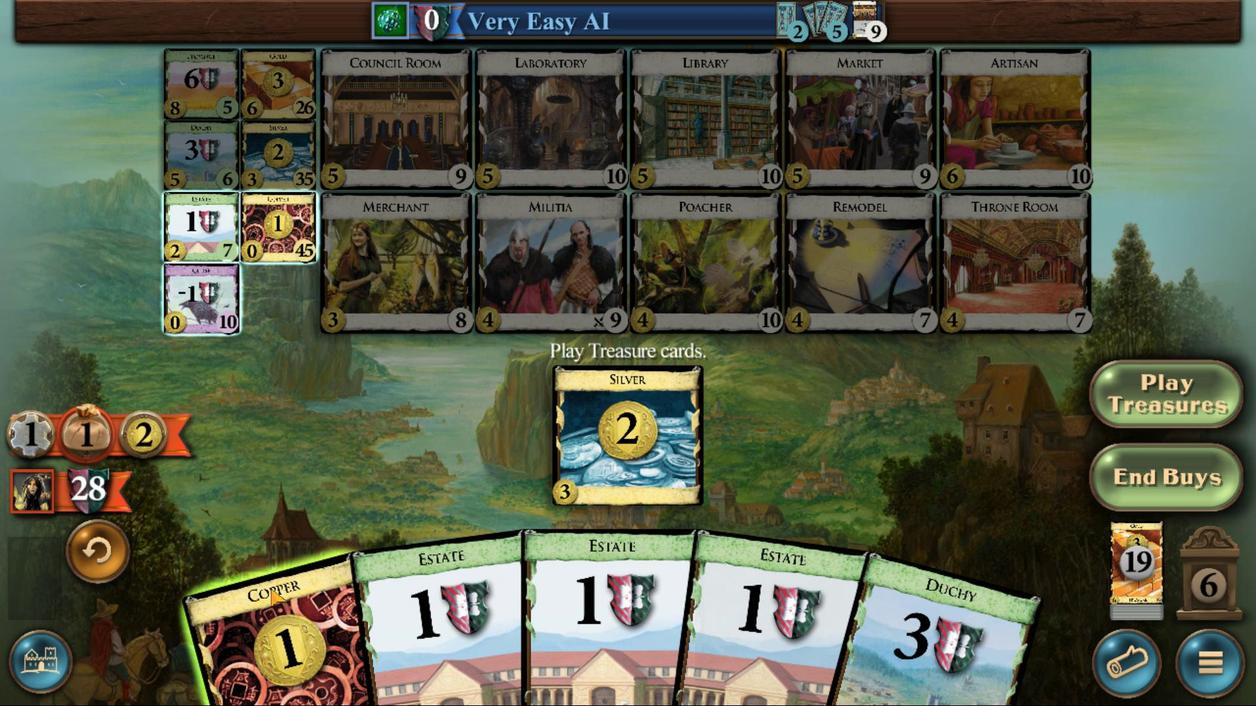 
Action: Mouse pressed left at (494, 390)
Screenshot: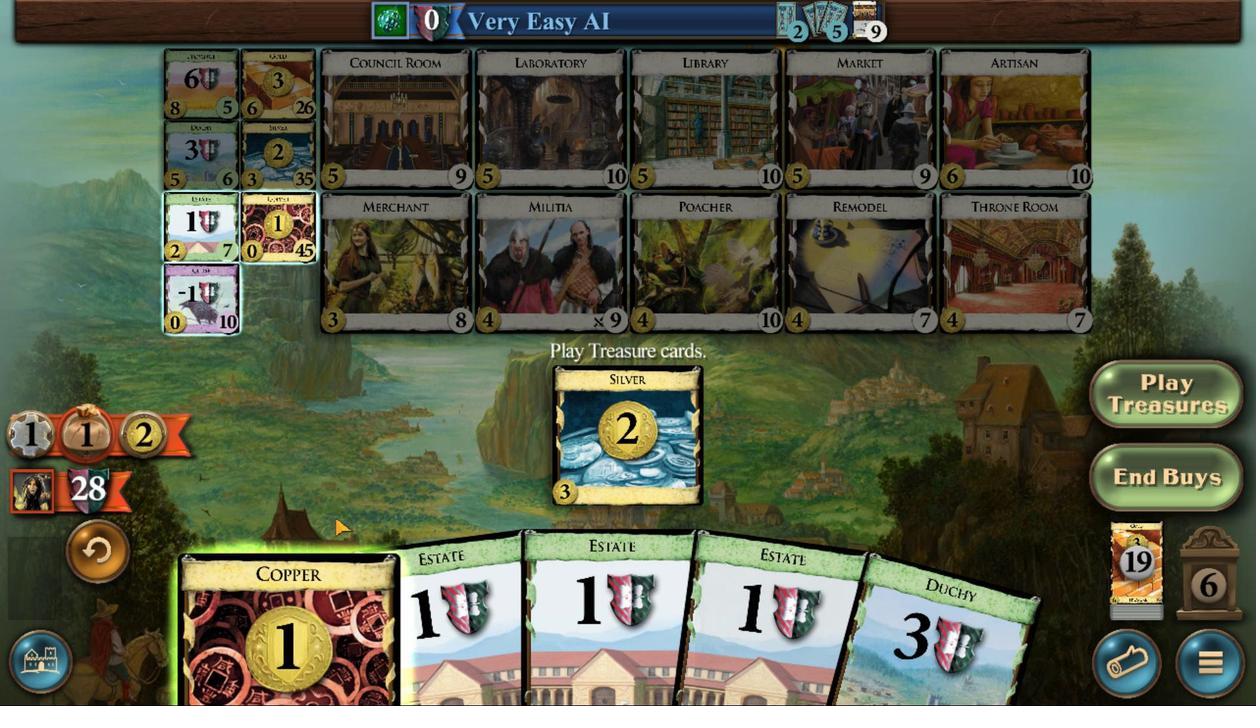 
Action: Mouse moved to (496, 377)
Screenshot: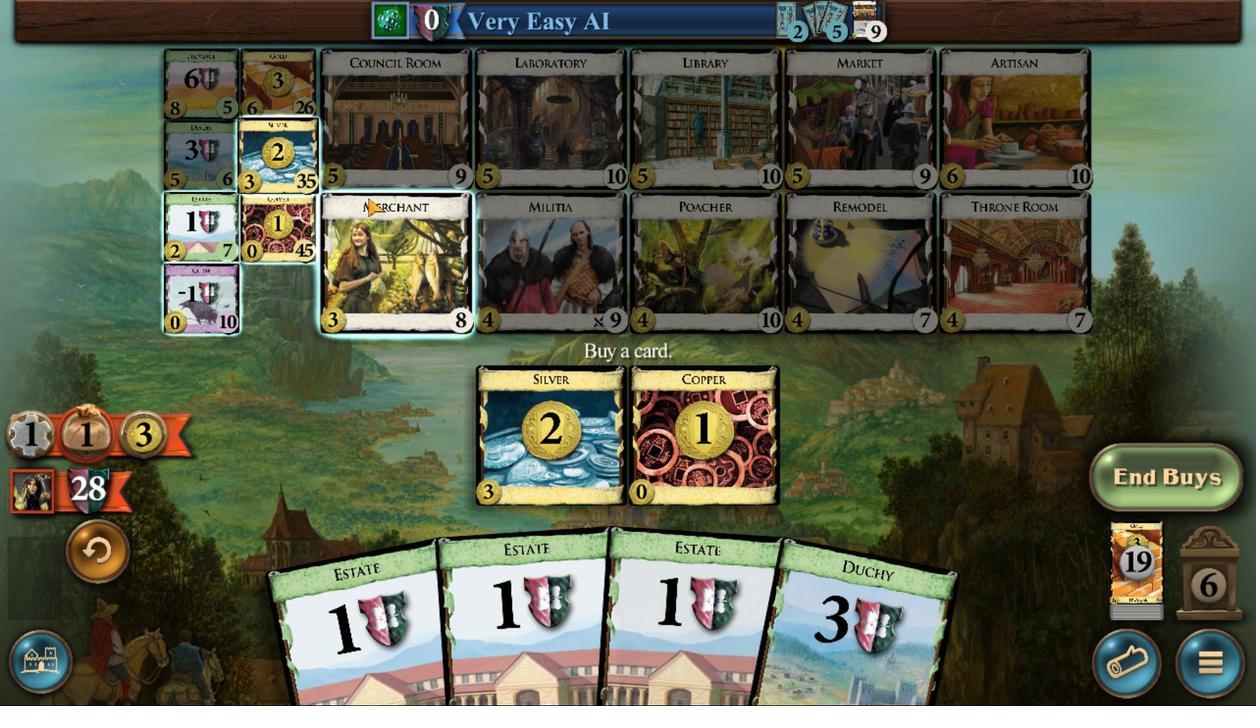 
Action: Mouse pressed left at (496, 377)
Screenshot: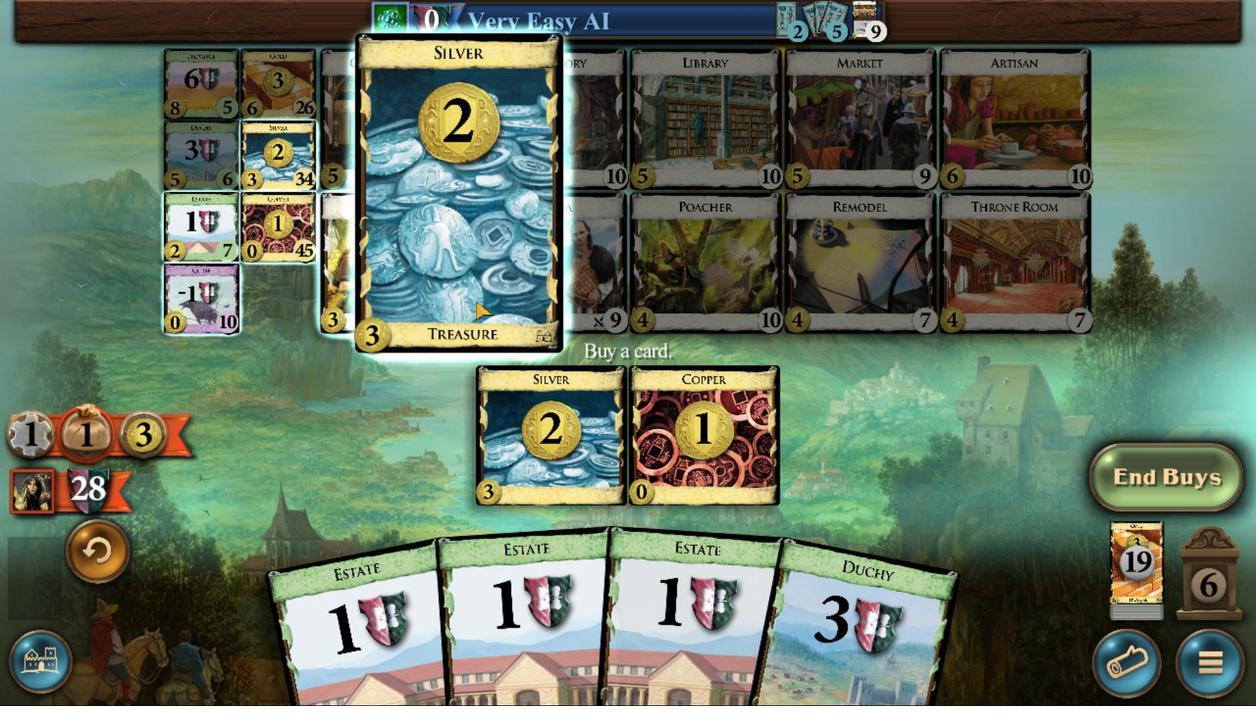 
Action: Mouse moved to (556, 388)
Screenshot: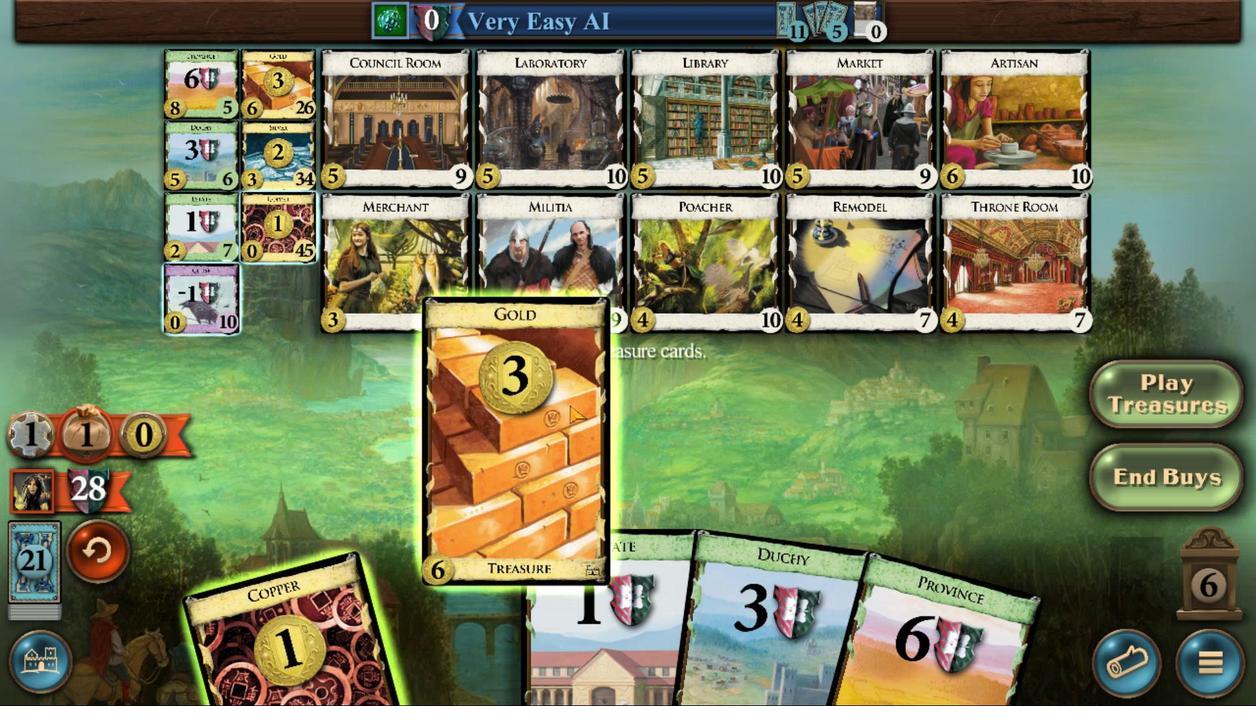 
Action: Mouse pressed left at (556, 388)
Screenshot: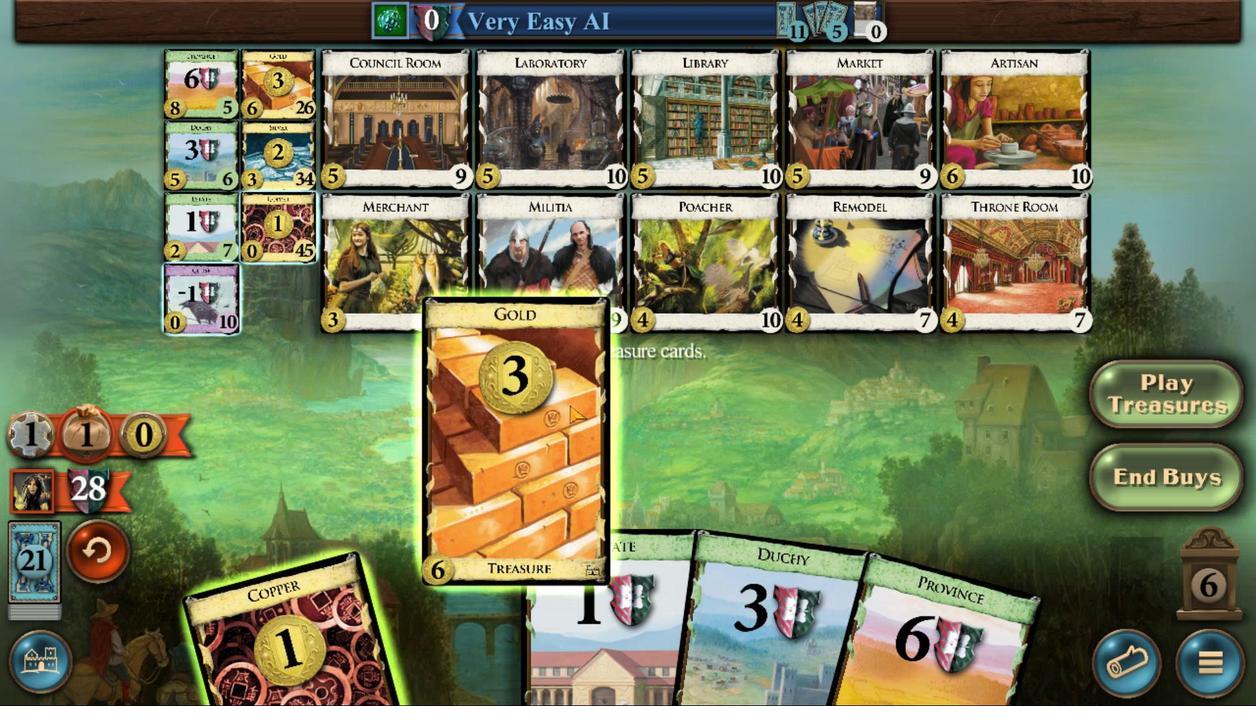 
Action: Mouse moved to (526, 389)
Screenshot: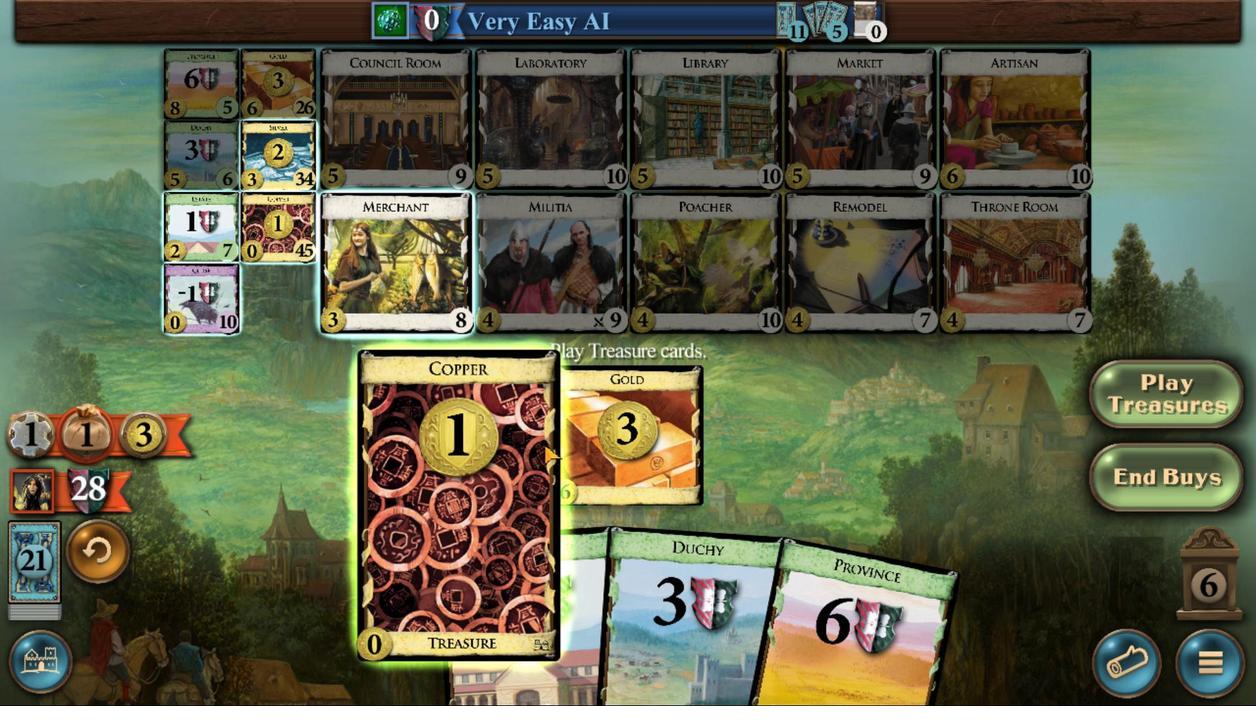 
Action: Mouse pressed left at (526, 389)
Screenshot: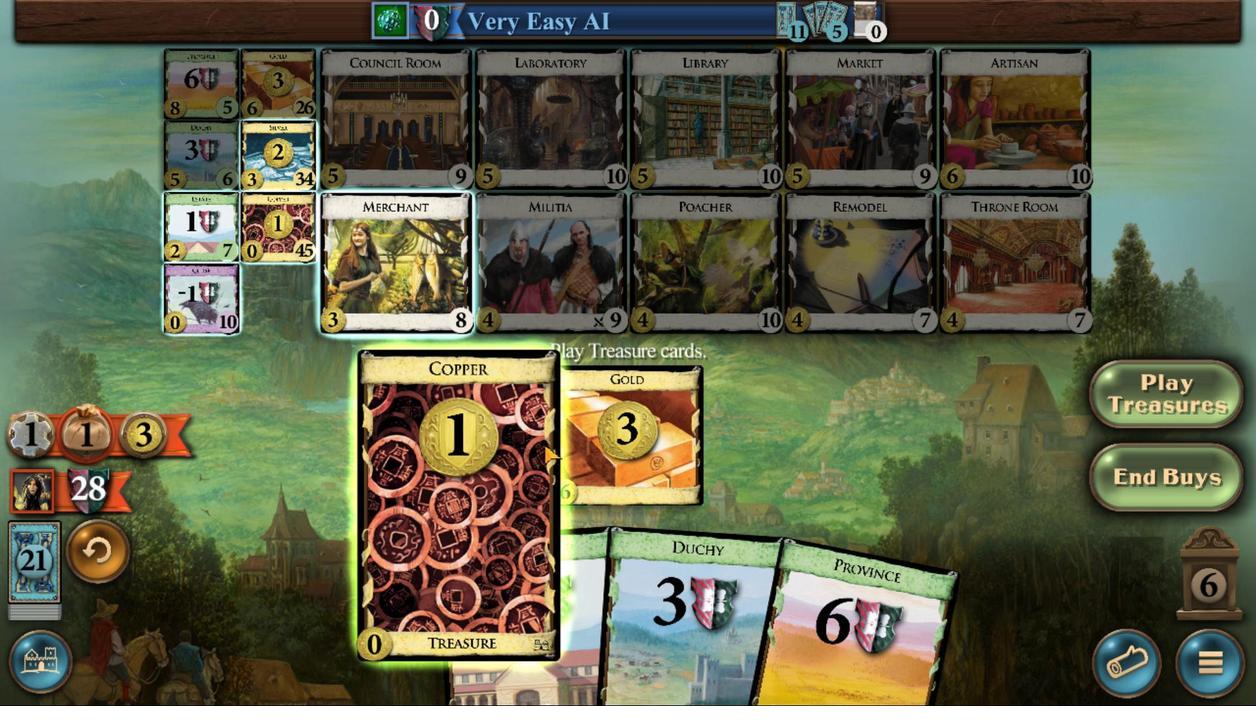 
Action: Mouse moved to (494, 377)
Screenshot: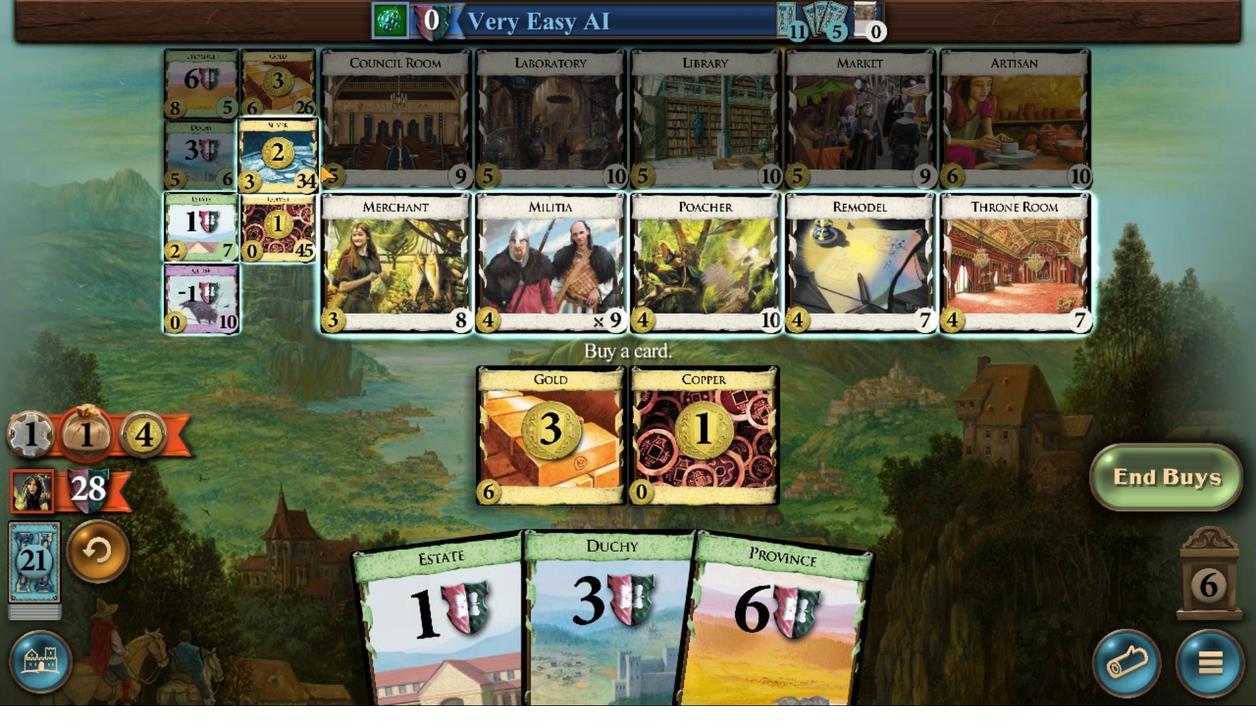 
Action: Mouse pressed left at (494, 377)
Screenshot: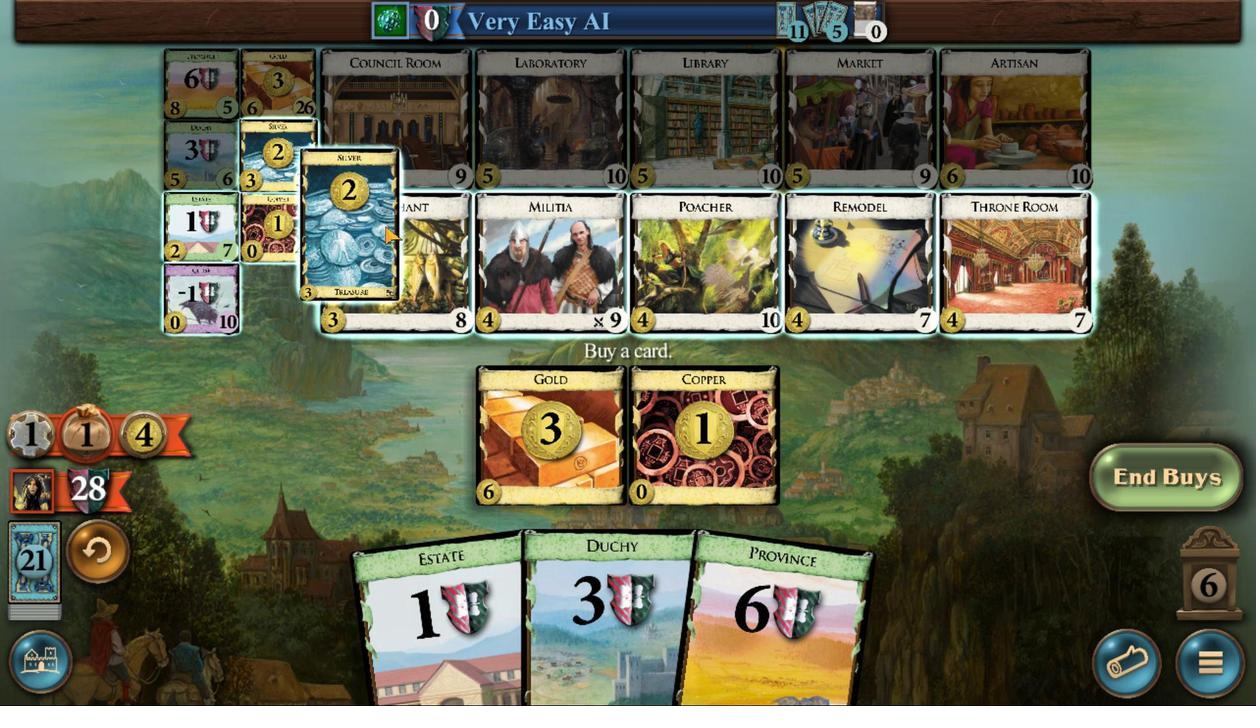 
Action: Mouse moved to (634, 388)
Screenshot: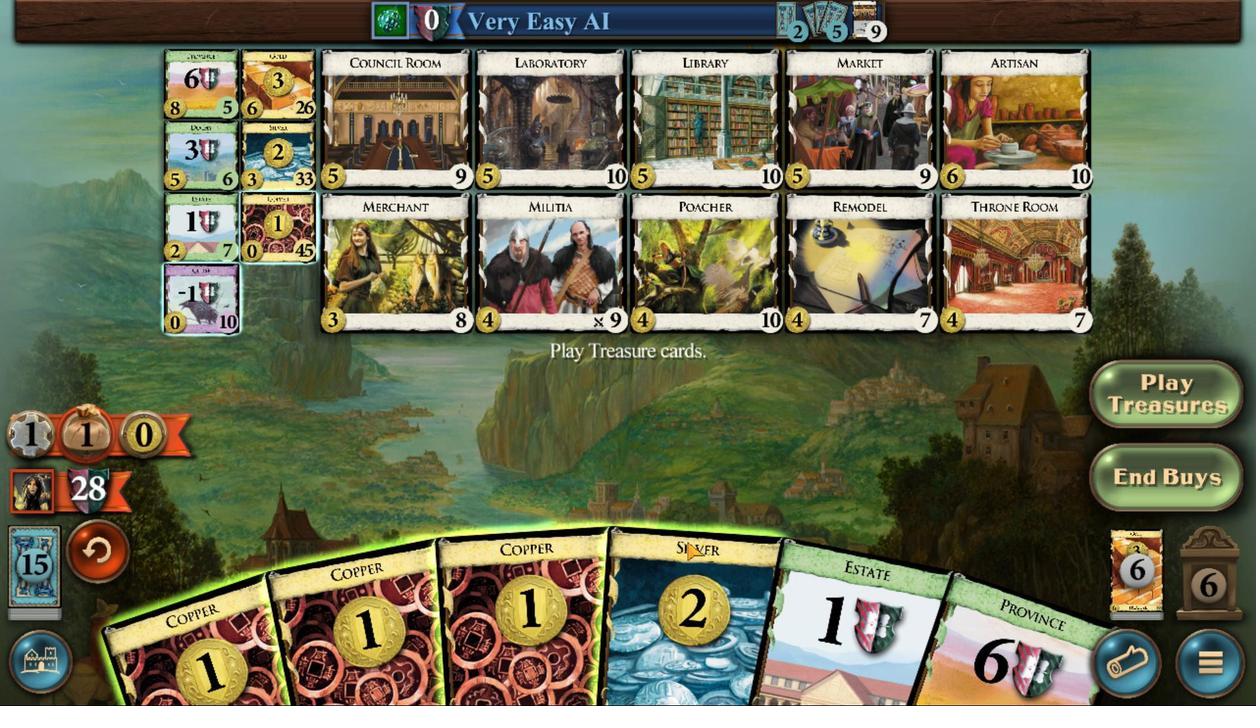 
Action: Mouse pressed left at (634, 388)
Screenshot: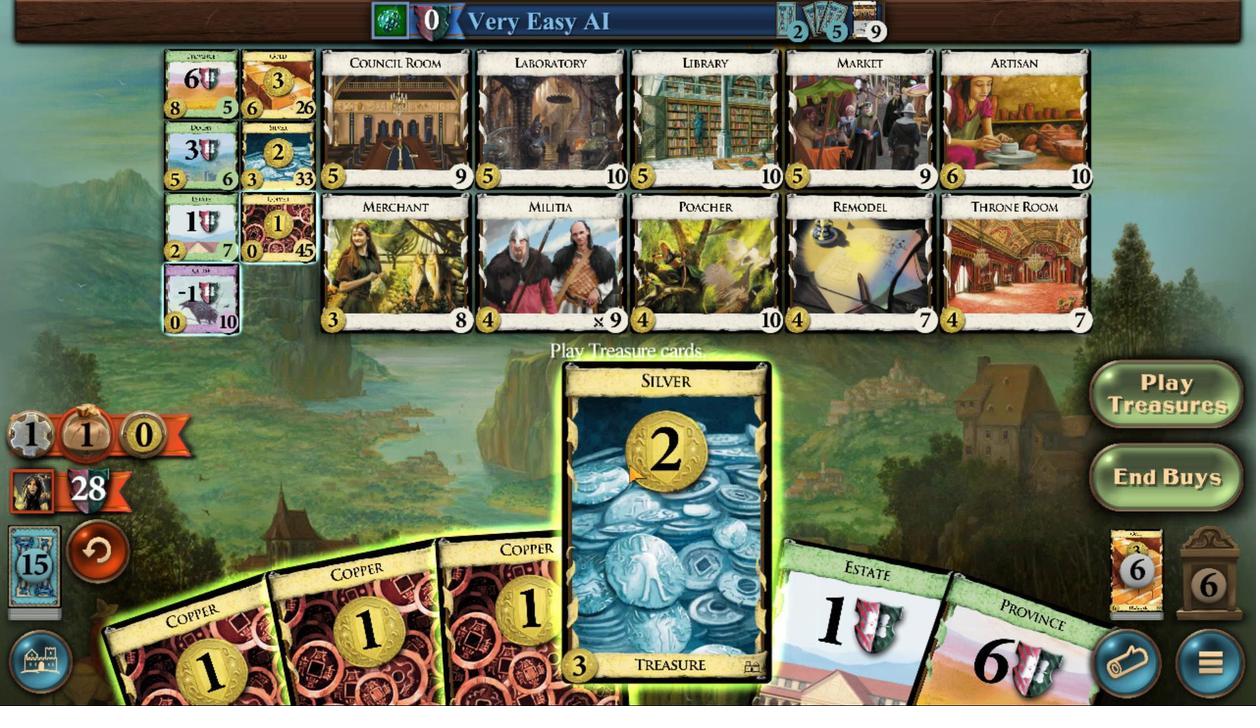 
Action: Mouse moved to (608, 388)
Screenshot: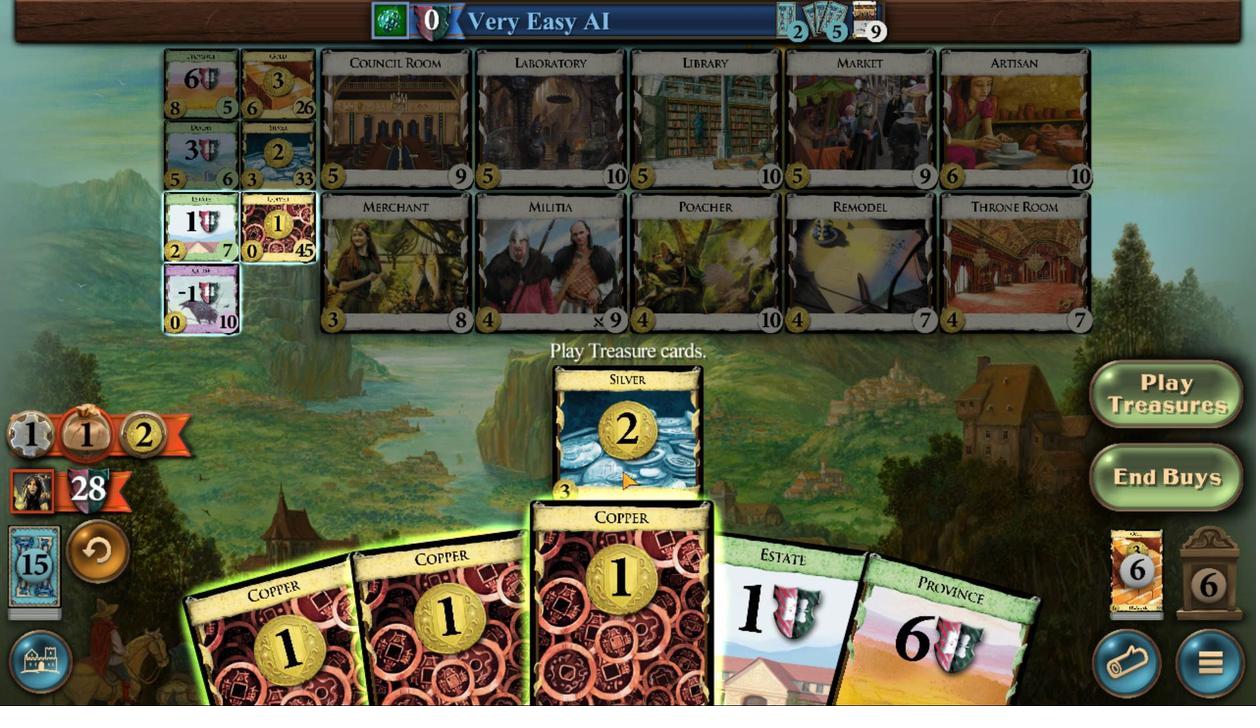 
Action: Mouse pressed left at (608, 388)
Screenshot: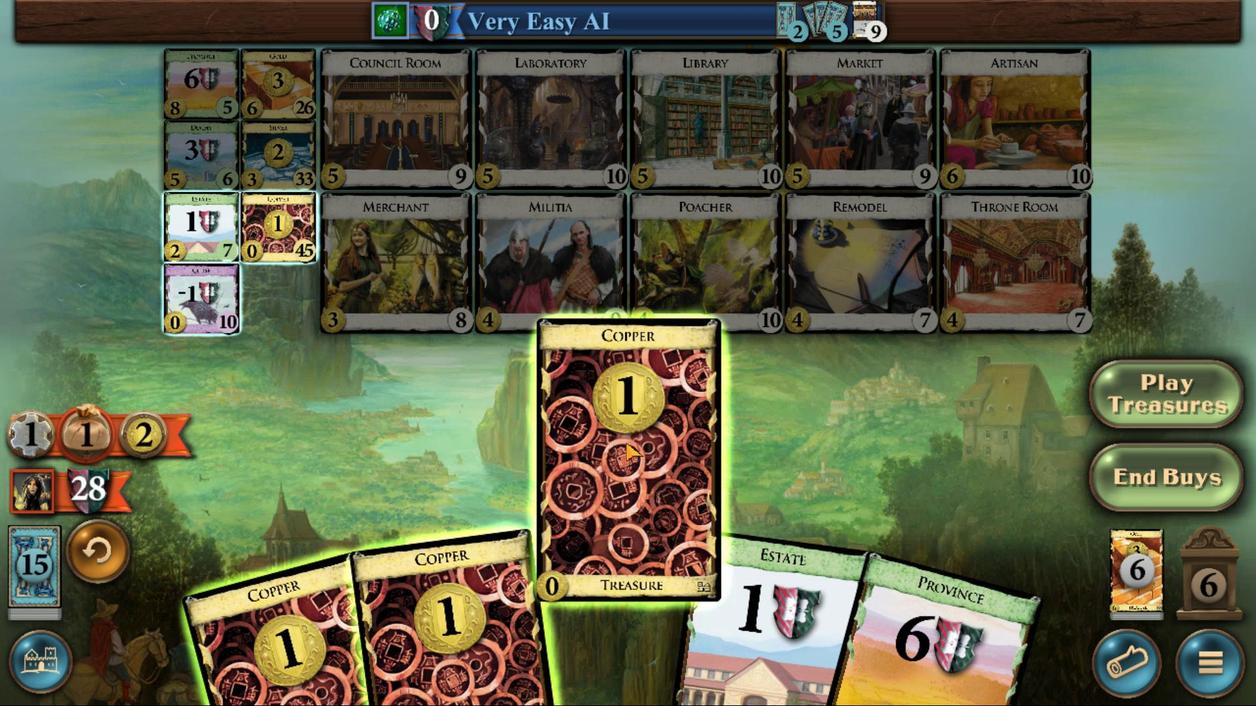 
Action: Mouse moved to (578, 388)
Screenshot: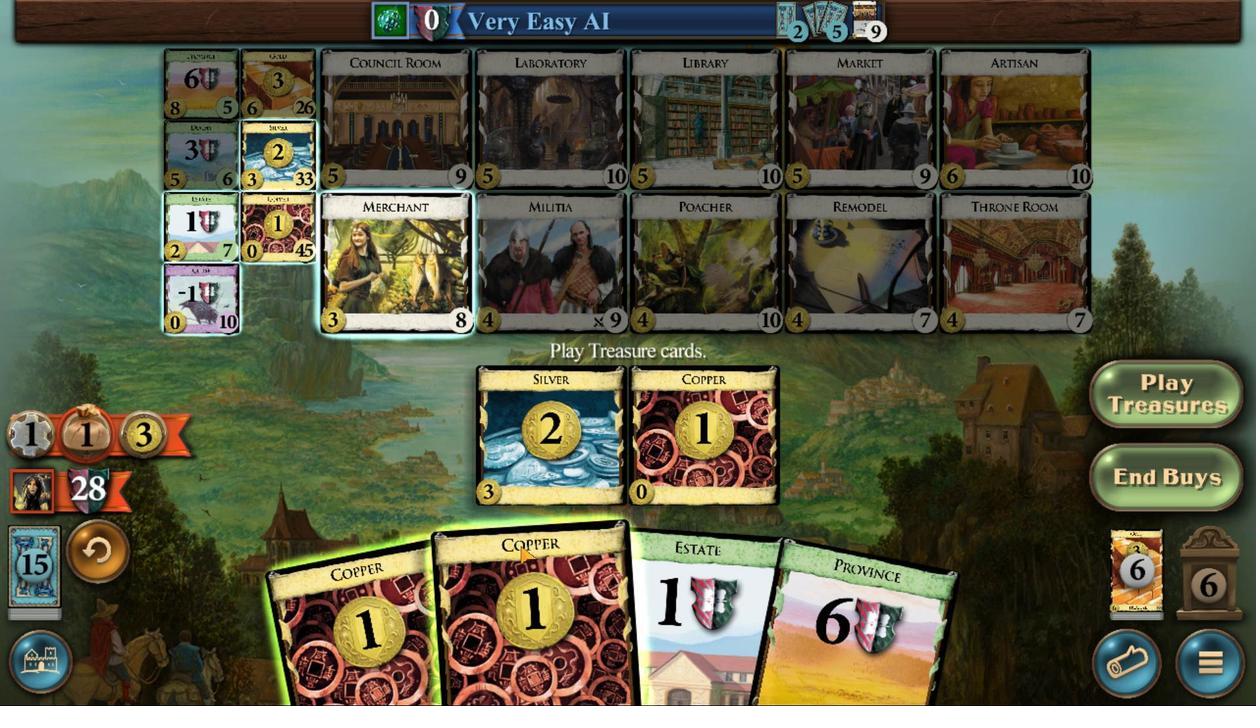 
Action: Mouse pressed left at (578, 388)
Screenshot: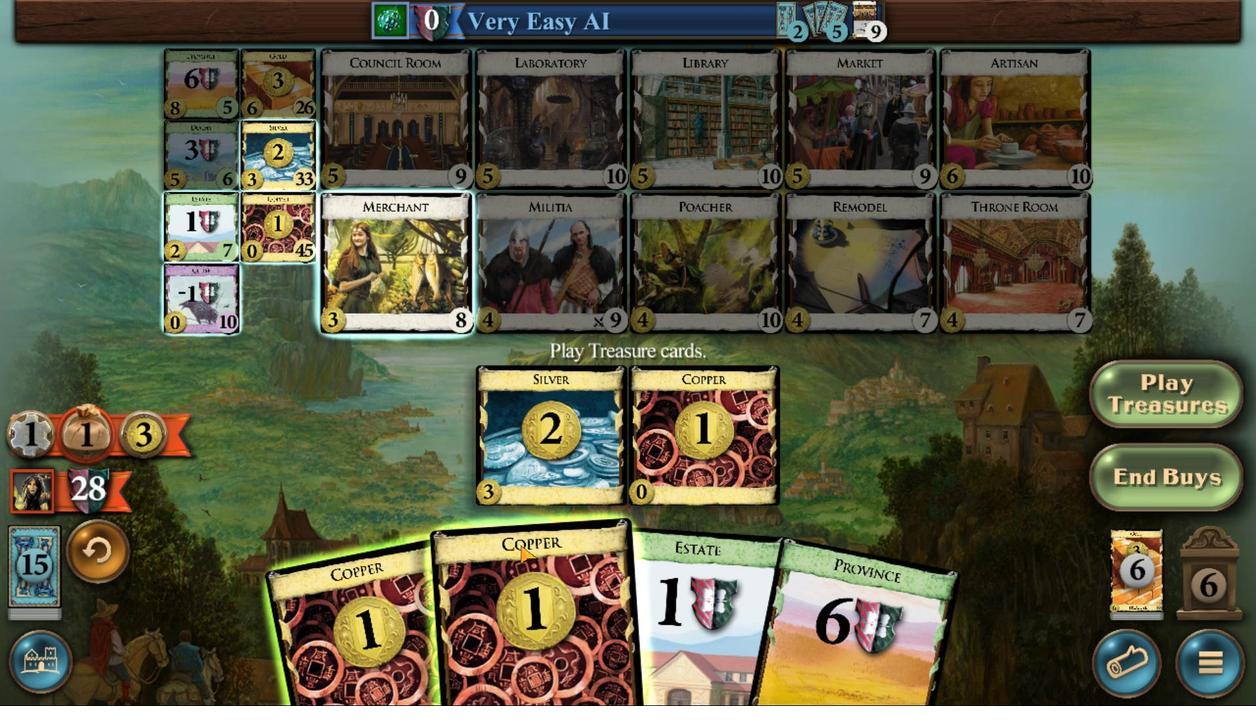 
Action: Mouse moved to (549, 389)
Screenshot: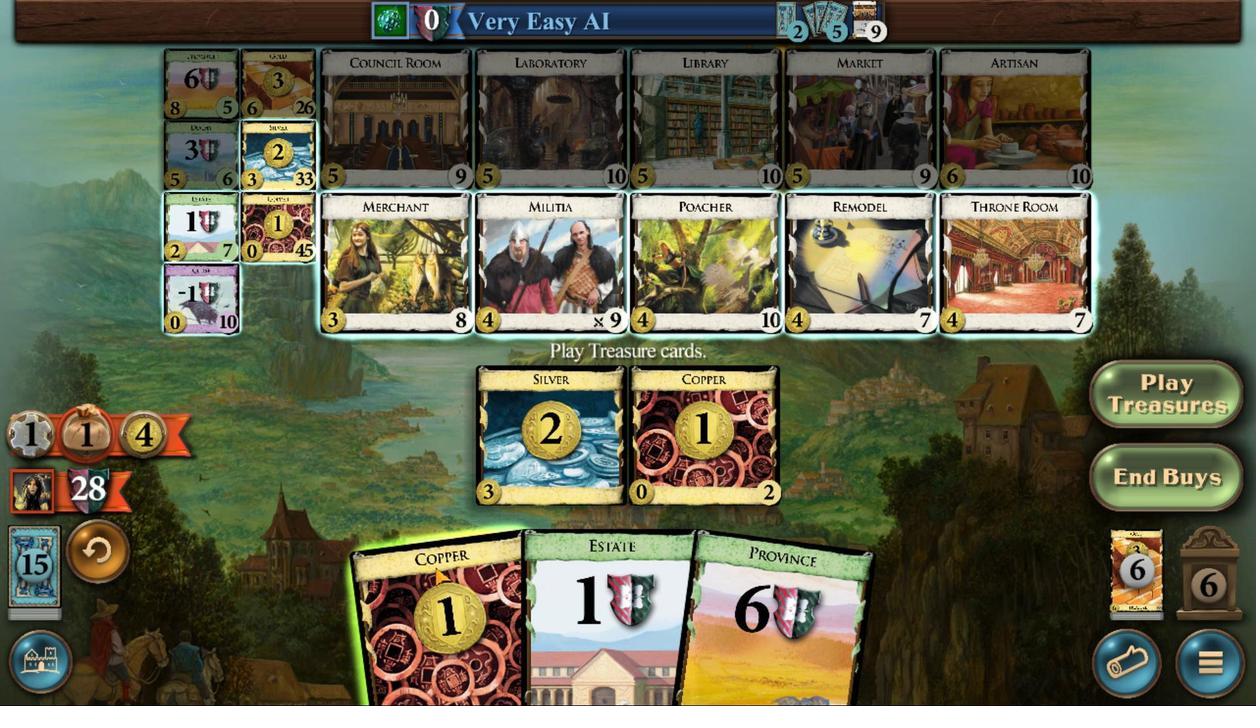 
Action: Mouse pressed left at (549, 389)
Screenshot: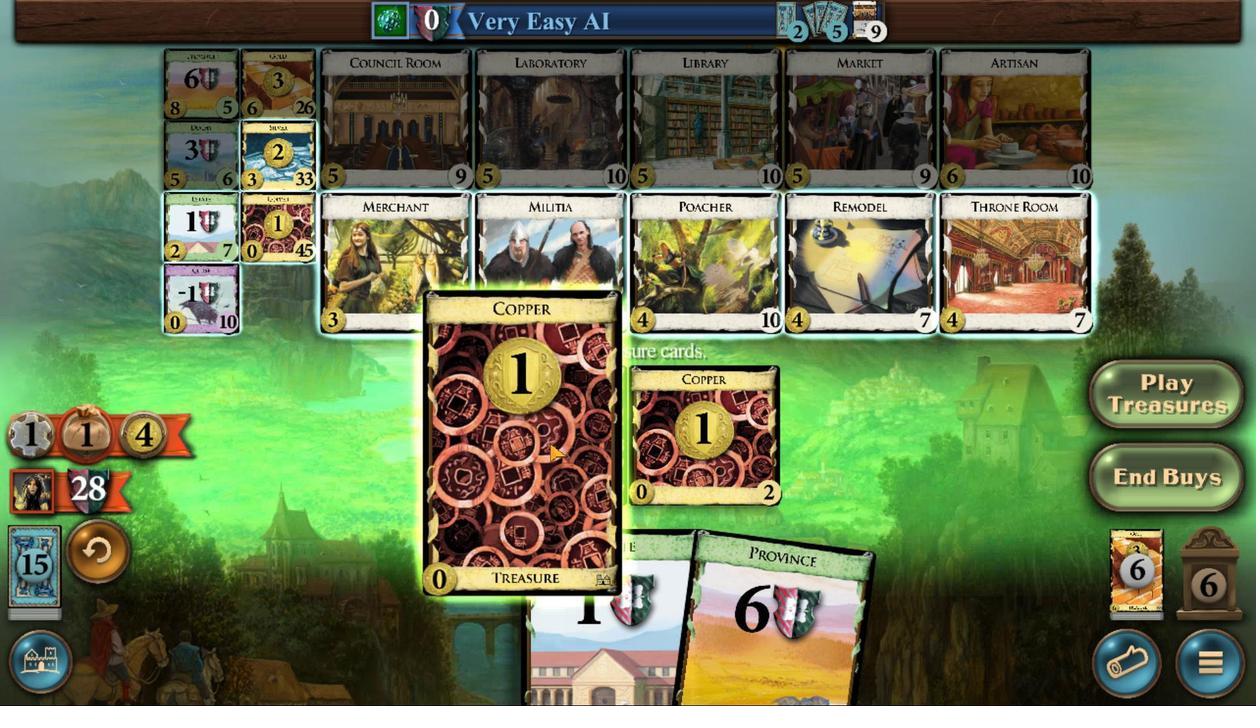 
Action: Mouse moved to (471, 377)
Screenshot: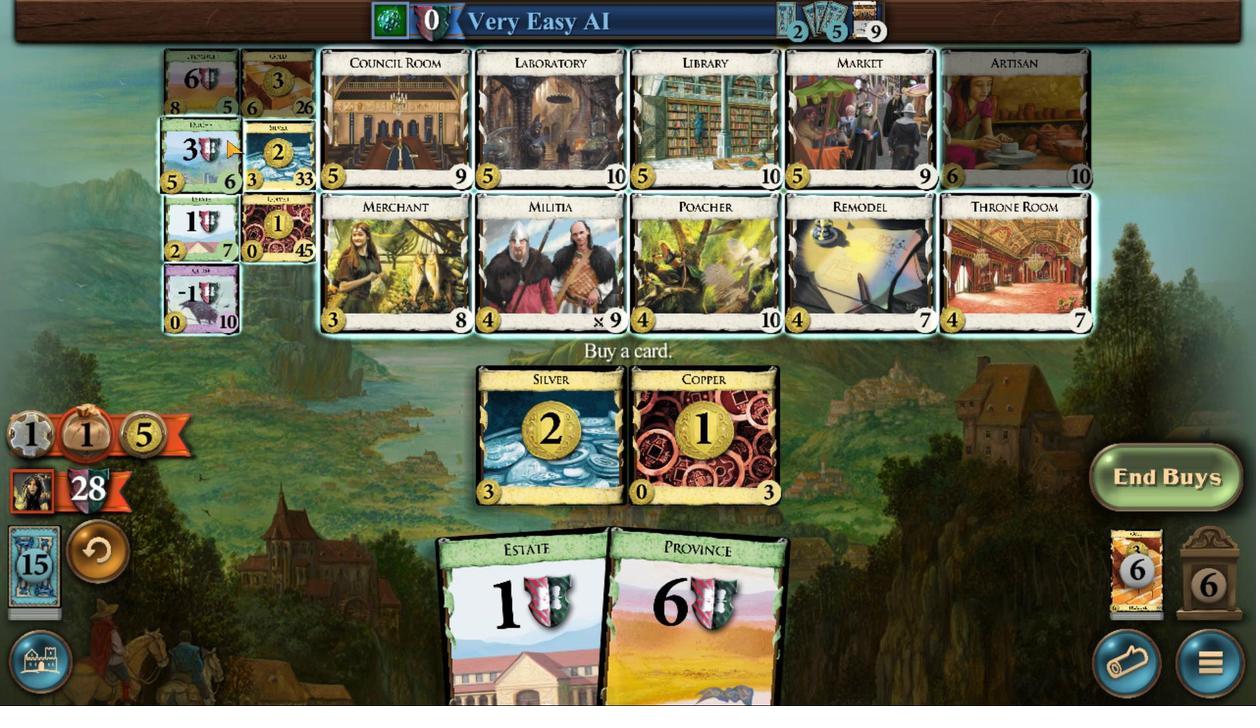 
Action: Mouse pressed left at (471, 377)
Screenshot: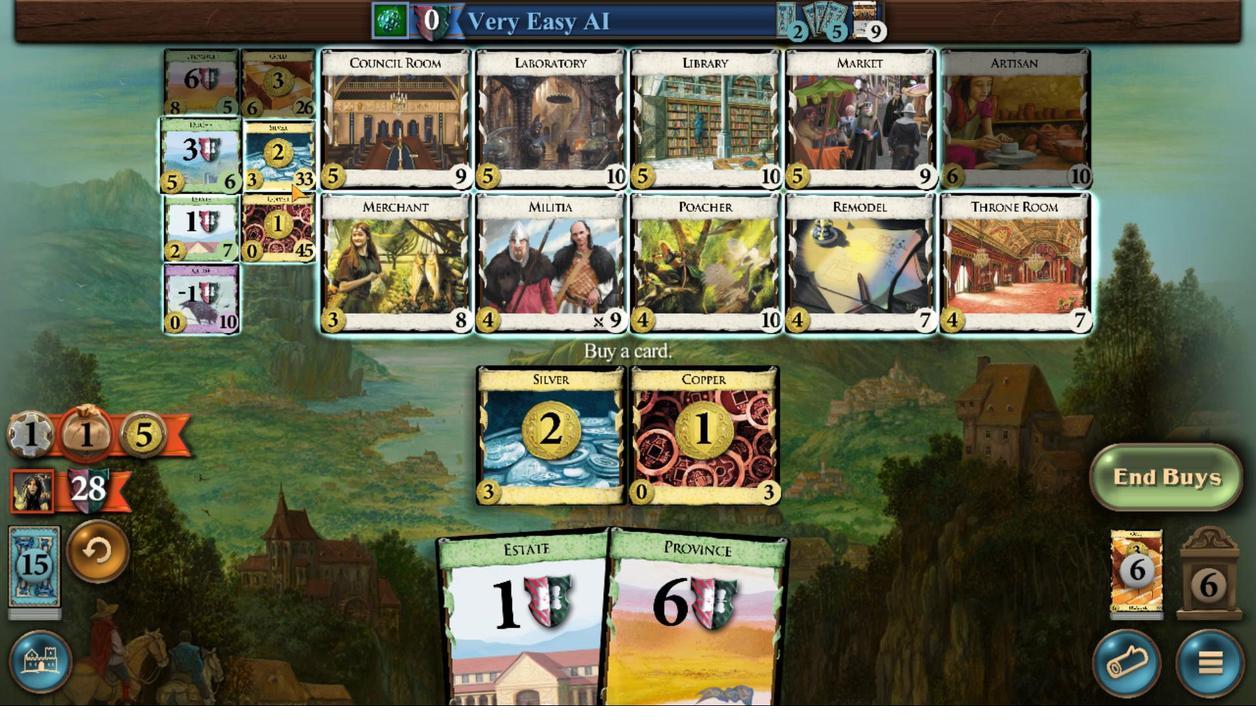 
Action: Mouse moved to (722, 389)
Screenshot: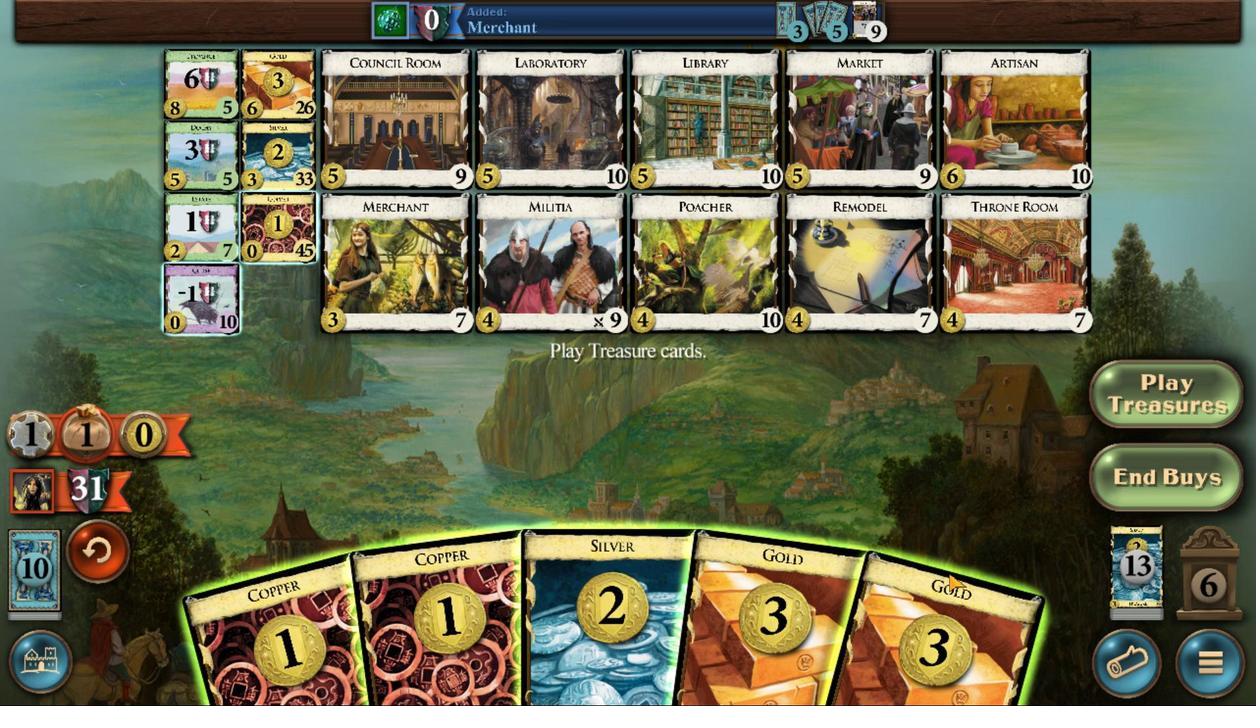 
Action: Mouse pressed left at (722, 389)
Screenshot: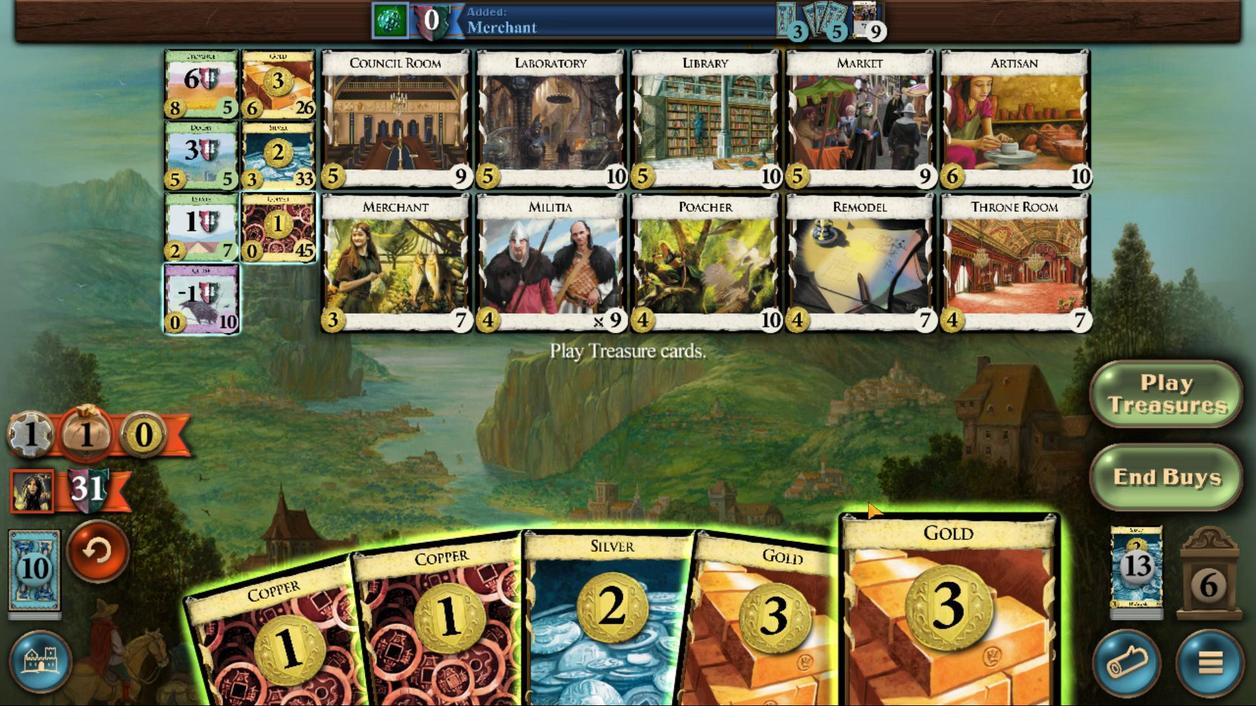 
Action: Mouse moved to (695, 388)
Screenshot: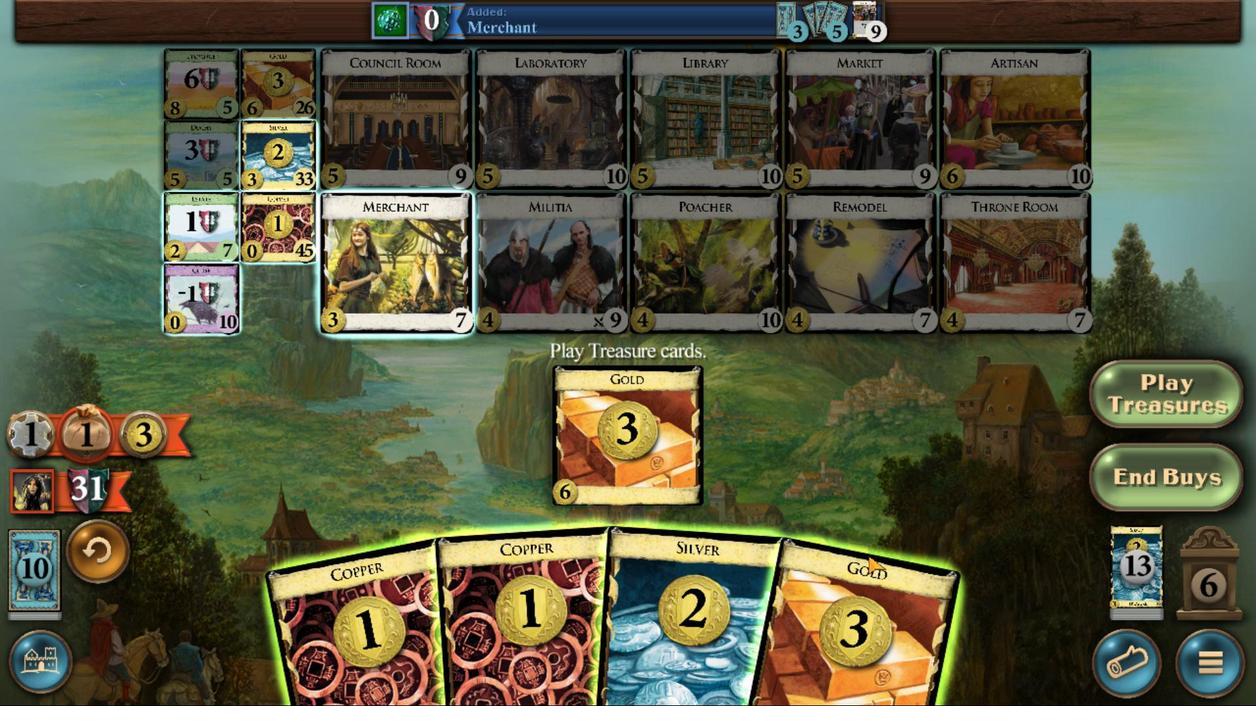 
Action: Mouse pressed left at (695, 388)
Screenshot: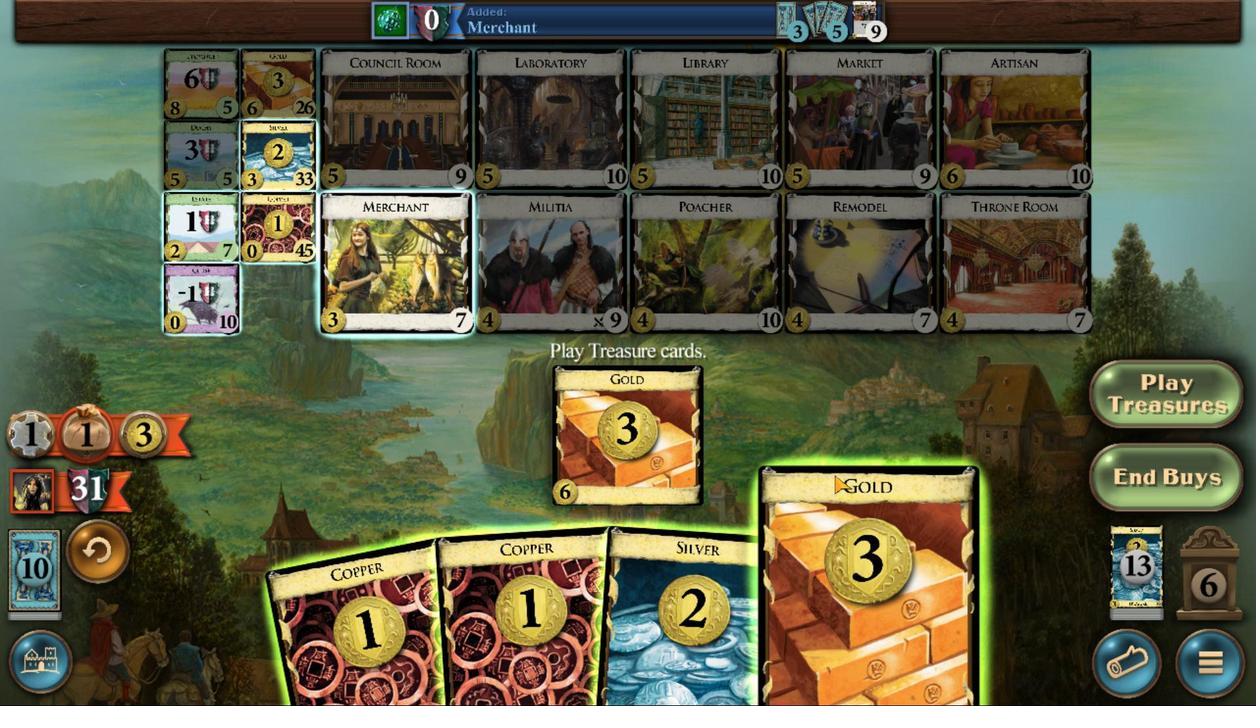 
Action: Mouse moved to (662, 388)
Screenshot: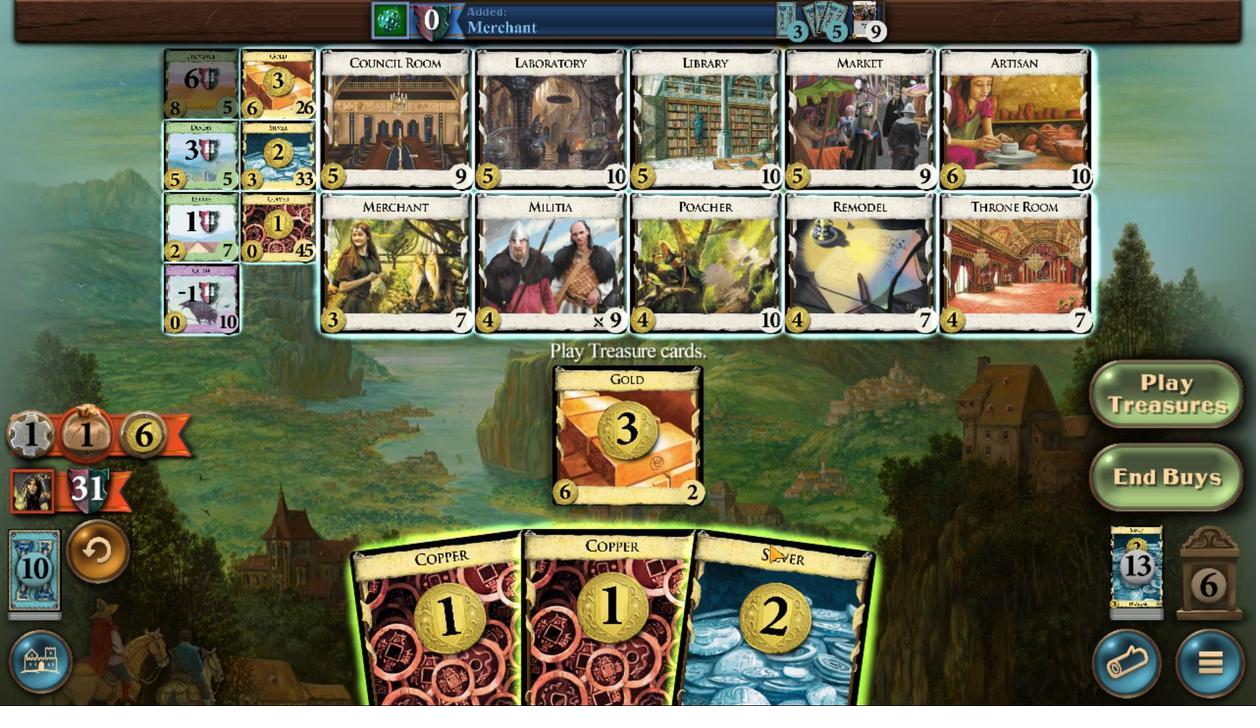 
Action: Mouse pressed left at (662, 388)
Screenshot: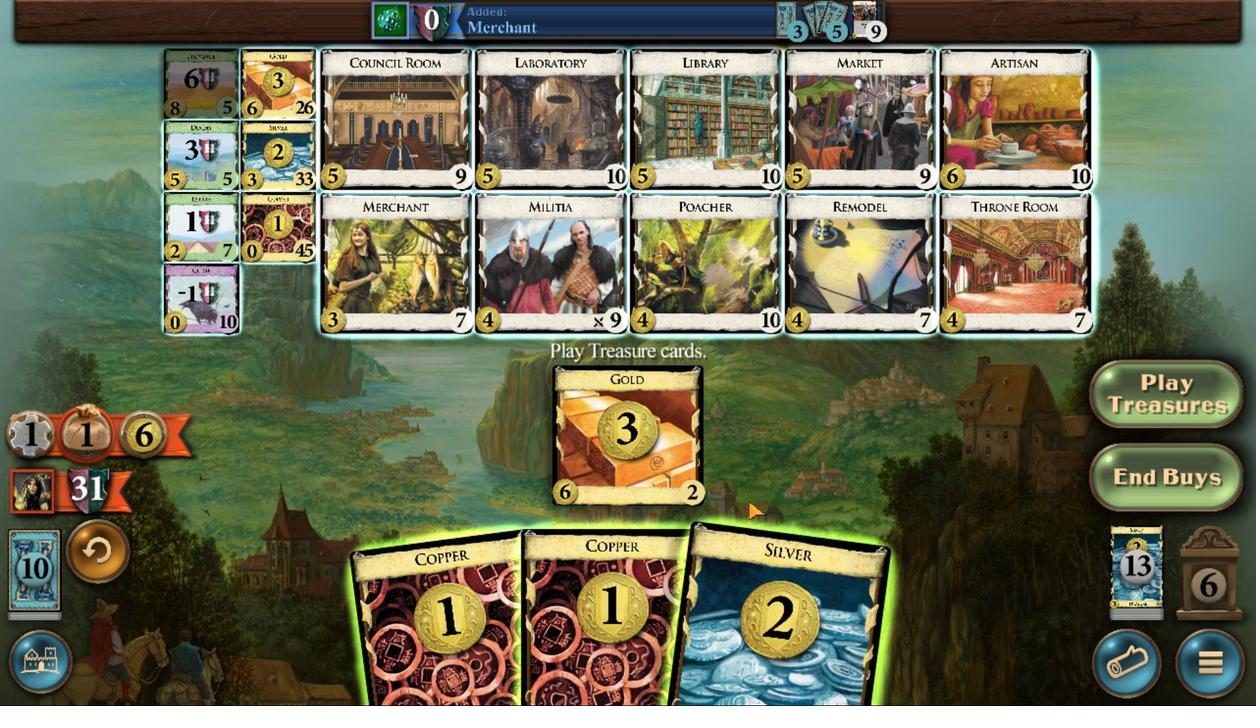 
Action: Mouse moved to (471, 375)
Screenshot: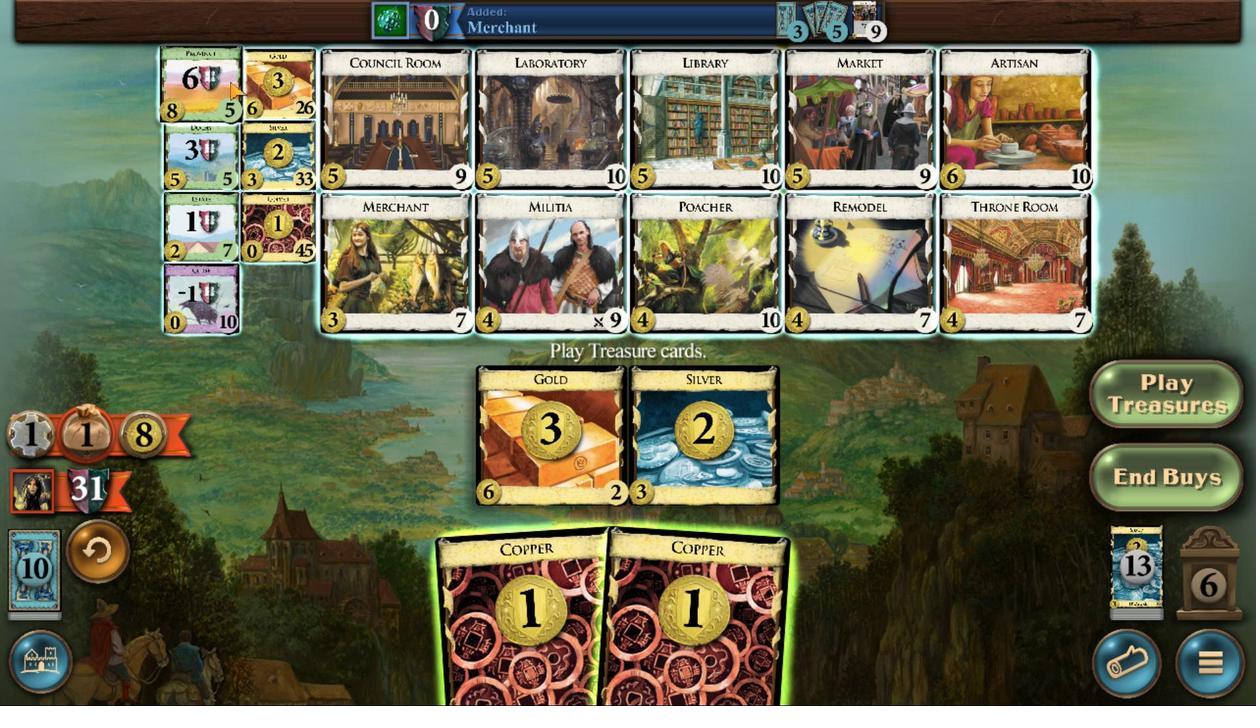 
Action: Mouse pressed left at (471, 375)
Screenshot: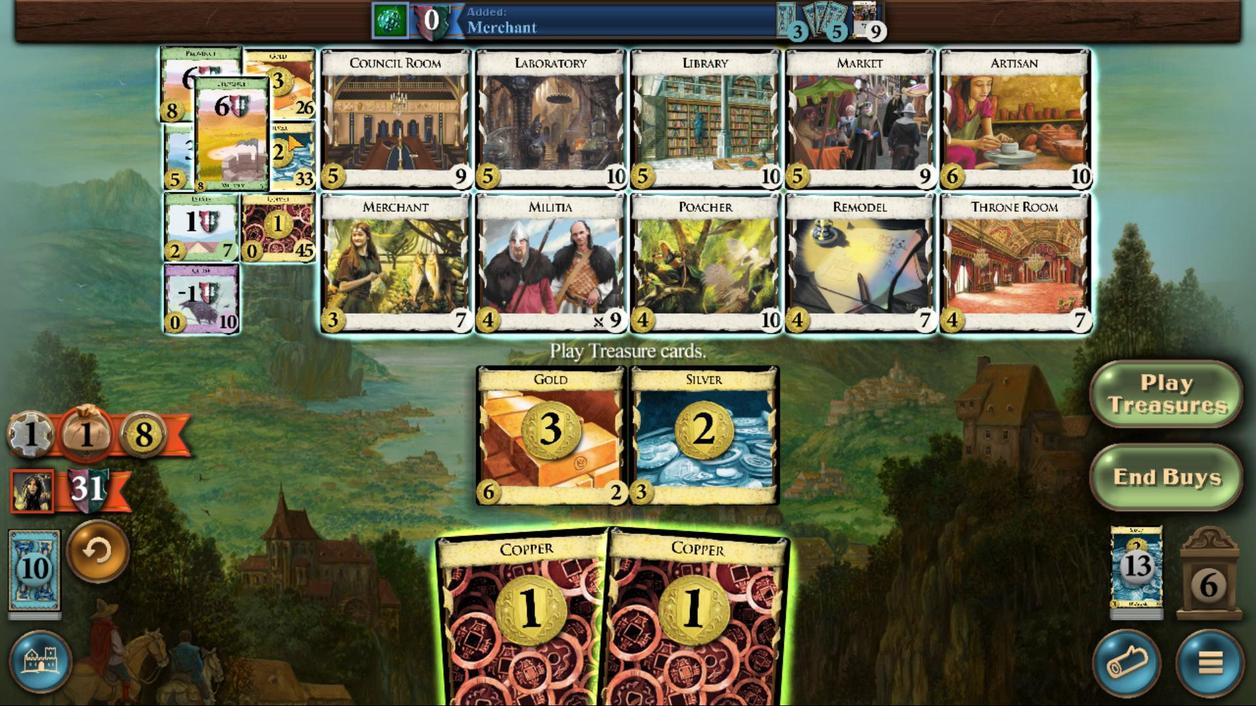 
Action: Mouse moved to (520, 390)
Screenshot: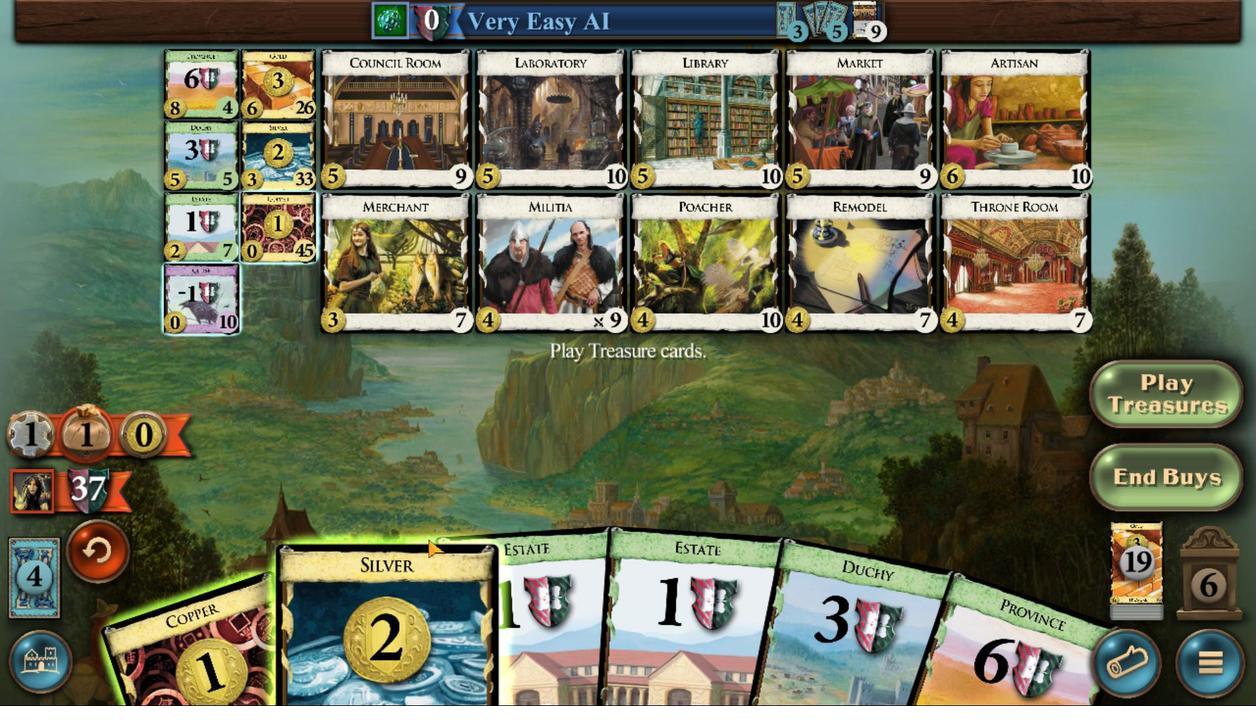 
Action: Mouse pressed left at (520, 390)
Screenshot: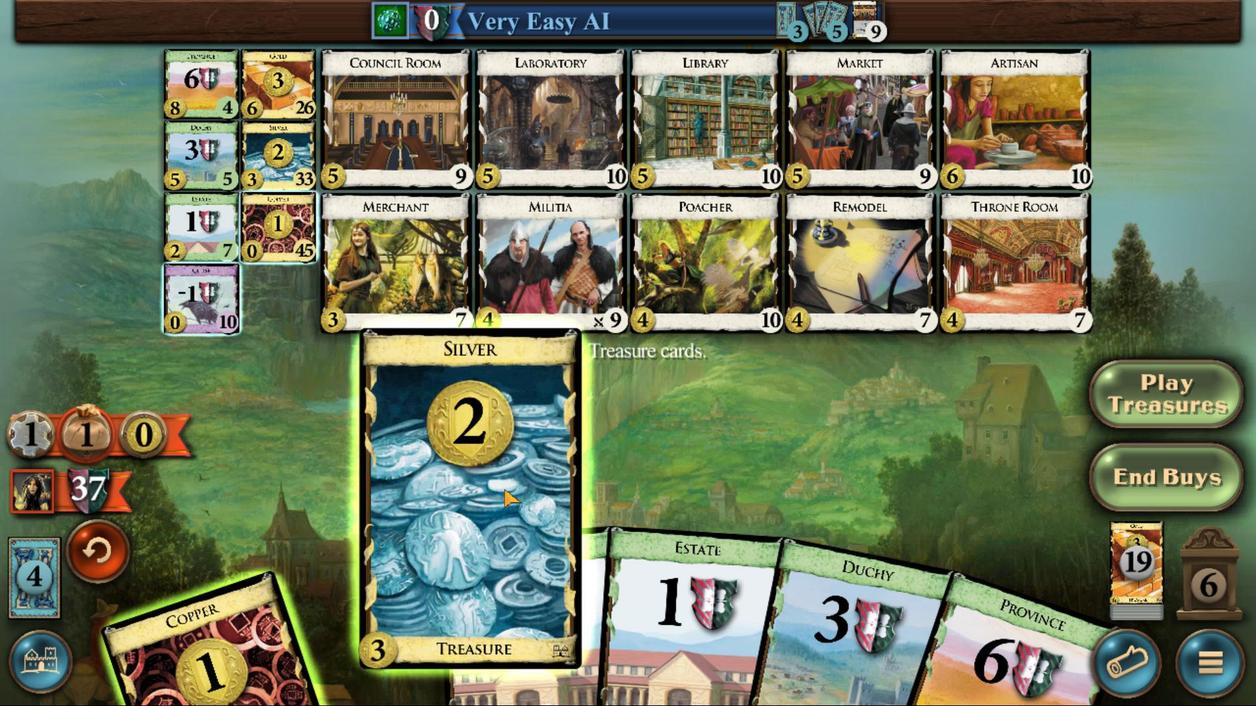 
Action: Mouse moved to (498, 390)
Screenshot: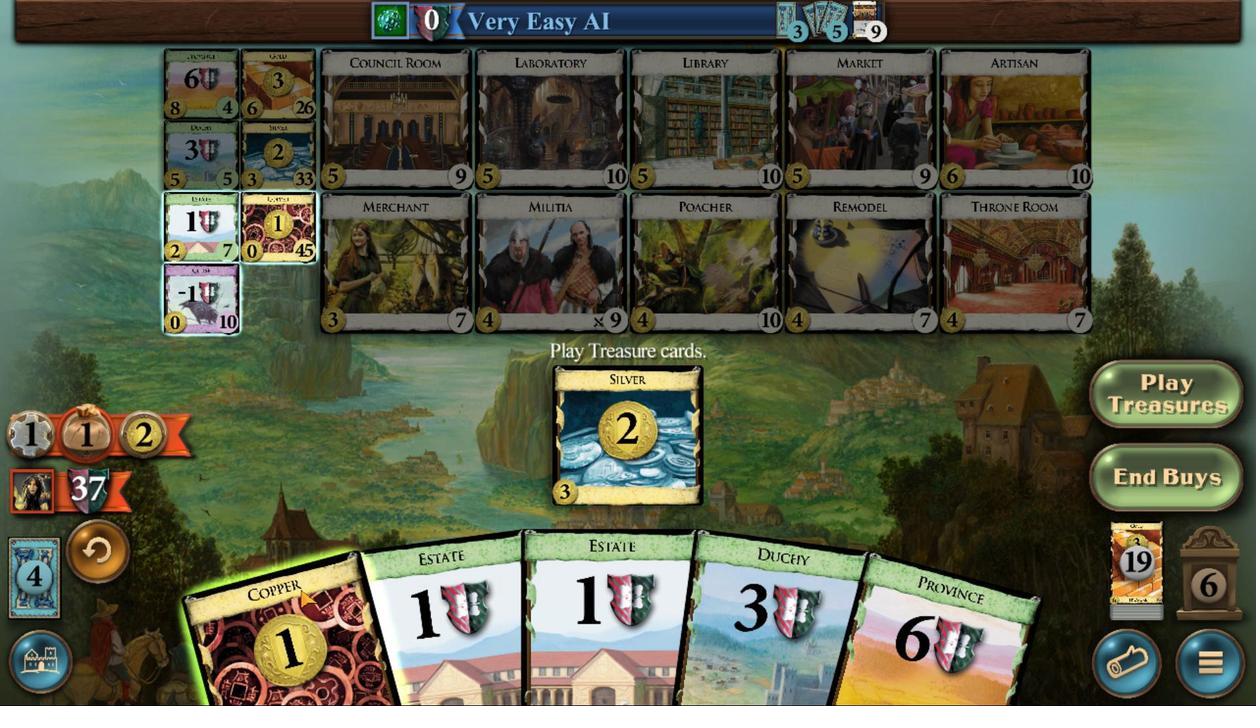 
Action: Mouse pressed left at (498, 390)
Screenshot: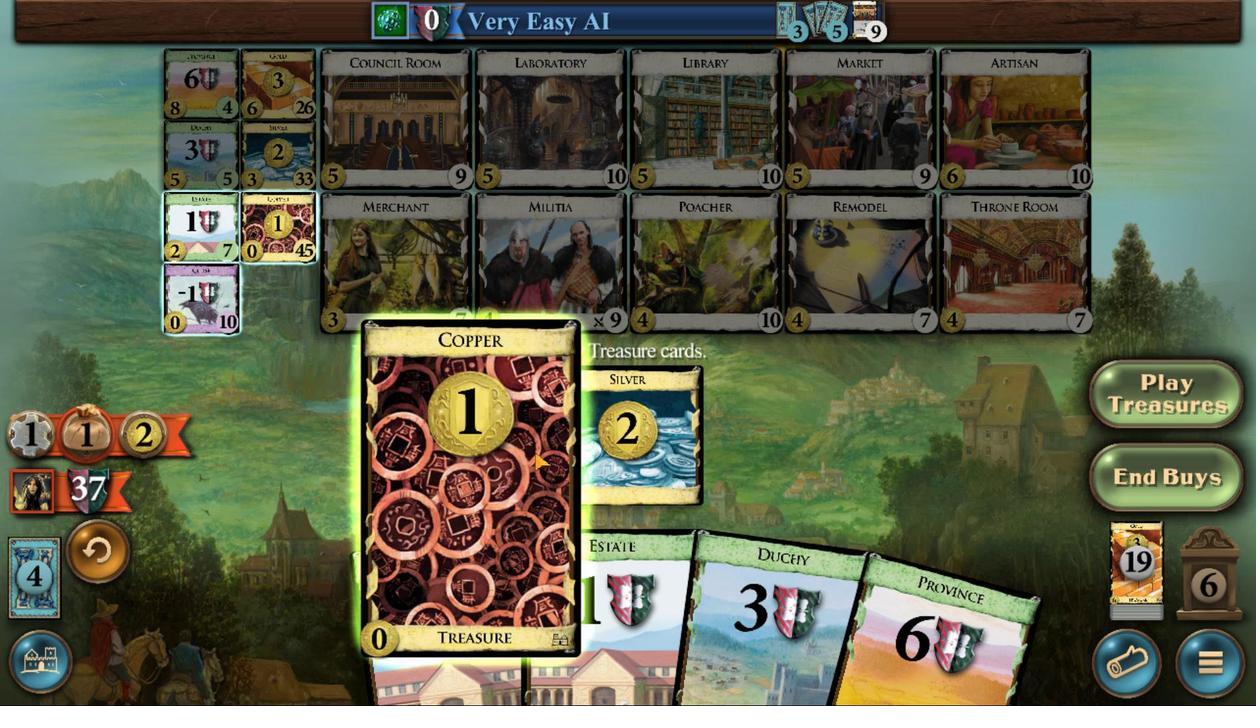 
Action: Mouse moved to (497, 378)
Screenshot: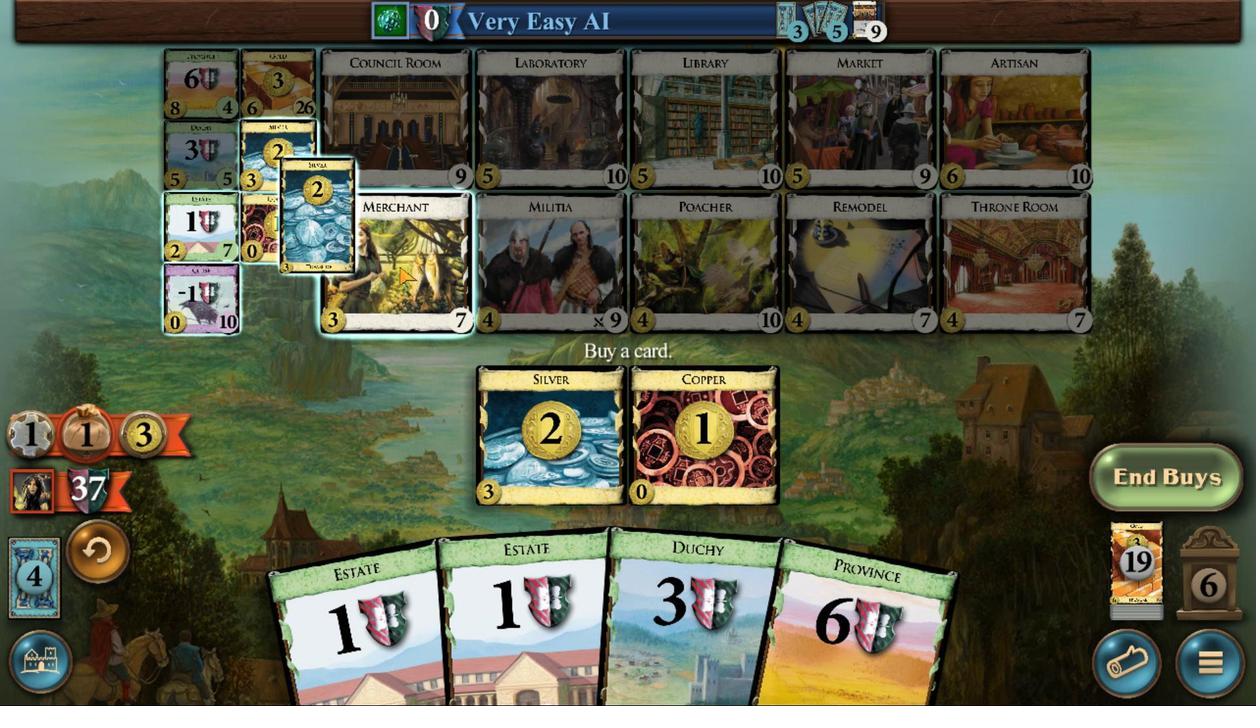 
Action: Mouse pressed left at (497, 378)
Screenshot: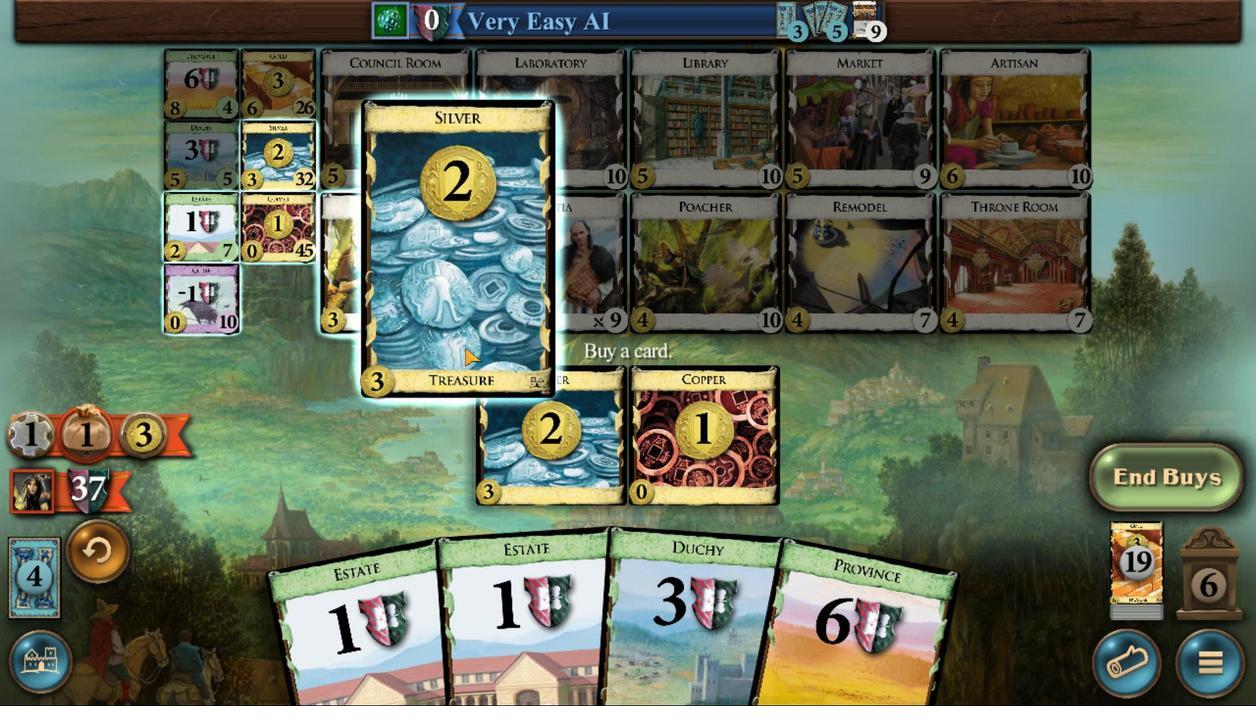 
Action: Mouse moved to (659, 389)
Screenshot: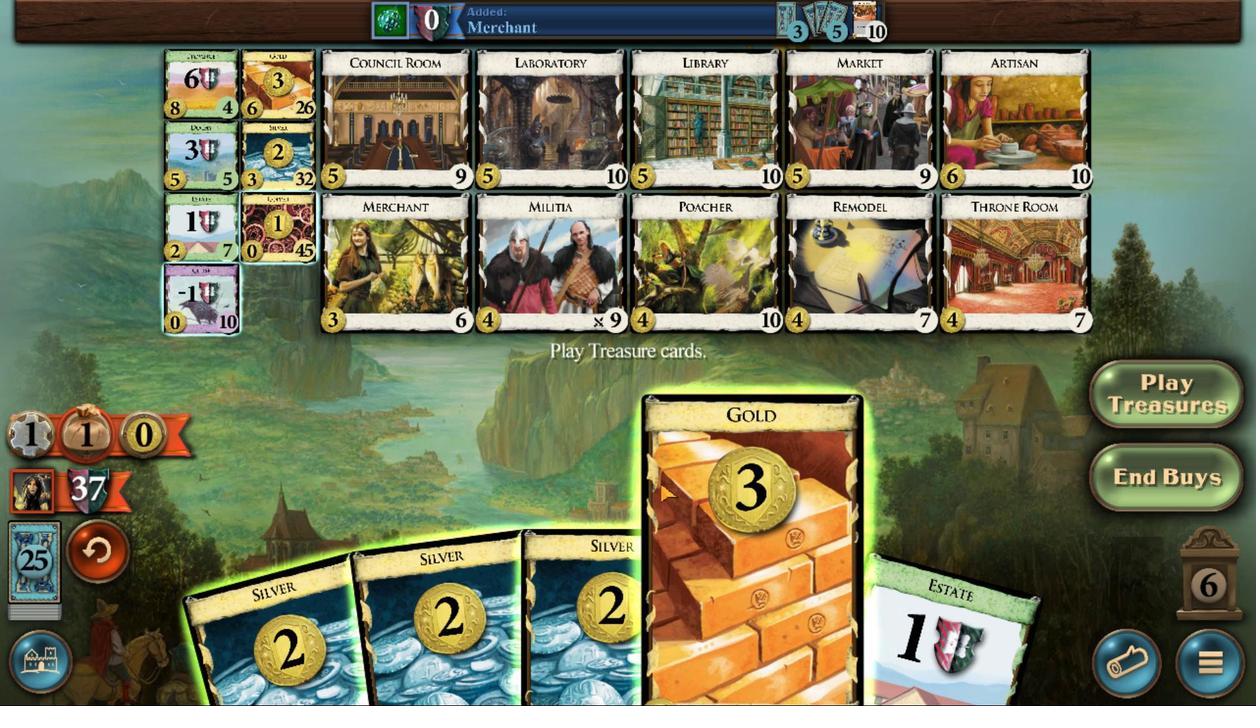 
Action: Mouse pressed left at (659, 389)
Screenshot: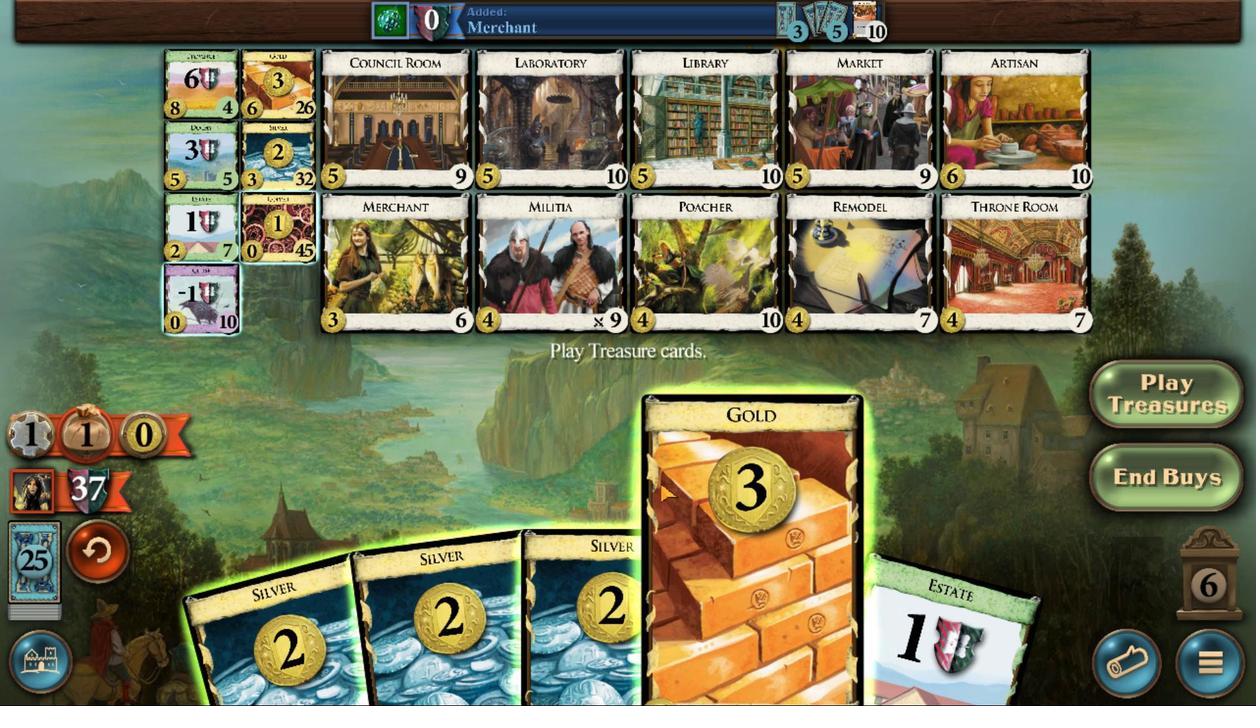 
Action: Mouse moved to (636, 389)
Screenshot: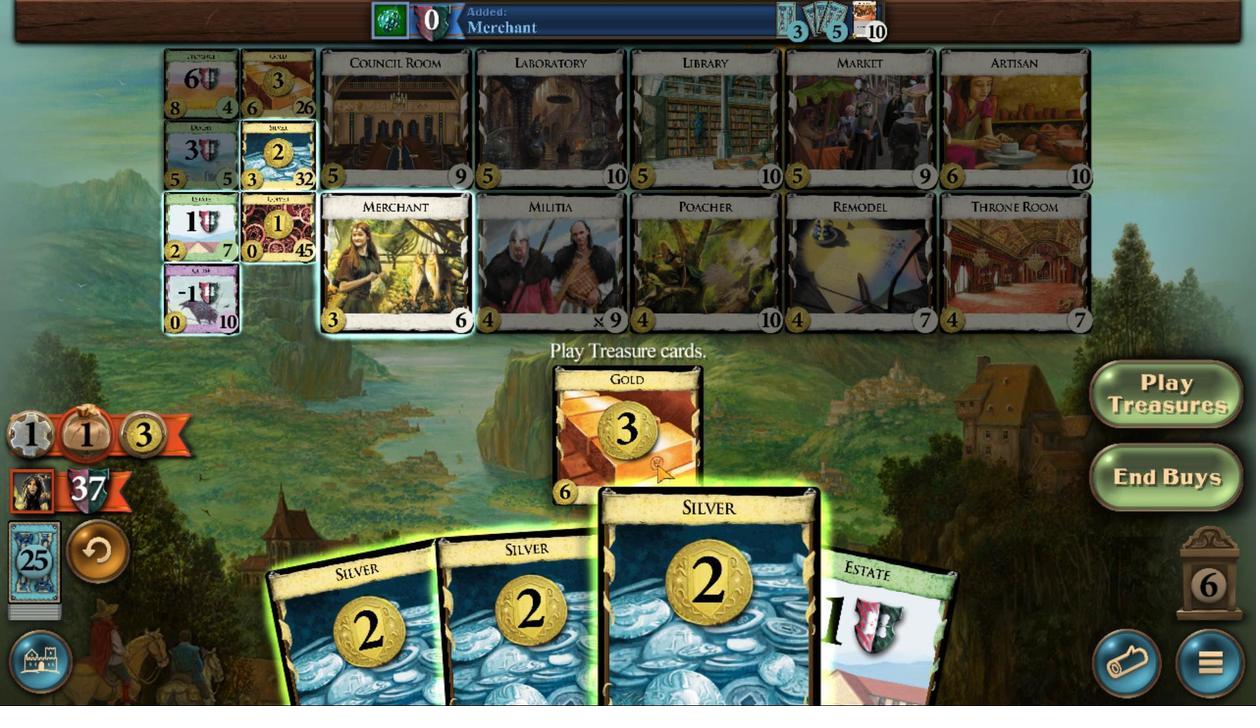
Action: Mouse pressed left at (636, 389)
Screenshot: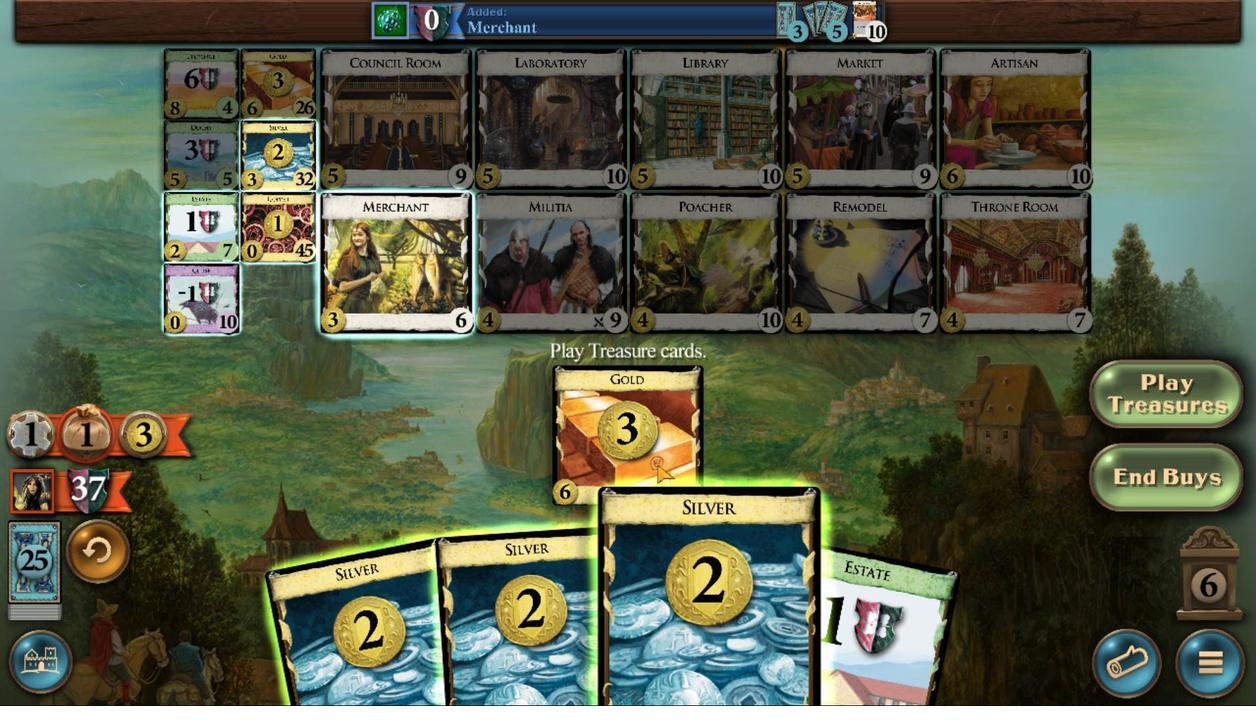 
Action: Mouse moved to (609, 388)
Screenshot: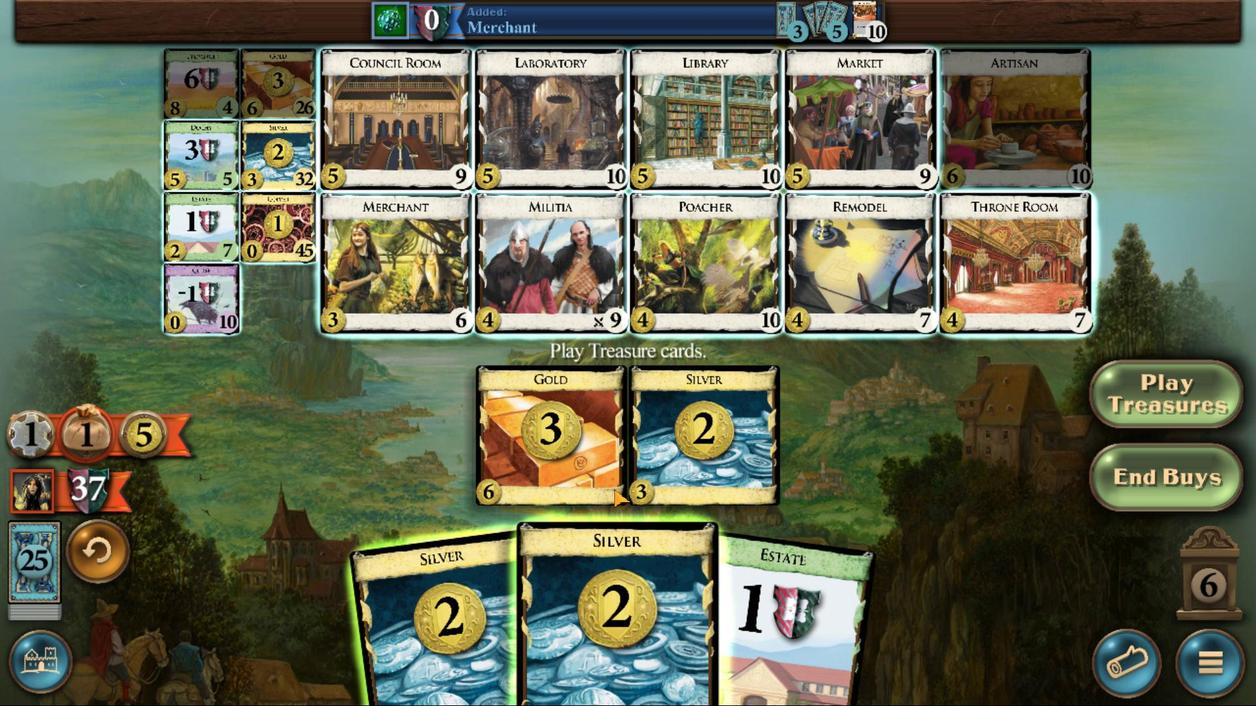 
Action: Mouse pressed left at (609, 388)
Screenshot: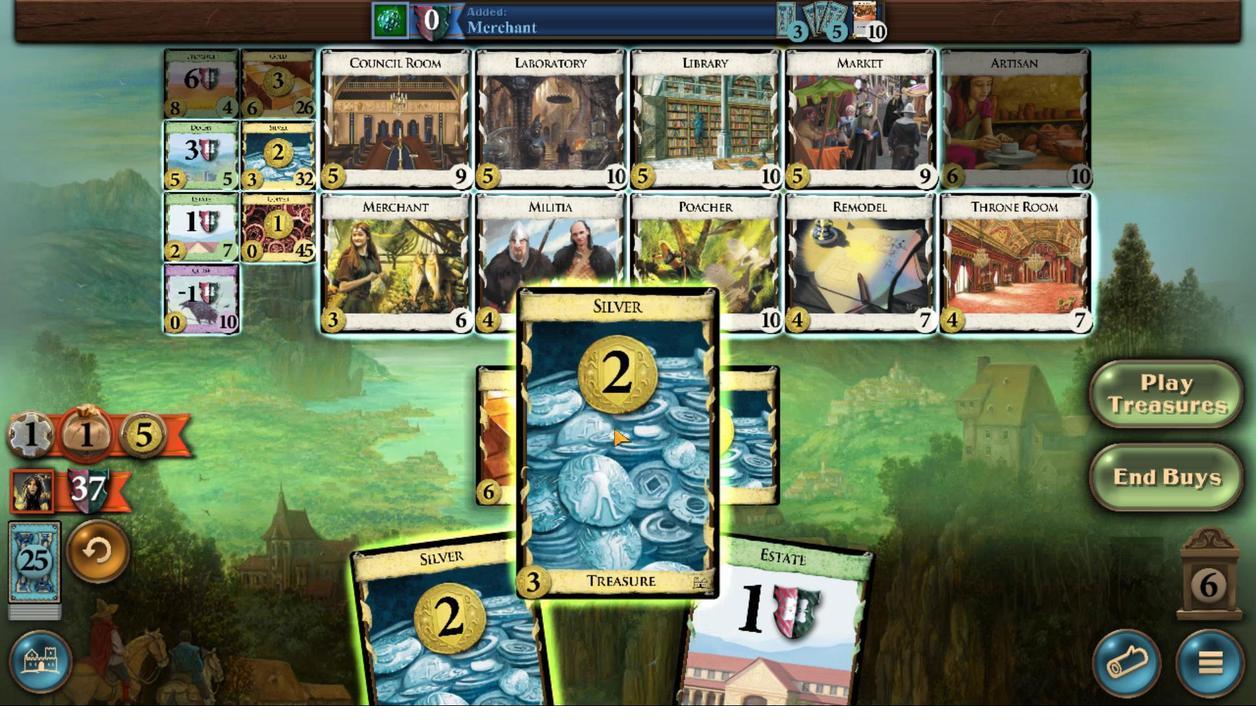 
Action: Mouse moved to (577, 388)
Screenshot: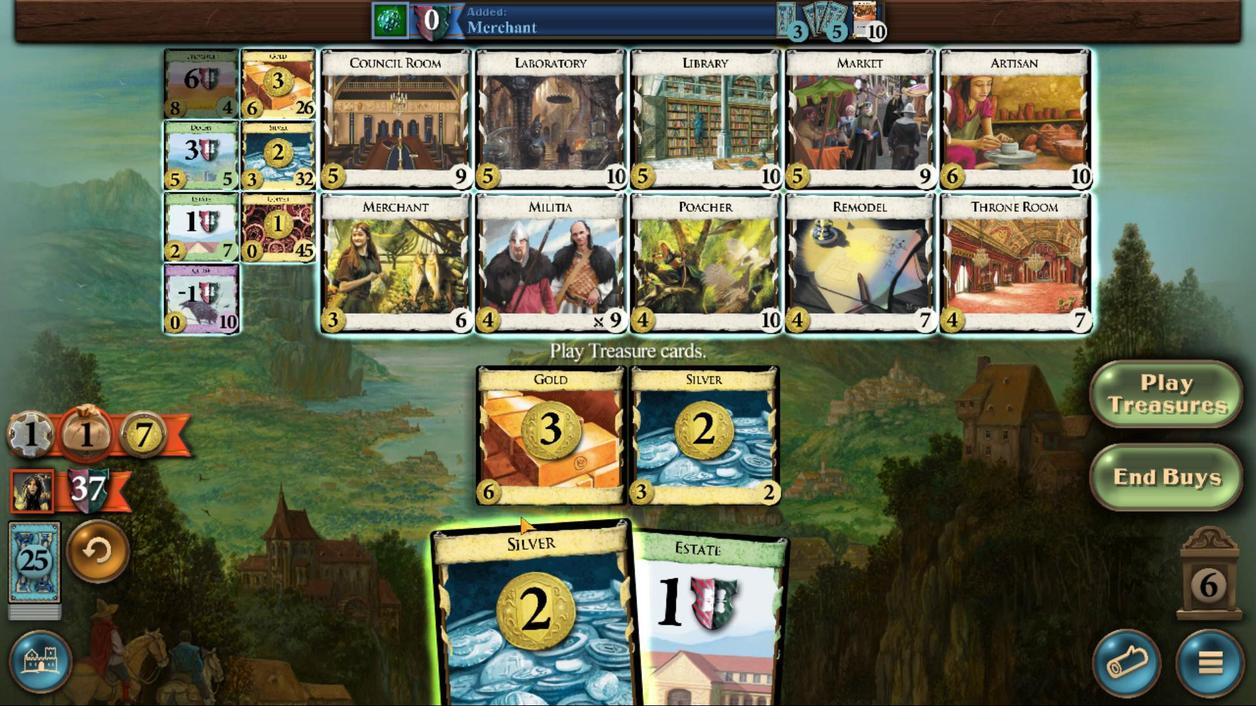 
Action: Mouse pressed left at (577, 388)
Screenshot: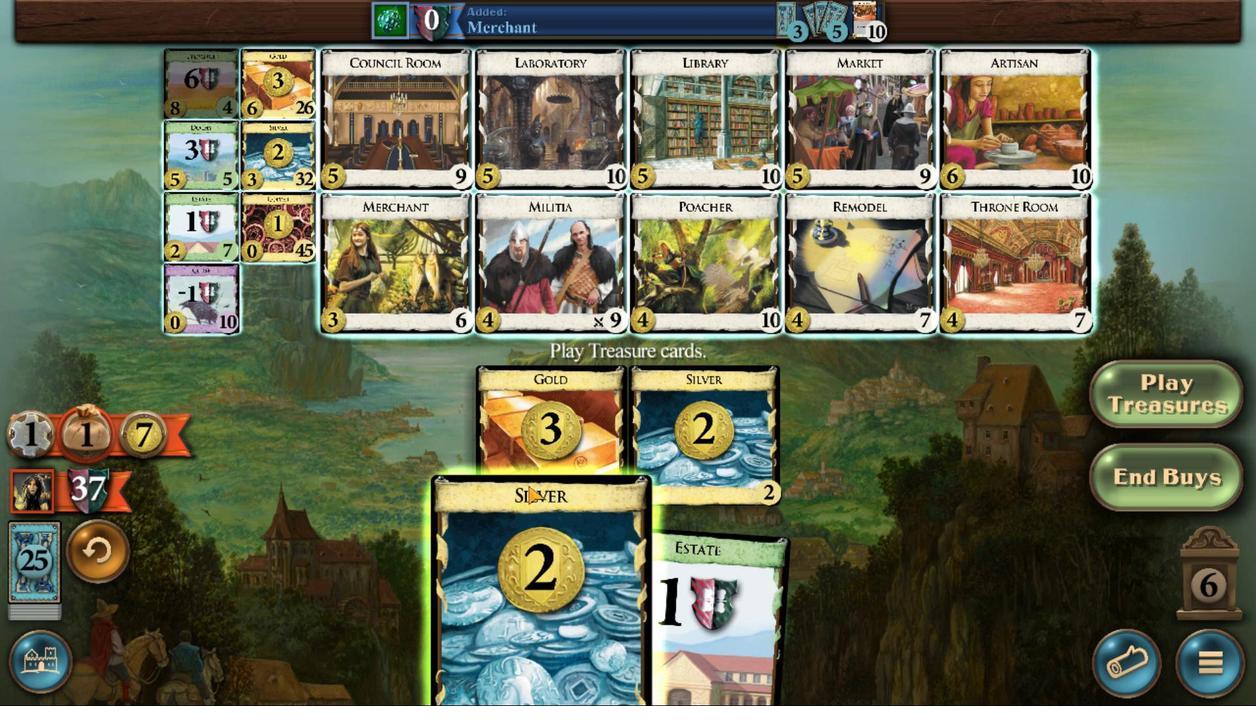 
Action: Mouse moved to (470, 375)
Screenshot: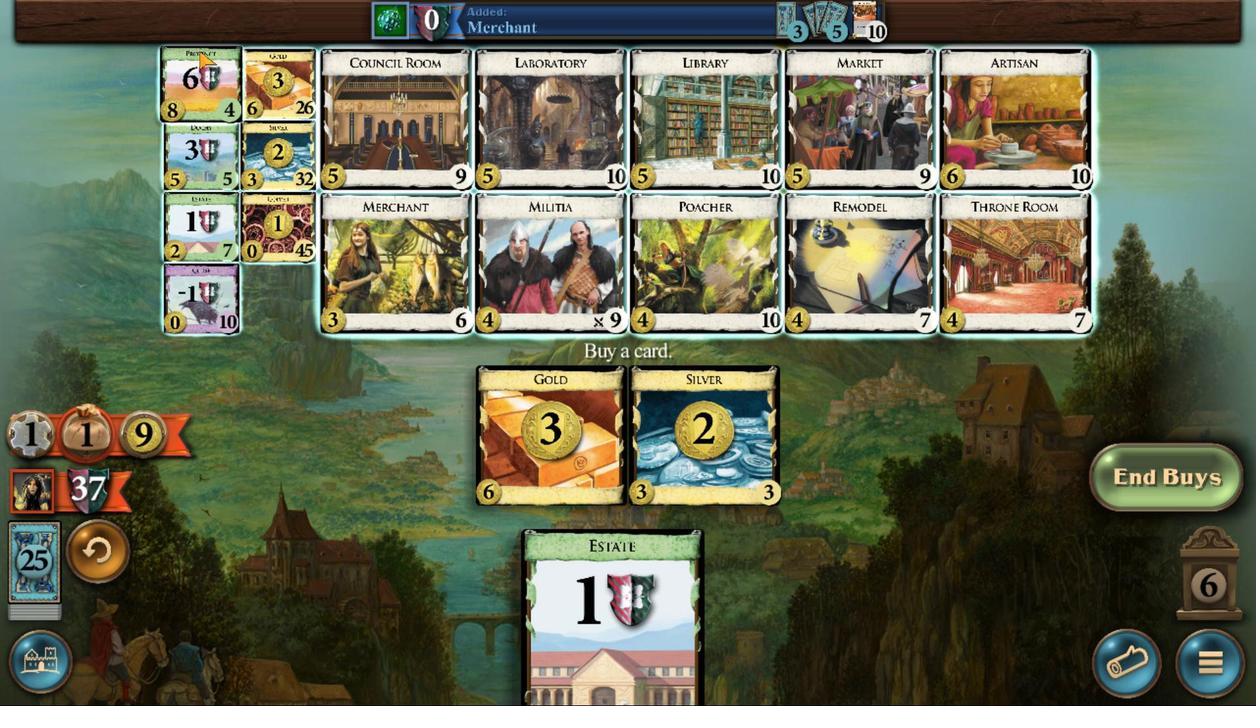 
Action: Mouse pressed left at (470, 375)
Screenshot: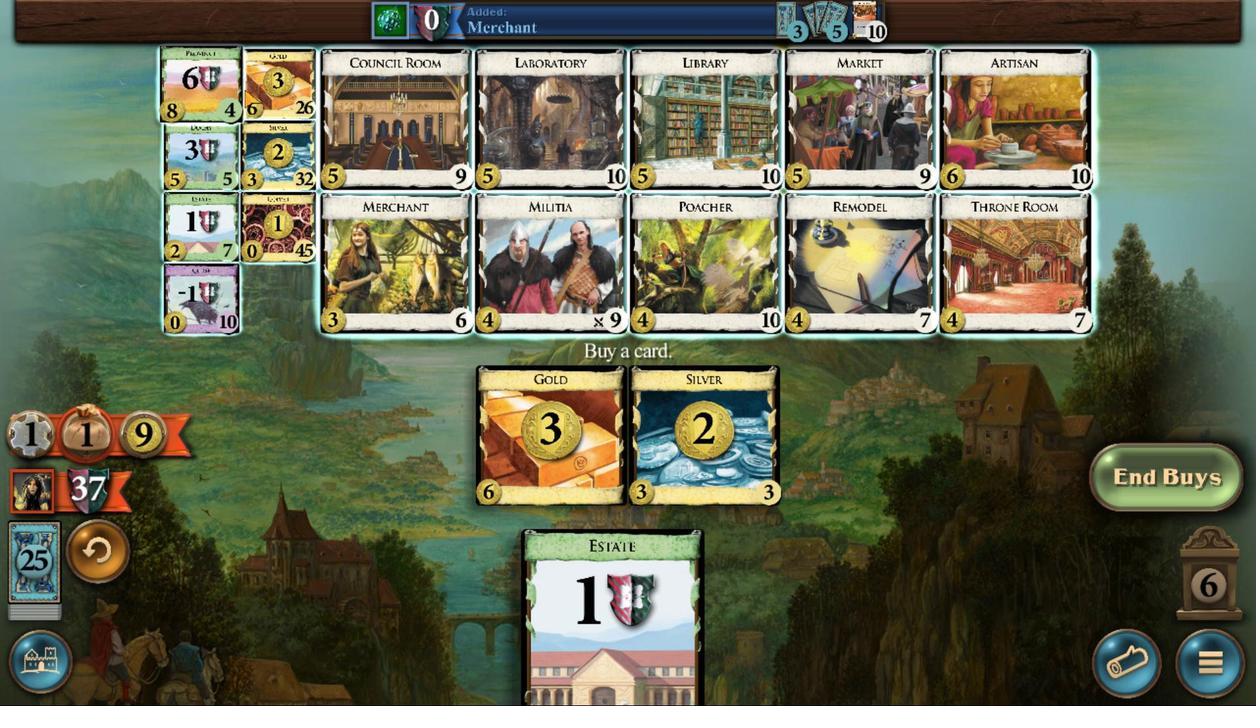 
Action: Mouse moved to (569, 389)
Screenshot: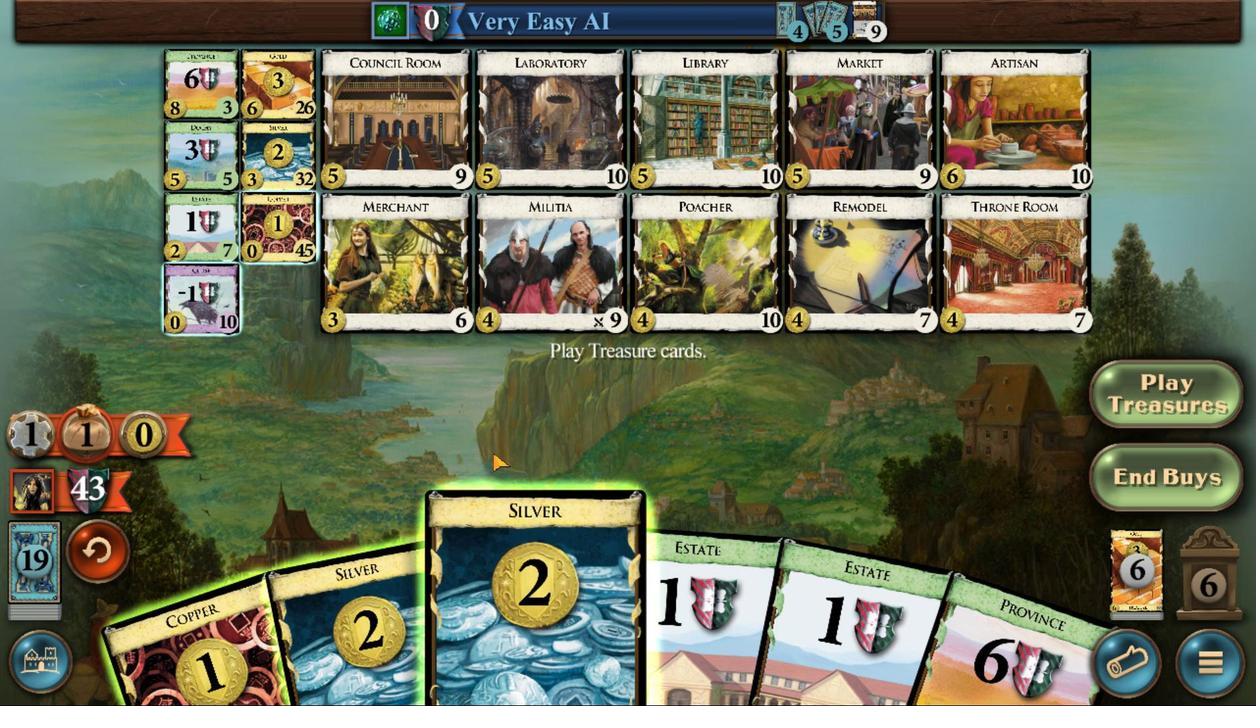 
Action: Mouse pressed left at (569, 389)
Screenshot: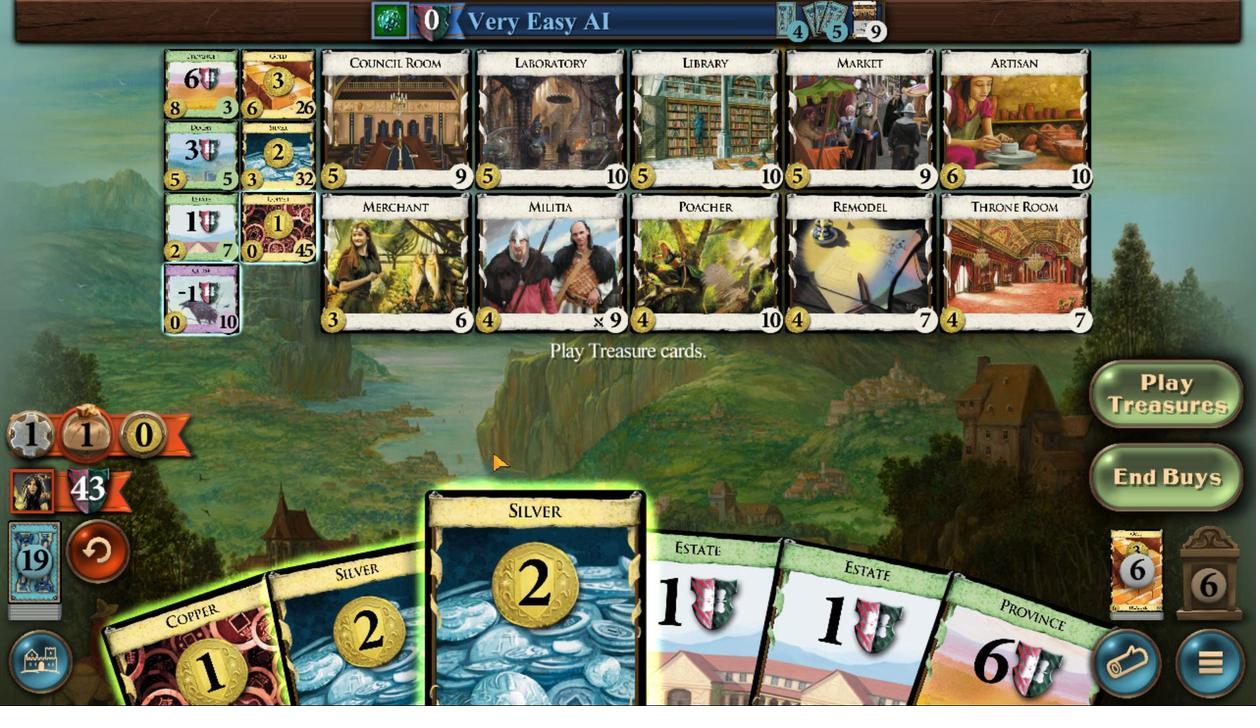 
Action: Mouse moved to (549, 389)
Screenshot: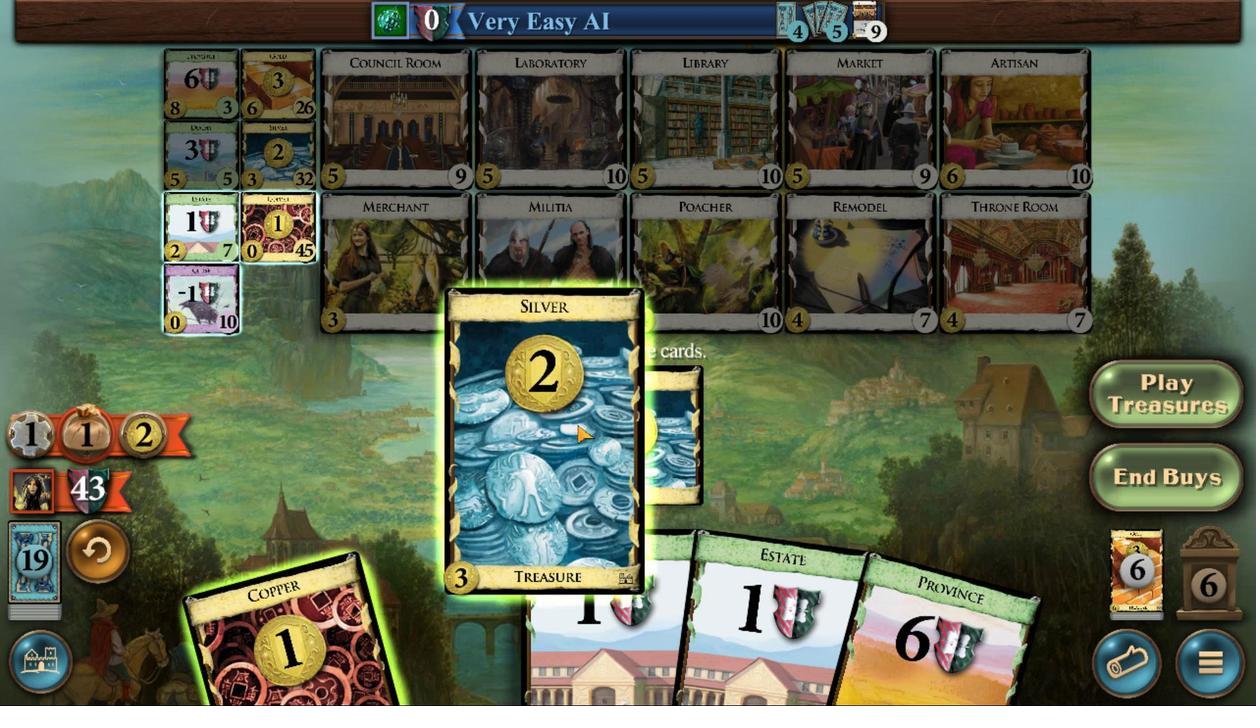 
Action: Mouse pressed left at (549, 389)
Screenshot: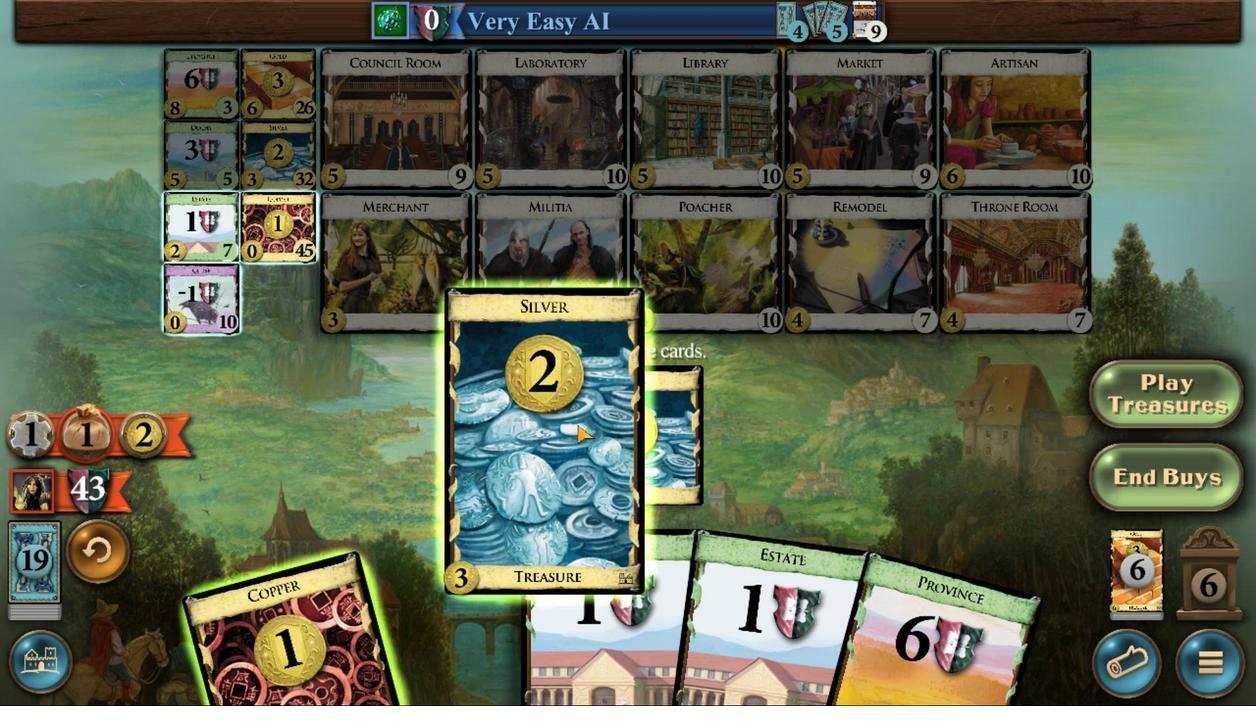 
Action: Mouse moved to (528, 389)
Screenshot: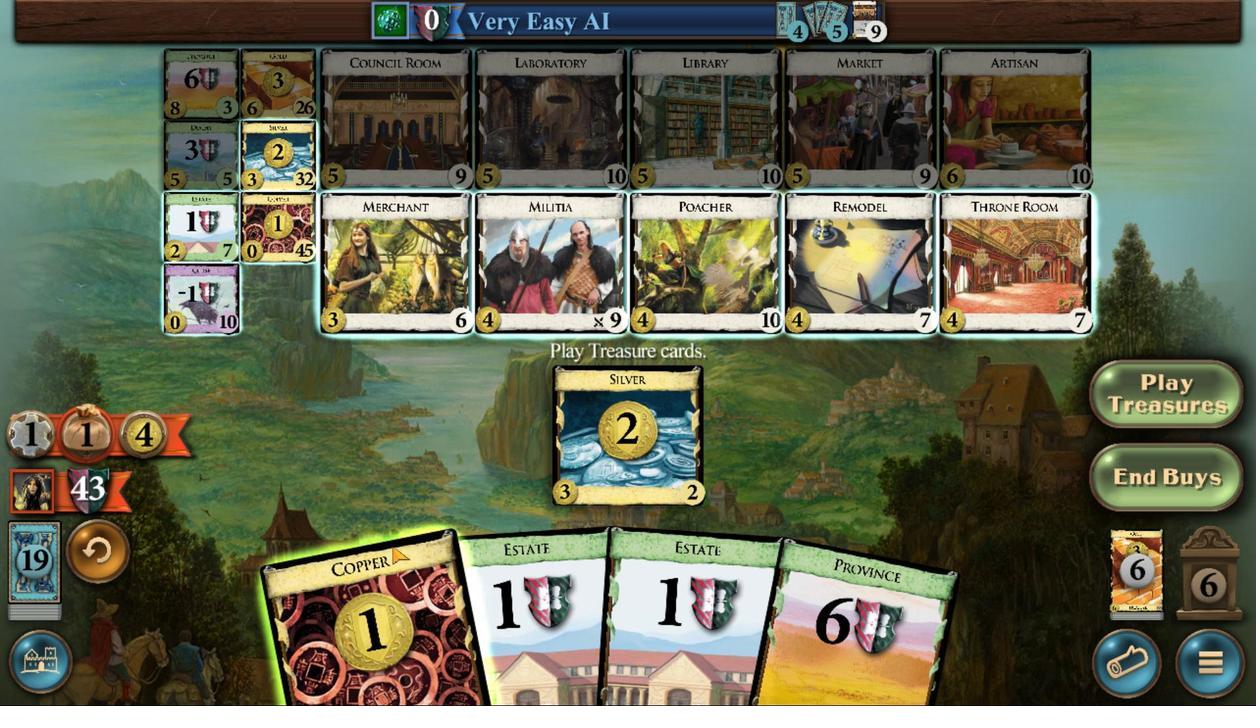 
Action: Mouse pressed left at (528, 389)
Screenshot: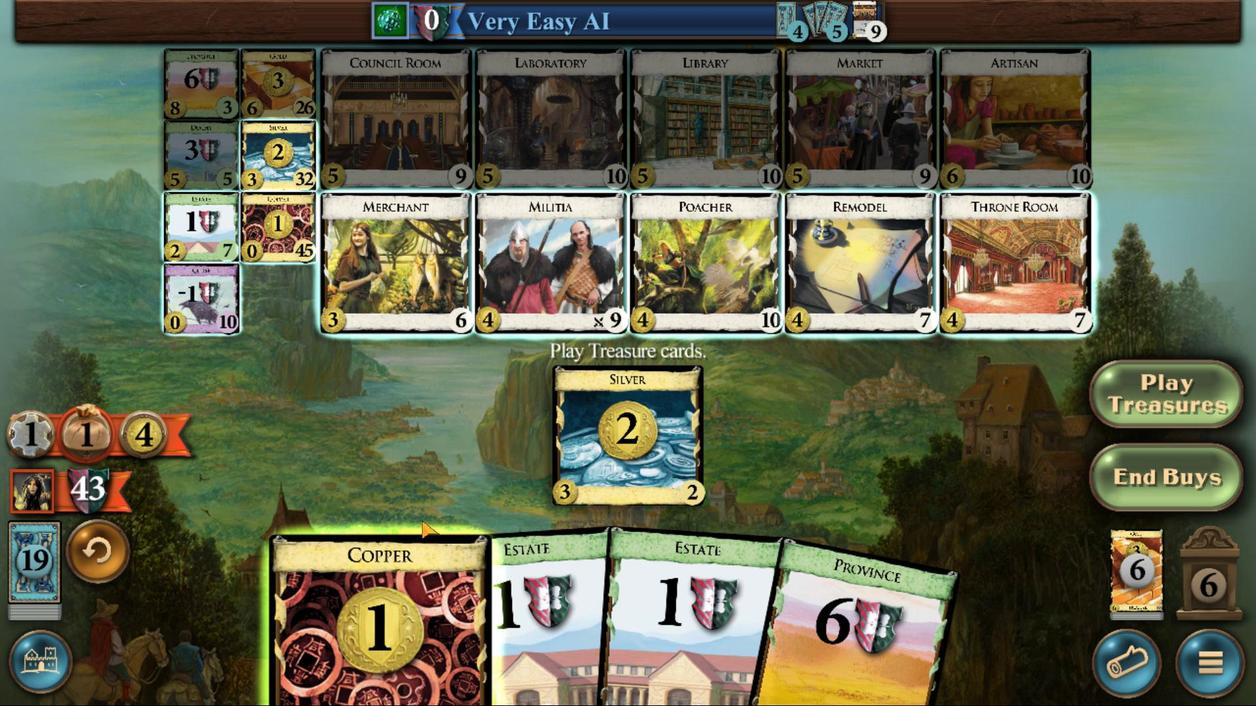 
Action: Mouse moved to (466, 377)
Screenshot: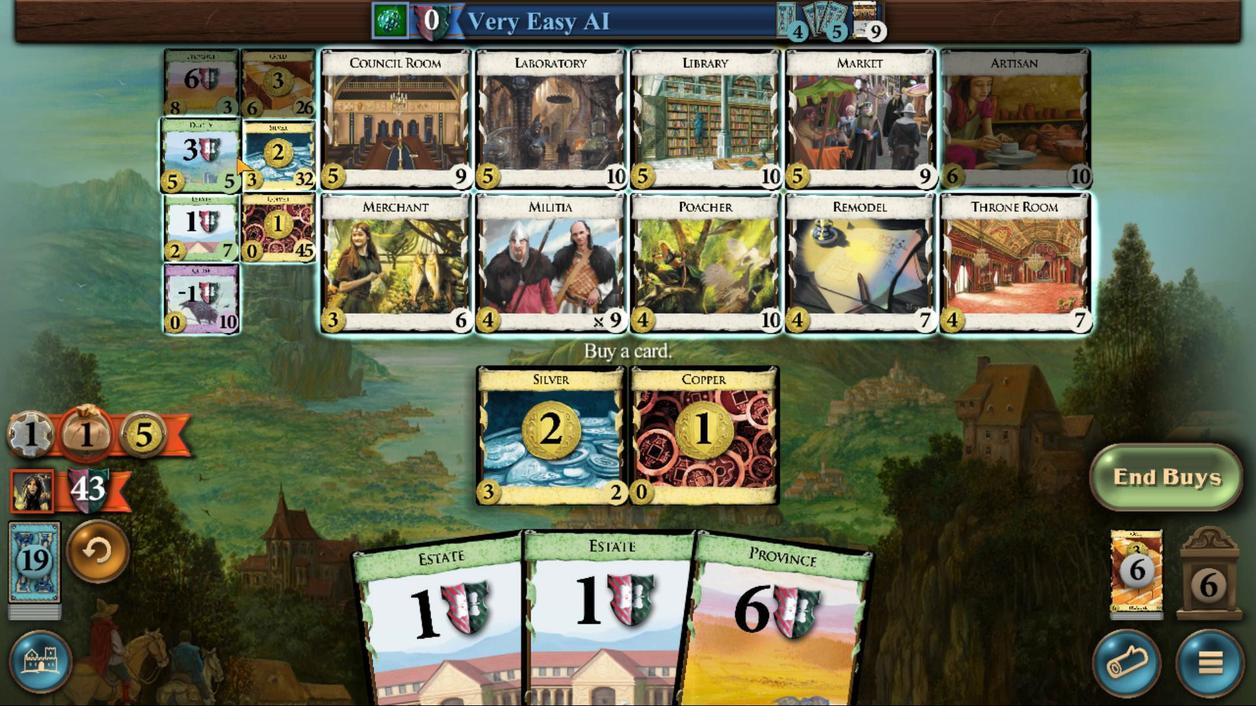
Action: Mouse pressed left at (466, 377)
Screenshot: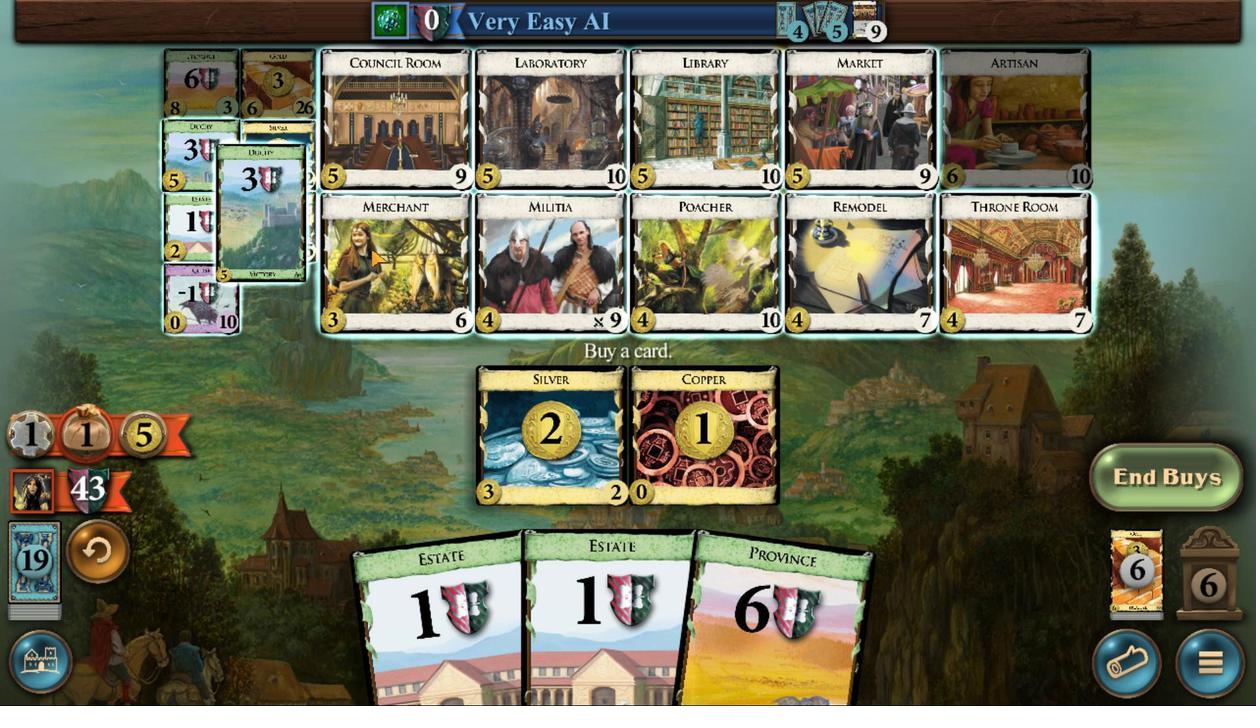 
Action: Mouse moved to (726, 389)
Screenshot: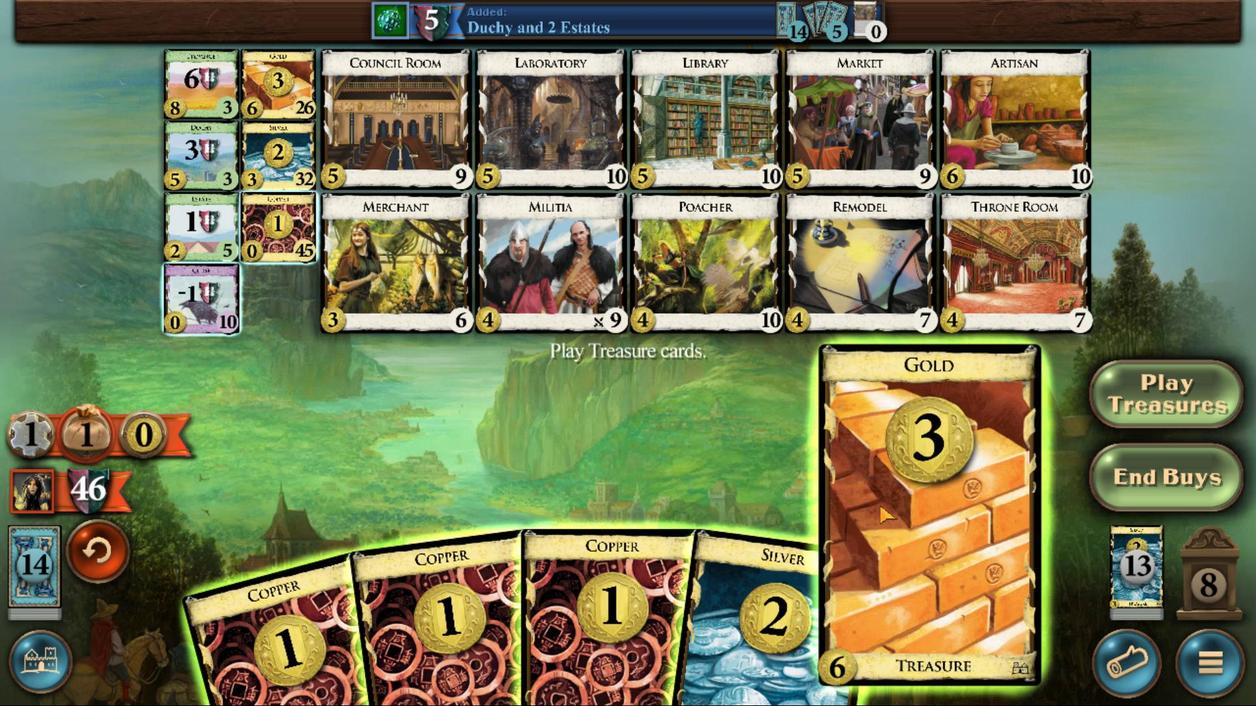 
Action: Mouse pressed left at (726, 389)
Screenshot: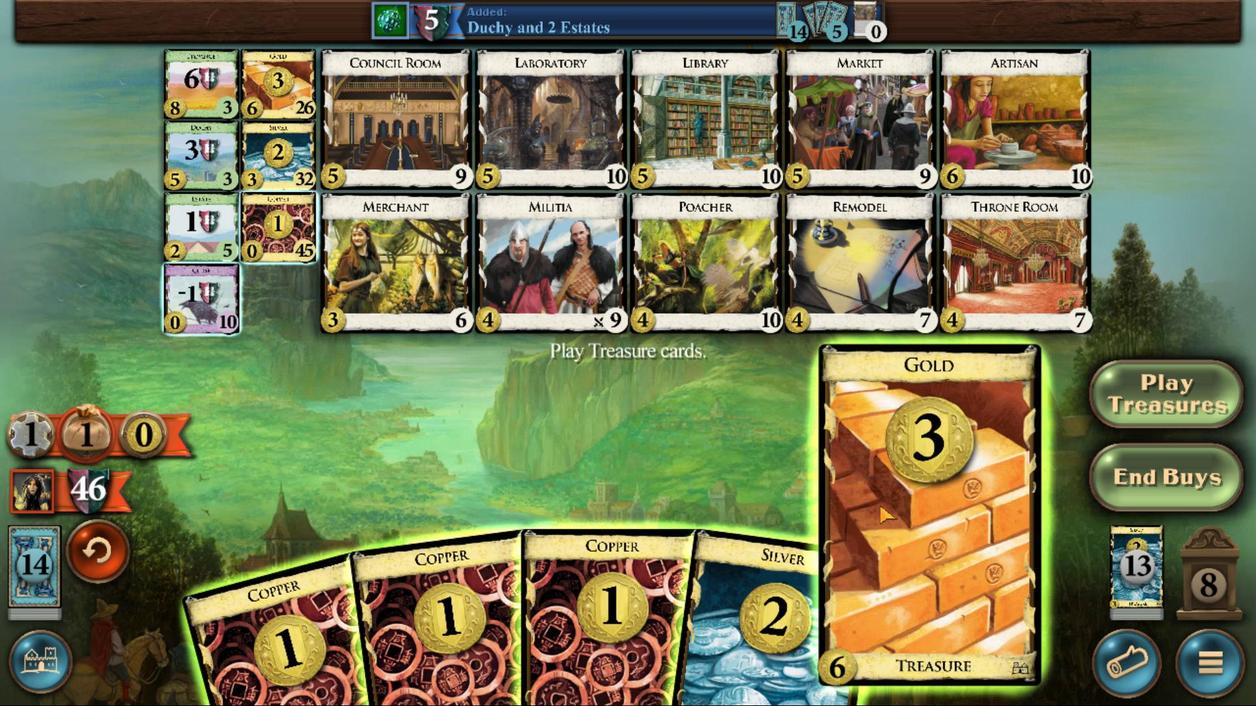 
Action: Mouse moved to (693, 388)
Screenshot: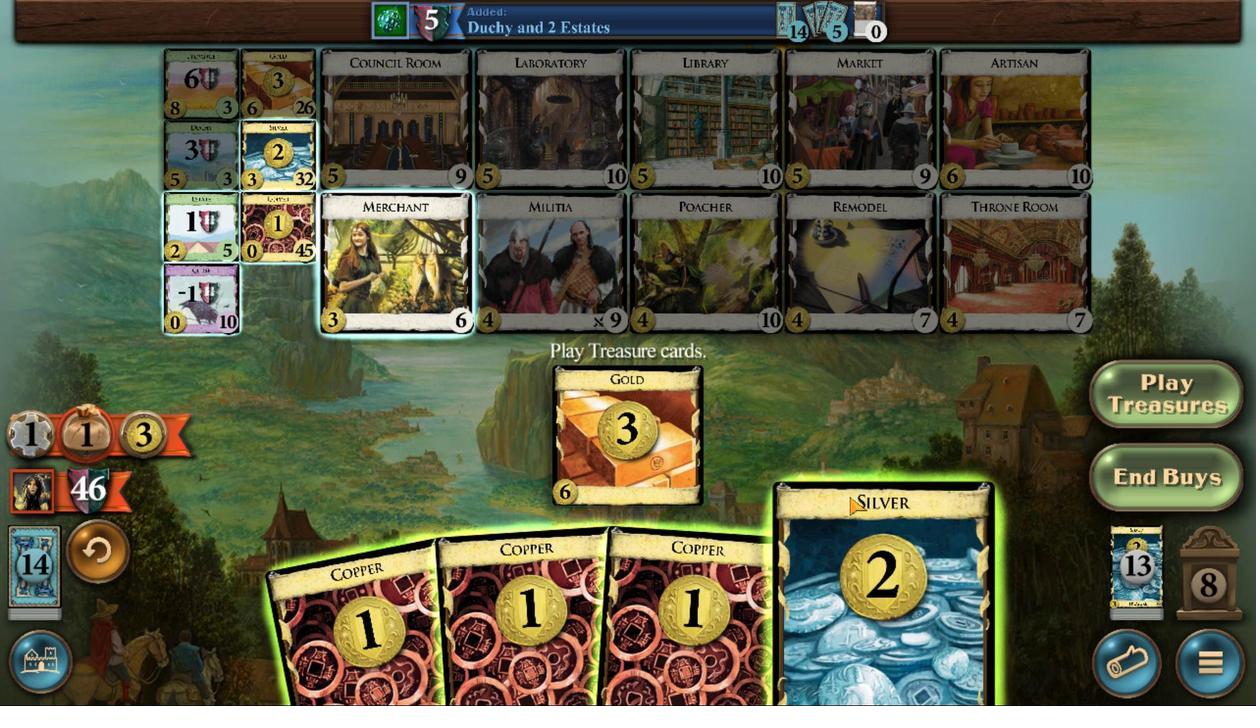 
Action: Mouse pressed left at (693, 388)
Screenshot: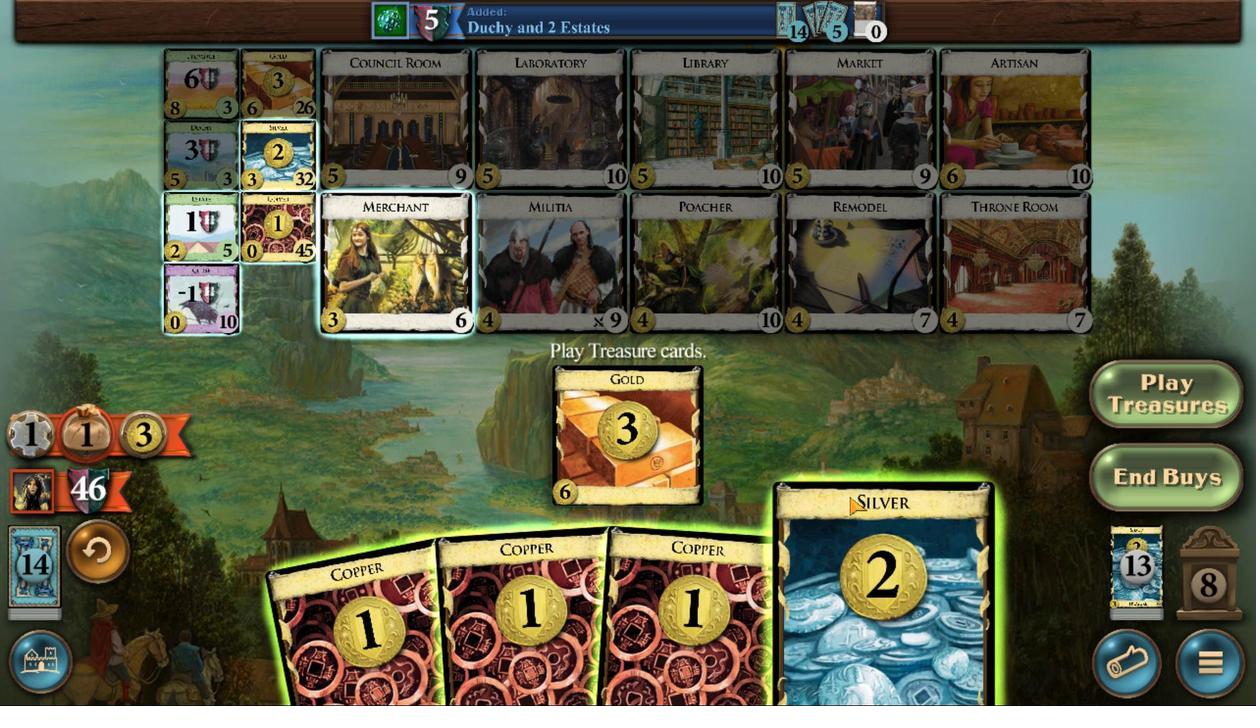 
Action: Mouse moved to (662, 388)
Screenshot: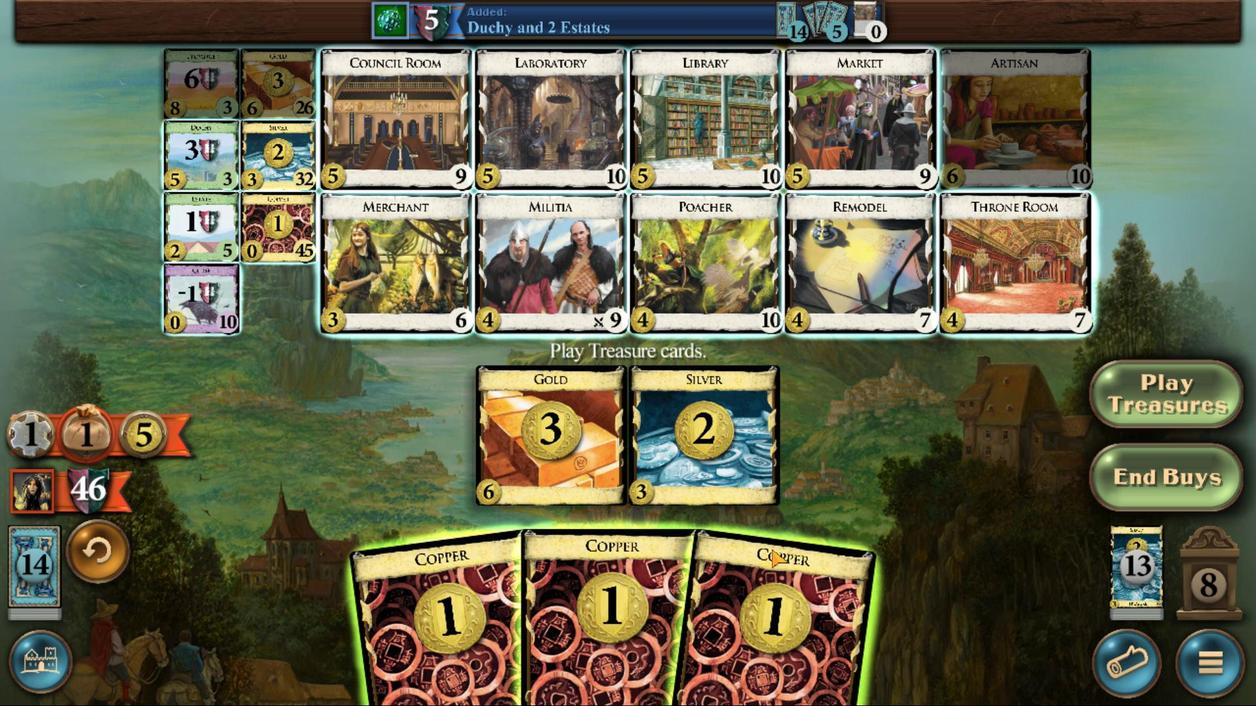 
Action: Mouse pressed left at (662, 388)
Screenshot: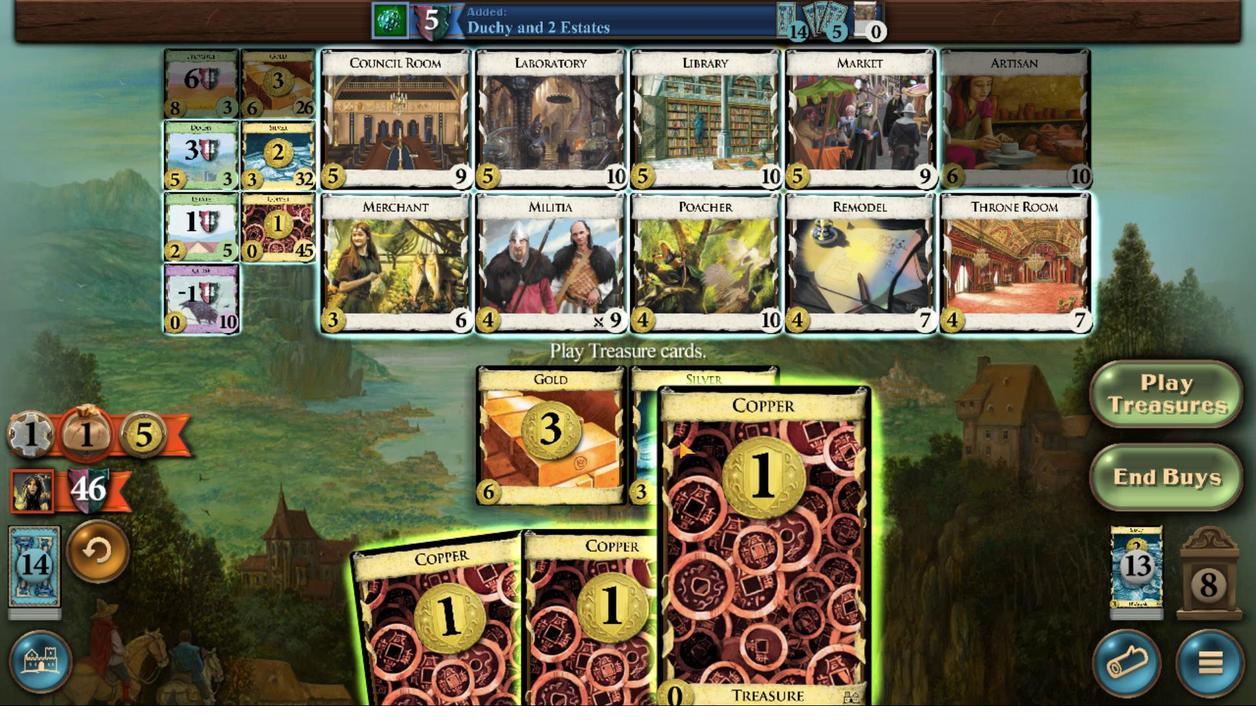 
Action: Mouse moved to (634, 388)
Screenshot: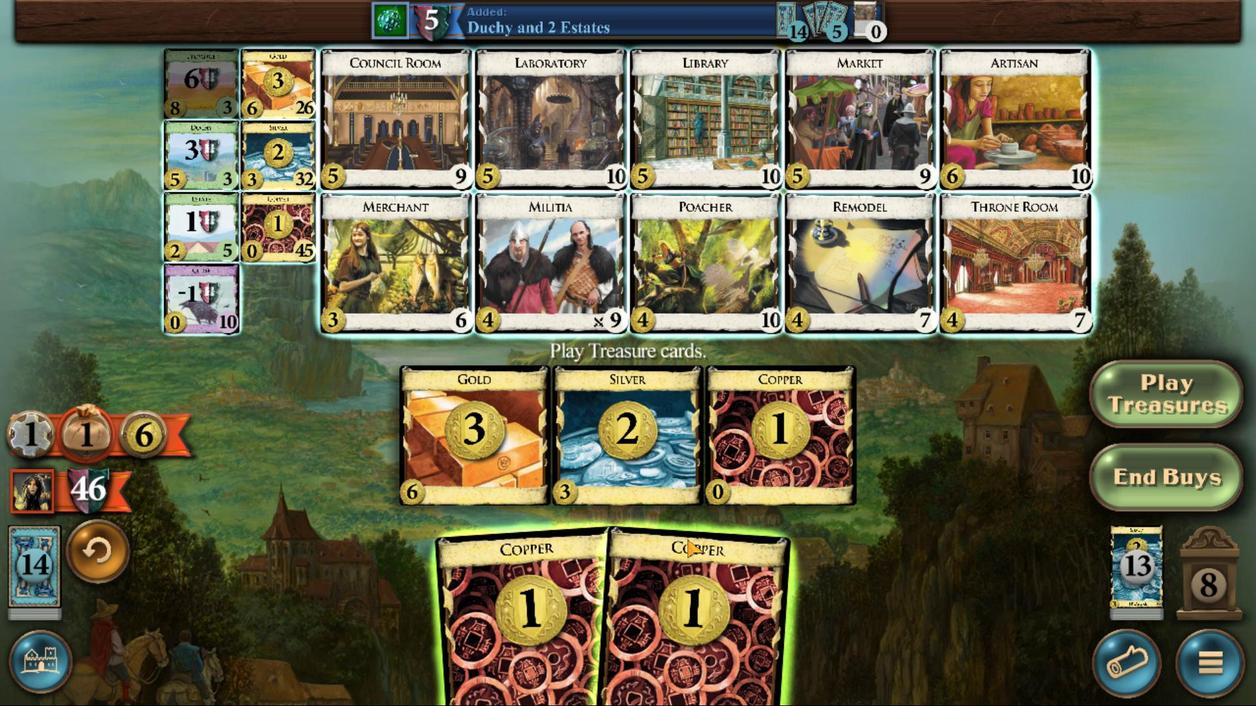 
Action: Mouse pressed left at (634, 388)
Screenshot: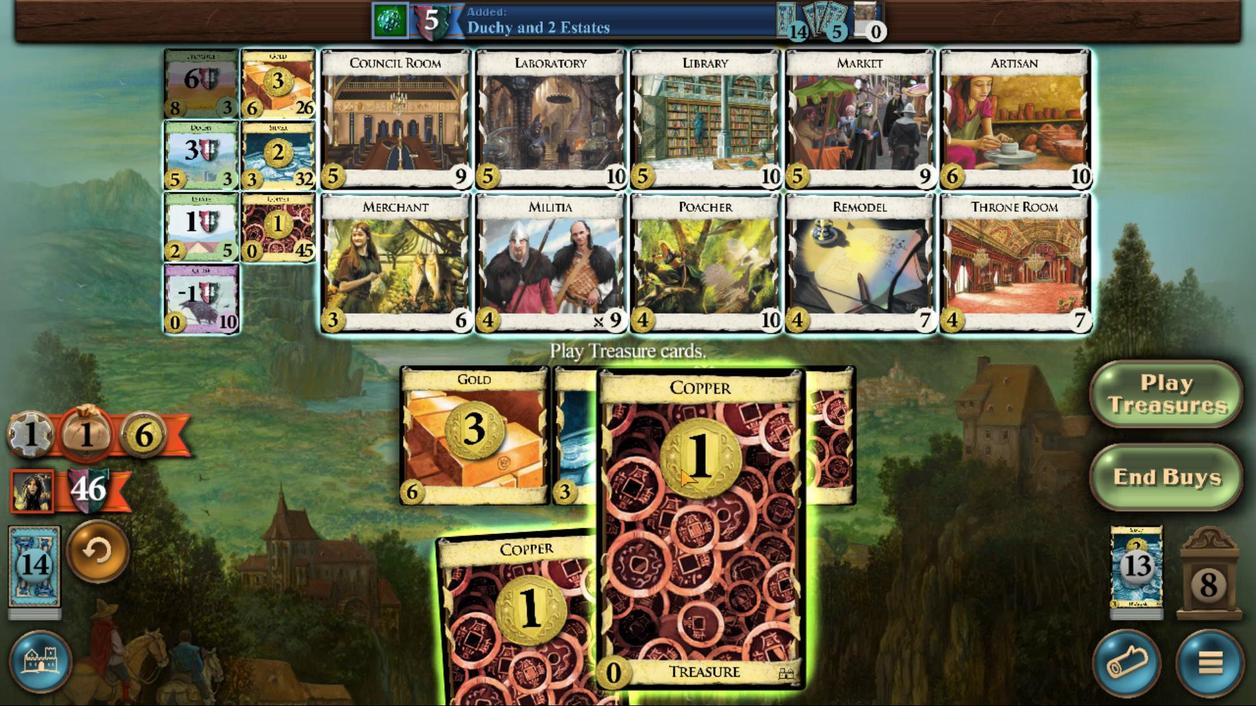 
Action: Mouse moved to (608, 388)
Screenshot: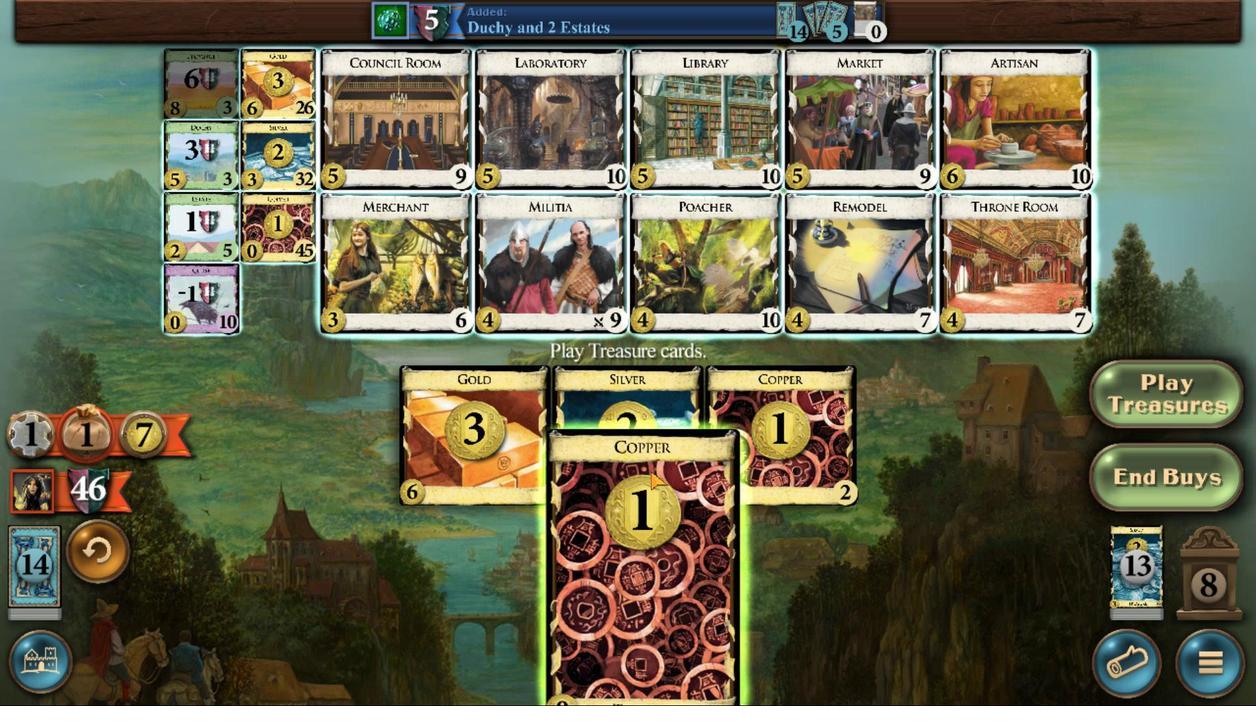 
Action: Mouse pressed left at (608, 388)
Screenshot: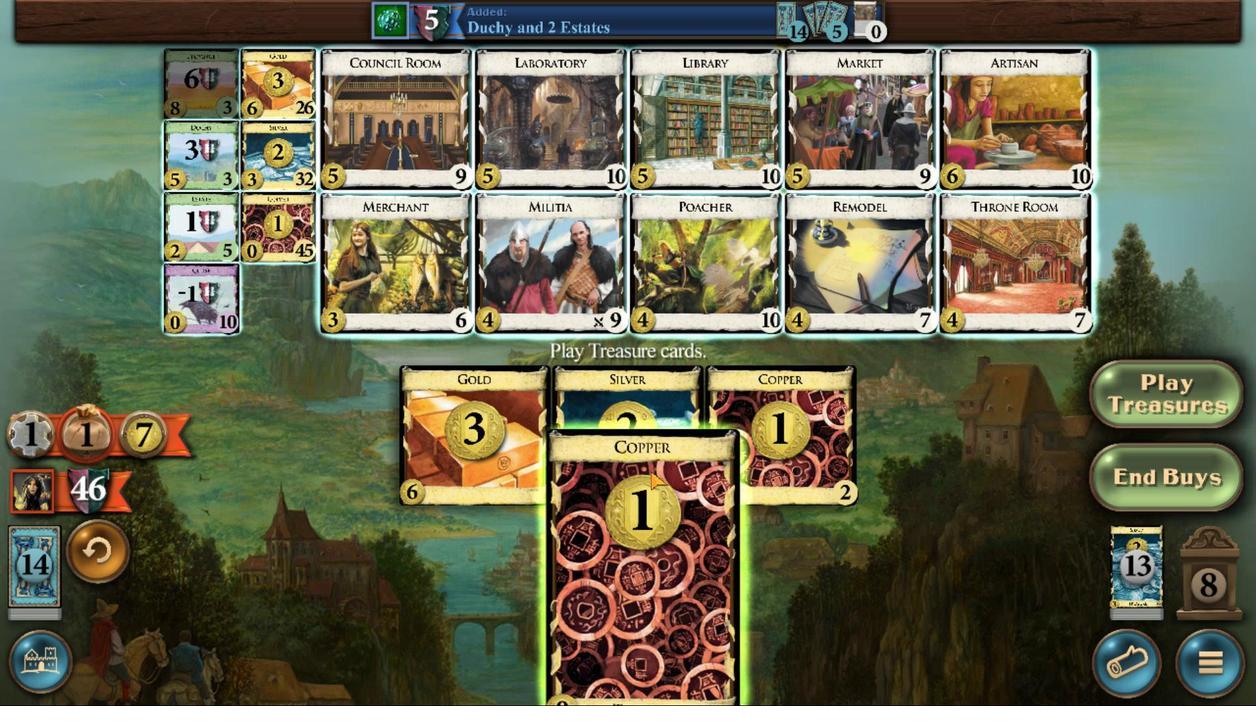 
Action: Mouse moved to (470, 376)
Screenshot: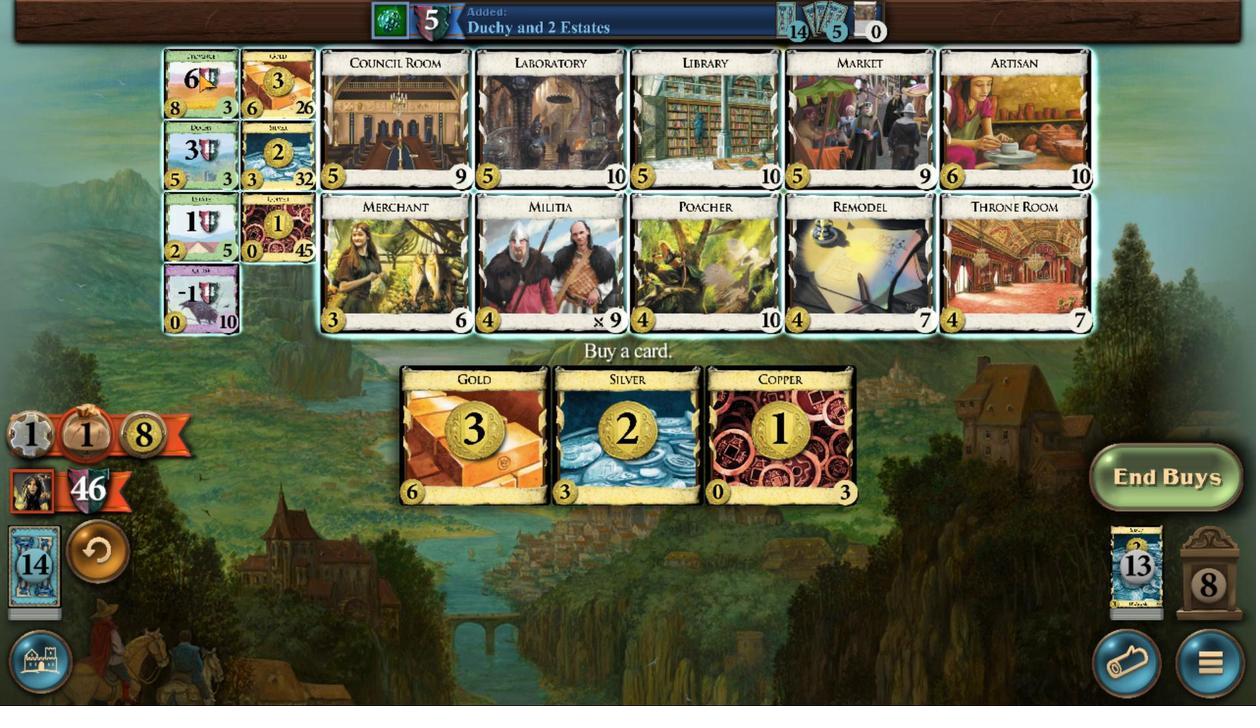 
Action: Mouse pressed left at (470, 376)
Screenshot: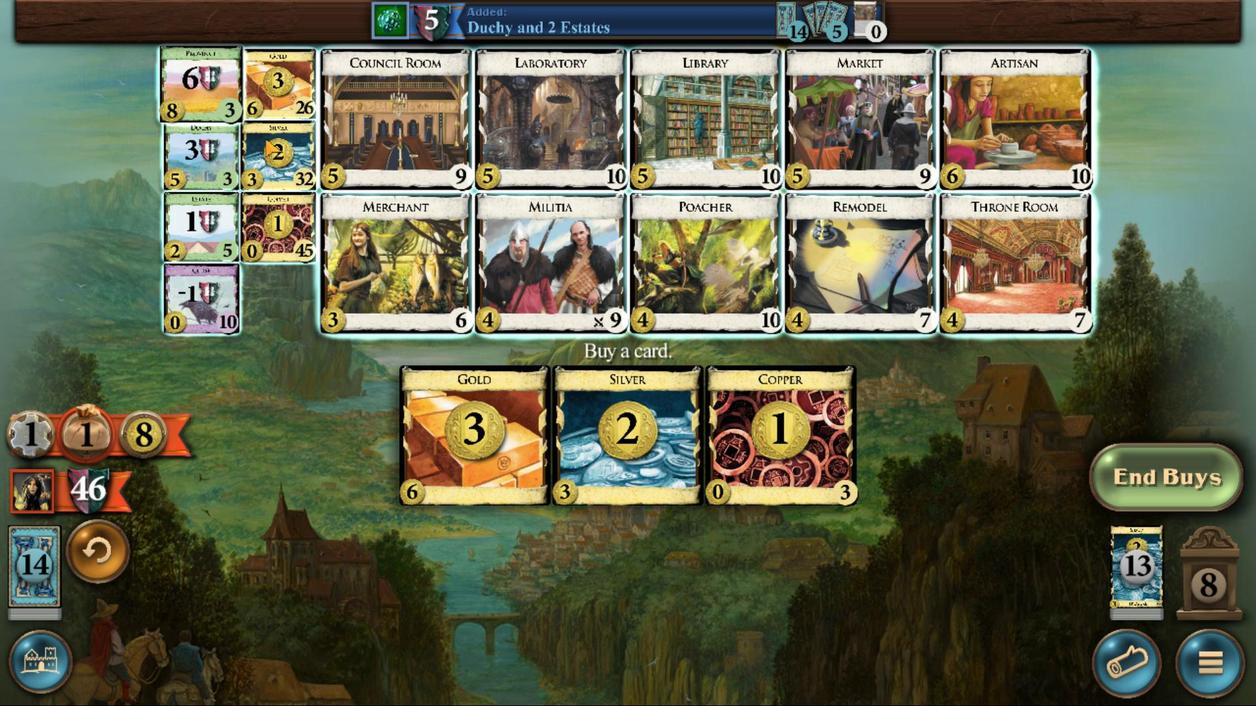 
Action: Mouse moved to (493, 390)
Screenshot: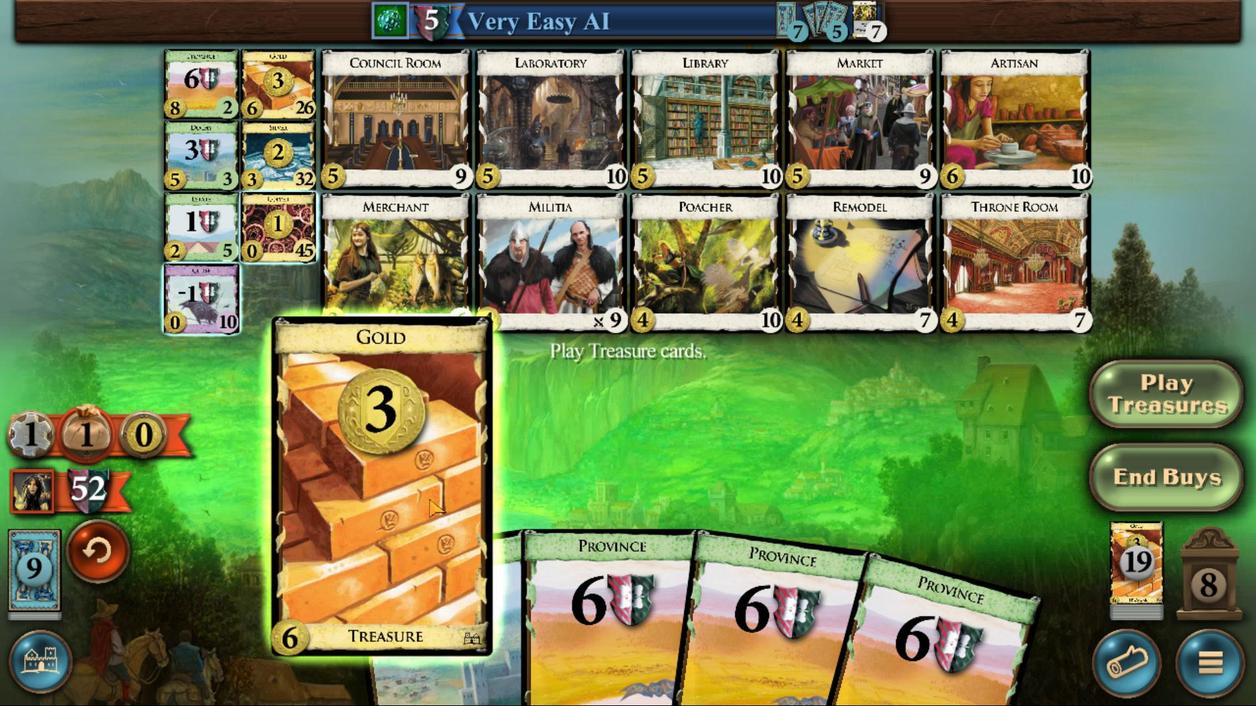 
Action: Mouse pressed left at (493, 390)
Screenshot: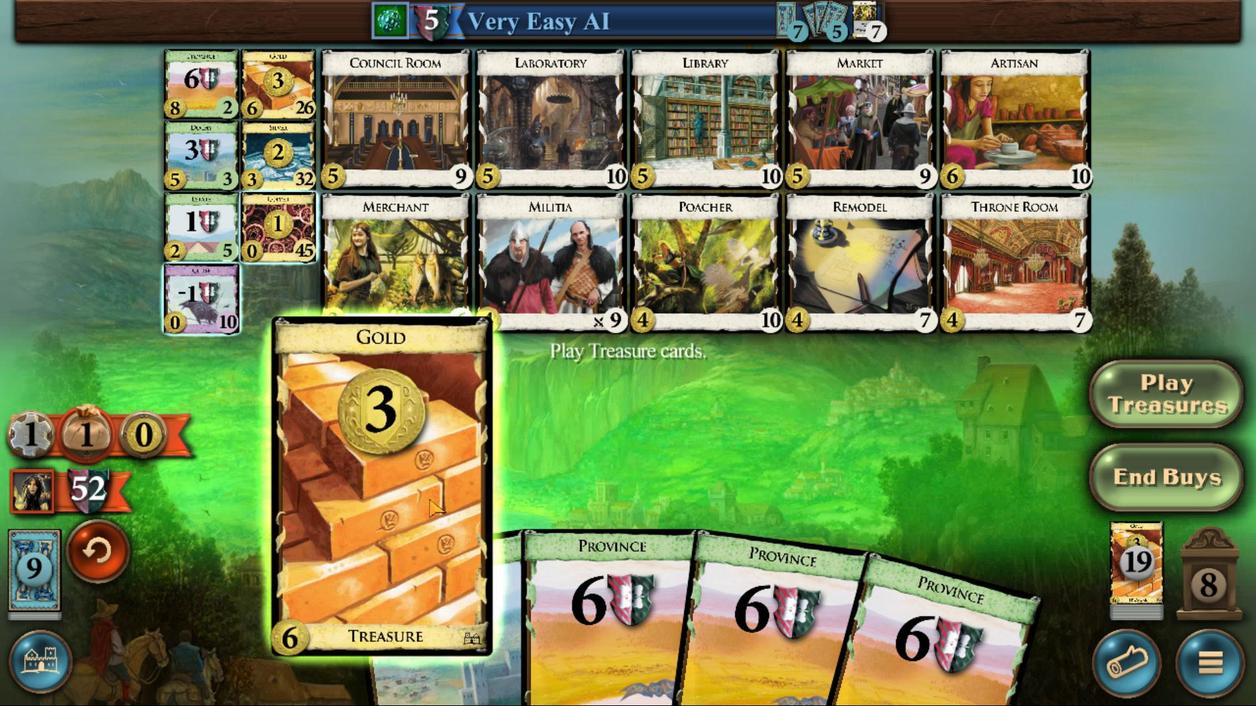 
Action: Mouse moved to (497, 378)
Screenshot: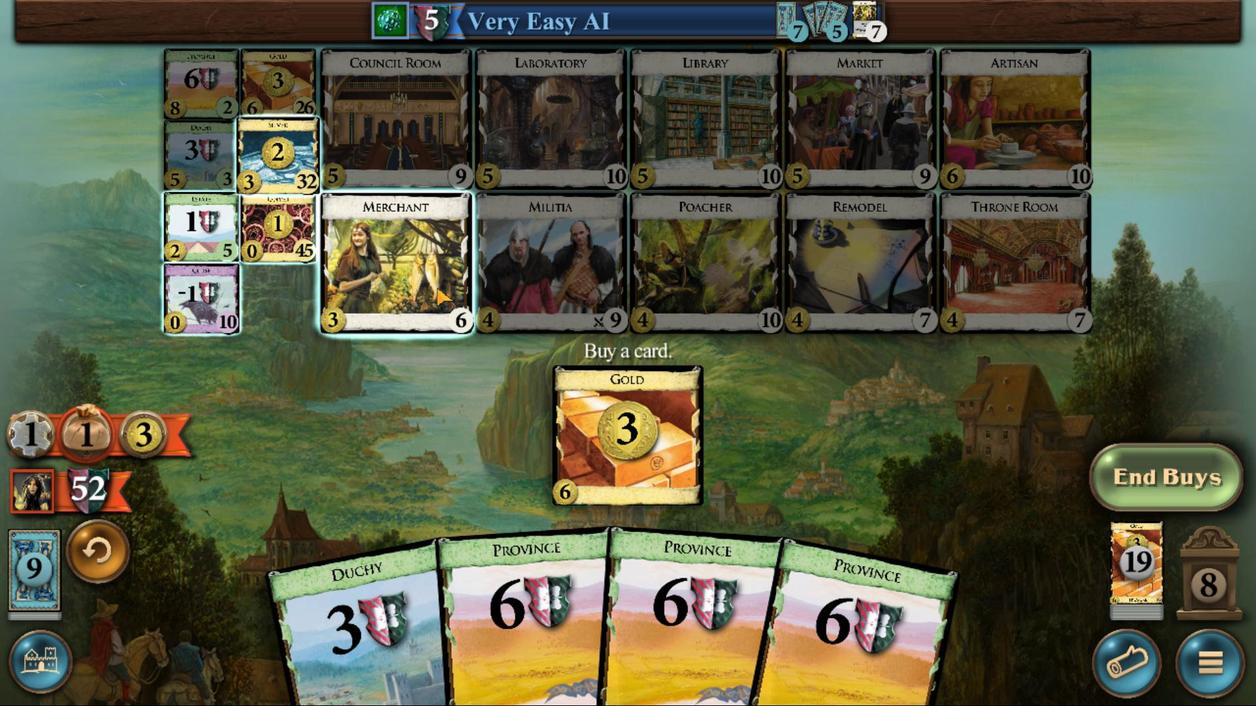 
Action: Mouse pressed left at (497, 378)
Screenshot: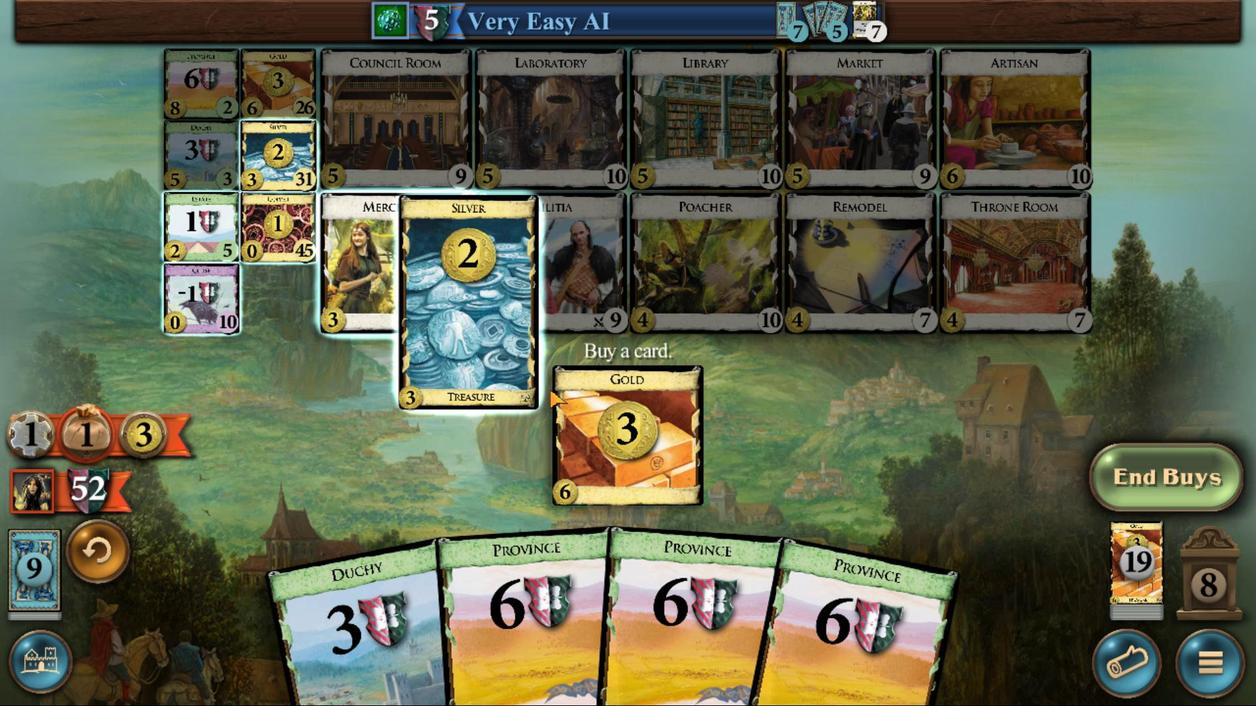 
Action: Mouse moved to (605, 388)
Screenshot: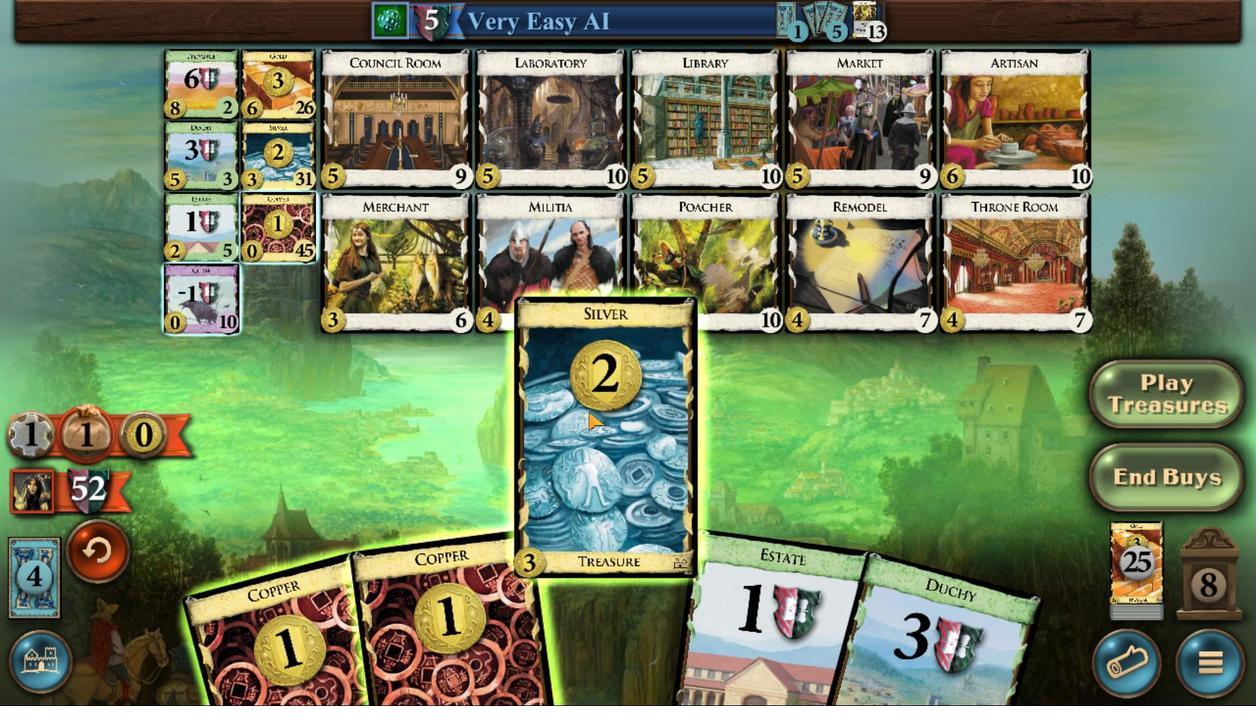 
Action: Mouse pressed left at (605, 388)
Screenshot: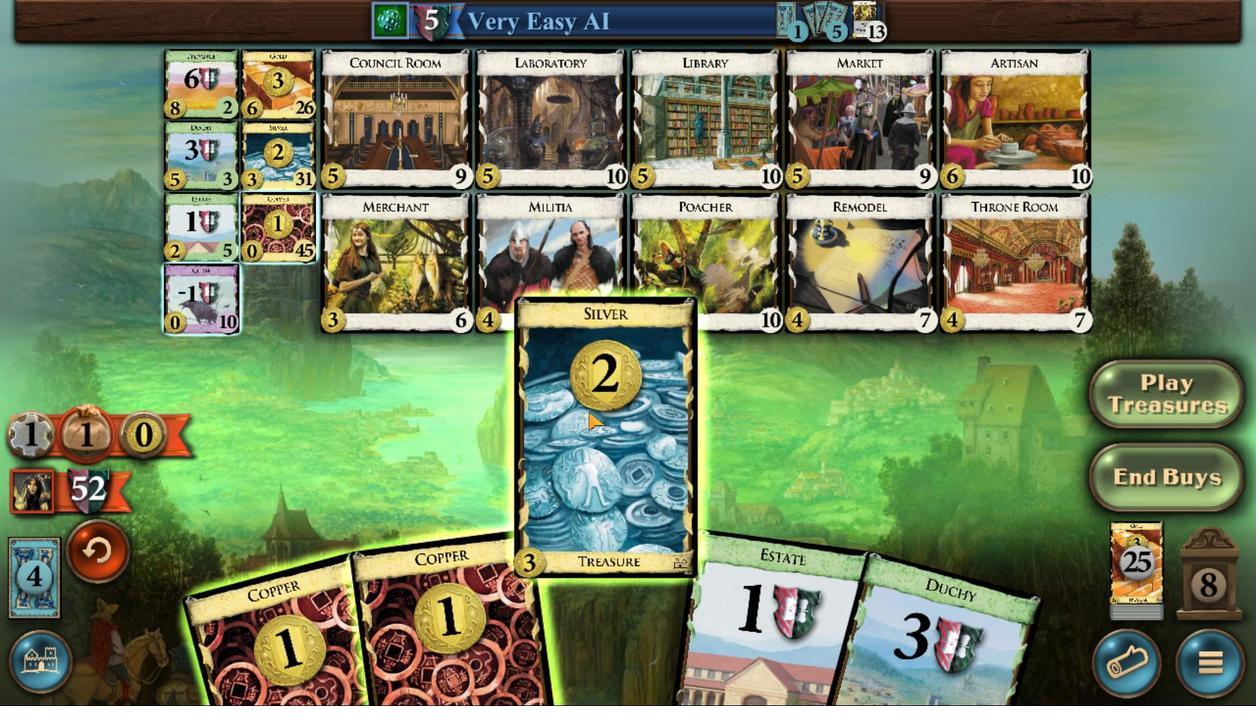 
Action: Mouse moved to (576, 388)
Screenshot: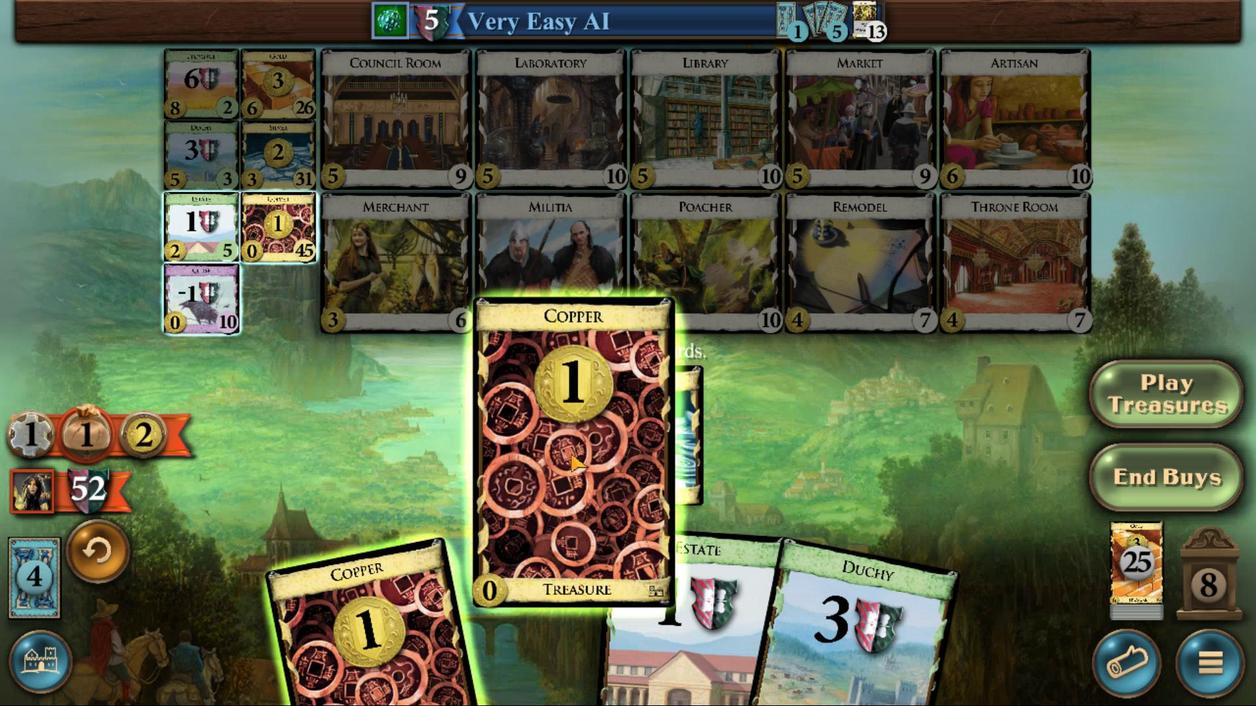 
Action: Mouse pressed left at (576, 388)
Screenshot: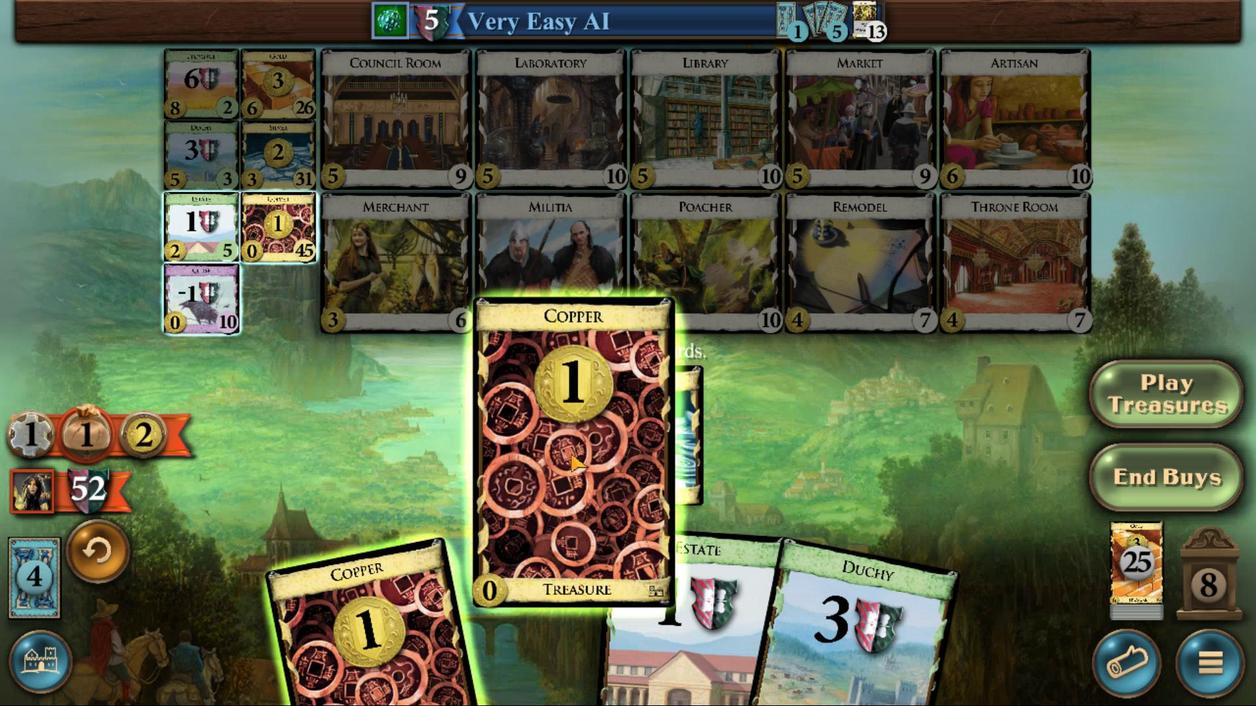 
Action: Mouse moved to (551, 388)
Screenshot: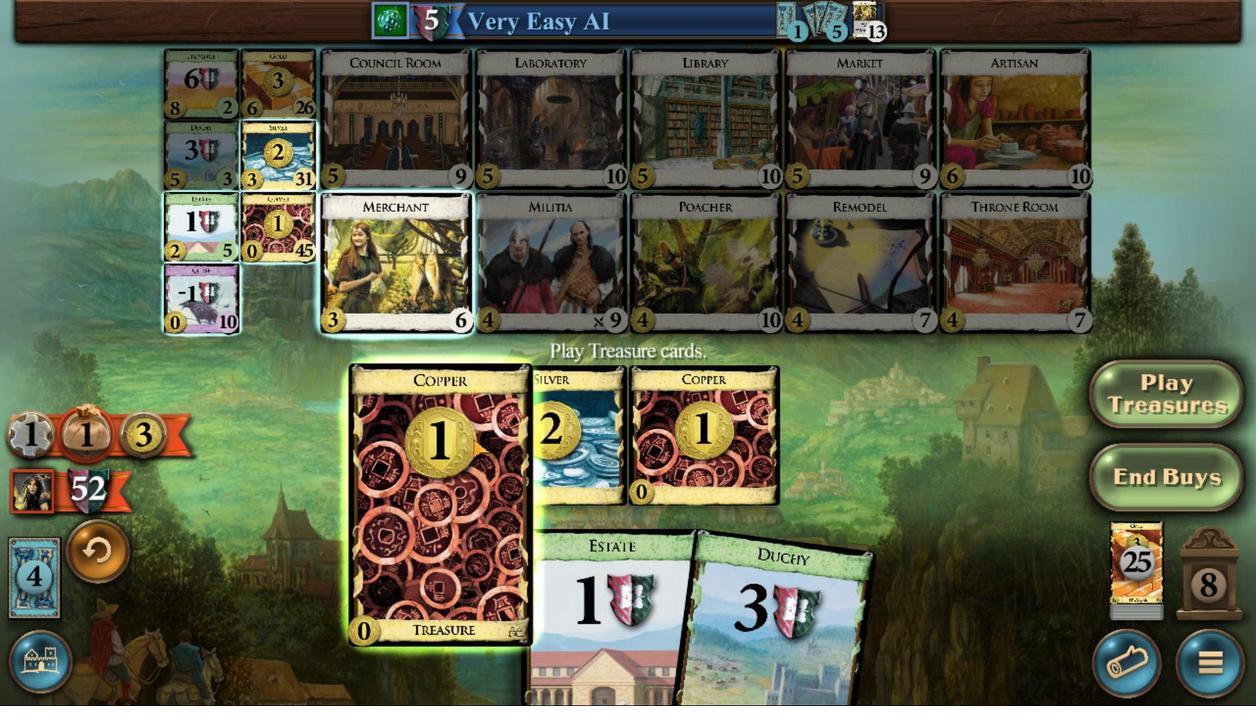 
Action: Mouse pressed left at (551, 388)
Screenshot: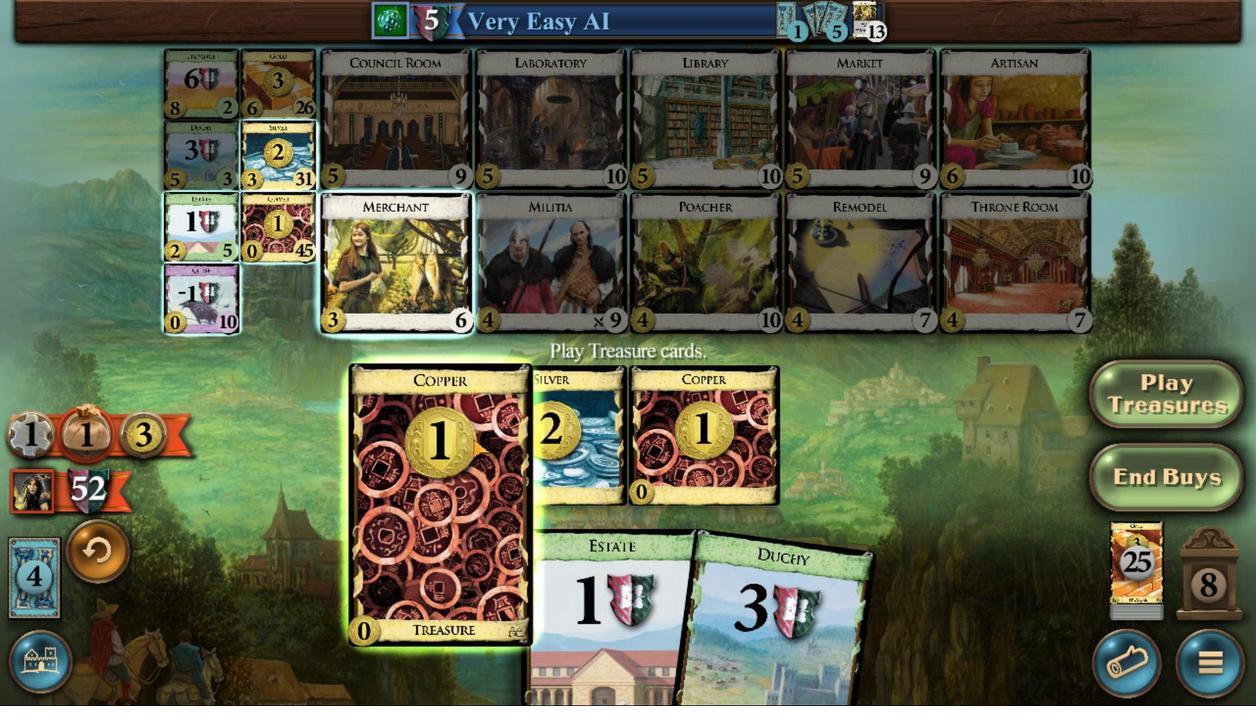 
Action: Mouse moved to (586, 379)
Screenshot: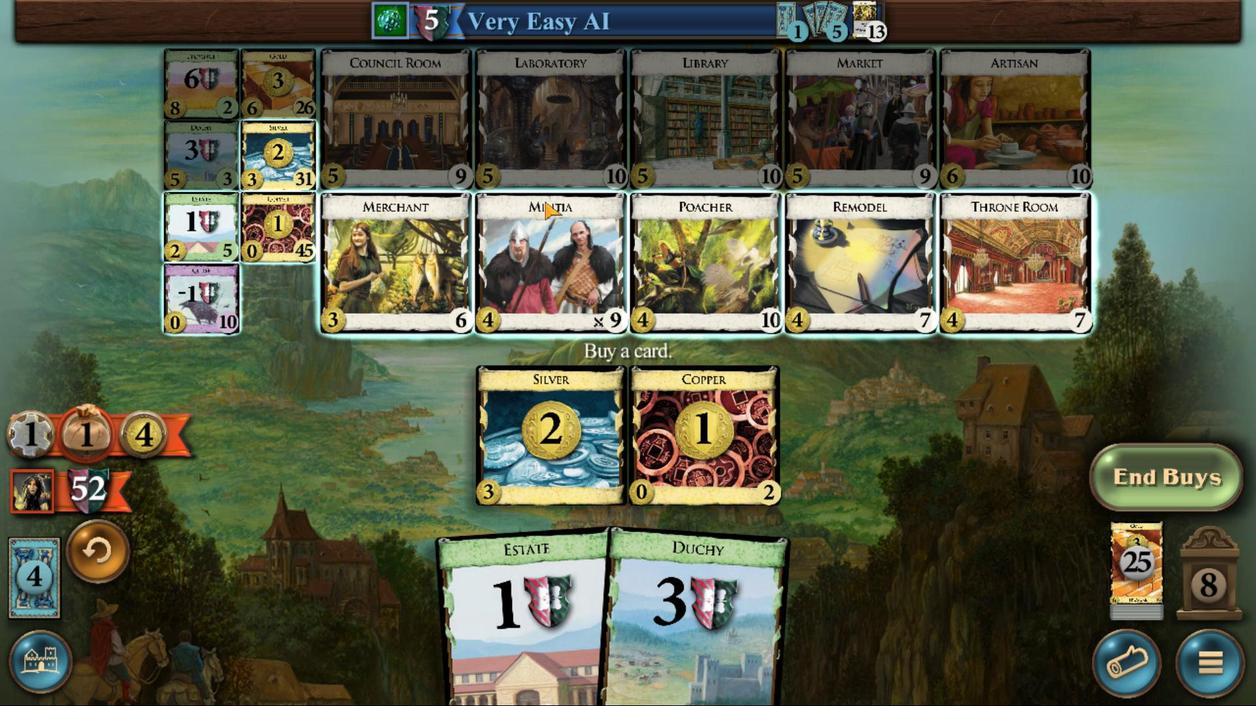 
Action: Mouse pressed left at (586, 379)
Screenshot: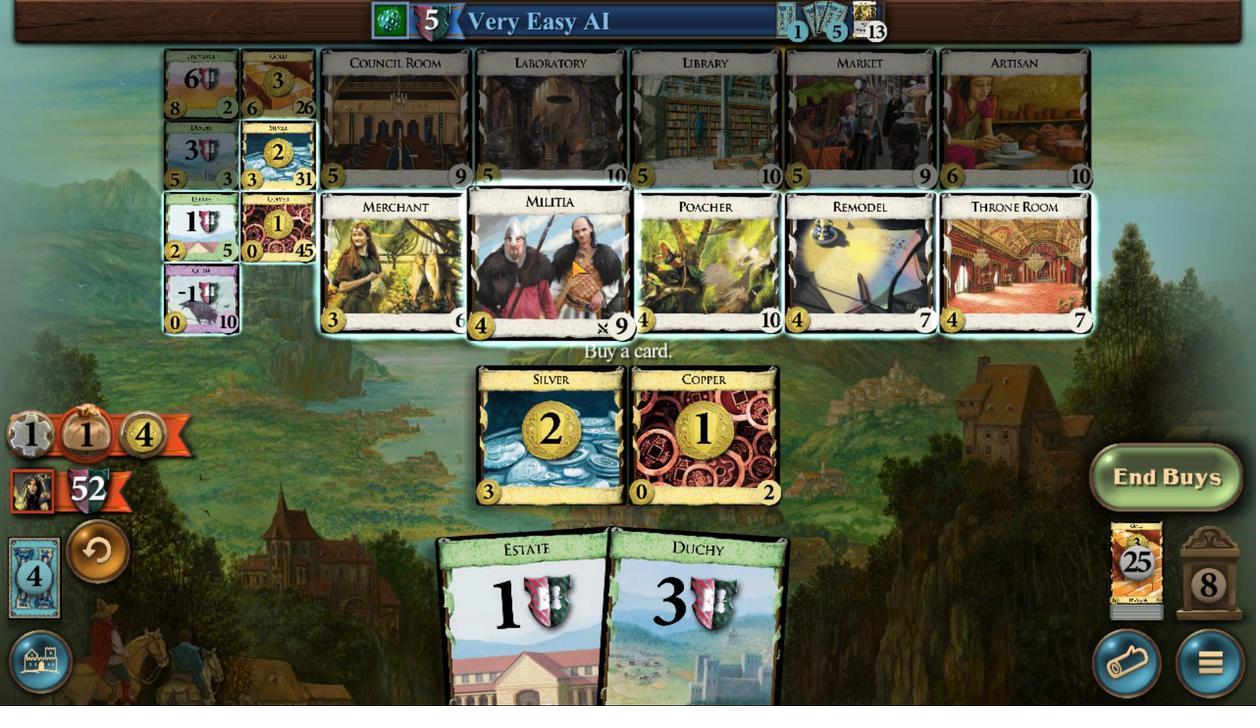 
Action: Mouse moved to (647, 388)
Screenshot: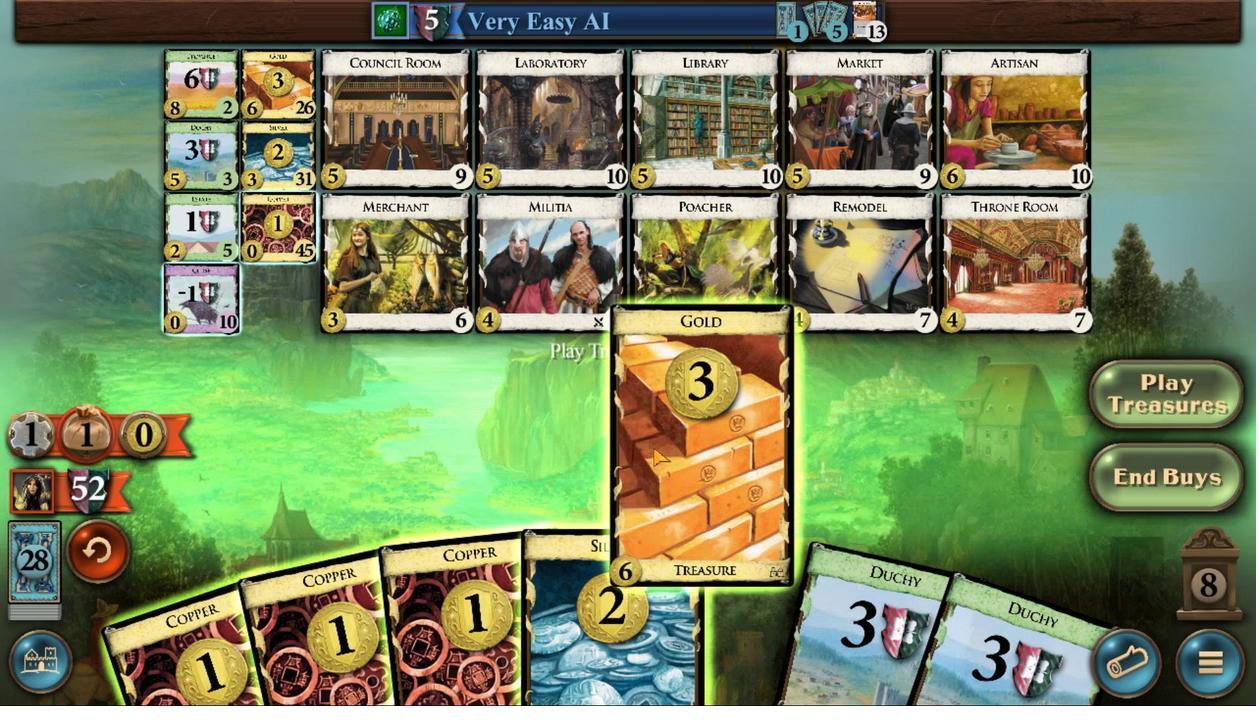 
Action: Mouse pressed left at (647, 388)
Screenshot: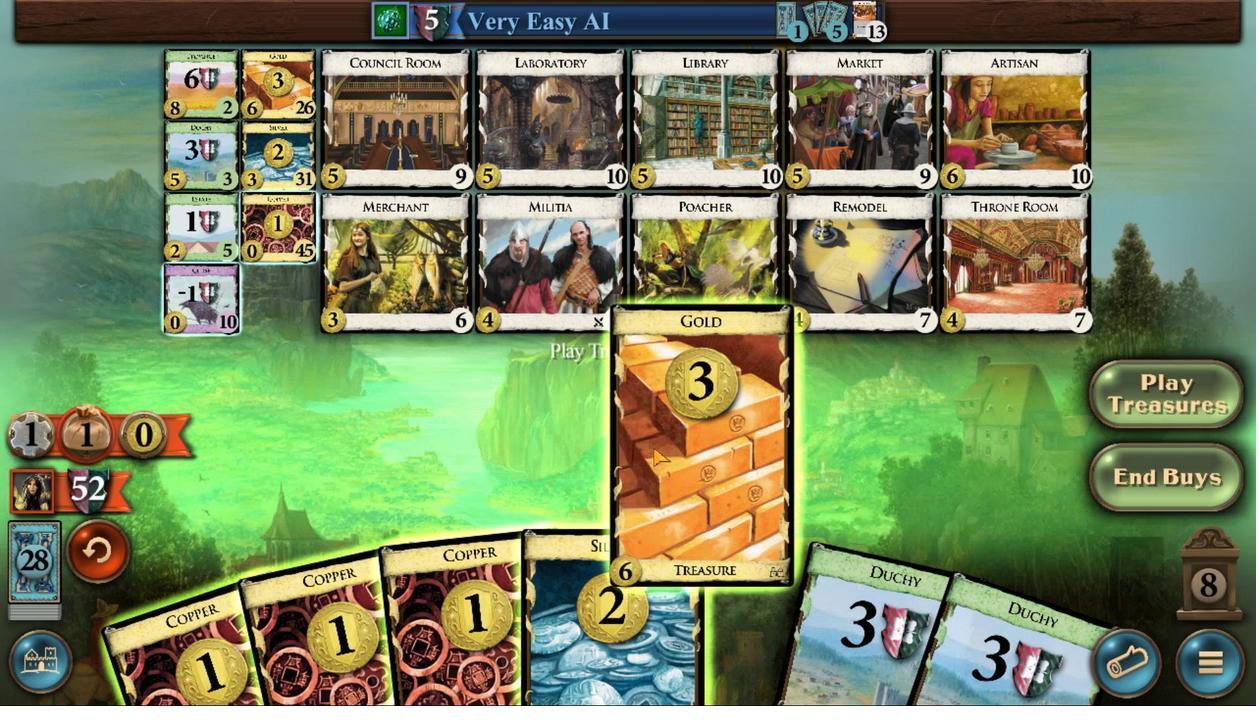 
Action: Mouse moved to (638, 388)
Screenshot: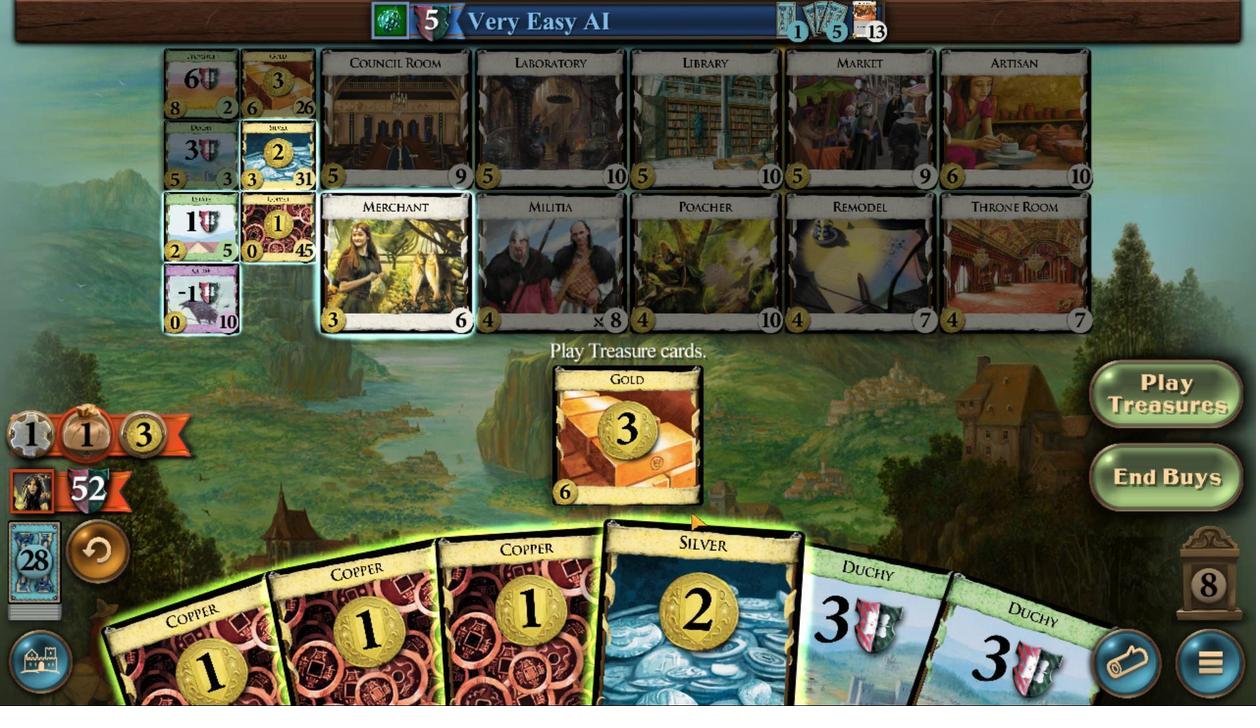 
Action: Mouse pressed left at (638, 388)
Screenshot: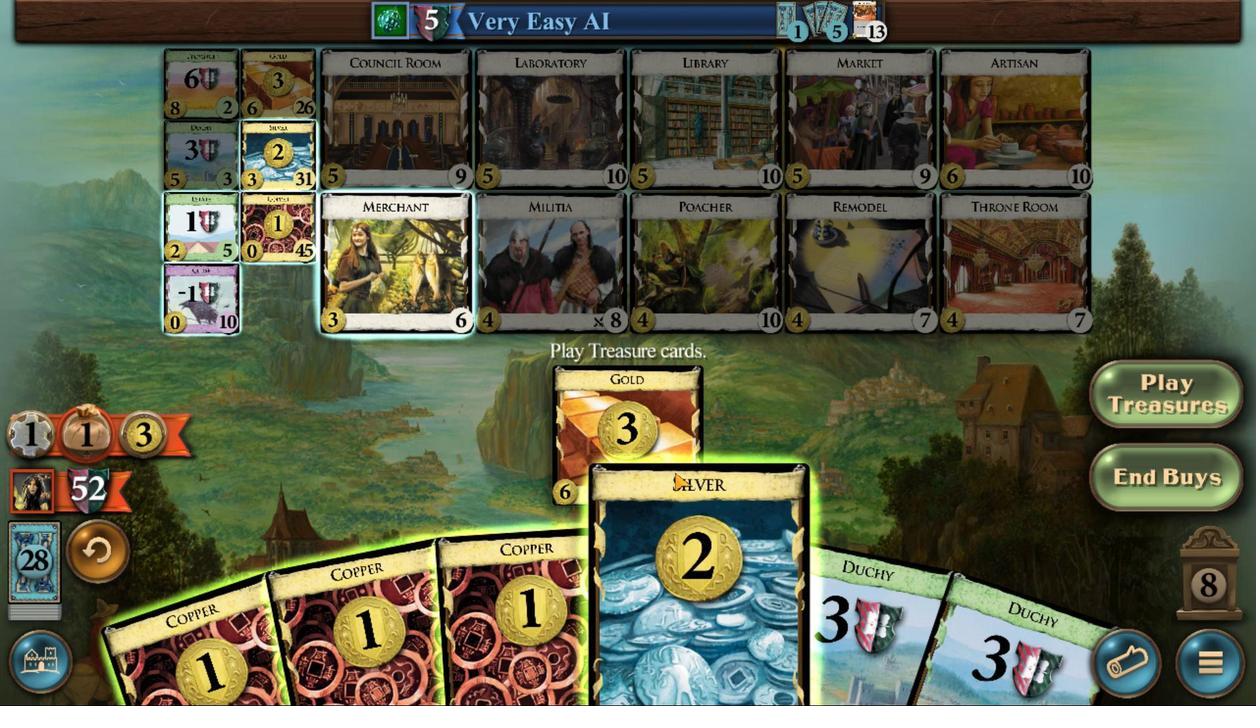 
Action: Mouse moved to (606, 388)
Screenshot: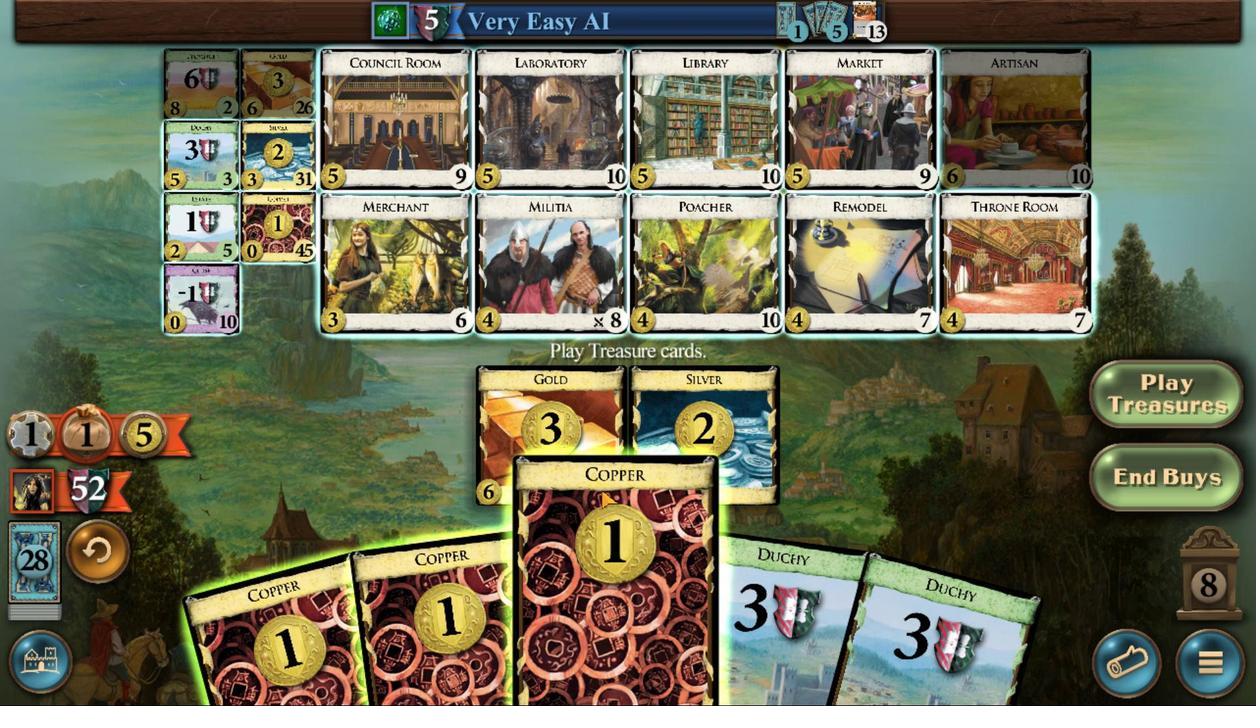 
Action: Mouse pressed left at (606, 388)
Screenshot: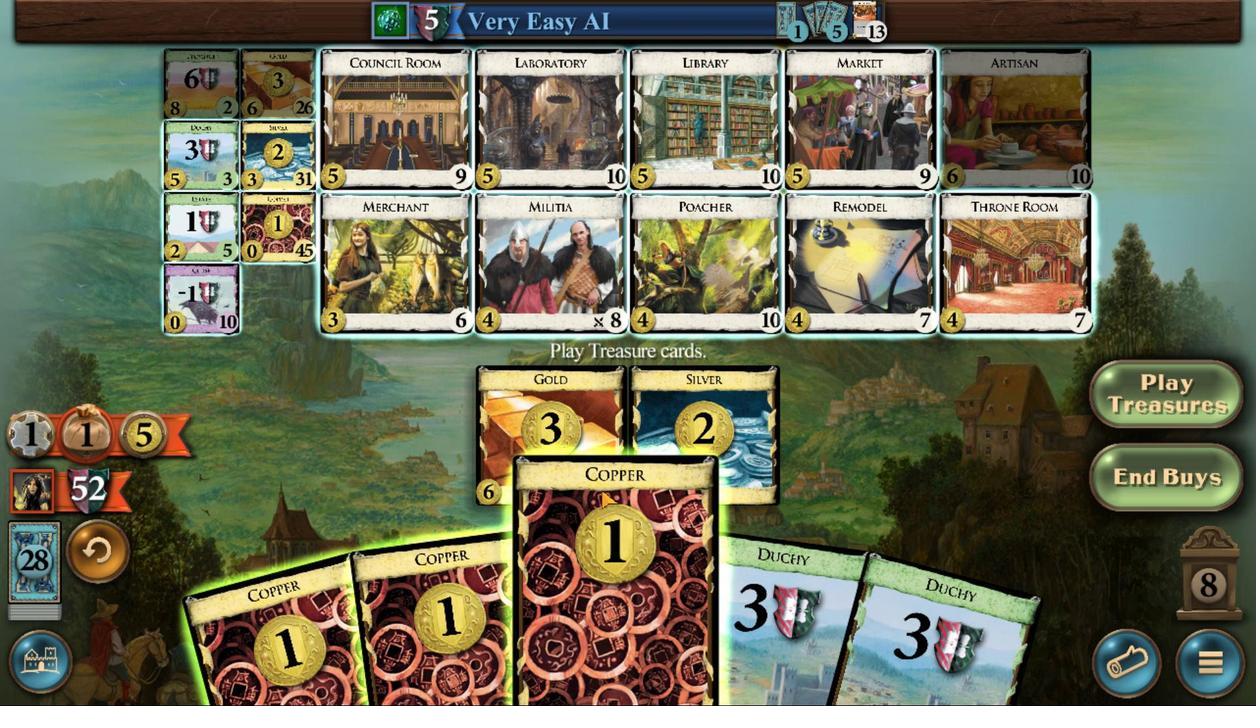 
Action: Mouse moved to (613, 385)
Screenshot: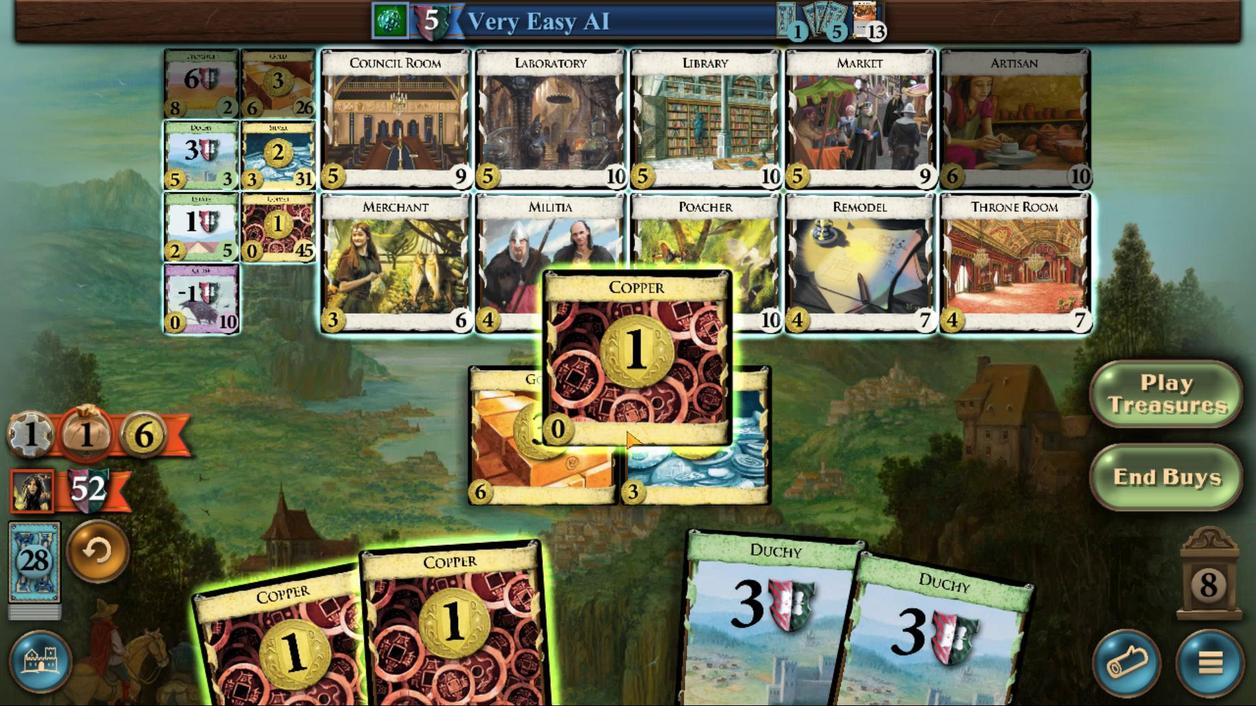 
Action: Mouse pressed left at (613, 385)
Screenshot: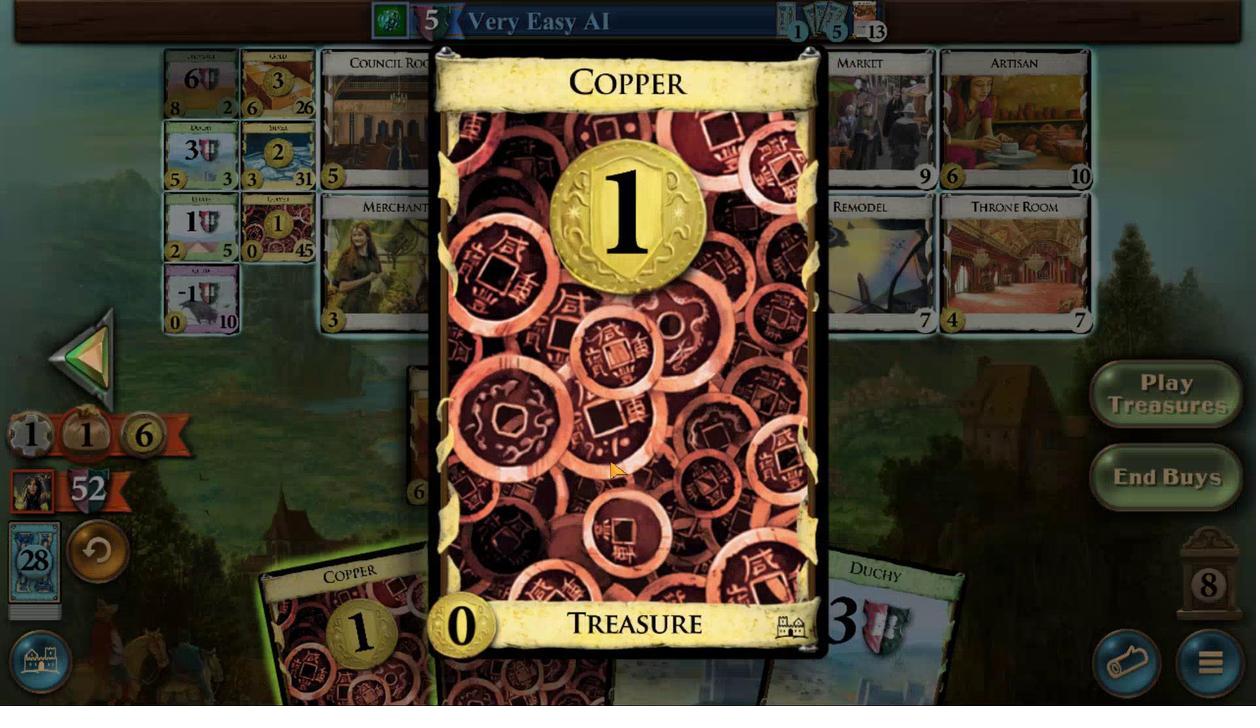 
Action: Mouse moved to (505, 385)
Screenshot: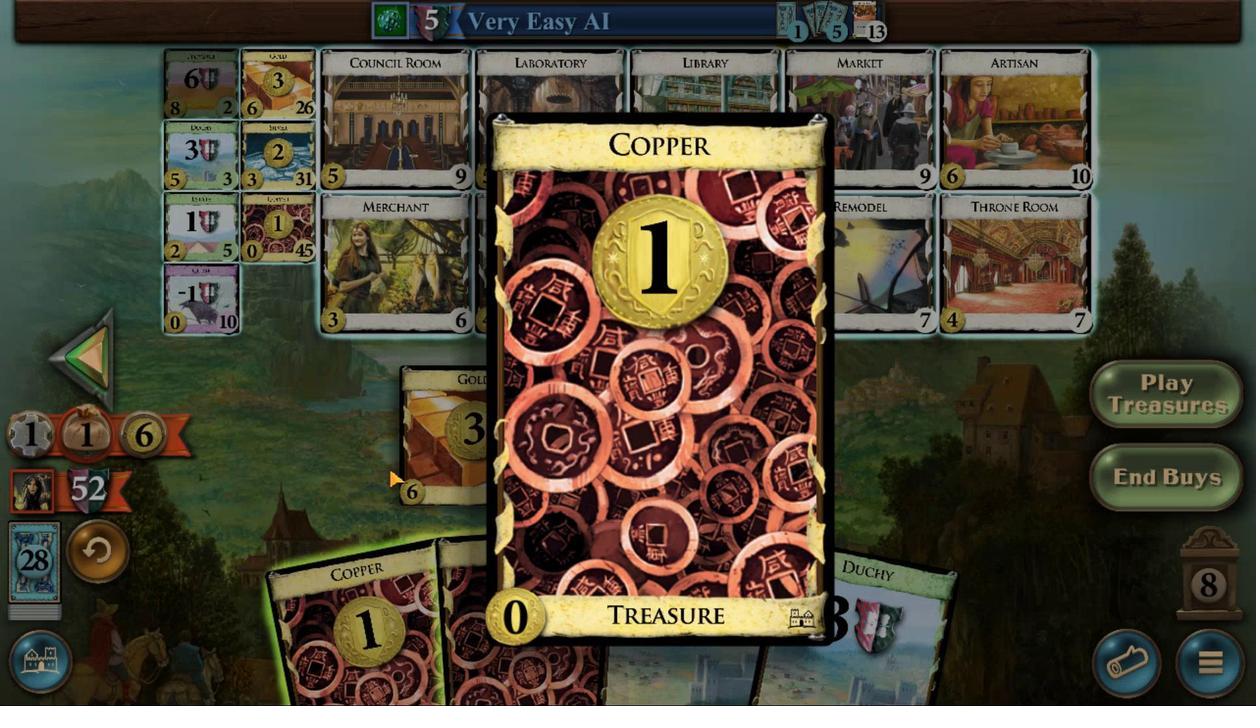 
Action: Mouse pressed left at (505, 385)
Screenshot: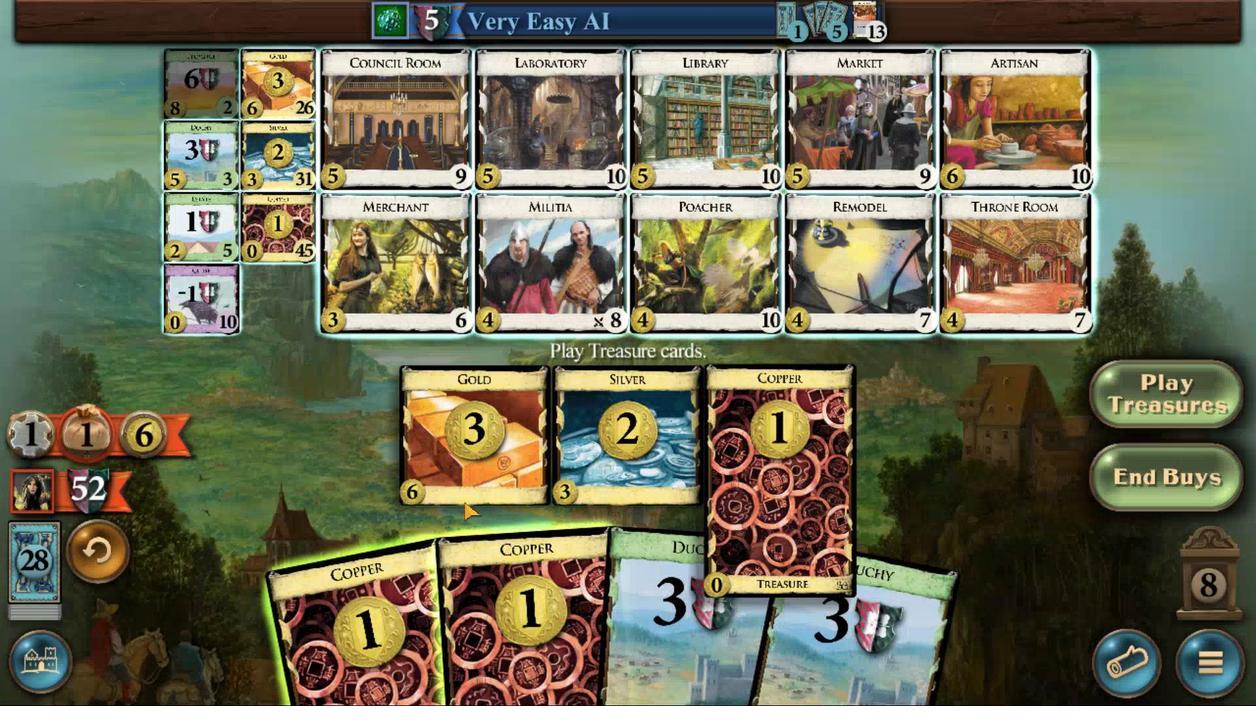 
Action: Mouse moved to (583, 388)
Screenshot: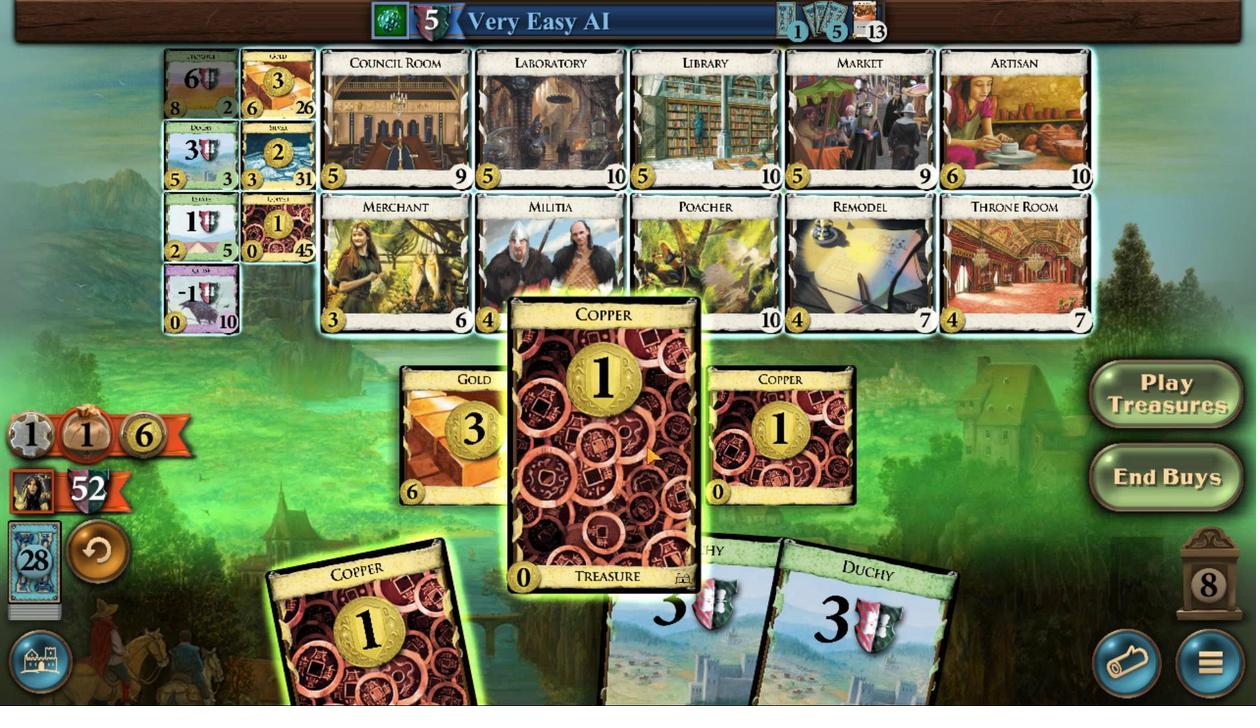 
Action: Mouse pressed left at (583, 388)
Screenshot: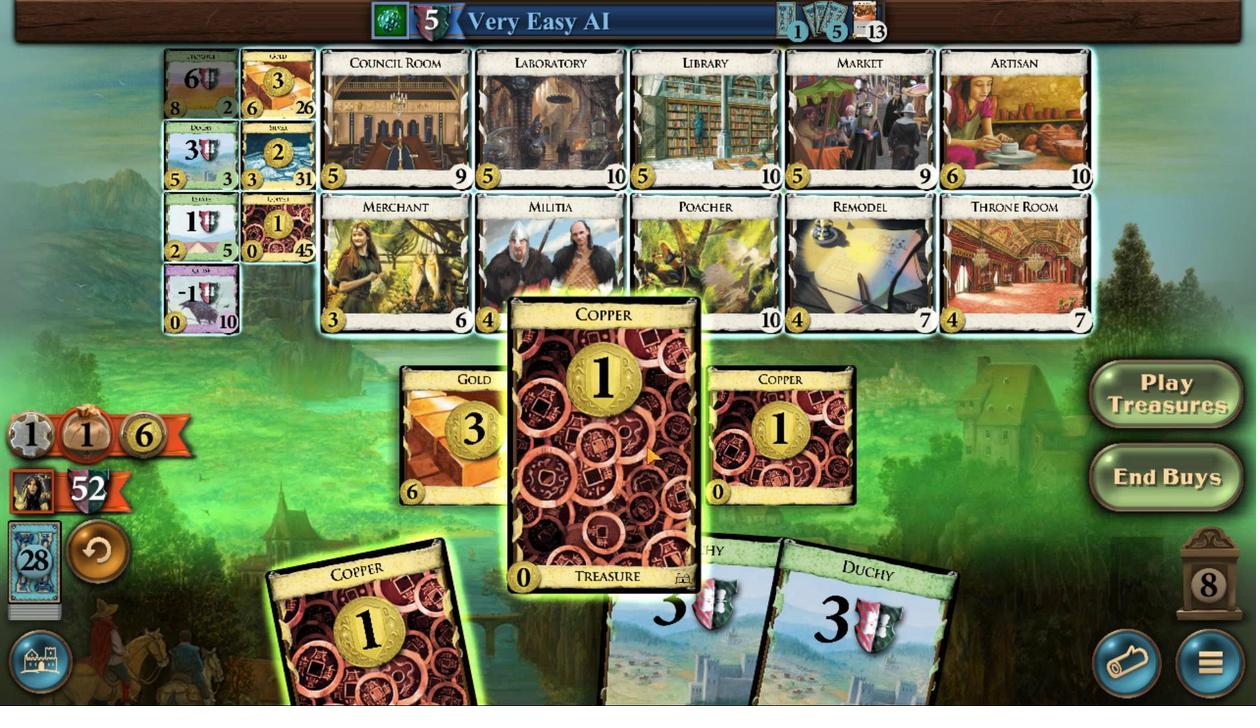 
Action: Mouse moved to (551, 388)
Screenshot: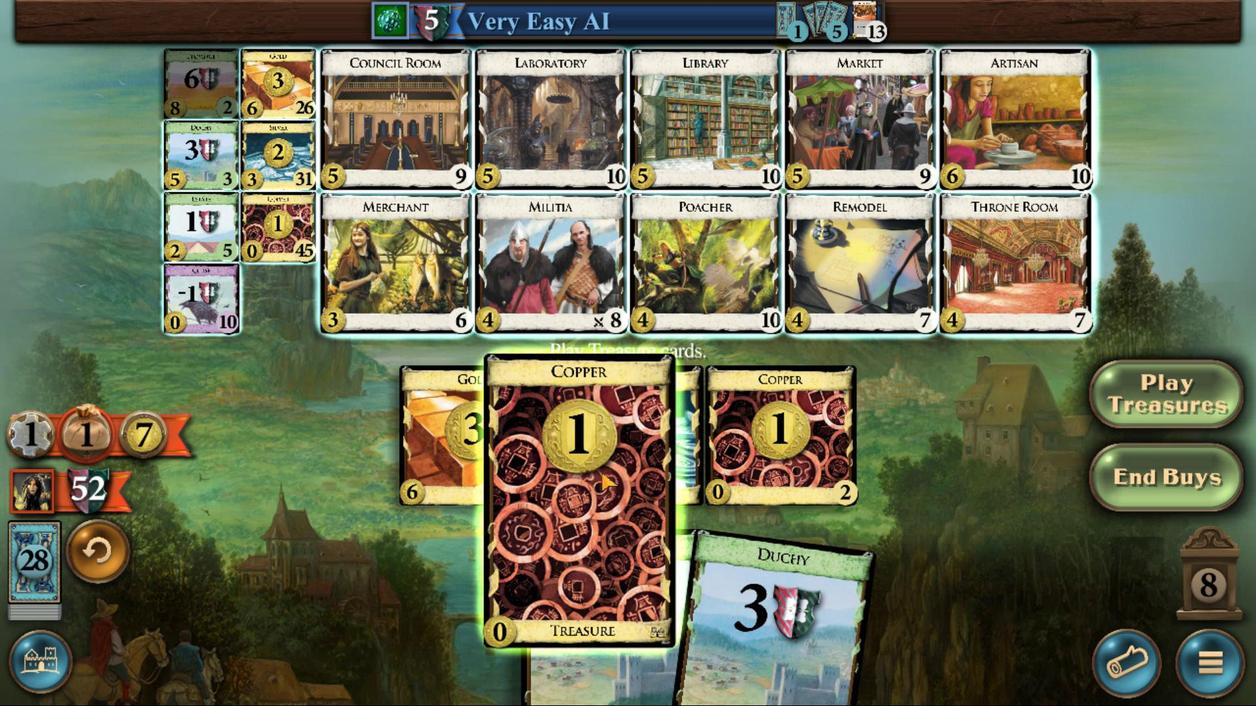 
Action: Mouse pressed left at (551, 388)
Screenshot: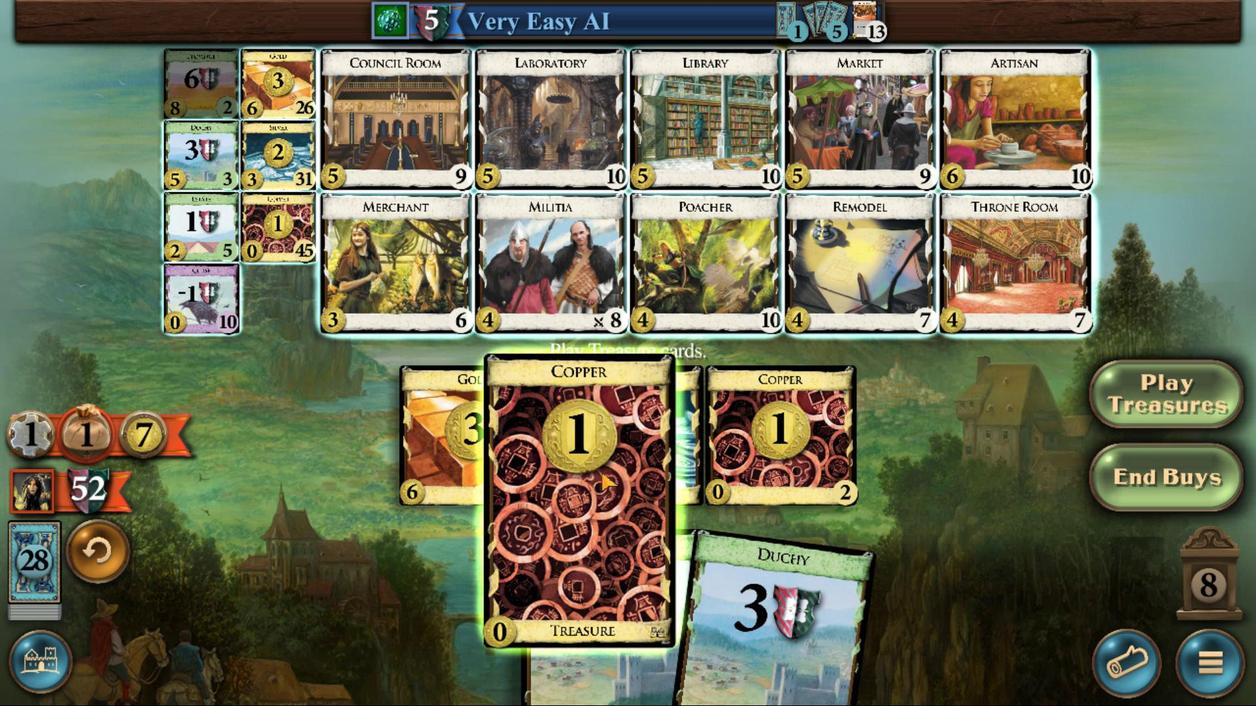 
Action: Mouse moved to (615, 385)
Screenshot: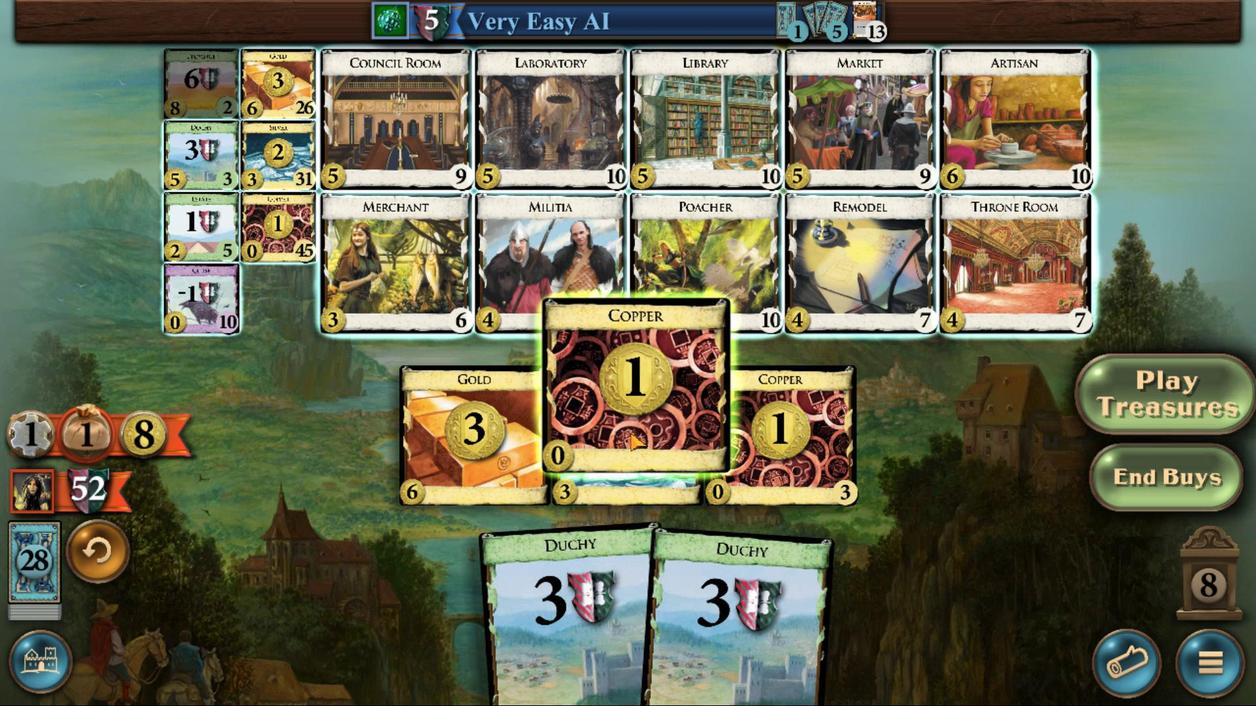 
Action: Mouse pressed left at (615, 385)
Screenshot: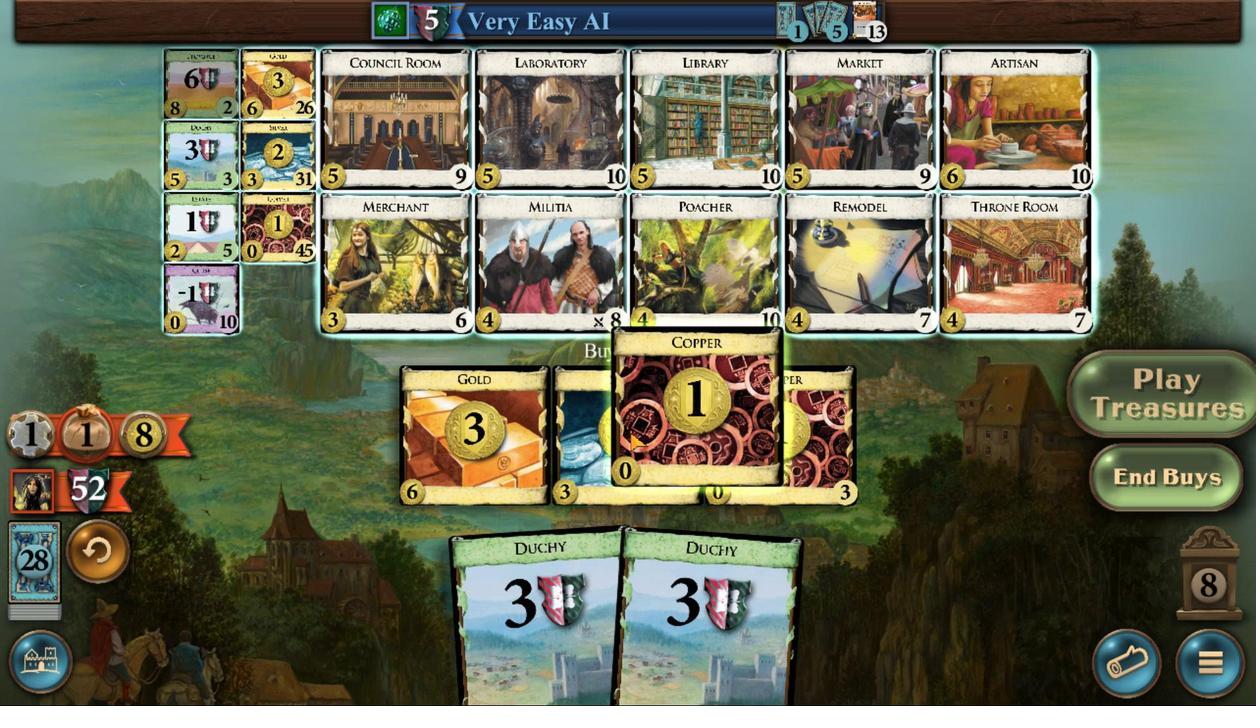 
Action: Mouse moved to (469, 376)
Screenshot: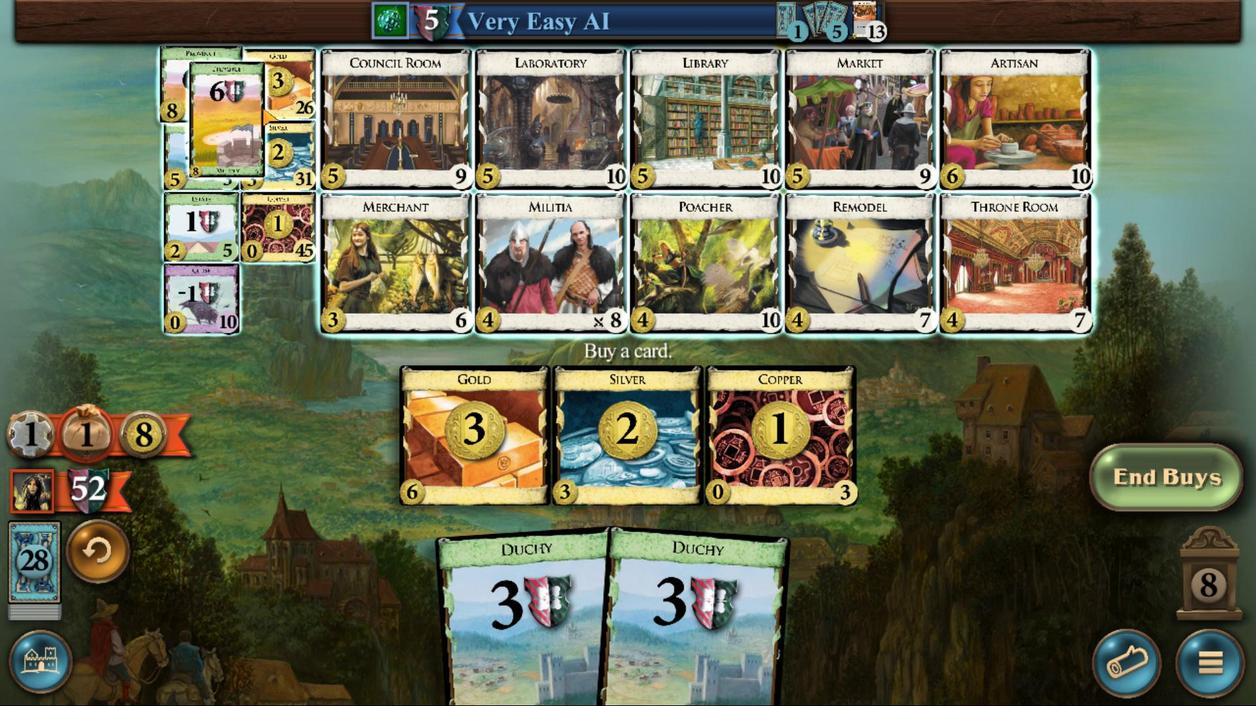 
Action: Mouse pressed left at (469, 376)
Screenshot: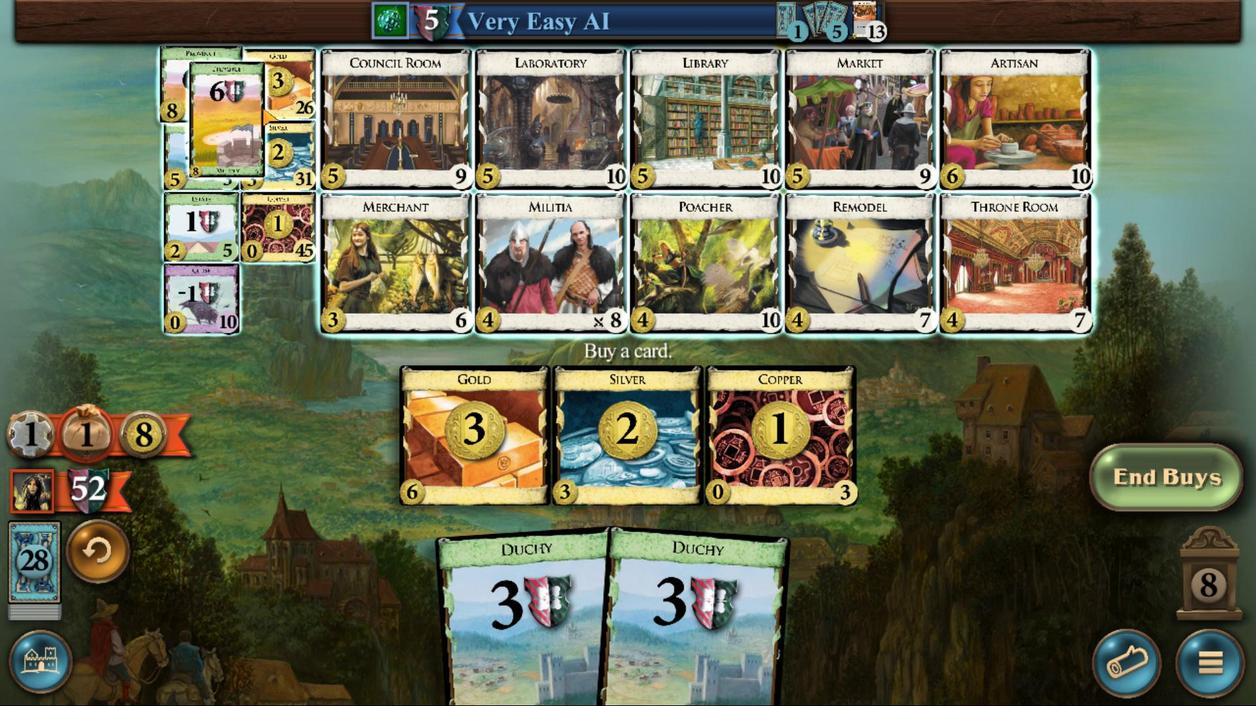 
Action: Mouse moved to (606, 388)
Screenshot: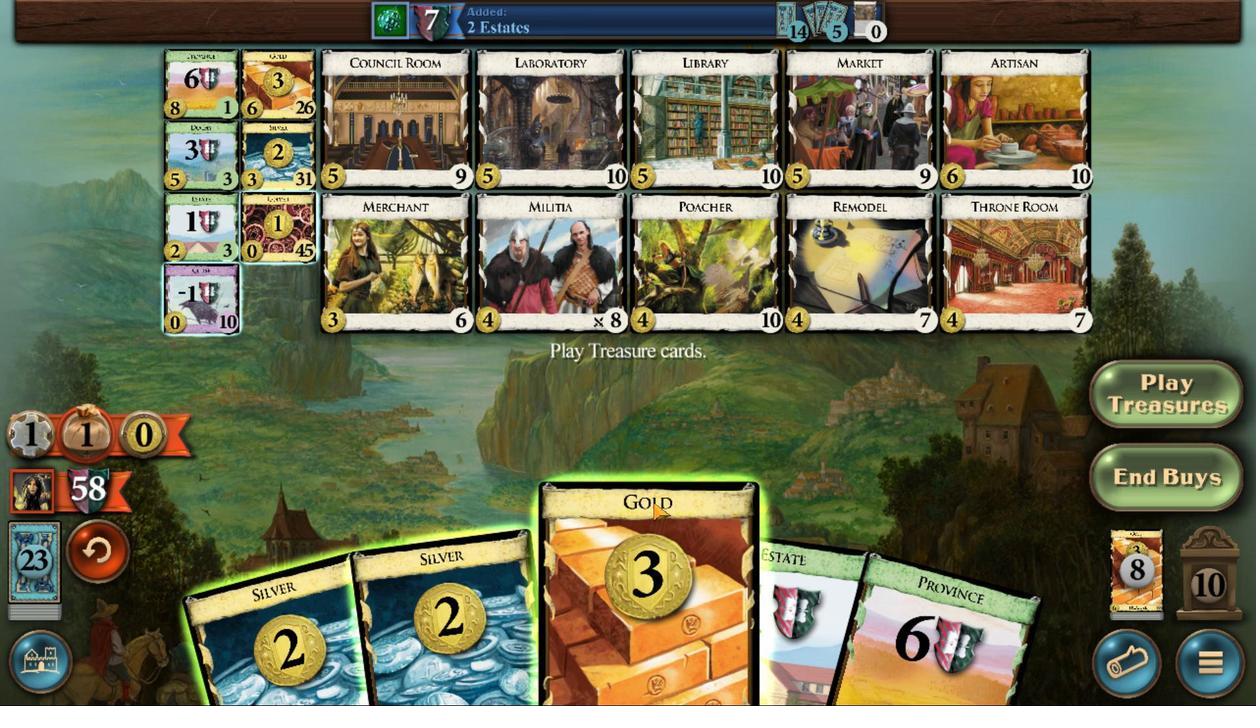 
Action: Mouse pressed left at (606, 388)
Screenshot: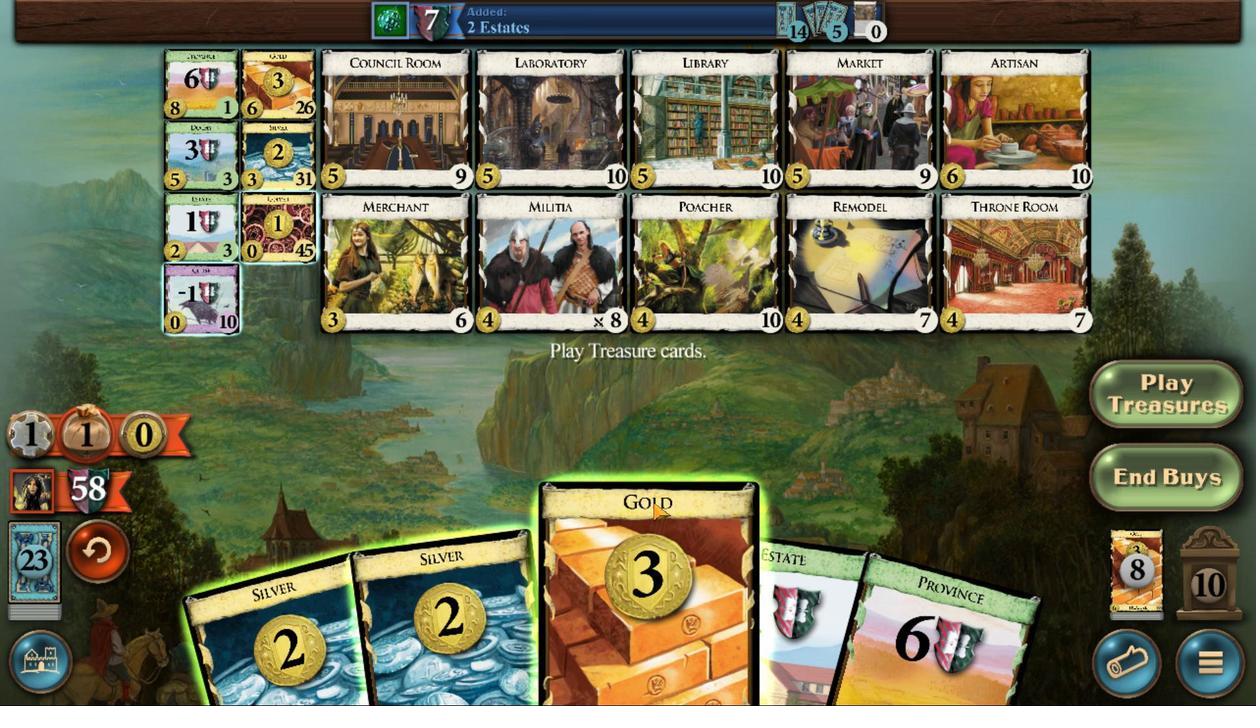 
Action: Mouse moved to (528, 390)
Screenshot: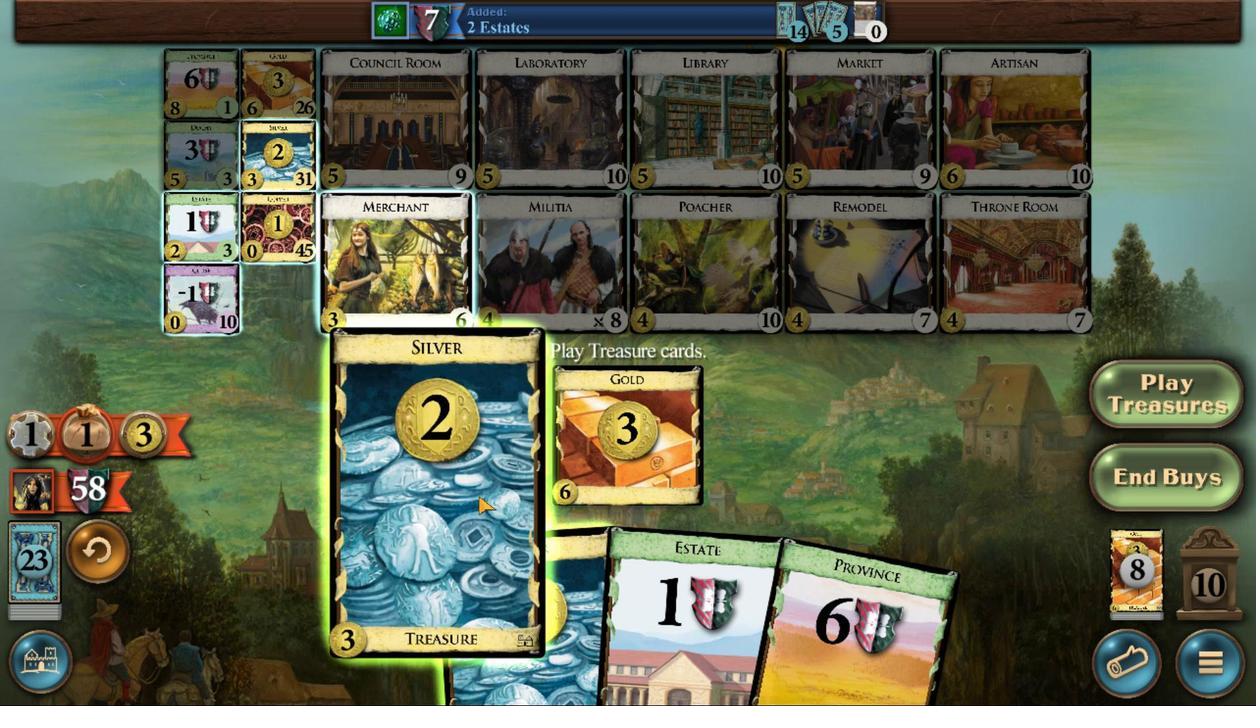 
Action: Mouse pressed left at (528, 390)
Screenshot: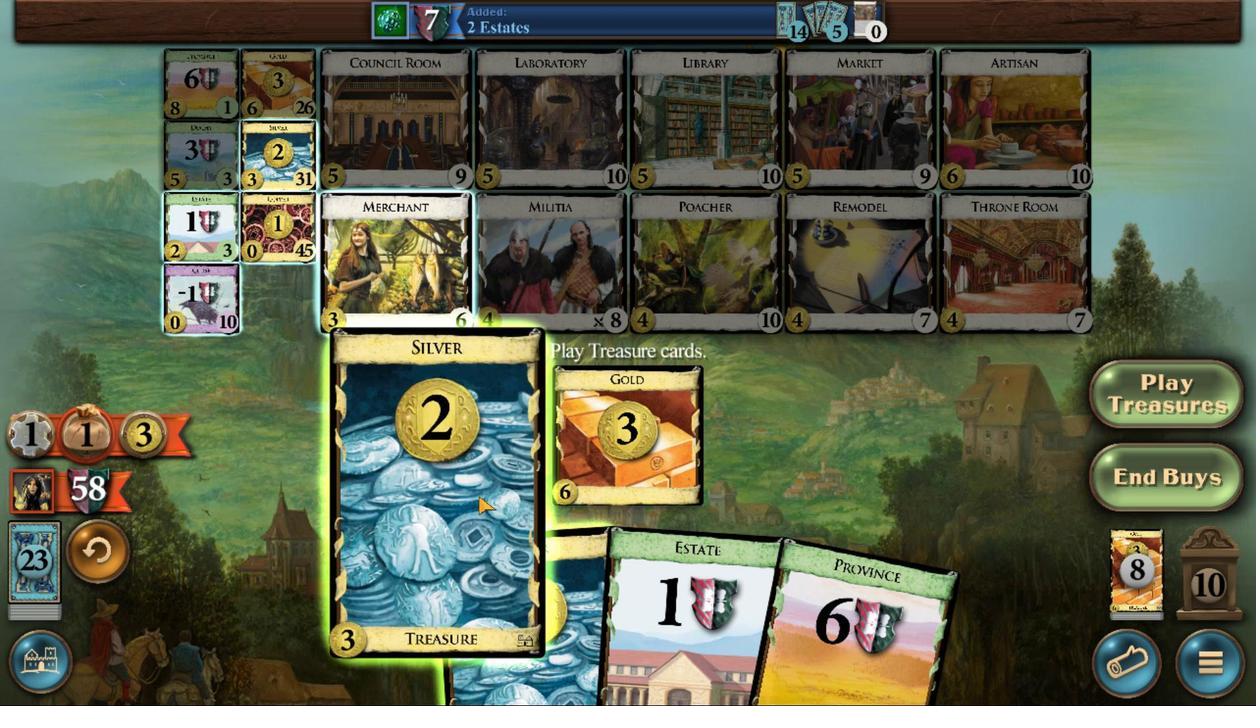 
Action: Mouse moved to (470, 377)
Screenshot: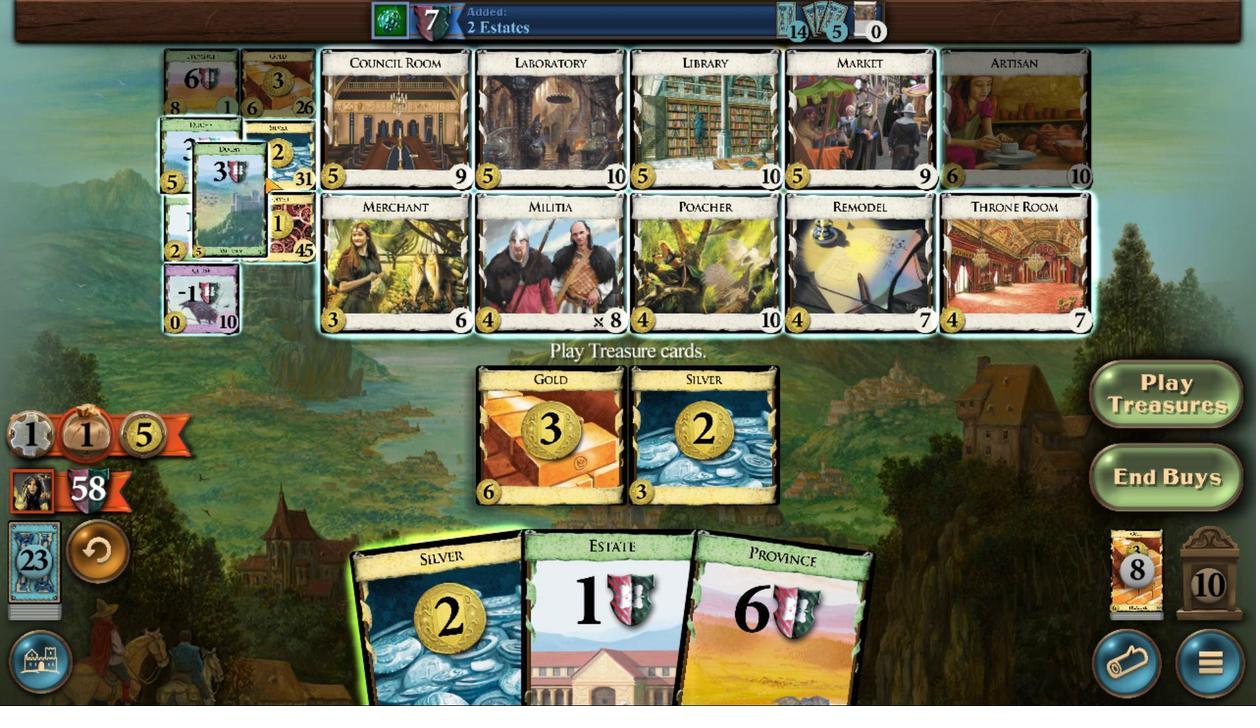 
Action: Mouse pressed left at (470, 377)
Screenshot: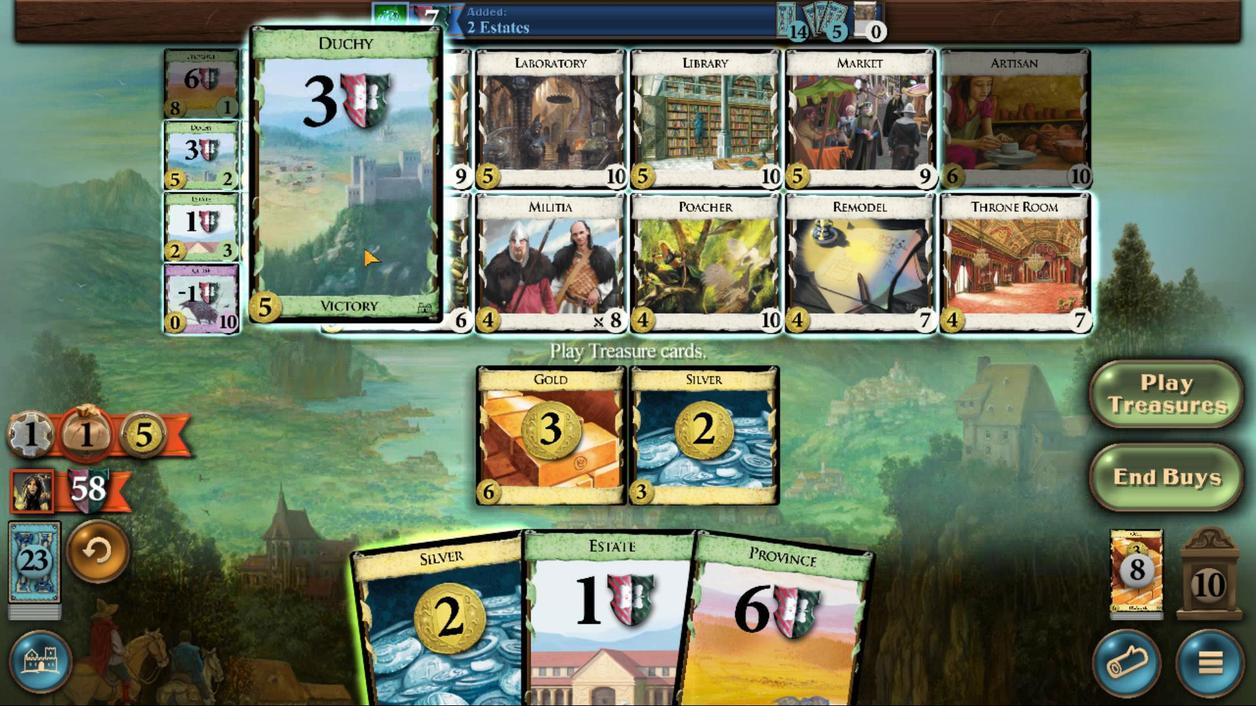 
Action: Mouse moved to (662, 389)
Screenshot: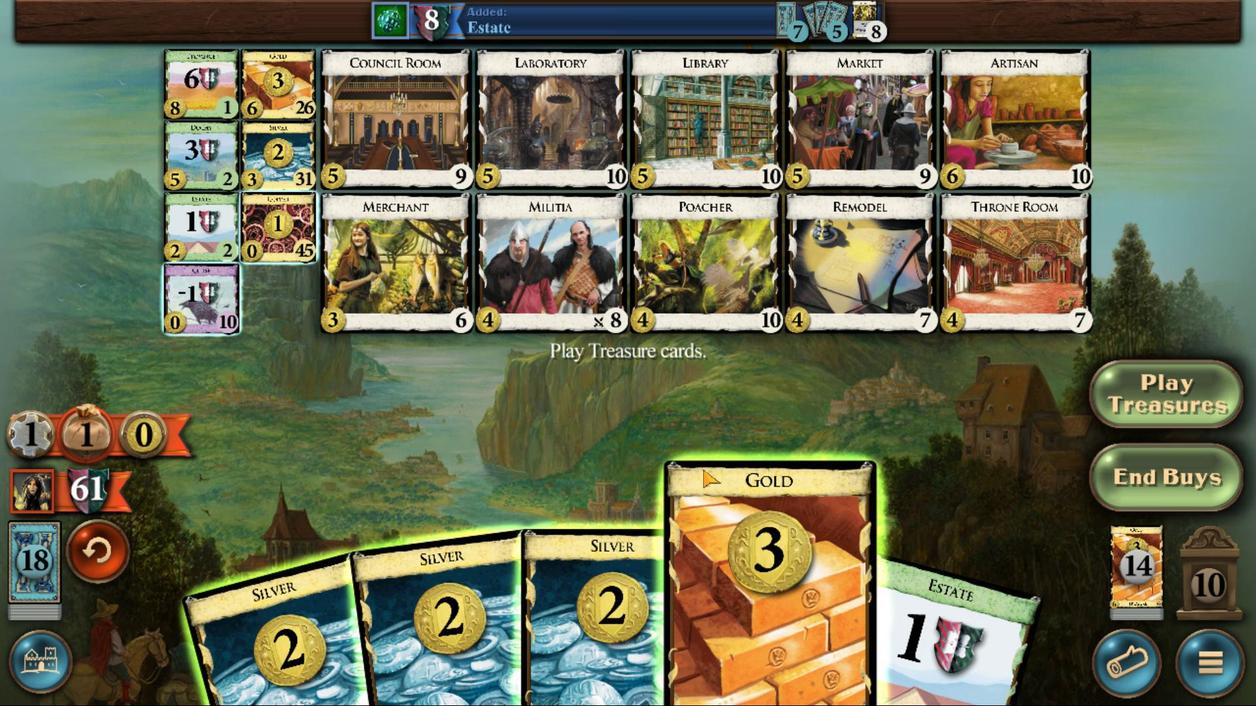 
Action: Mouse pressed left at (662, 389)
